 Task: Buy 5 Fleece of size 5T for Baby Girls from Clothing section under best seller category for shipping address: Gage Hill, 1400 Camden Street, Reno, Nevada 89501, Cell Number 7752551231. Pay from credit card ending with 2005, CVV 3321
Action: Mouse moved to (327, 99)
Screenshot: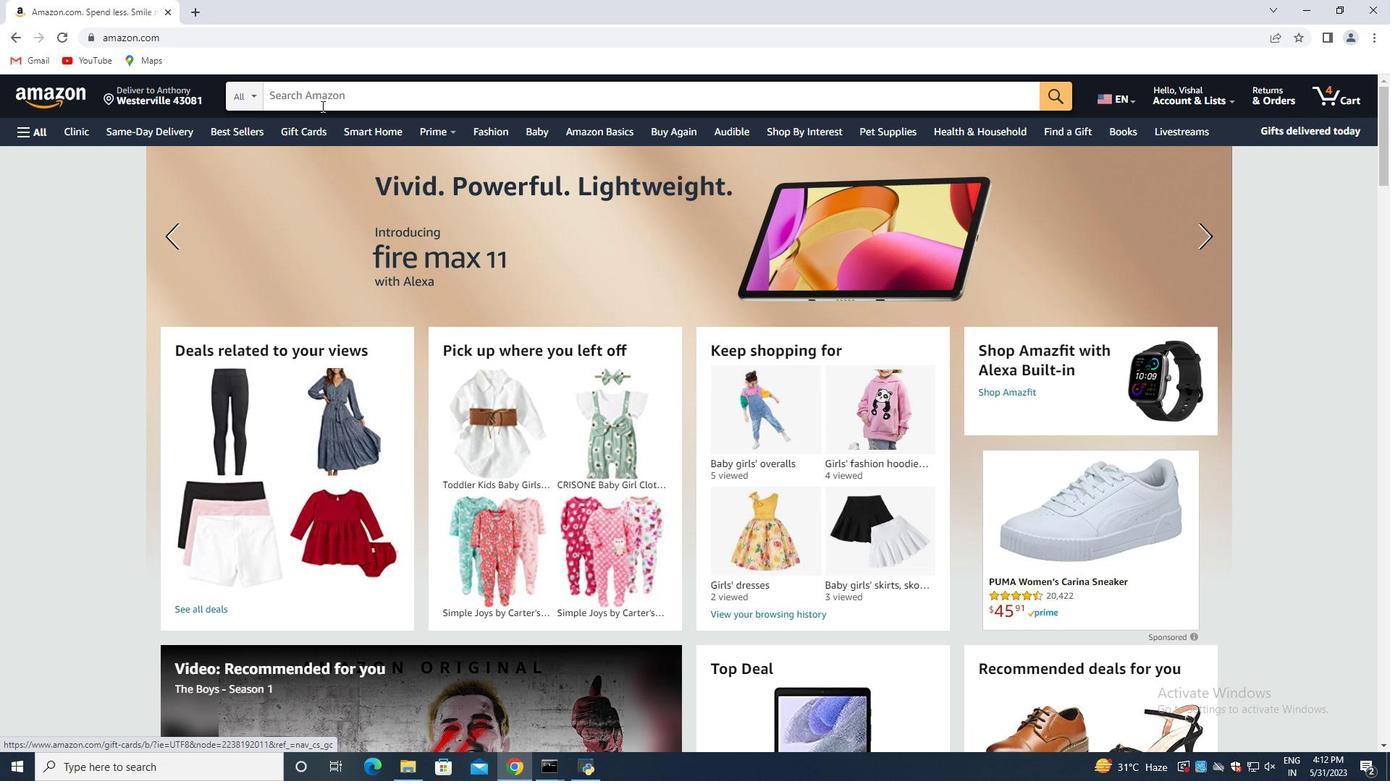 
Action: Mouse pressed left at (327, 99)
Screenshot: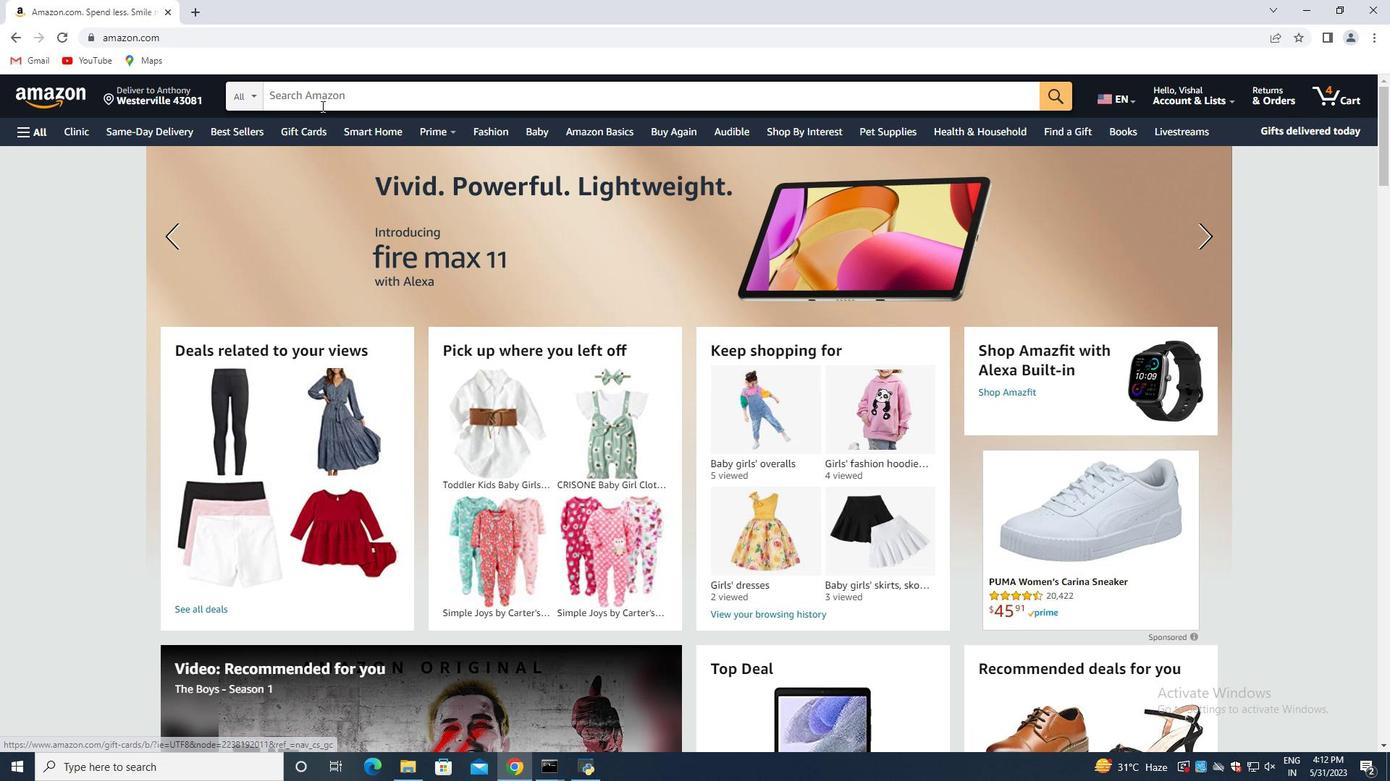 
Action: Key pressed <Key.shift>Fleece<Key.space>of<Key.space>size<Key.space>5<Key.shift>T<Key.space>for<Key.space><Key.shift>Baby<Key.space><Key.shift>Girls<Key.enter>
Screenshot: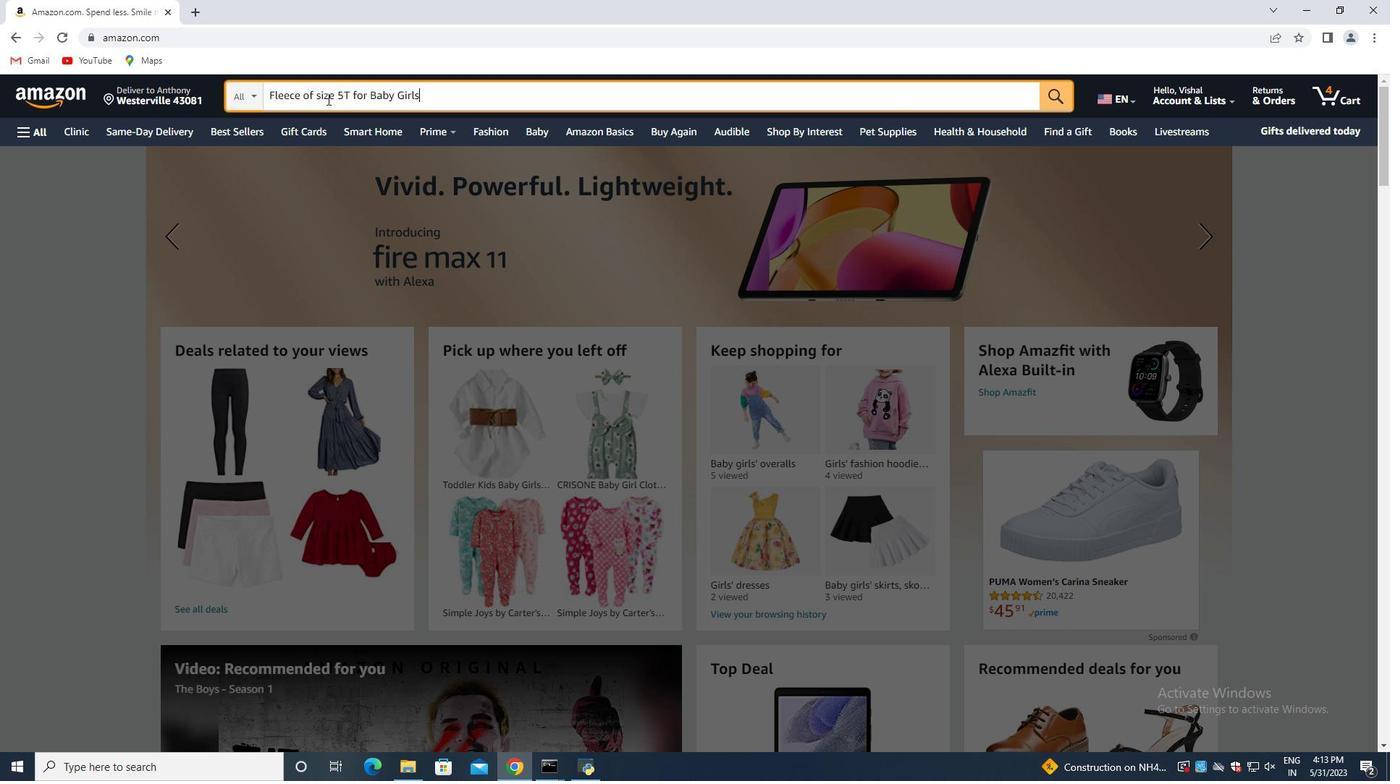 
Action: Mouse moved to (294, 294)
Screenshot: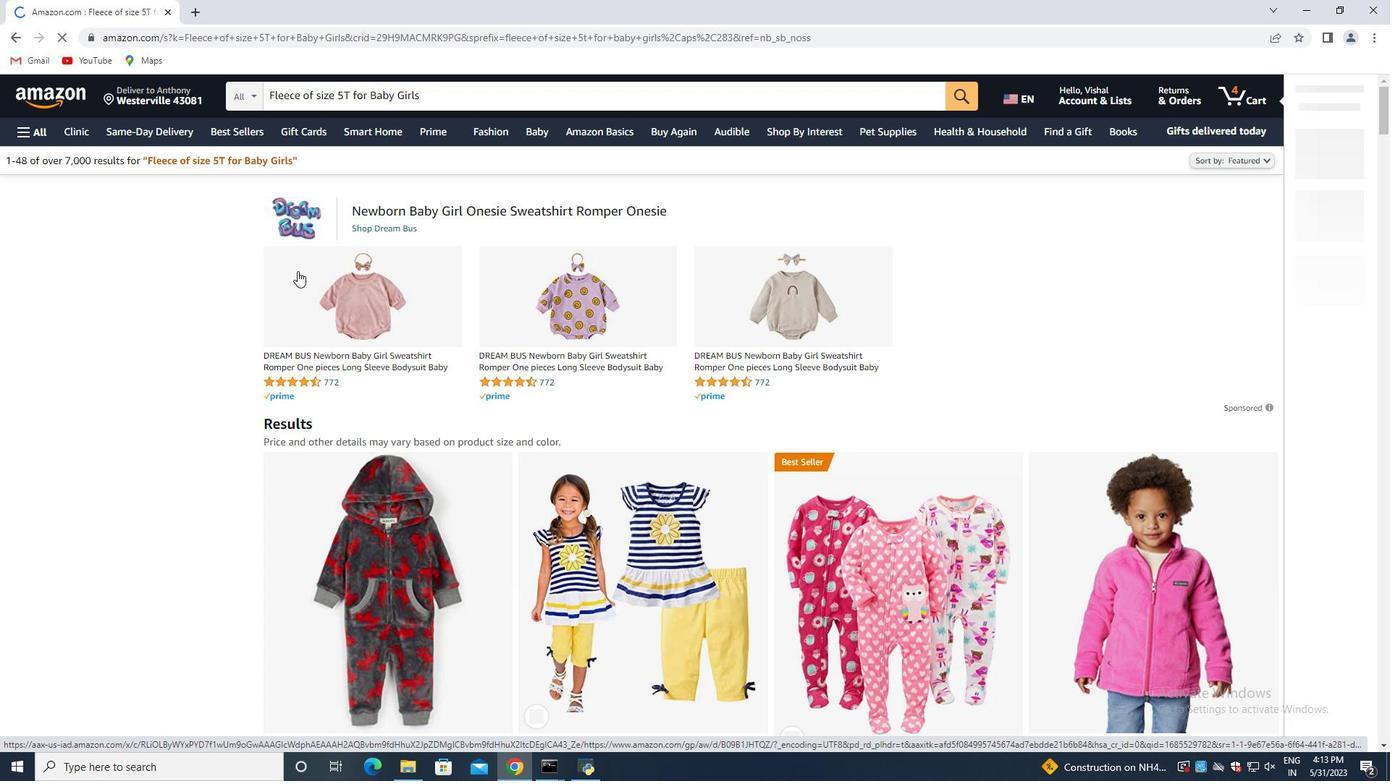 
Action: Mouse scrolled (294, 293) with delta (0, 0)
Screenshot: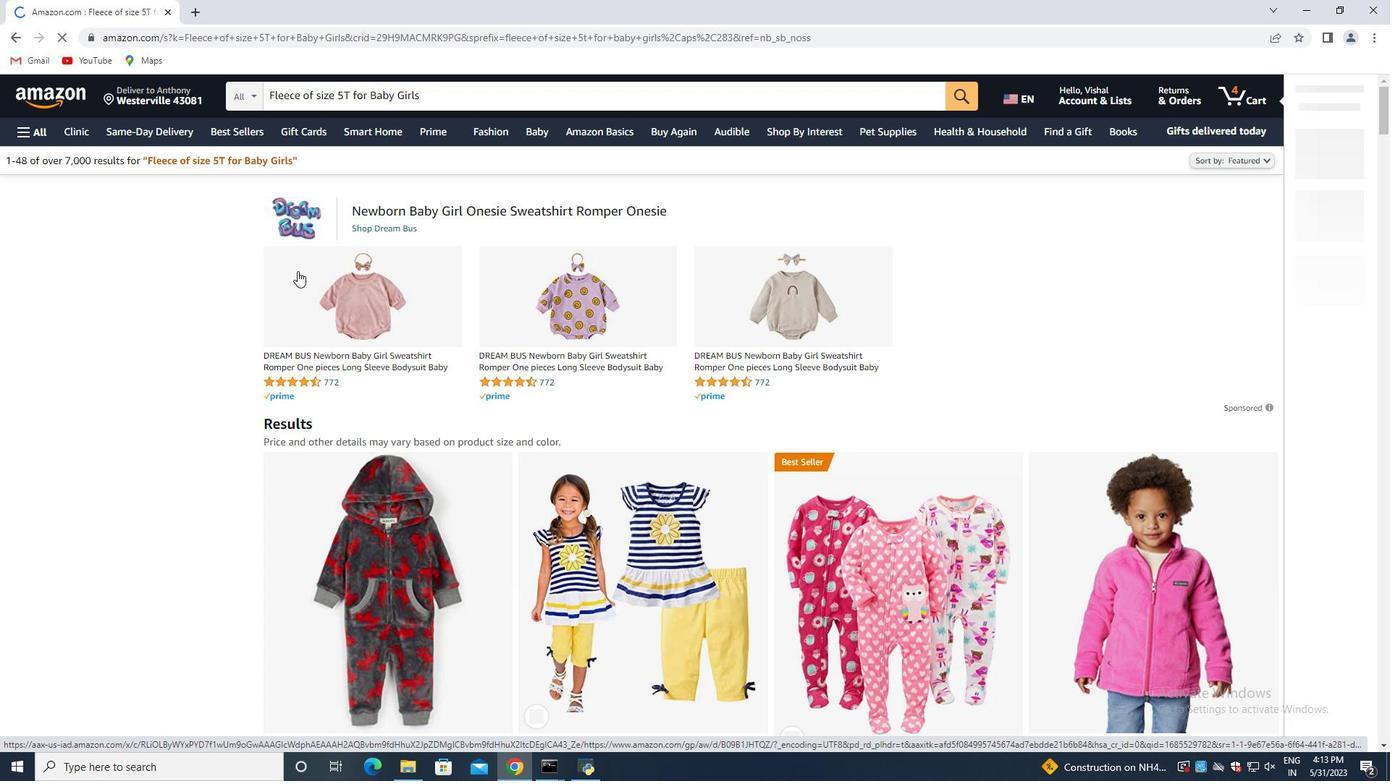 
Action: Mouse moved to (291, 312)
Screenshot: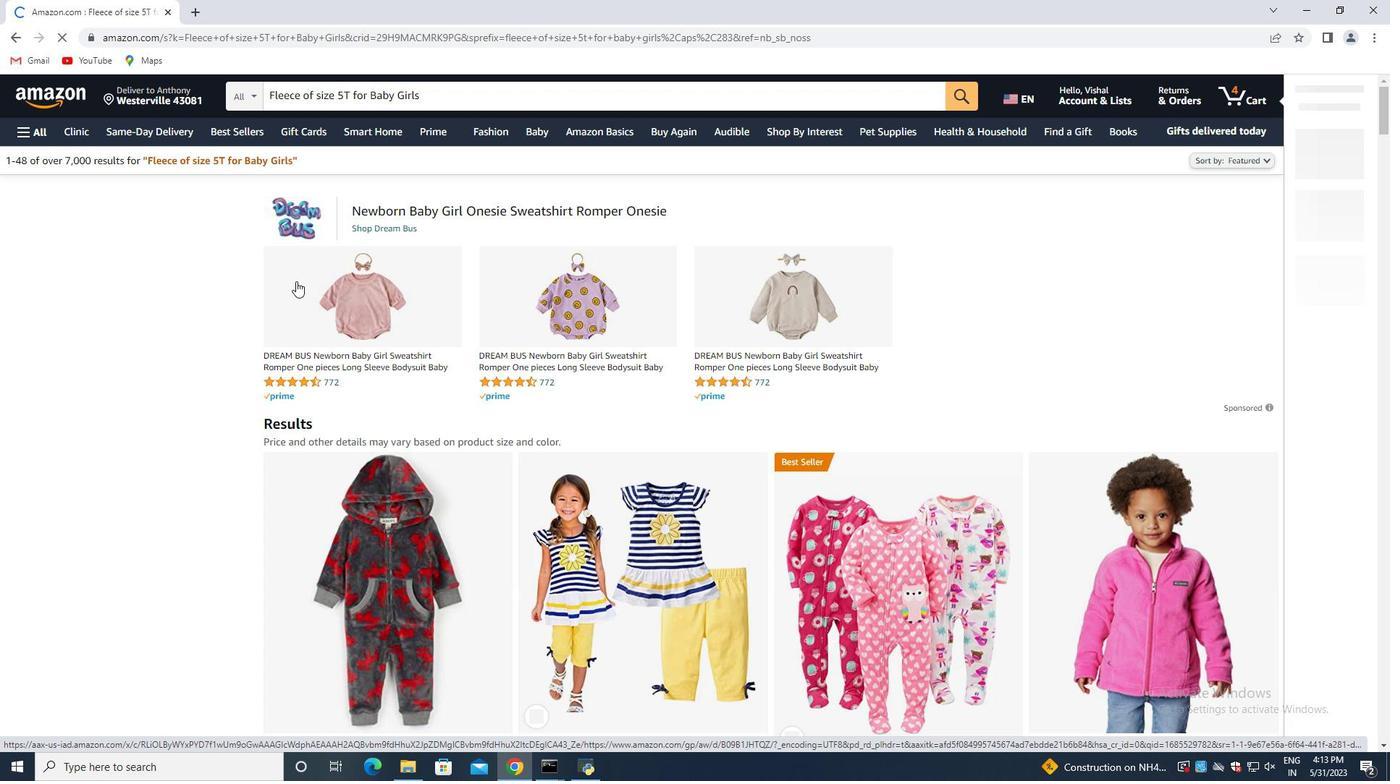 
Action: Mouse scrolled (291, 312) with delta (0, 0)
Screenshot: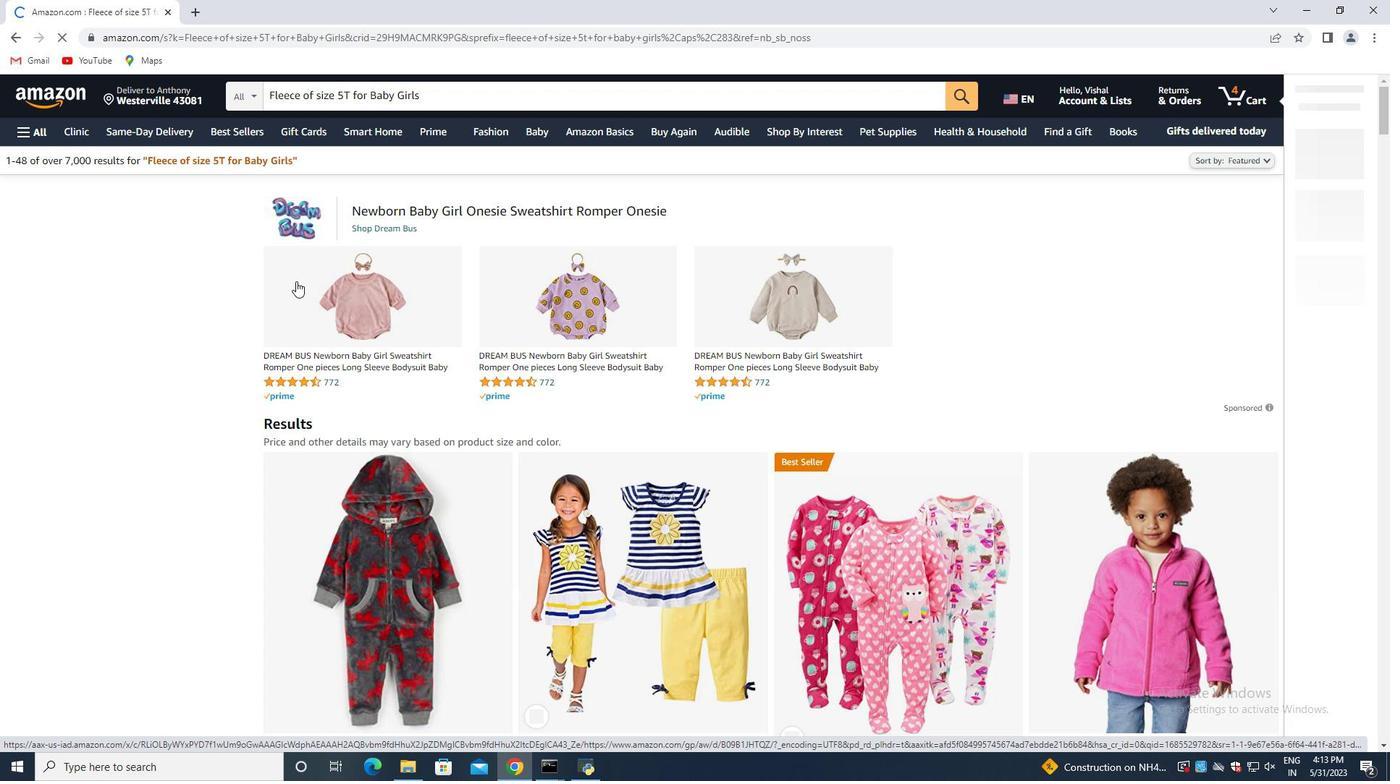 
Action: Mouse moved to (600, 375)
Screenshot: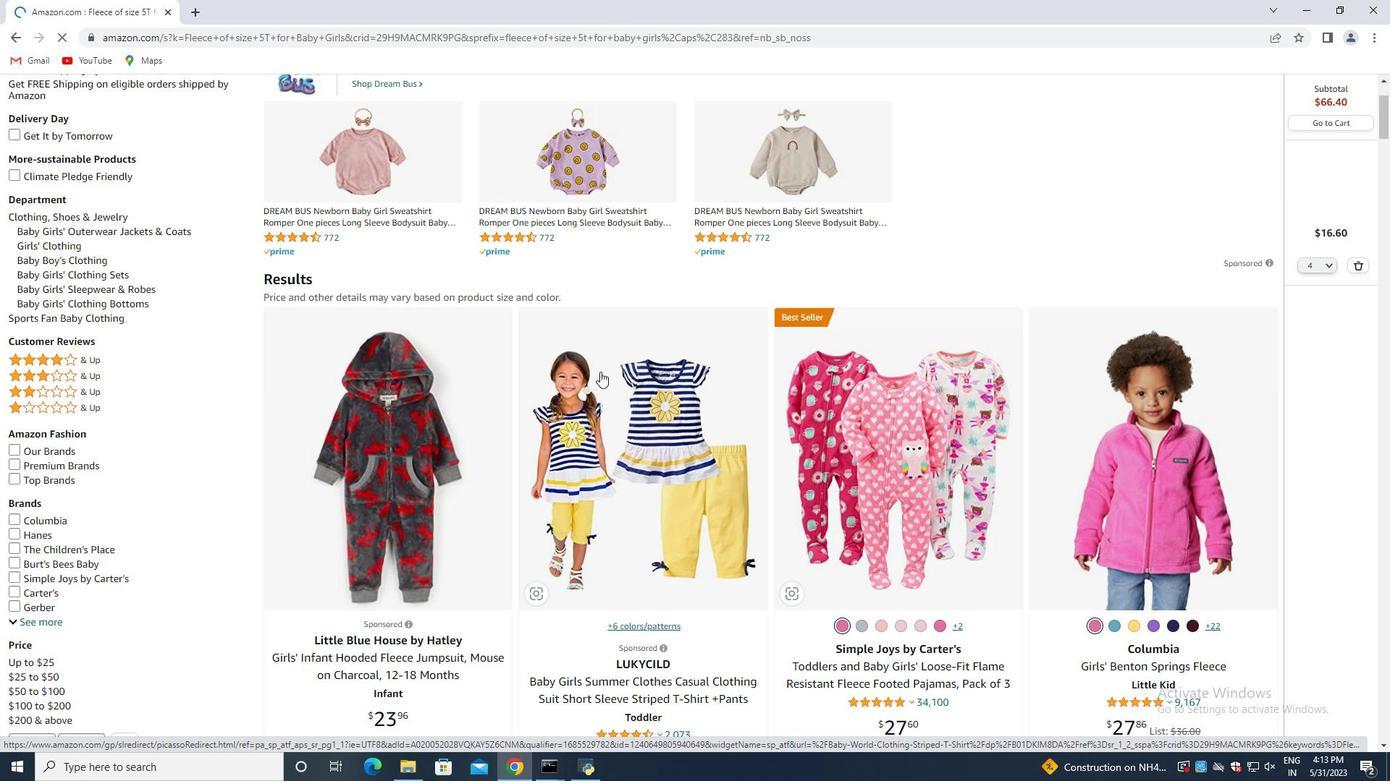
Action: Mouse scrolled (600, 375) with delta (0, 0)
Screenshot: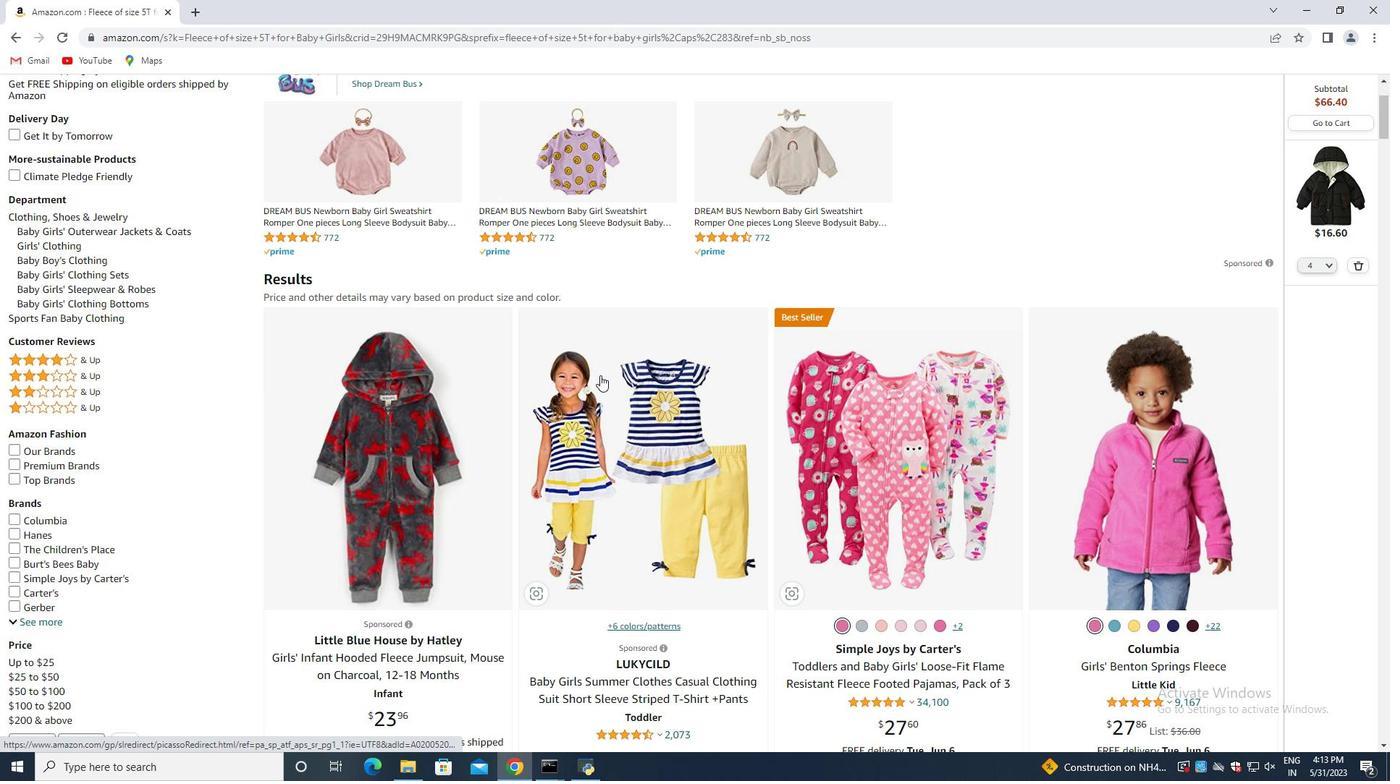 
Action: Mouse moved to (1354, 264)
Screenshot: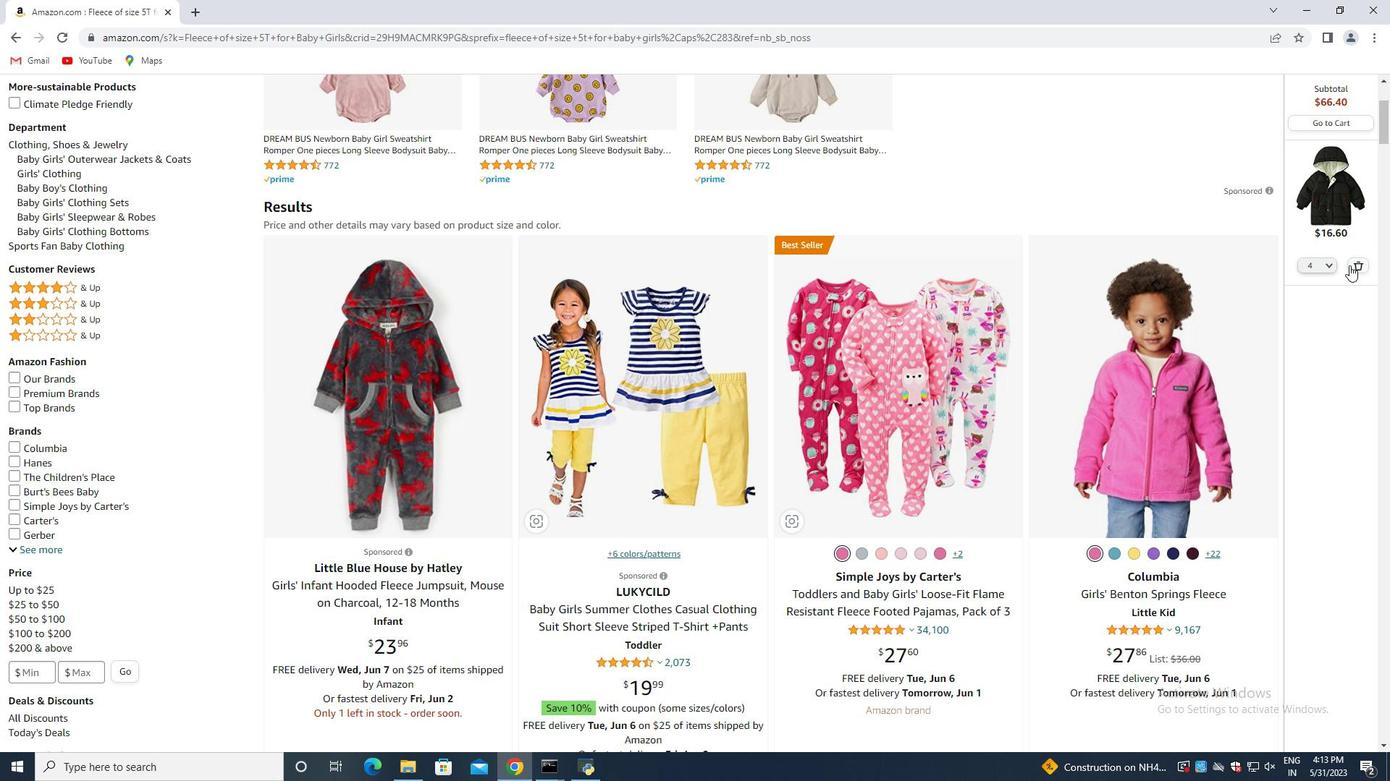 
Action: Mouse pressed left at (1354, 264)
Screenshot: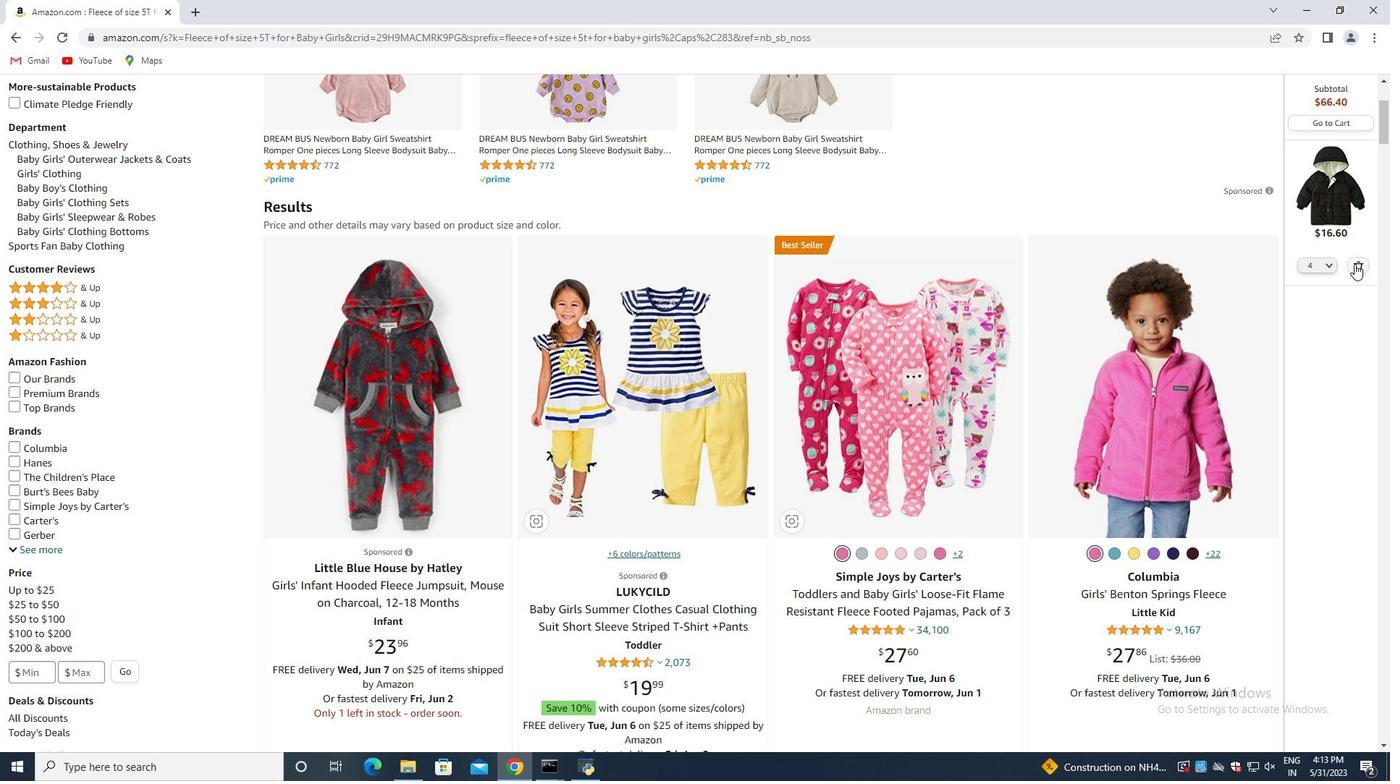 
Action: Mouse moved to (1099, 376)
Screenshot: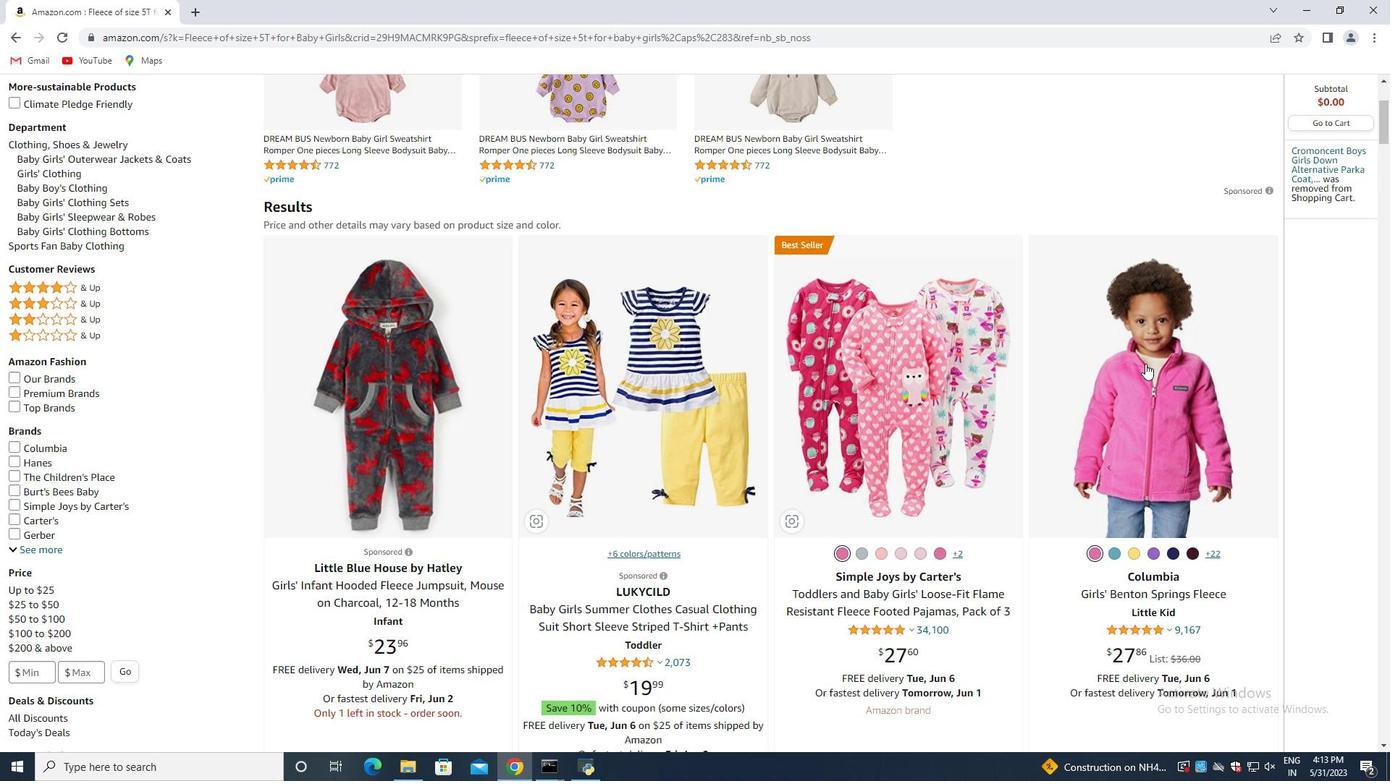 
Action: Mouse scrolled (1099, 375) with delta (0, 0)
Screenshot: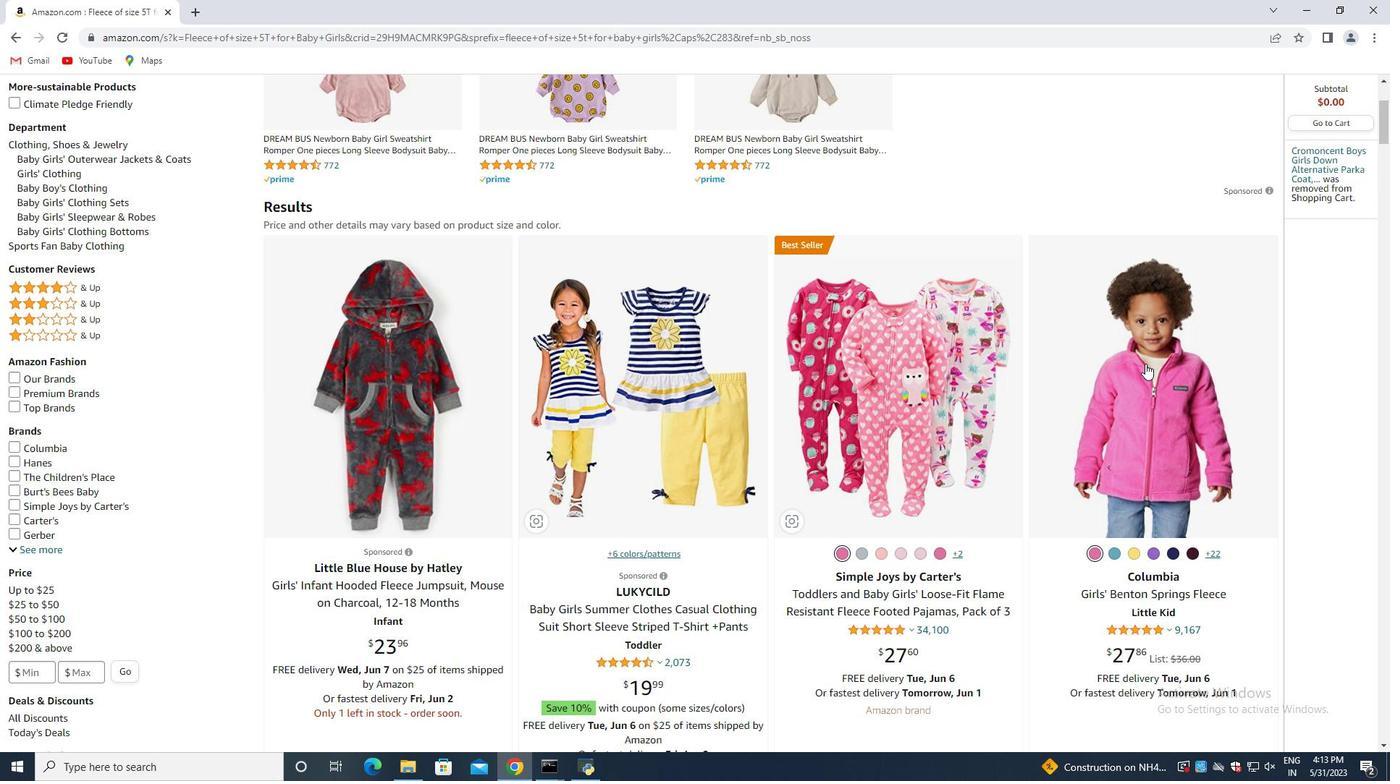 
Action: Mouse moved to (1078, 380)
Screenshot: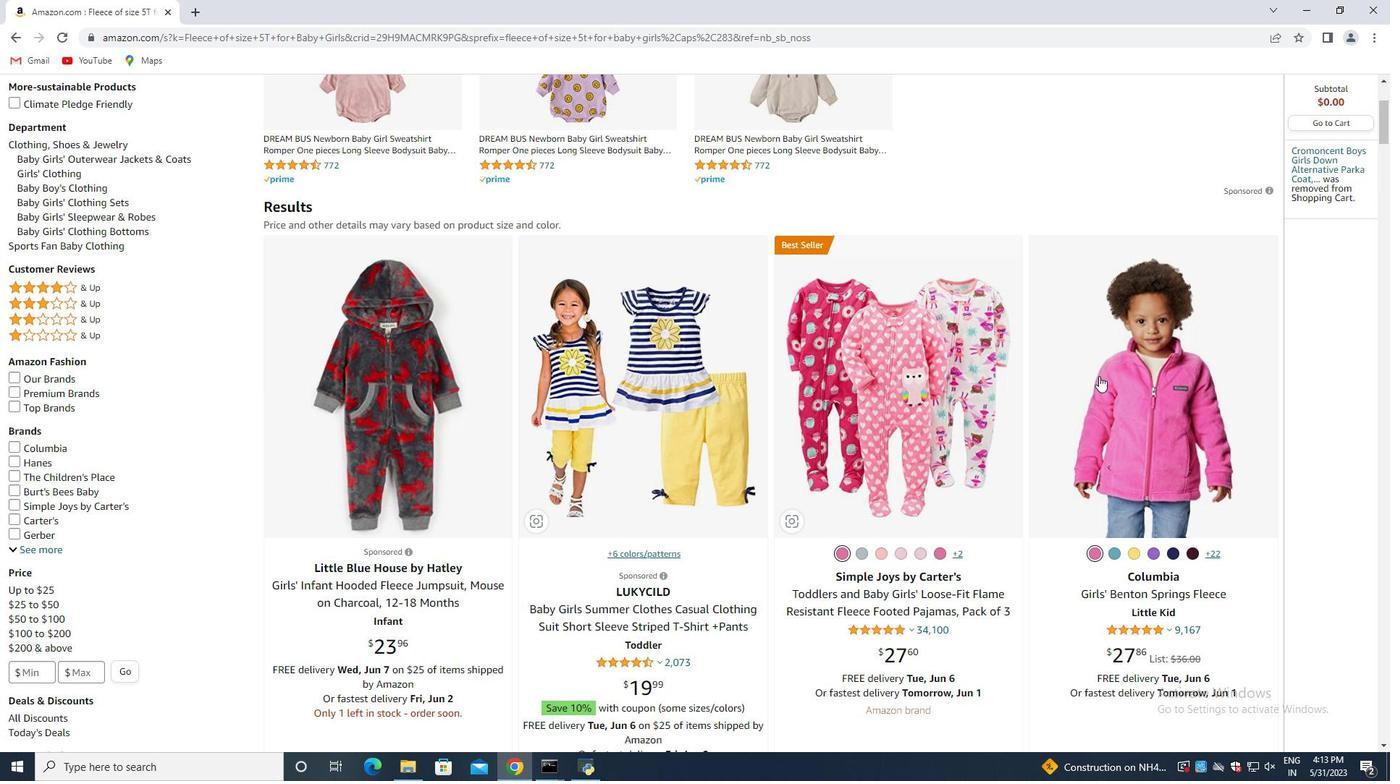 
Action: Mouse scrolled (1078, 380) with delta (0, 0)
Screenshot: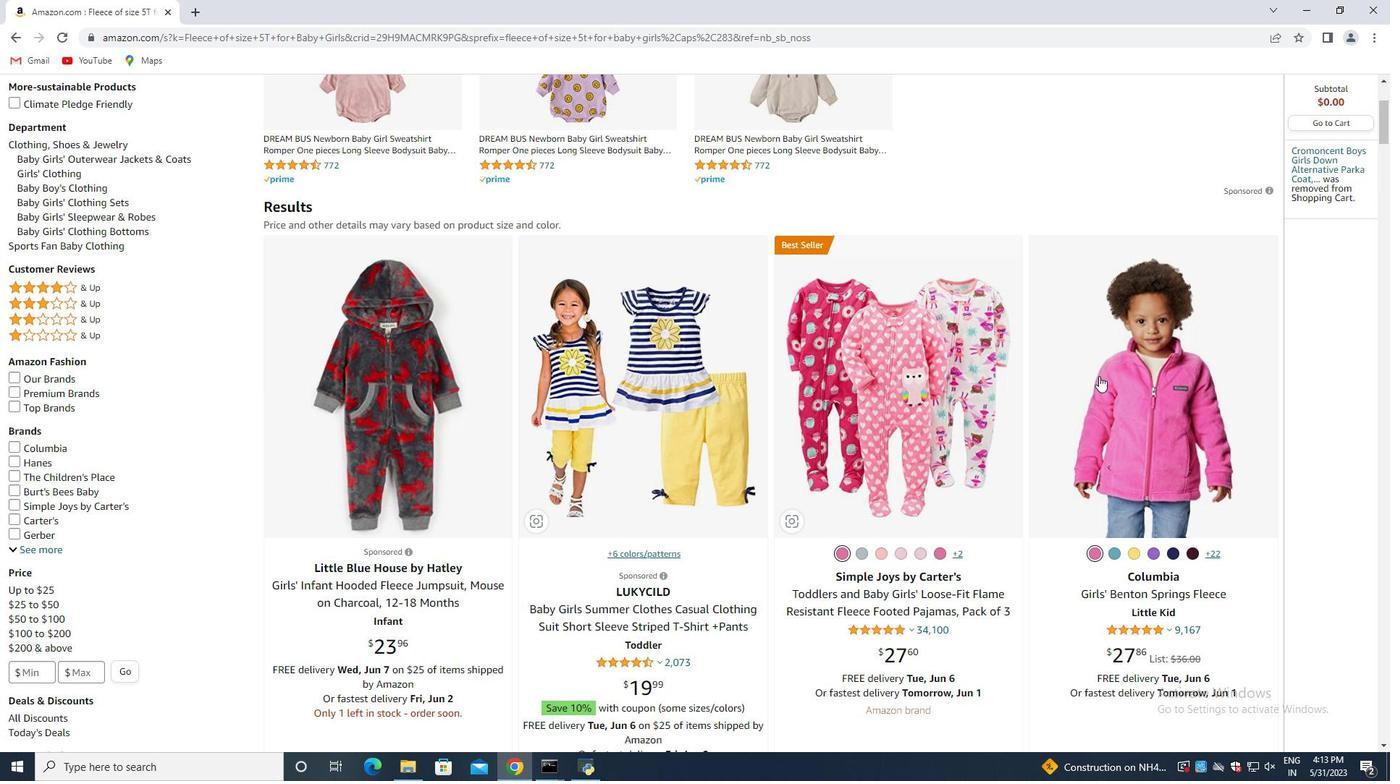 
Action: Mouse moved to (1050, 383)
Screenshot: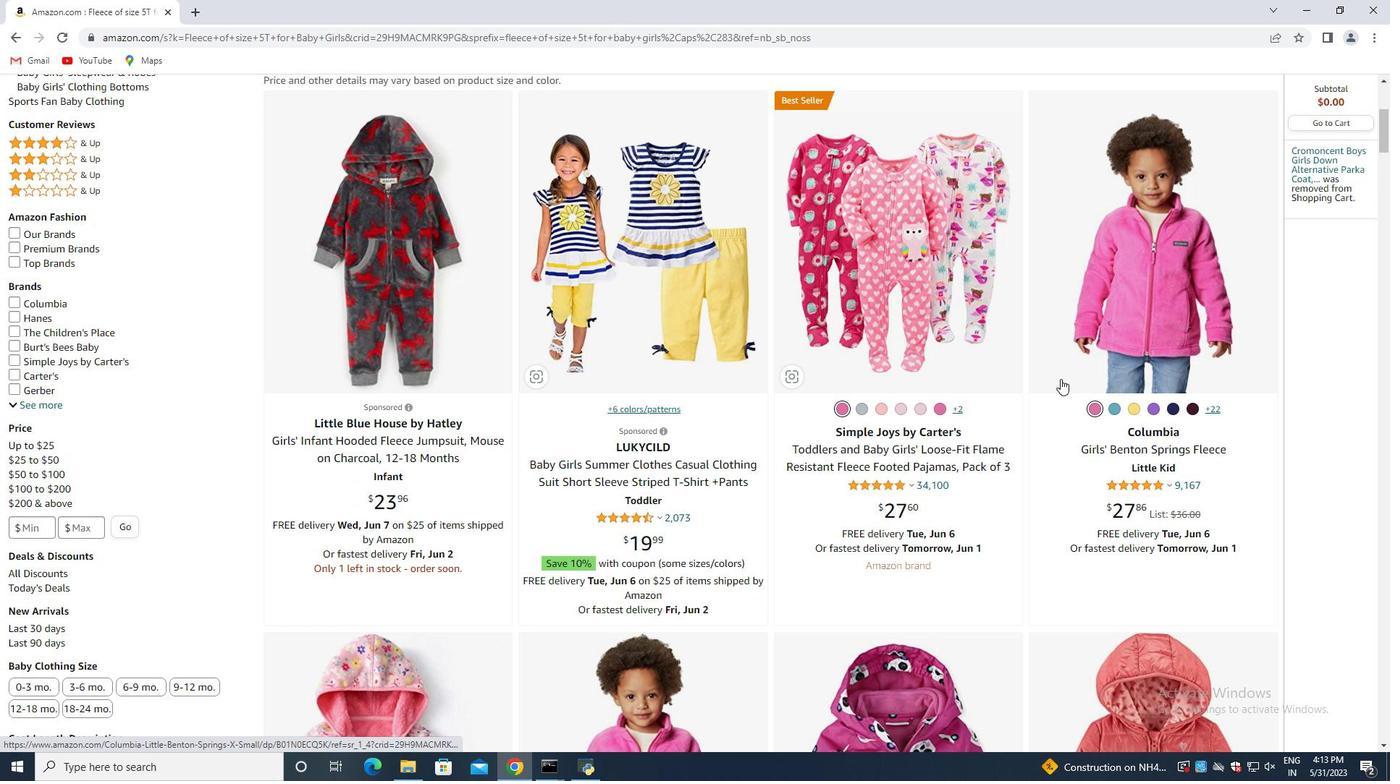 
Action: Mouse scrolled (1050, 382) with delta (0, 0)
Screenshot: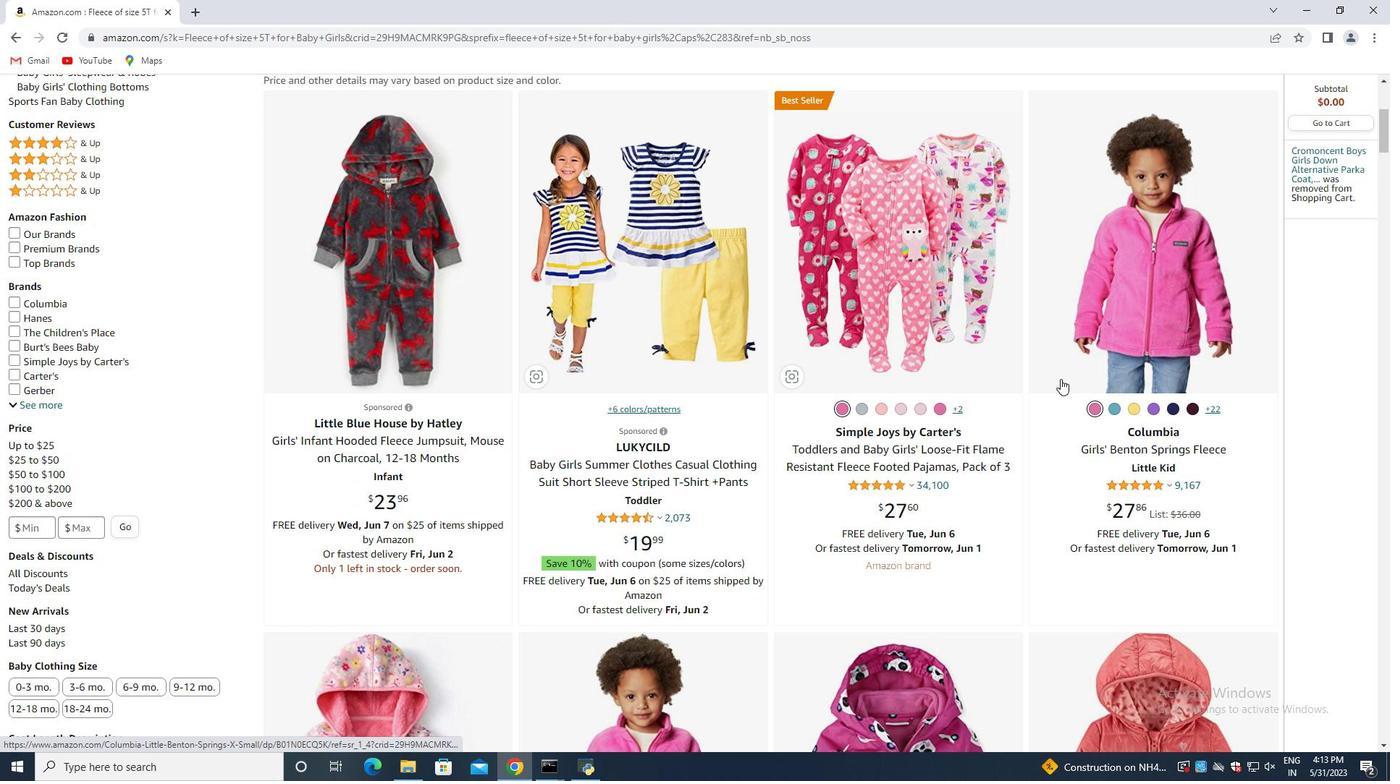 
Action: Mouse moved to (1017, 412)
Screenshot: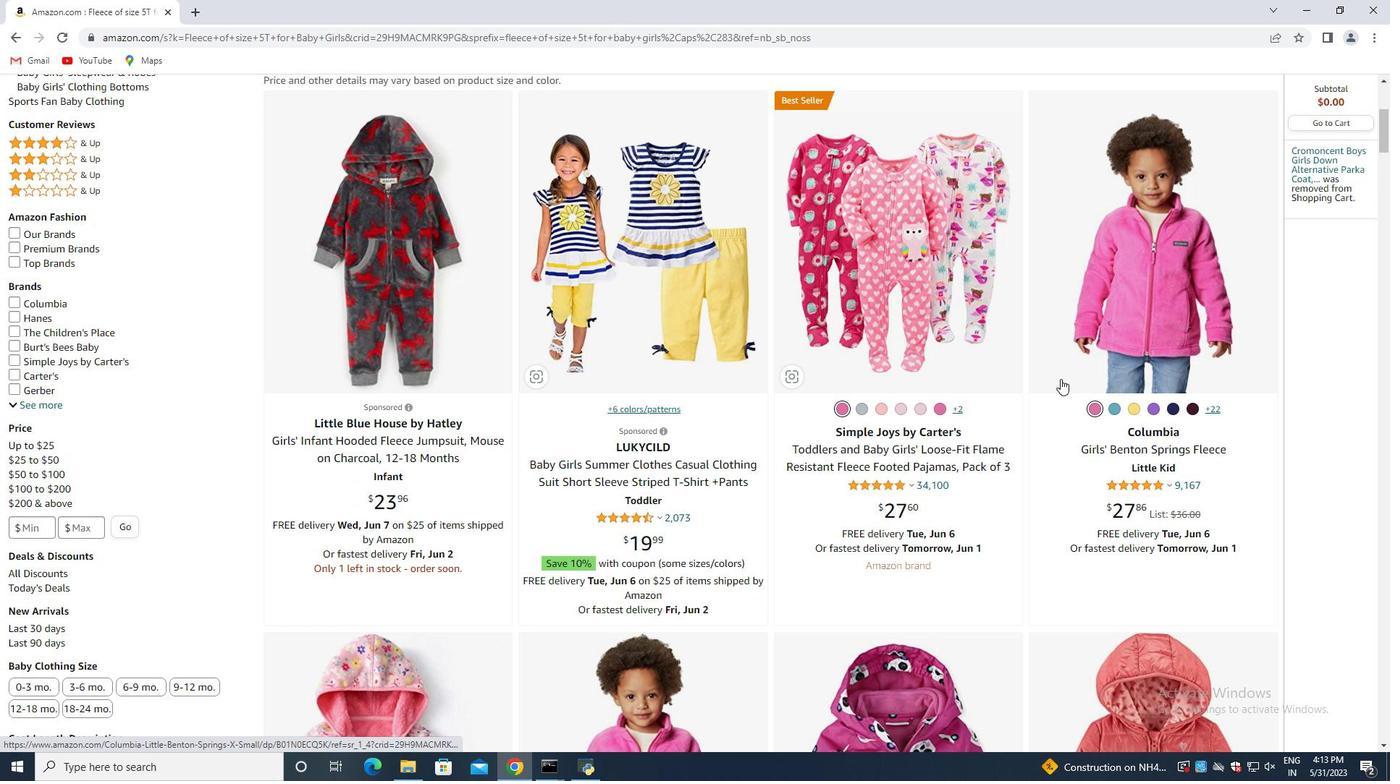 
Action: Mouse scrolled (1017, 411) with delta (0, 0)
Screenshot: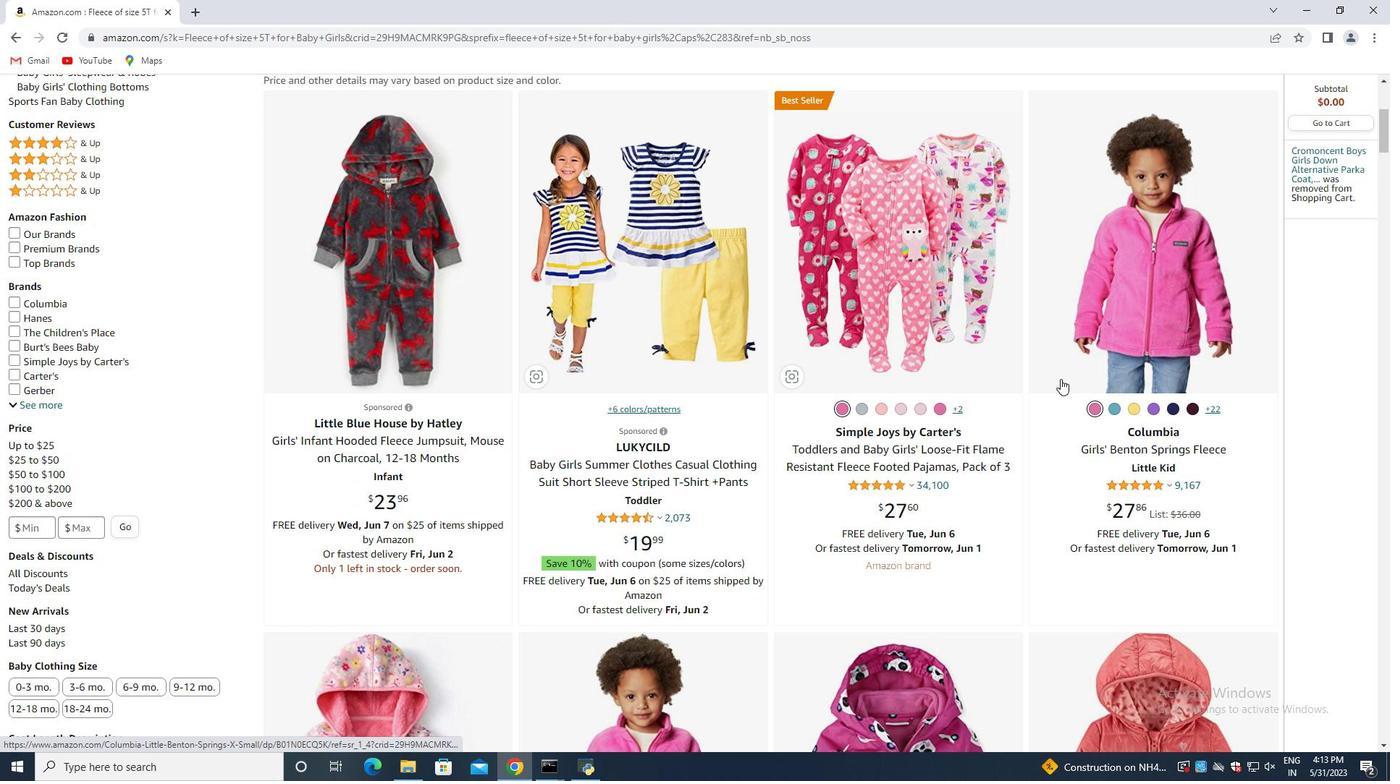 
Action: Mouse moved to (960, 448)
Screenshot: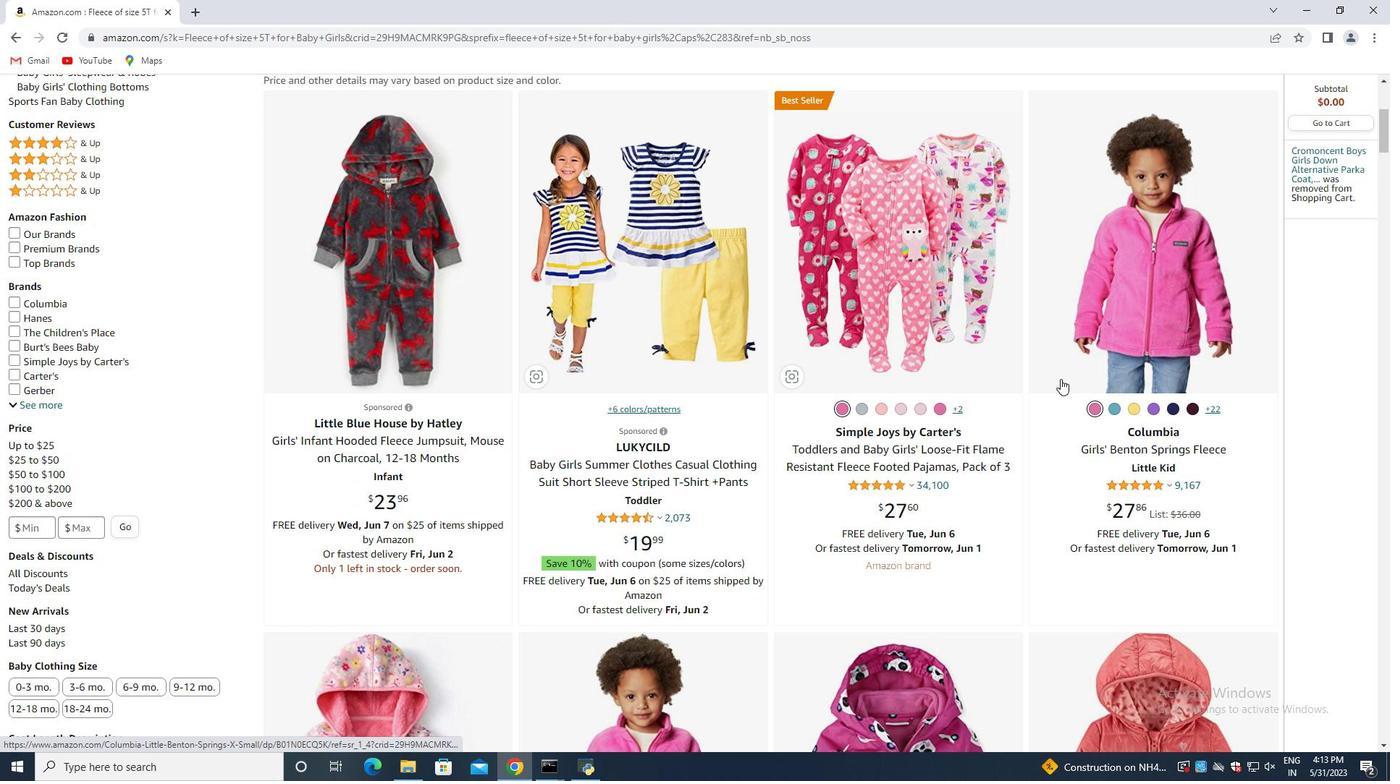 
Action: Mouse scrolled (960, 447) with delta (0, 0)
Screenshot: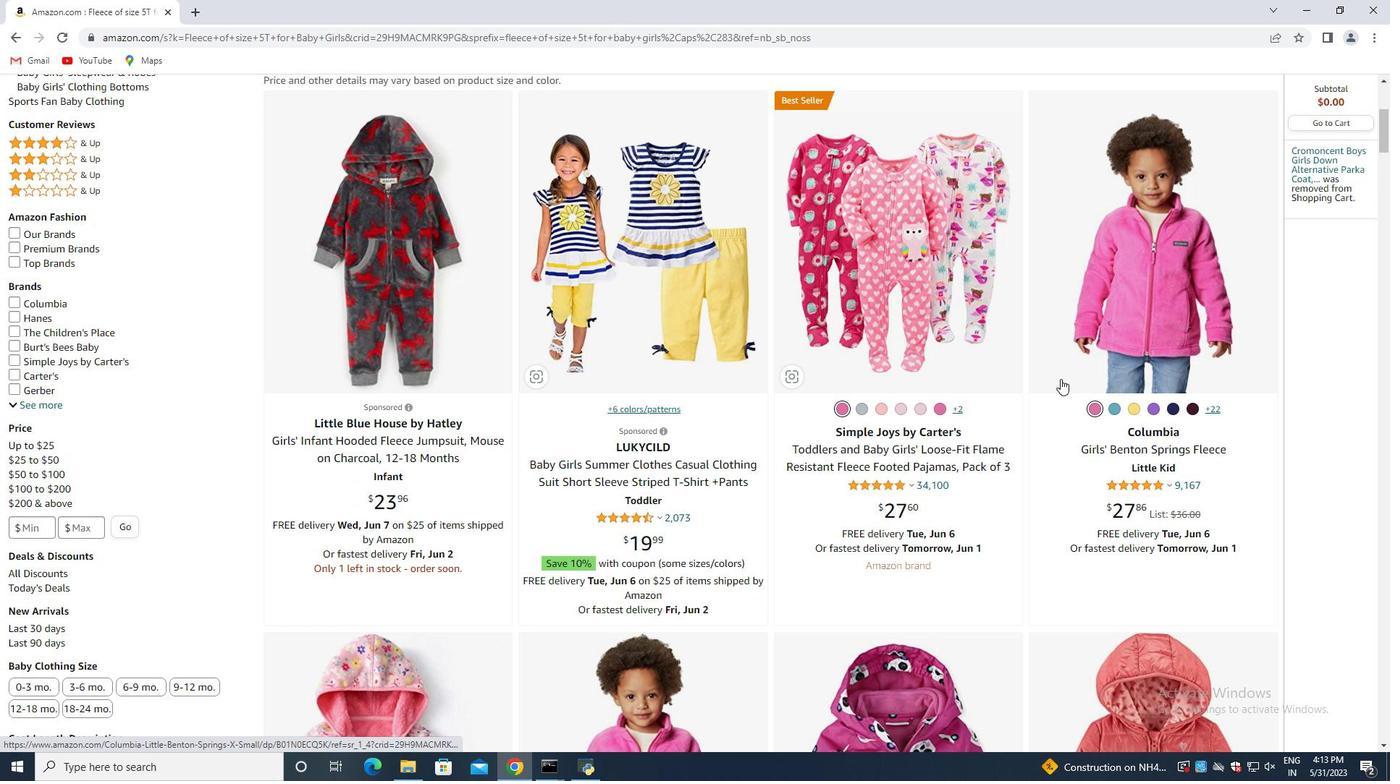 
Action: Mouse moved to (695, 436)
Screenshot: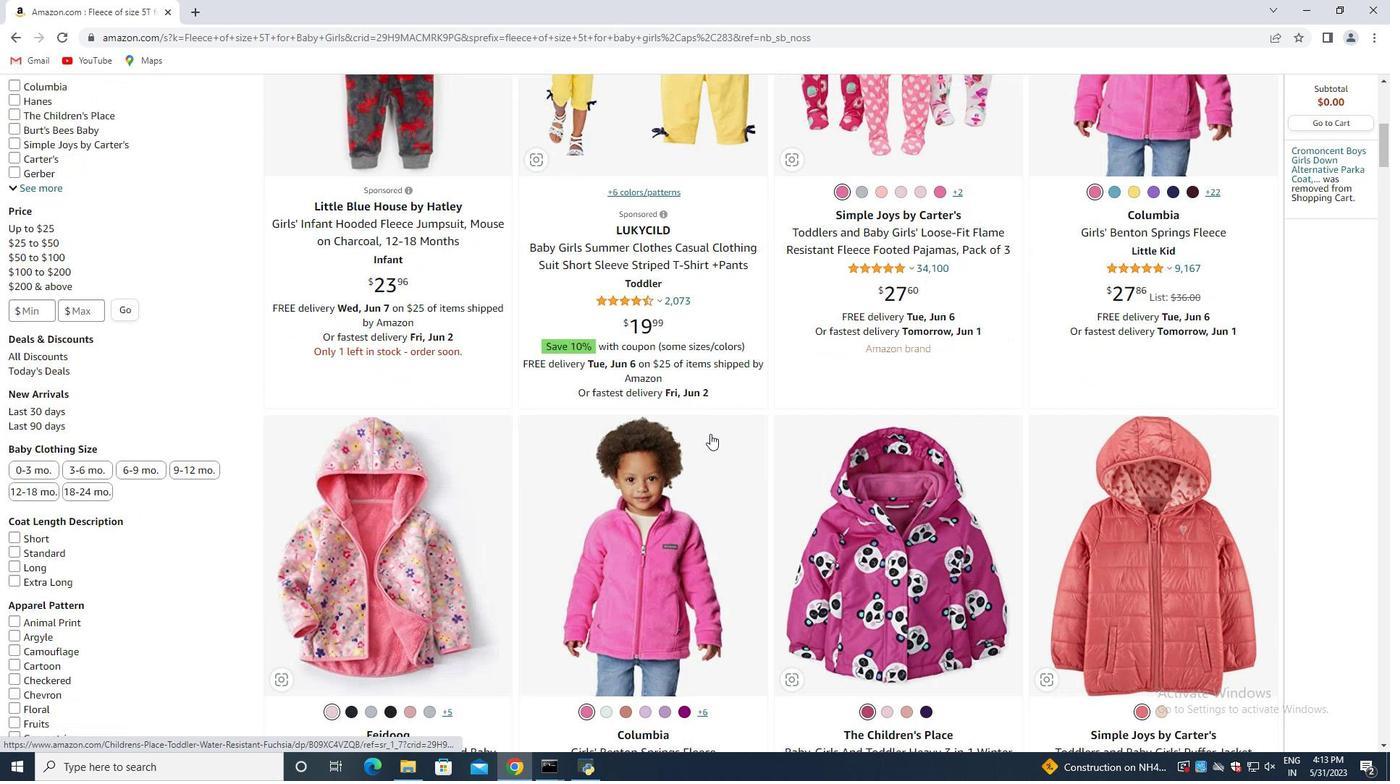 
Action: Mouse scrolled (695, 435) with delta (0, 0)
Screenshot: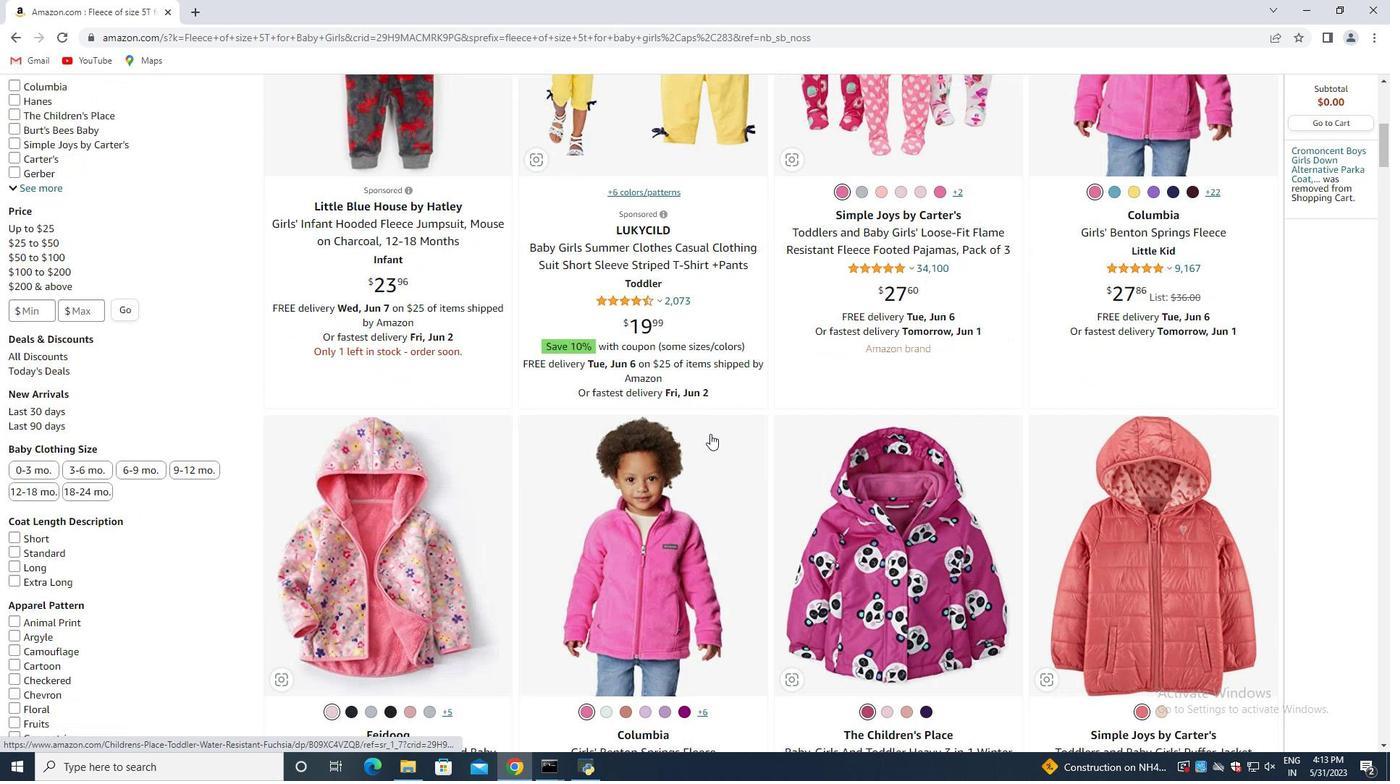 
Action: Mouse moved to (693, 438)
Screenshot: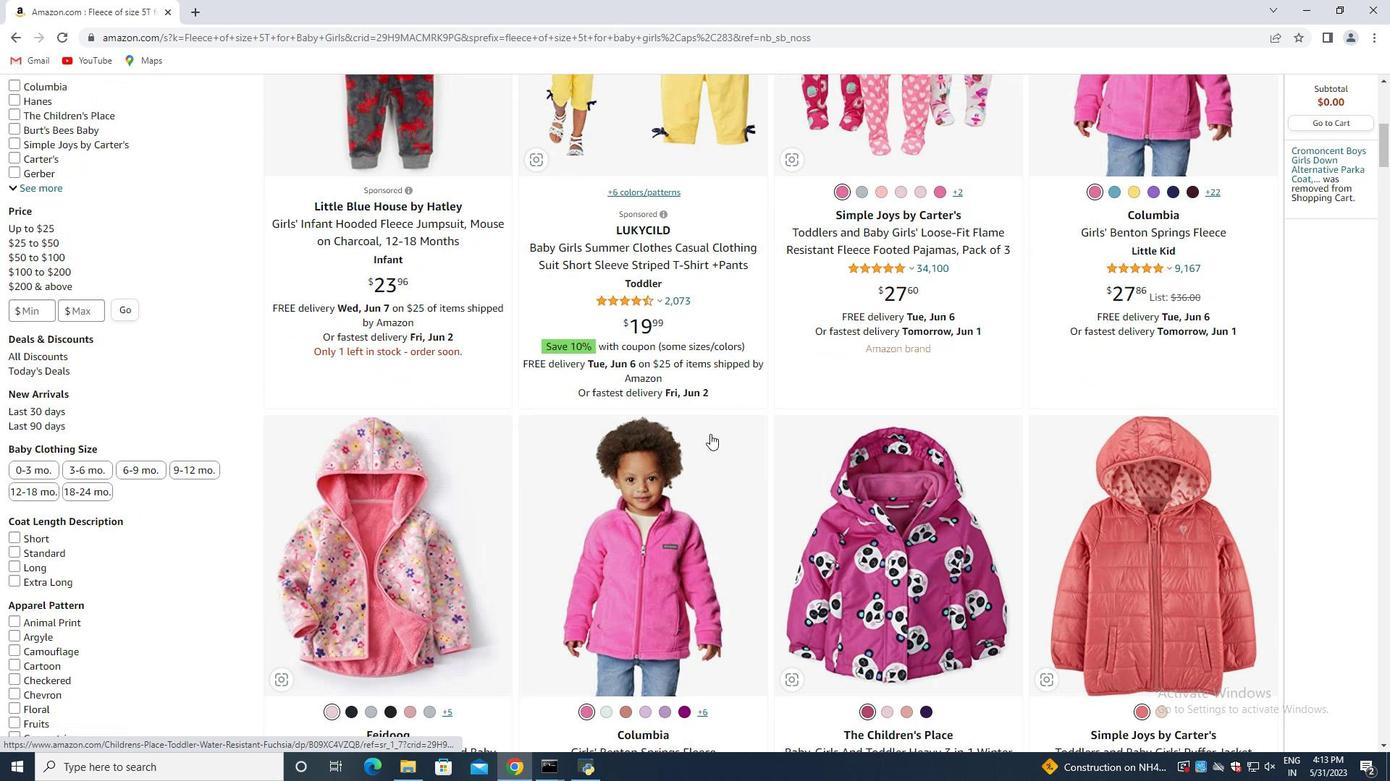 
Action: Mouse scrolled (693, 437) with delta (0, 0)
Screenshot: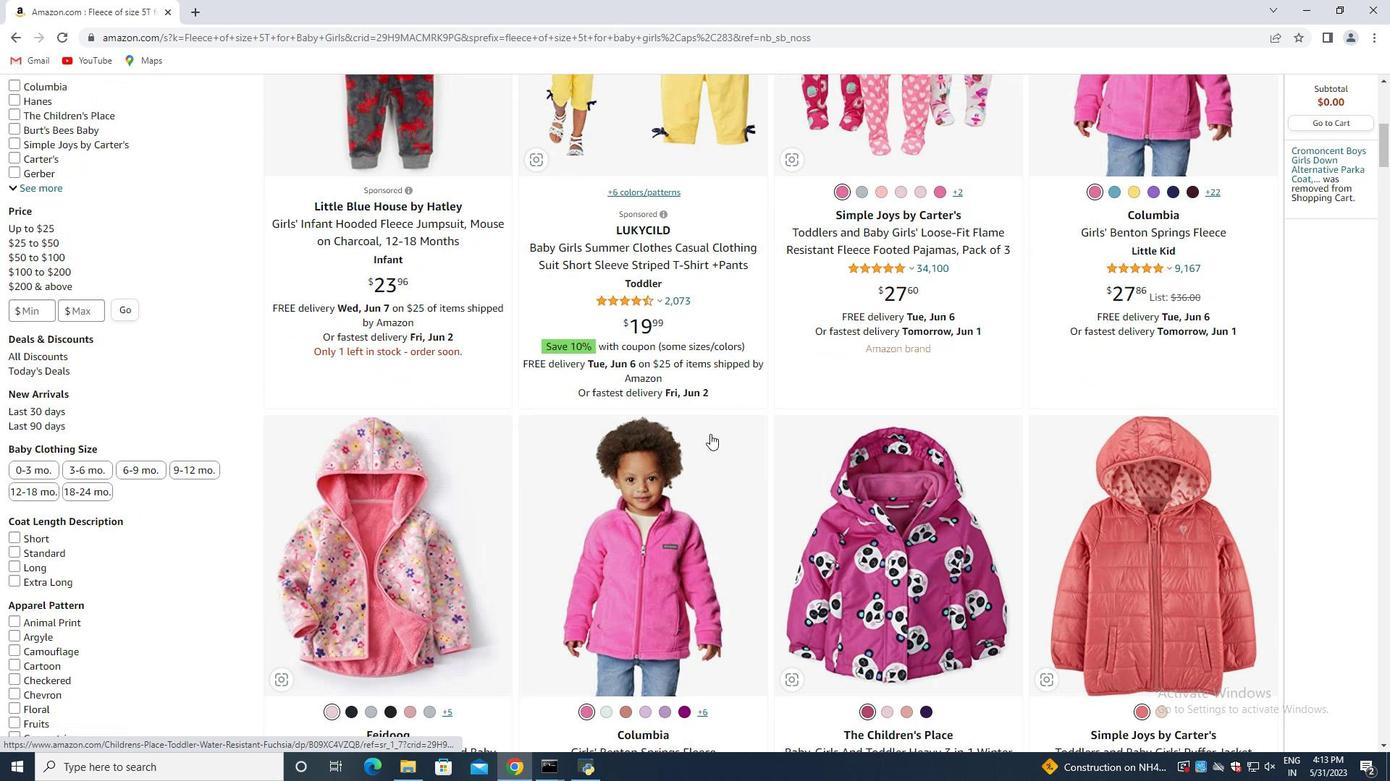 
Action: Mouse moved to (697, 435)
Screenshot: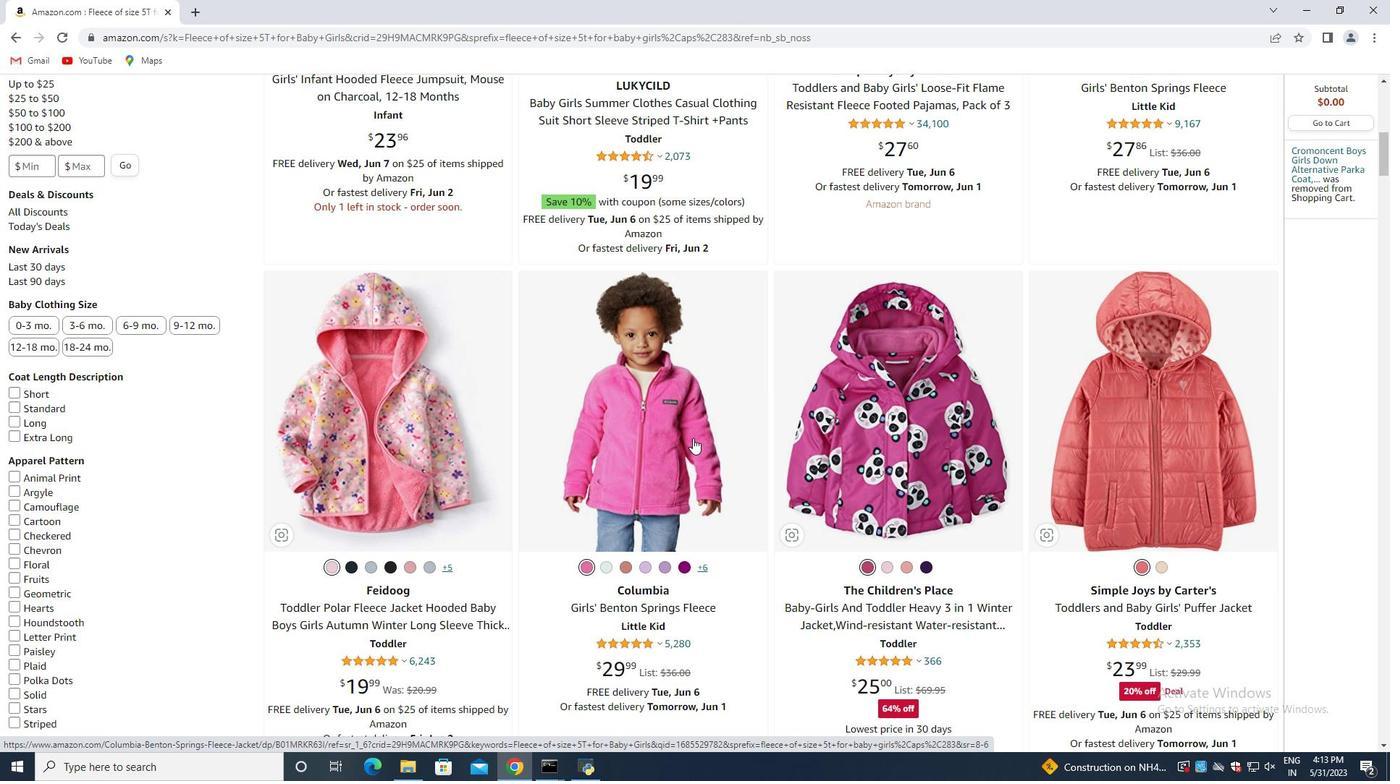 
Action: Mouse scrolled (697, 435) with delta (0, 0)
Screenshot: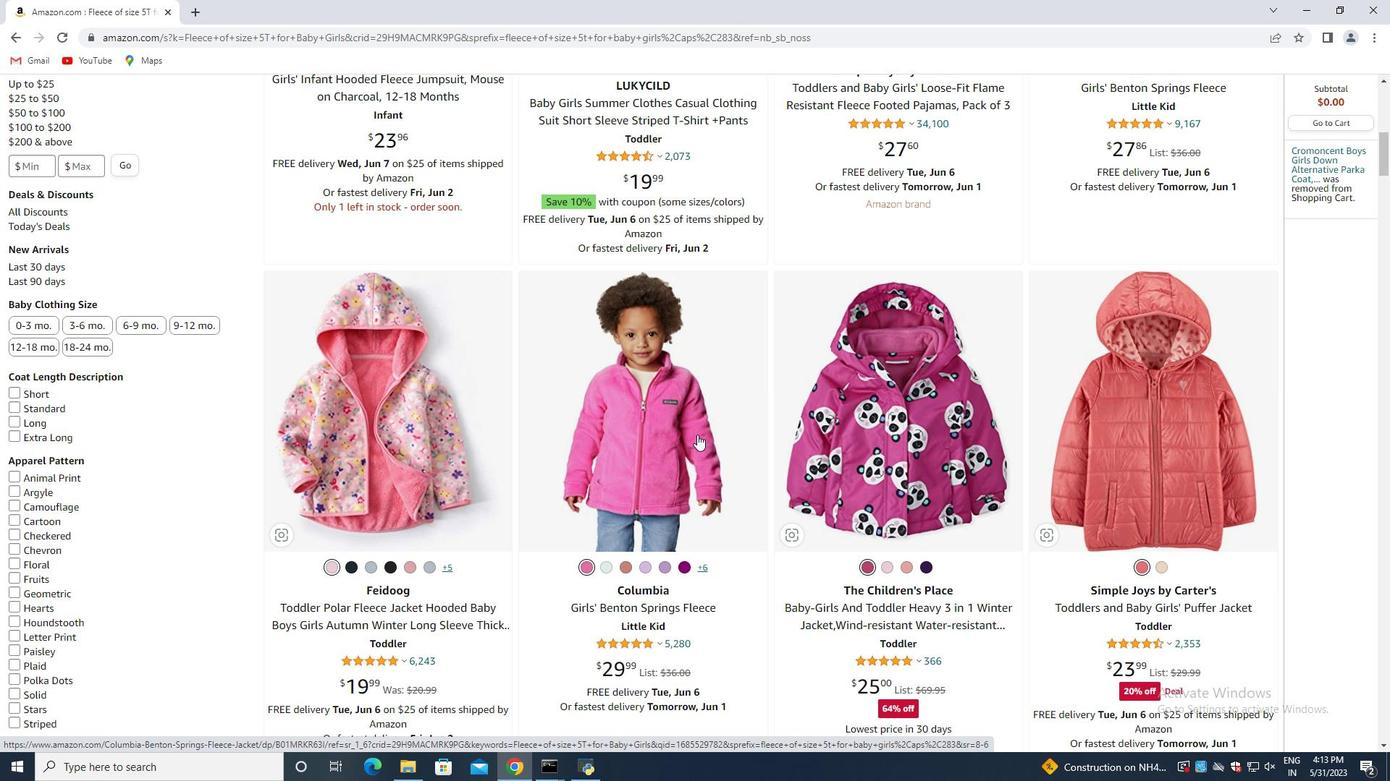 
Action: Mouse scrolled (697, 435) with delta (0, 0)
Screenshot: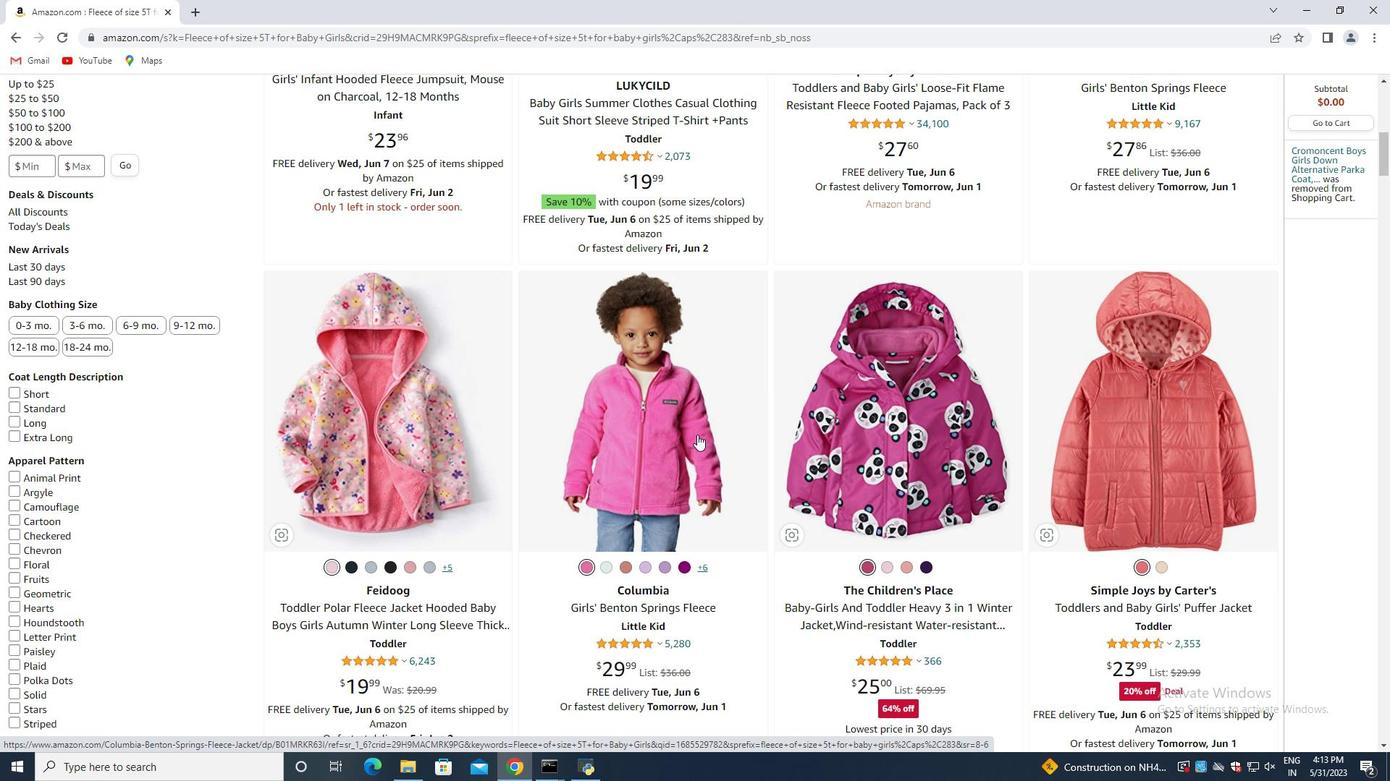 
Action: Mouse scrolled (697, 435) with delta (0, 0)
Screenshot: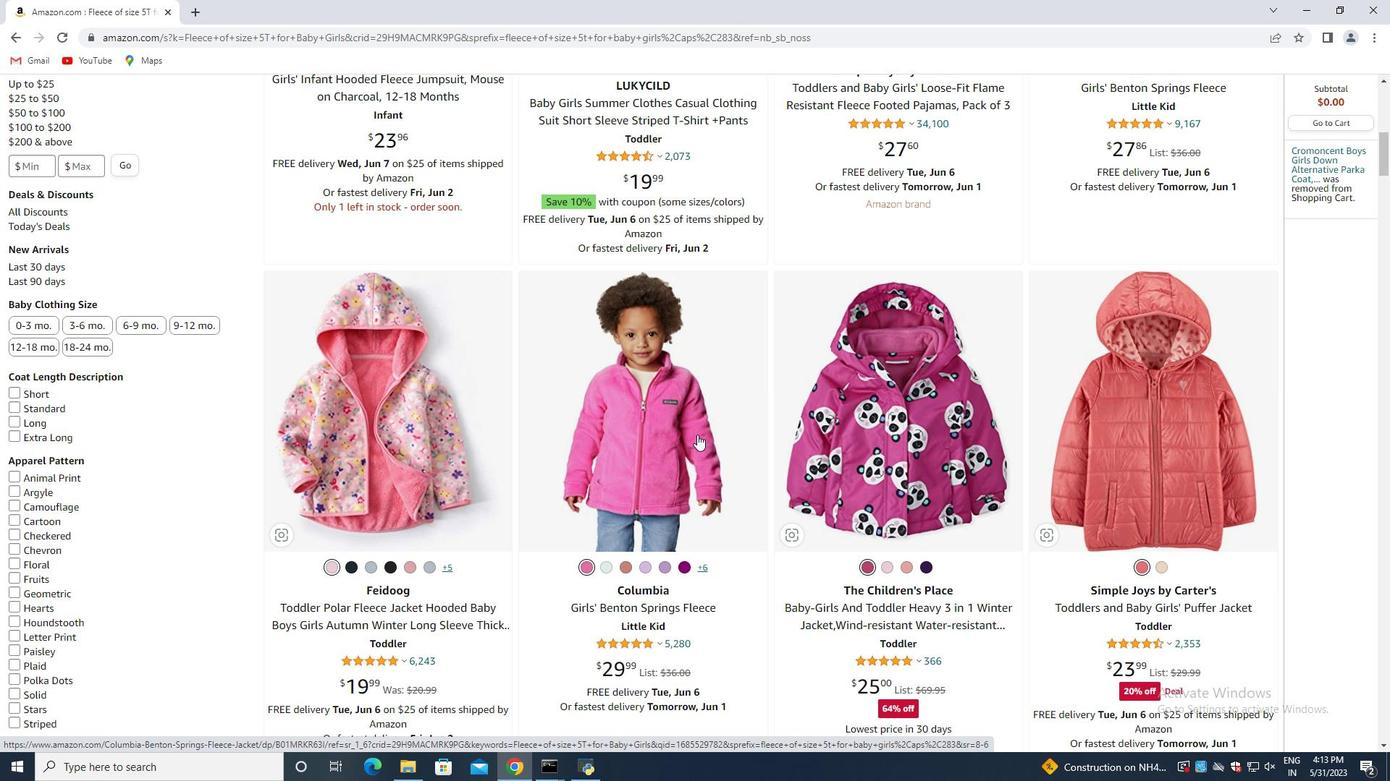 
Action: Mouse scrolled (697, 435) with delta (0, 0)
Screenshot: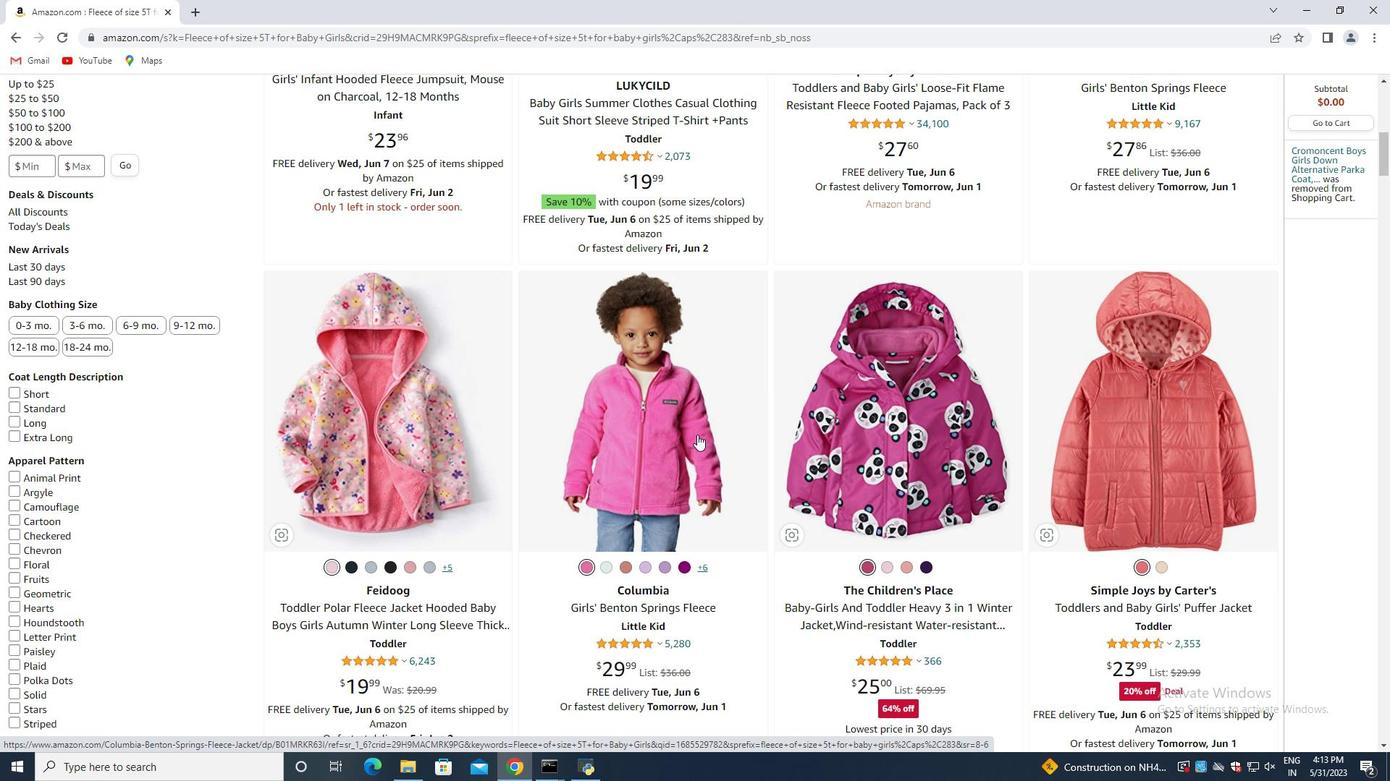 
Action: Mouse moved to (697, 435)
Screenshot: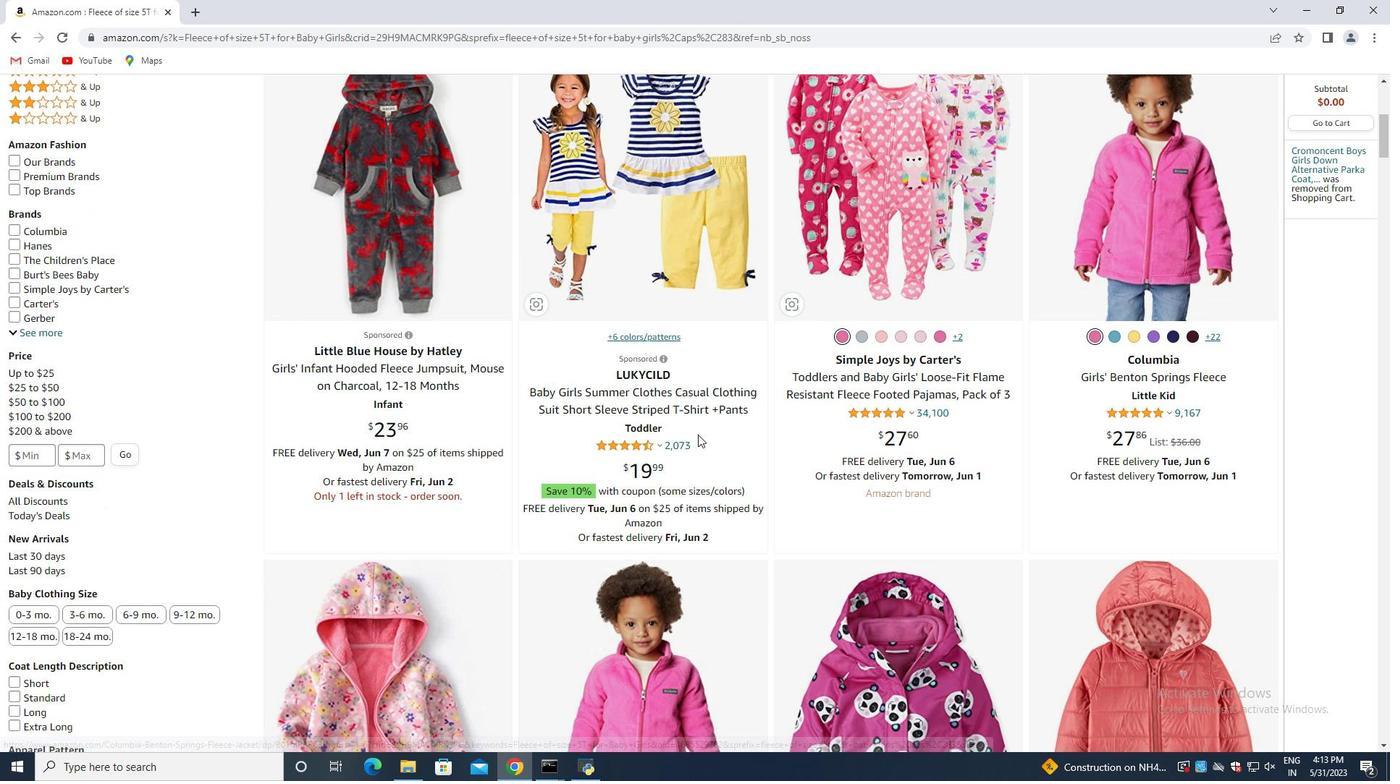 
Action: Mouse scrolled (697, 434) with delta (0, 0)
Screenshot: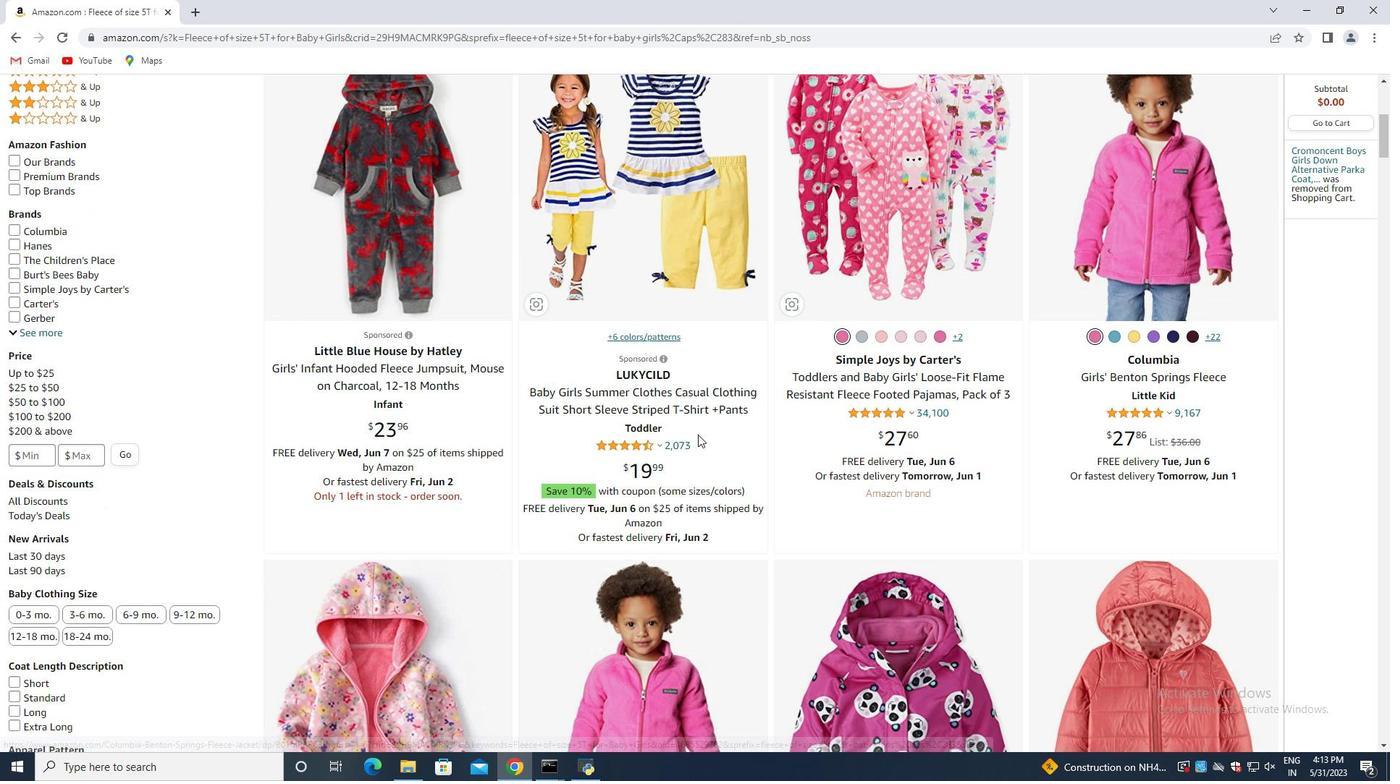 
Action: Mouse moved to (697, 435)
Screenshot: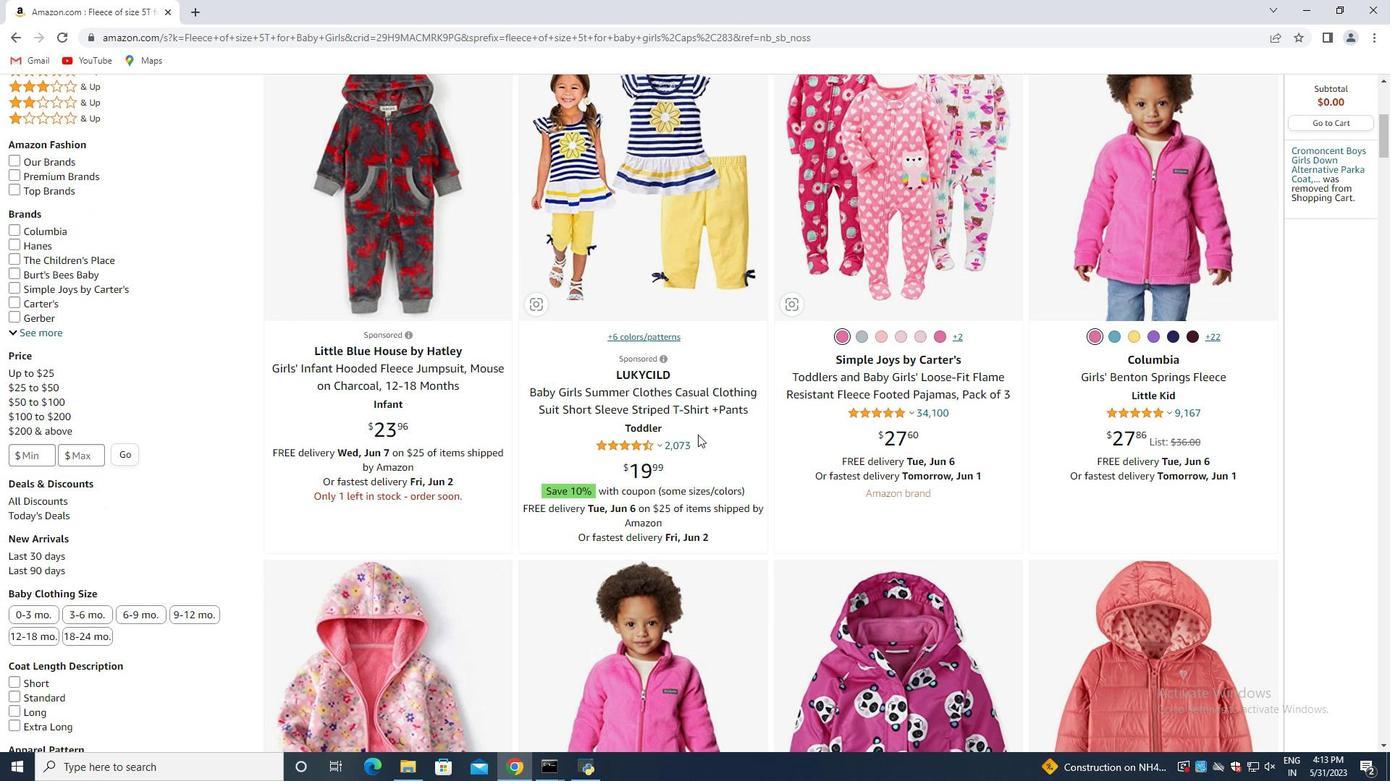 
Action: Mouse scrolled (697, 435) with delta (0, 0)
Screenshot: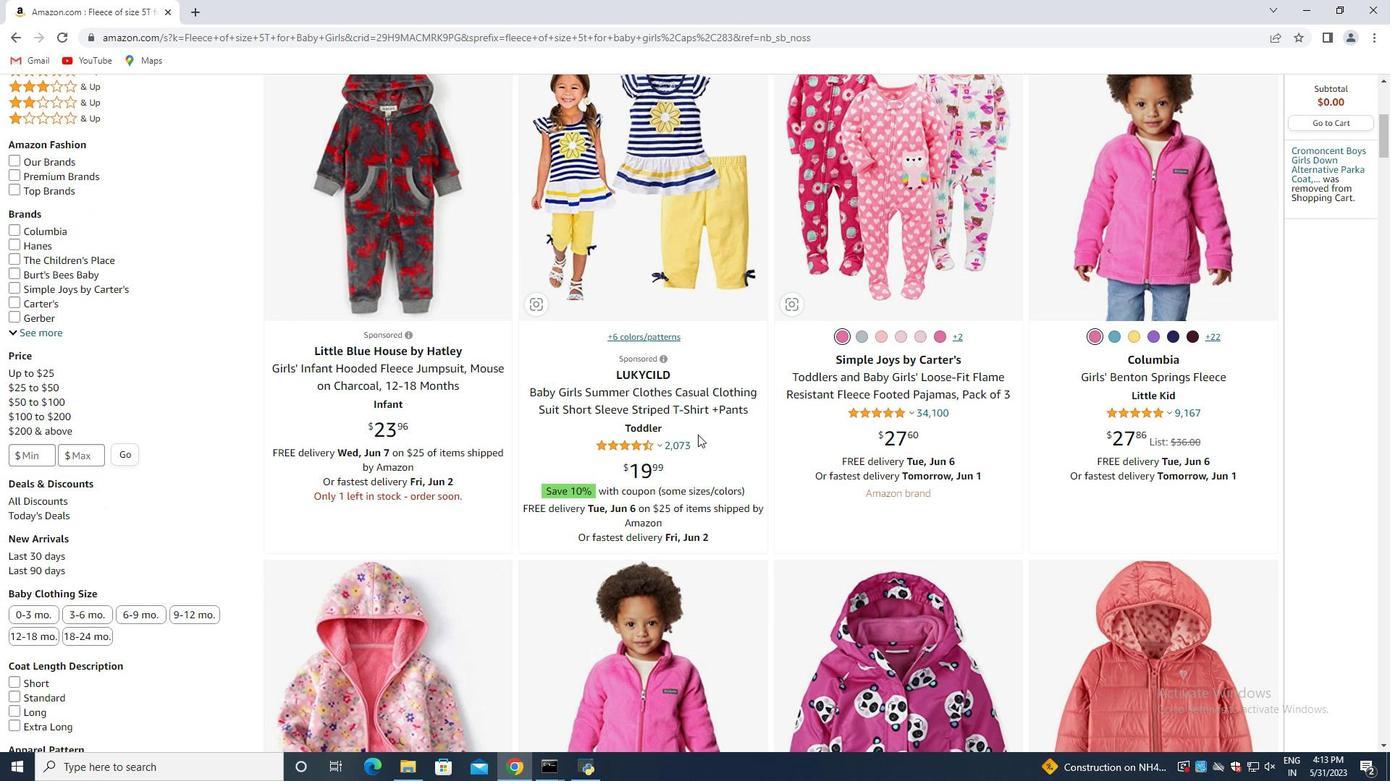 
Action: Mouse scrolled (697, 435) with delta (0, 0)
Screenshot: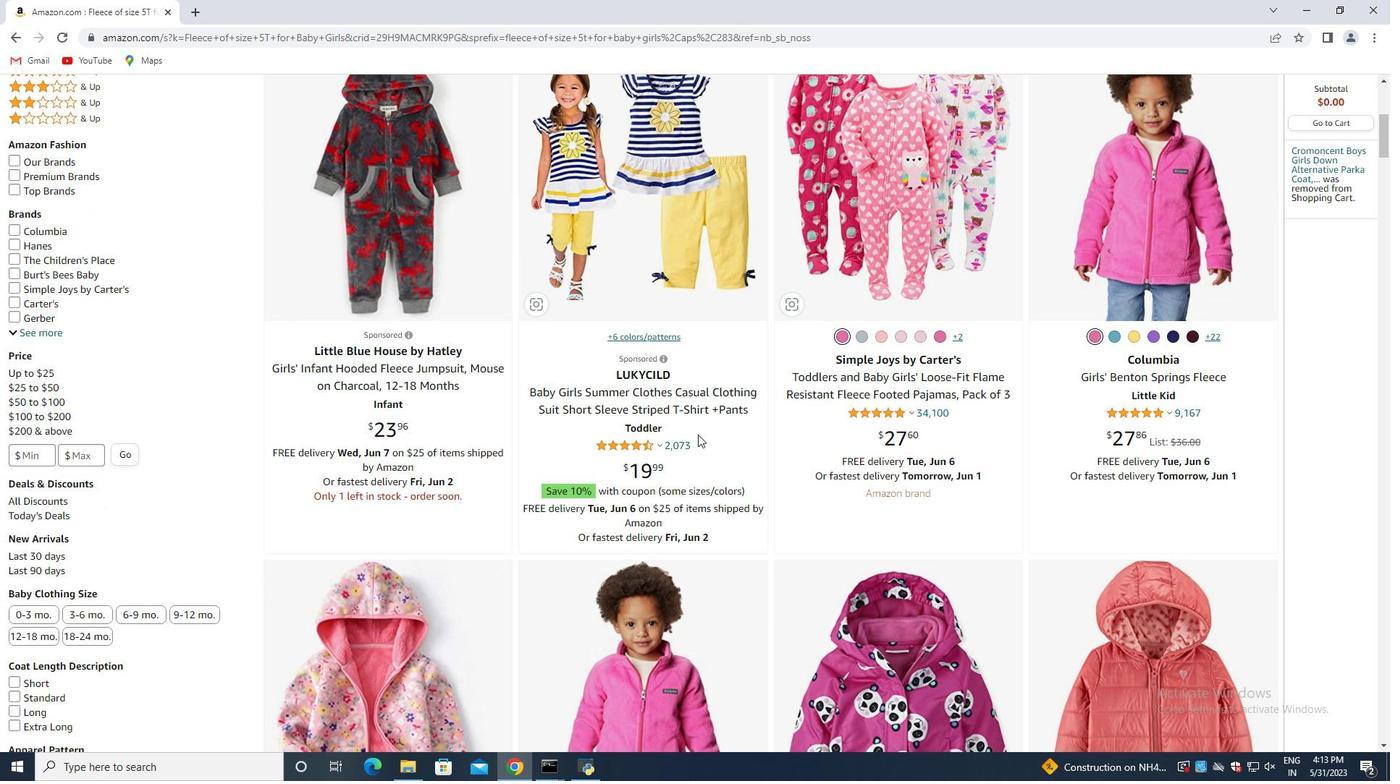 
Action: Mouse scrolled (697, 435) with delta (0, 0)
Screenshot: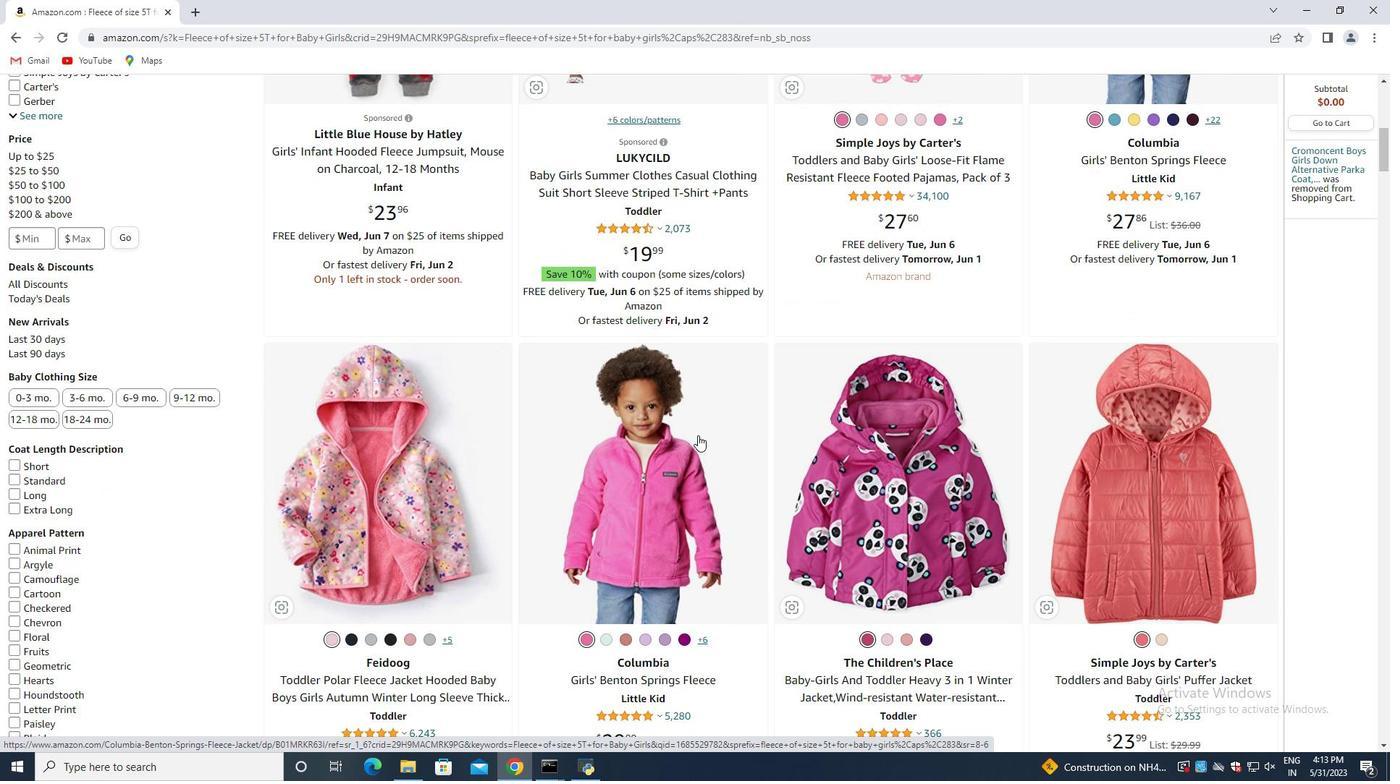 
Action: Mouse moved to (696, 437)
Screenshot: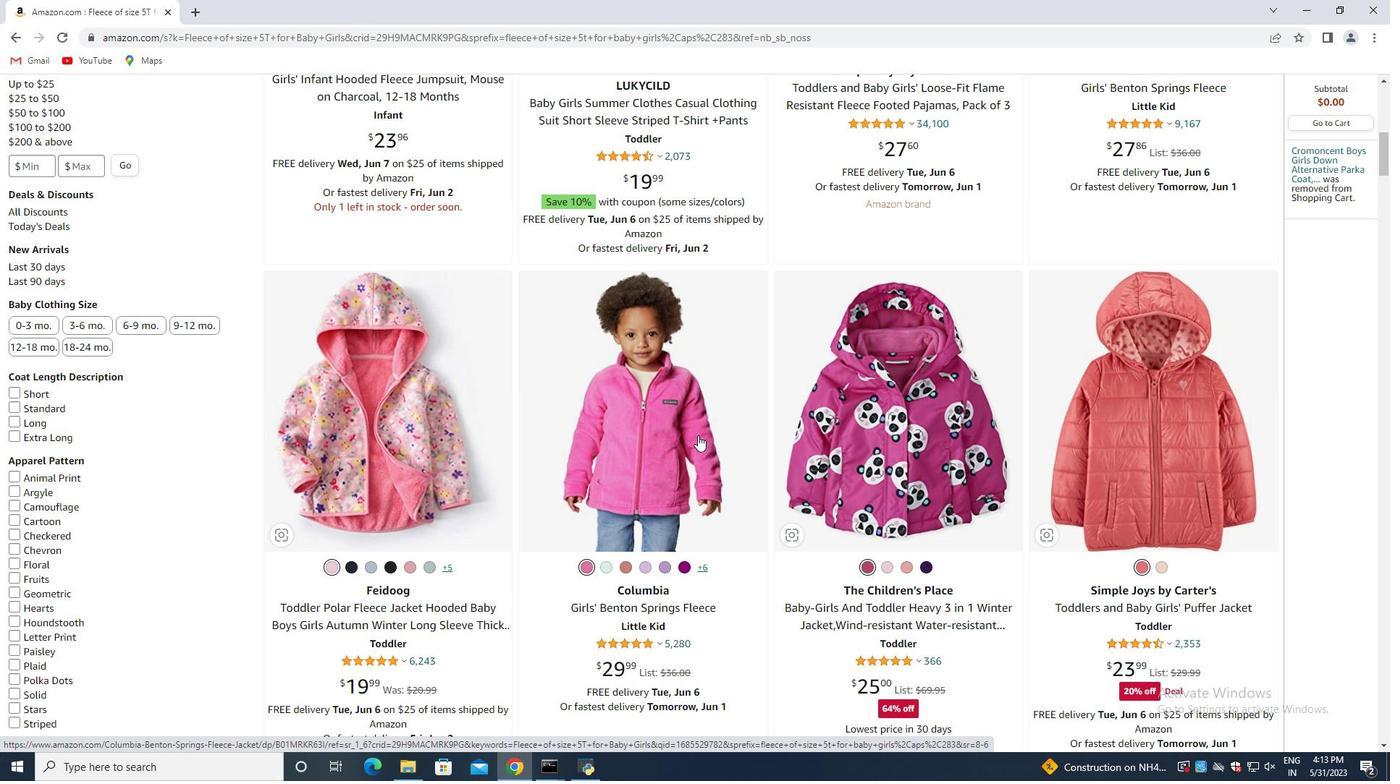 
Action: Mouse scrolled (696, 436) with delta (0, 0)
Screenshot: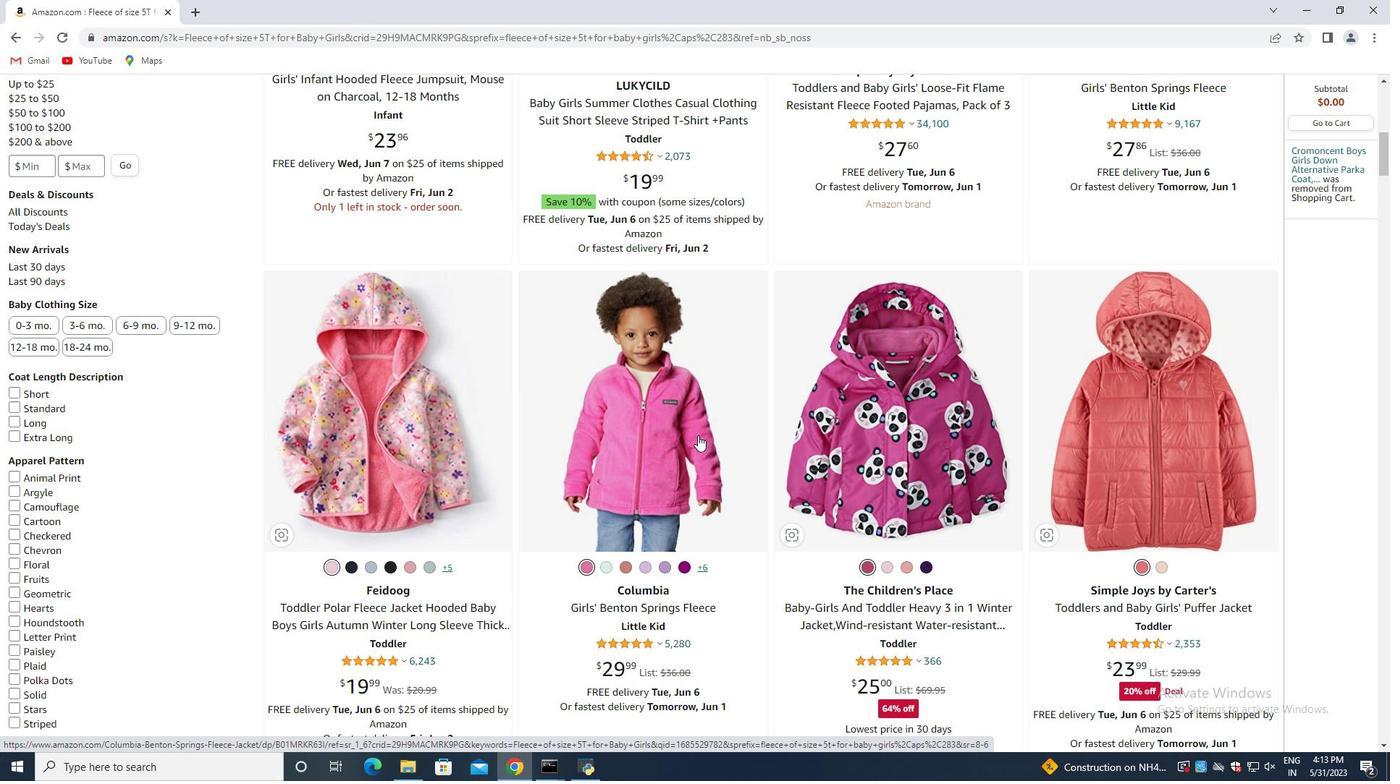 
Action: Mouse moved to (692, 439)
Screenshot: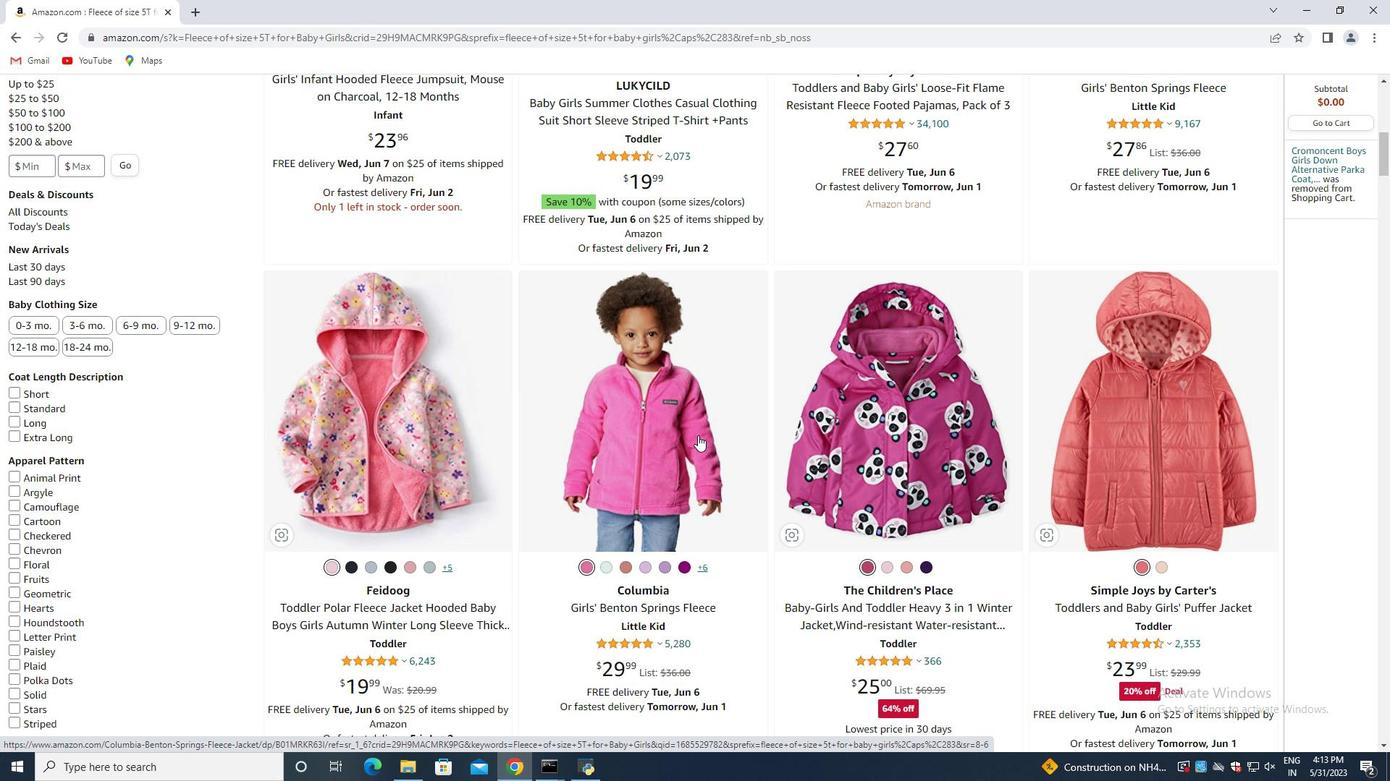 
Action: Mouse scrolled (692, 438) with delta (0, 0)
Screenshot: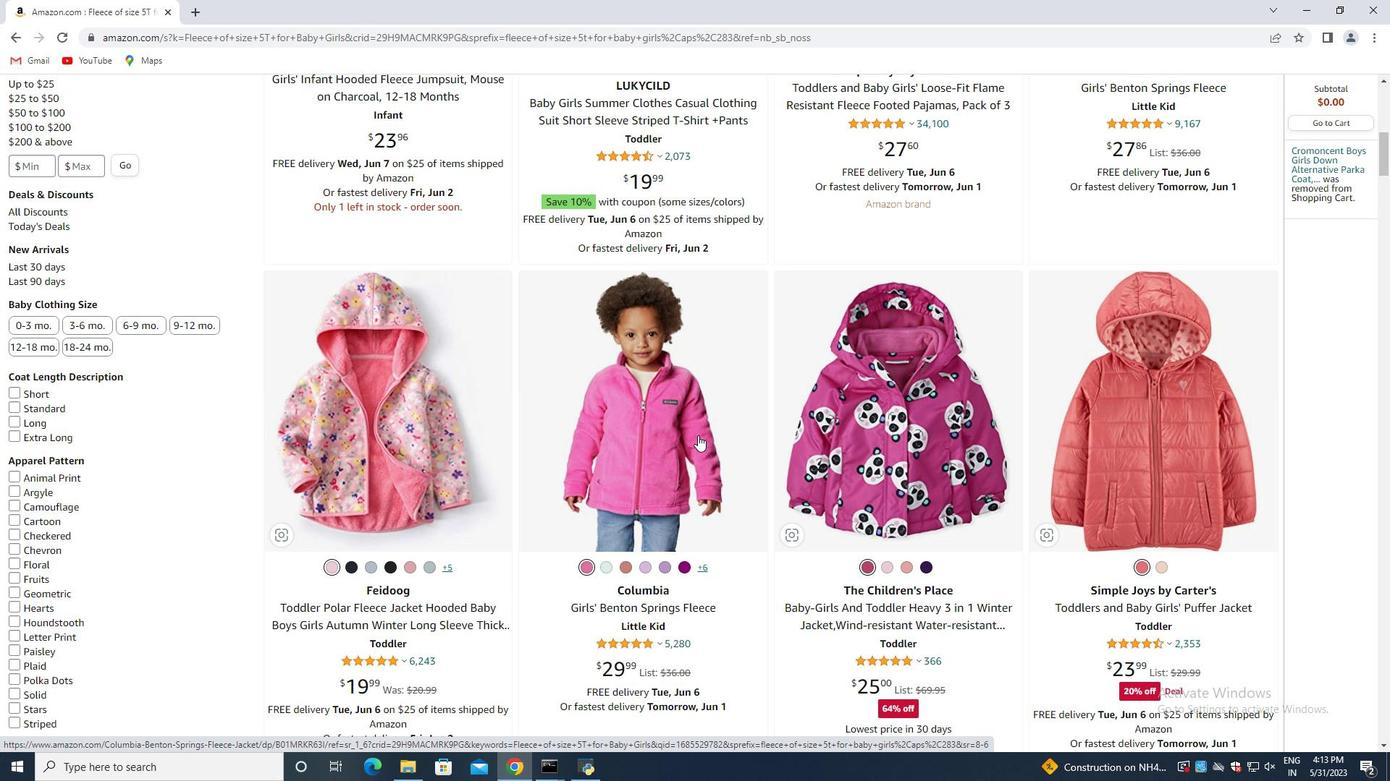 
Action: Mouse moved to (689, 441)
Screenshot: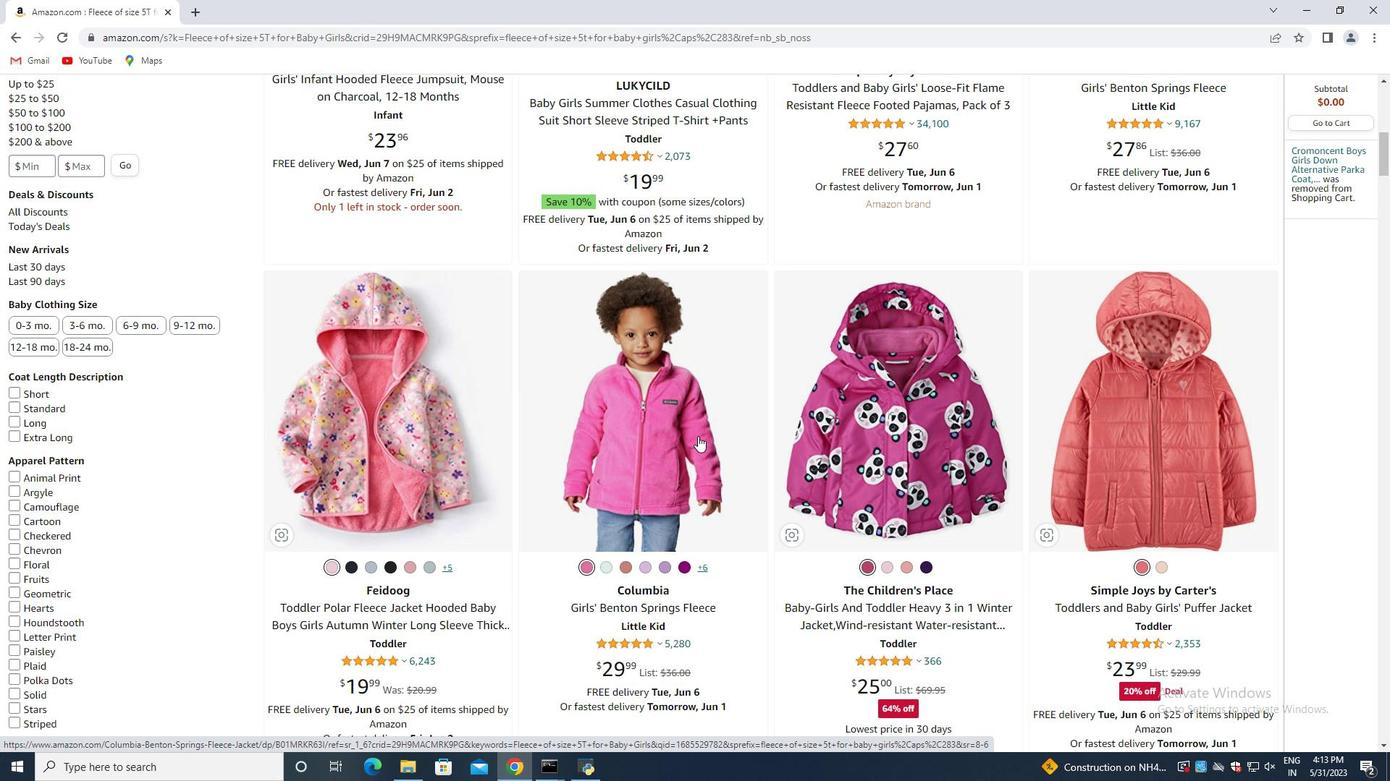
Action: Mouse scrolled (689, 440) with delta (0, 0)
Screenshot: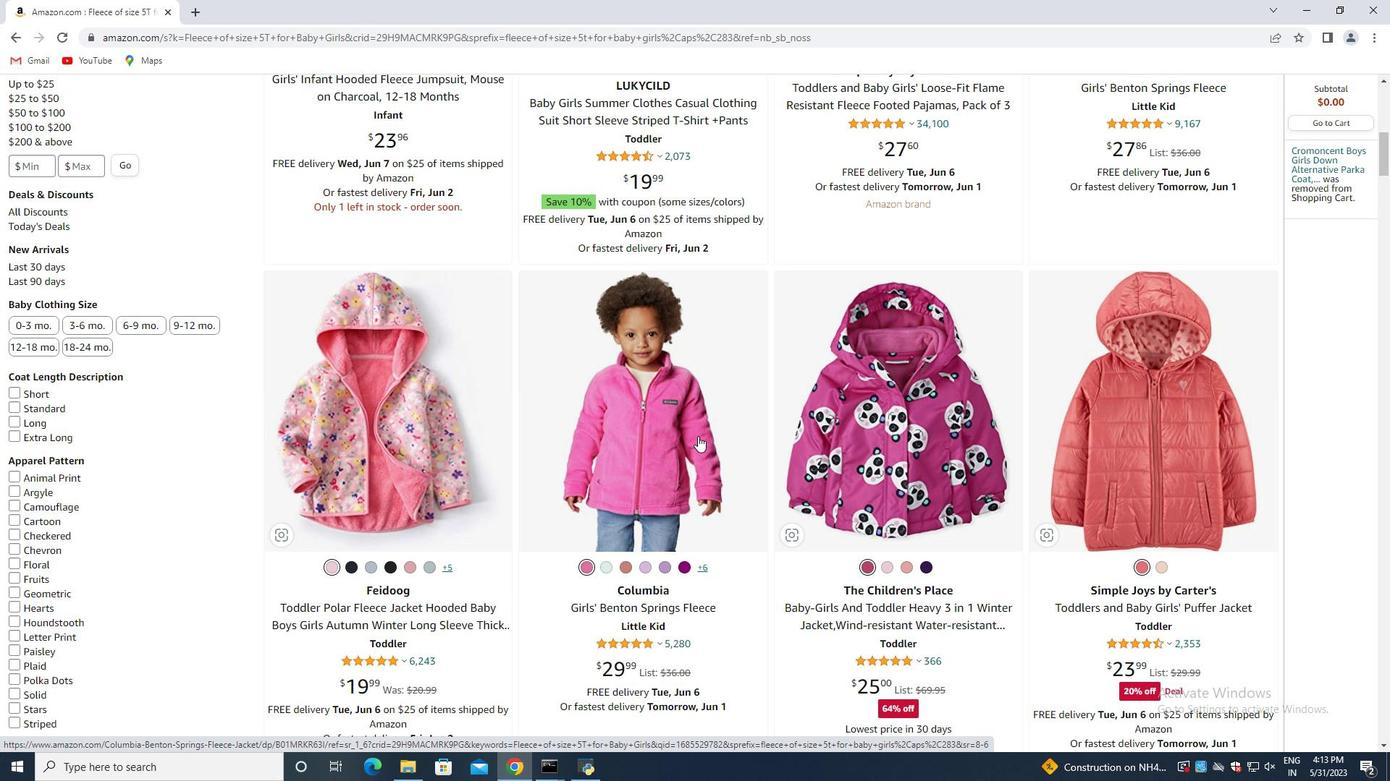
Action: Mouse moved to (647, 440)
Screenshot: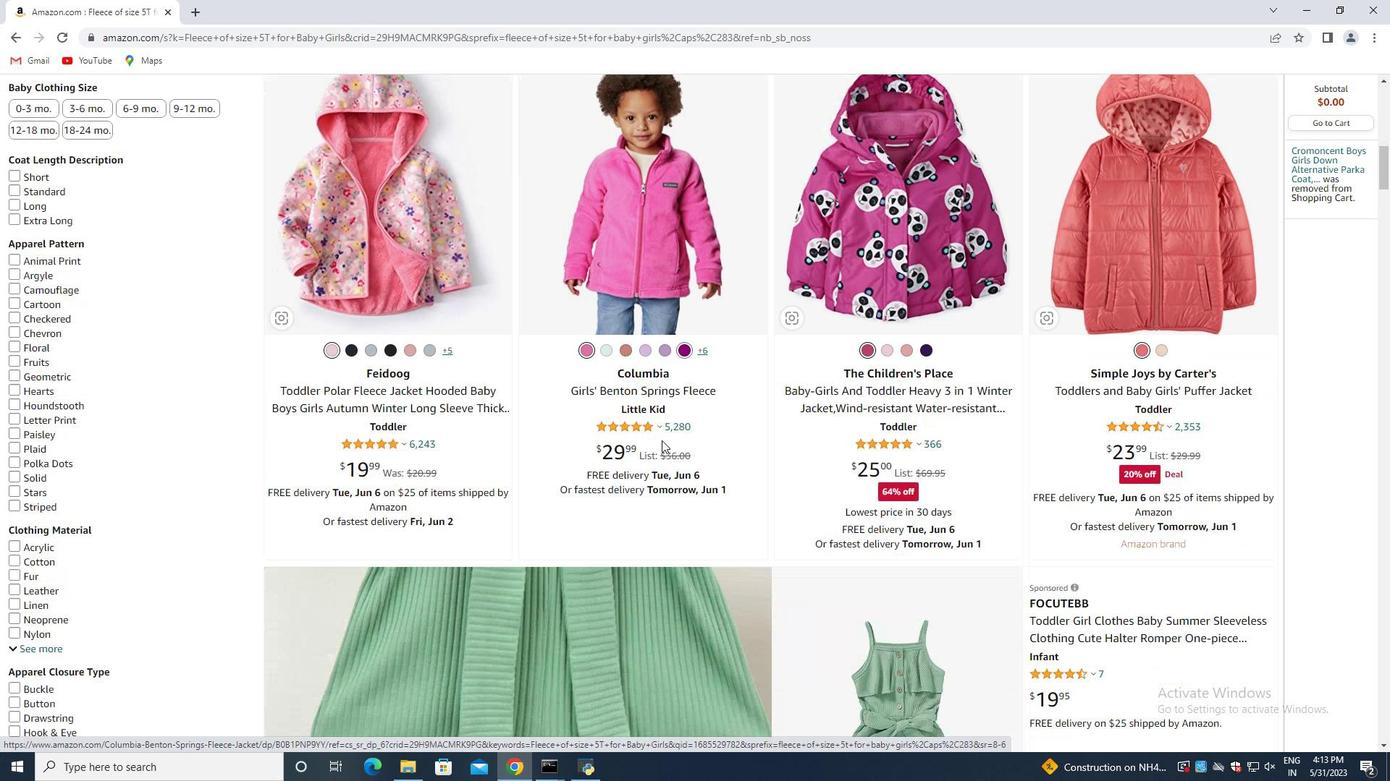 
Action: Mouse scrolled (647, 439) with delta (0, 0)
Screenshot: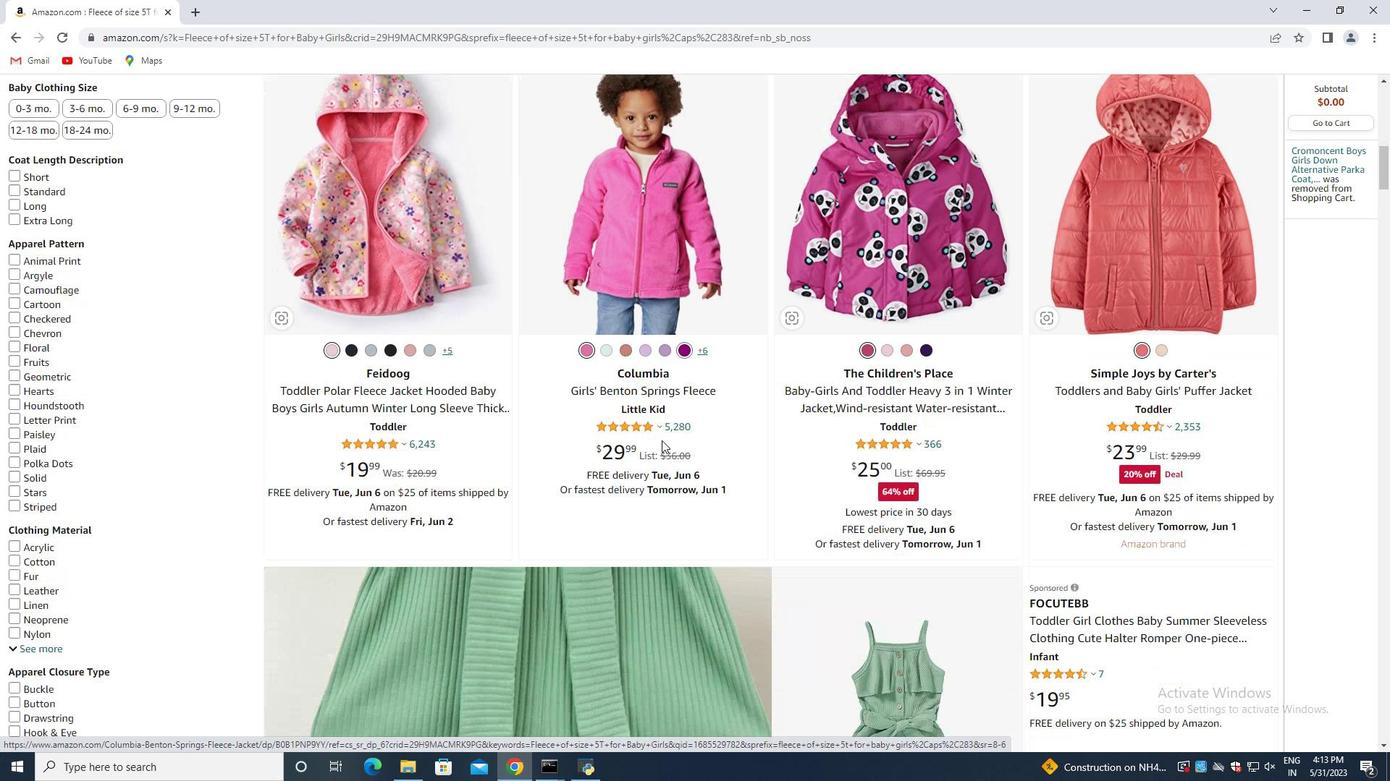 
Action: Mouse moved to (639, 440)
Screenshot: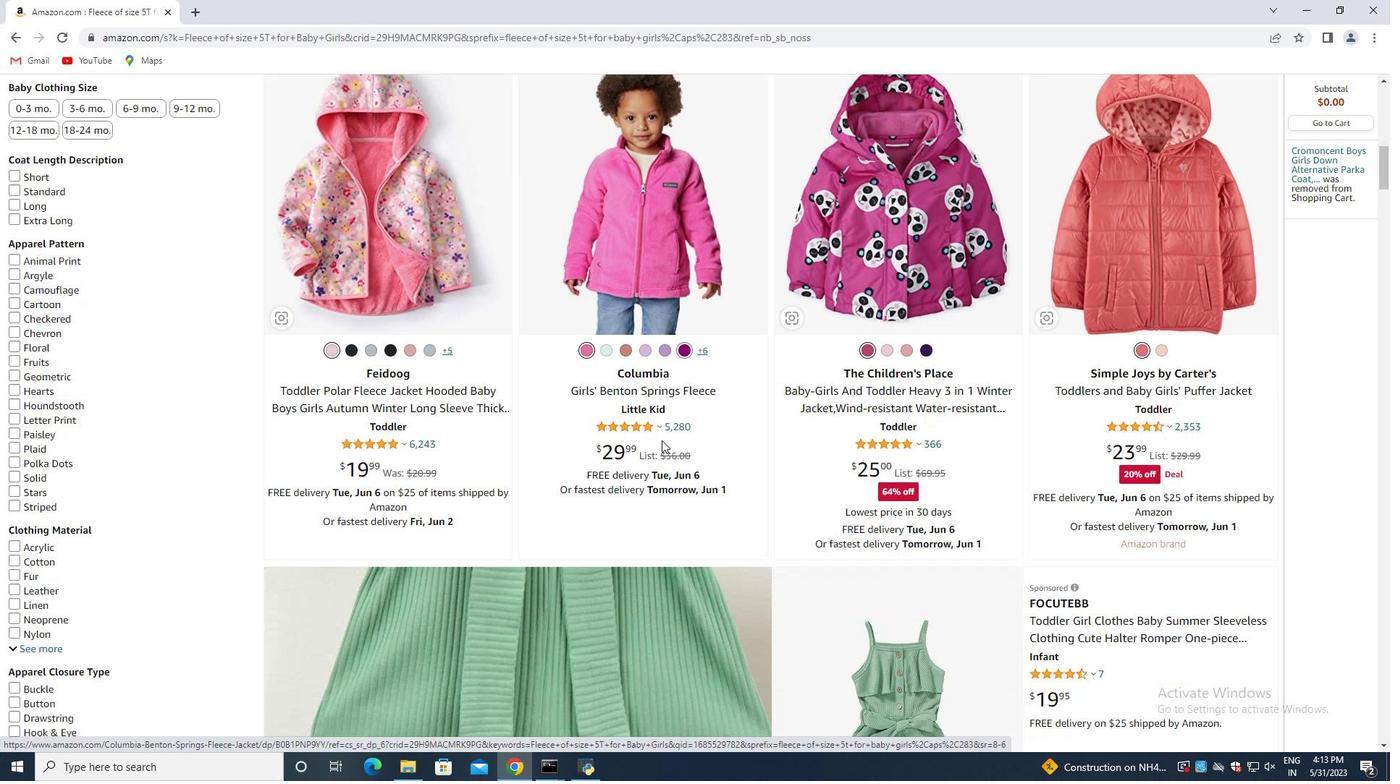 
Action: Mouse scrolled (639, 439) with delta (0, 0)
Screenshot: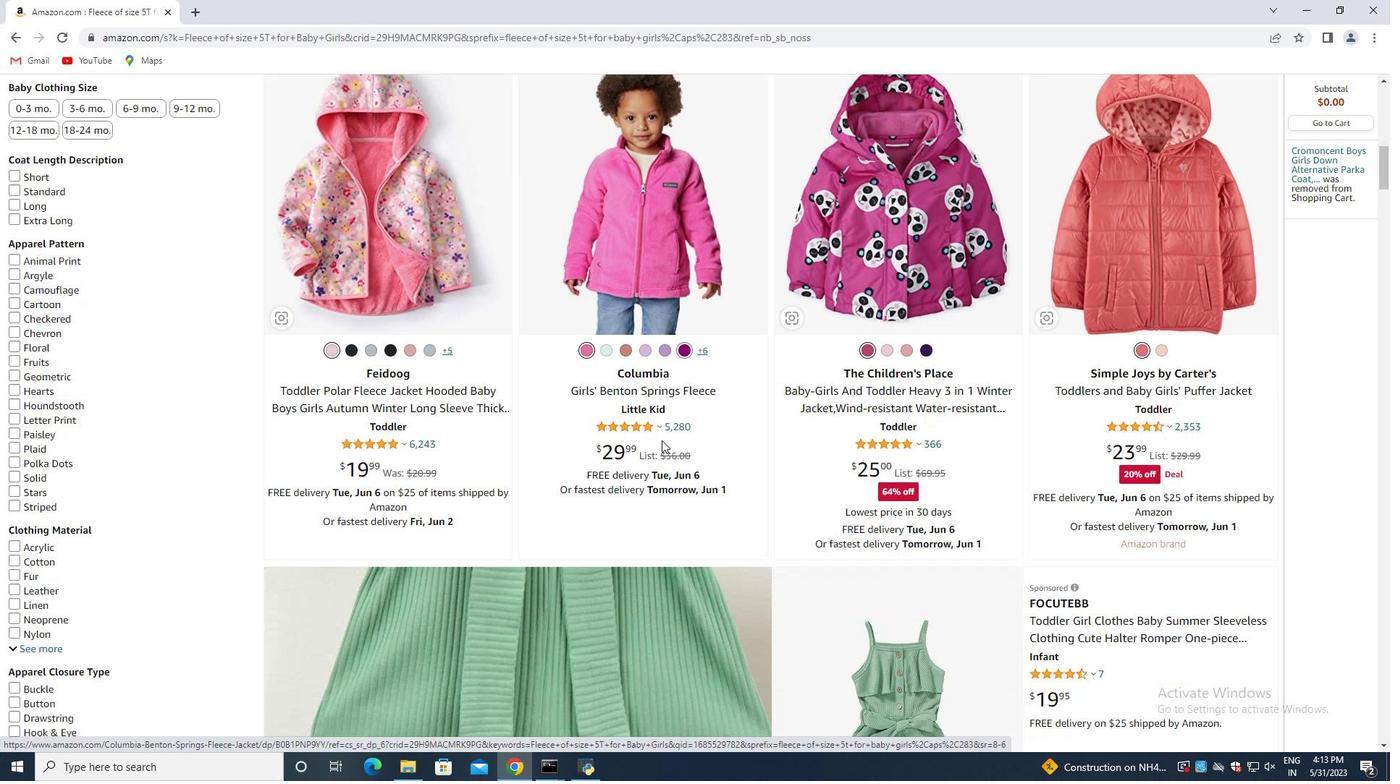 
Action: Mouse moved to (635, 440)
Screenshot: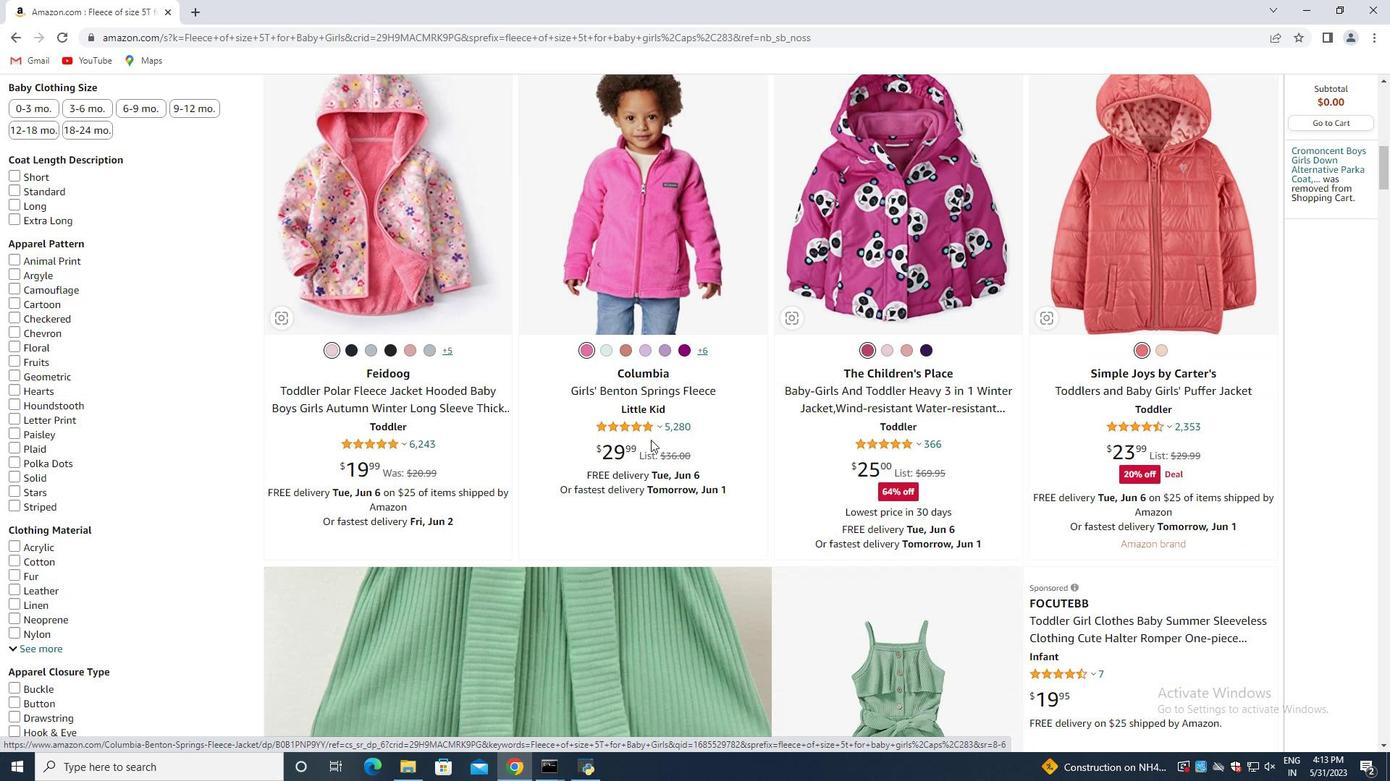 
Action: Mouse scrolled (635, 439) with delta (0, 0)
Screenshot: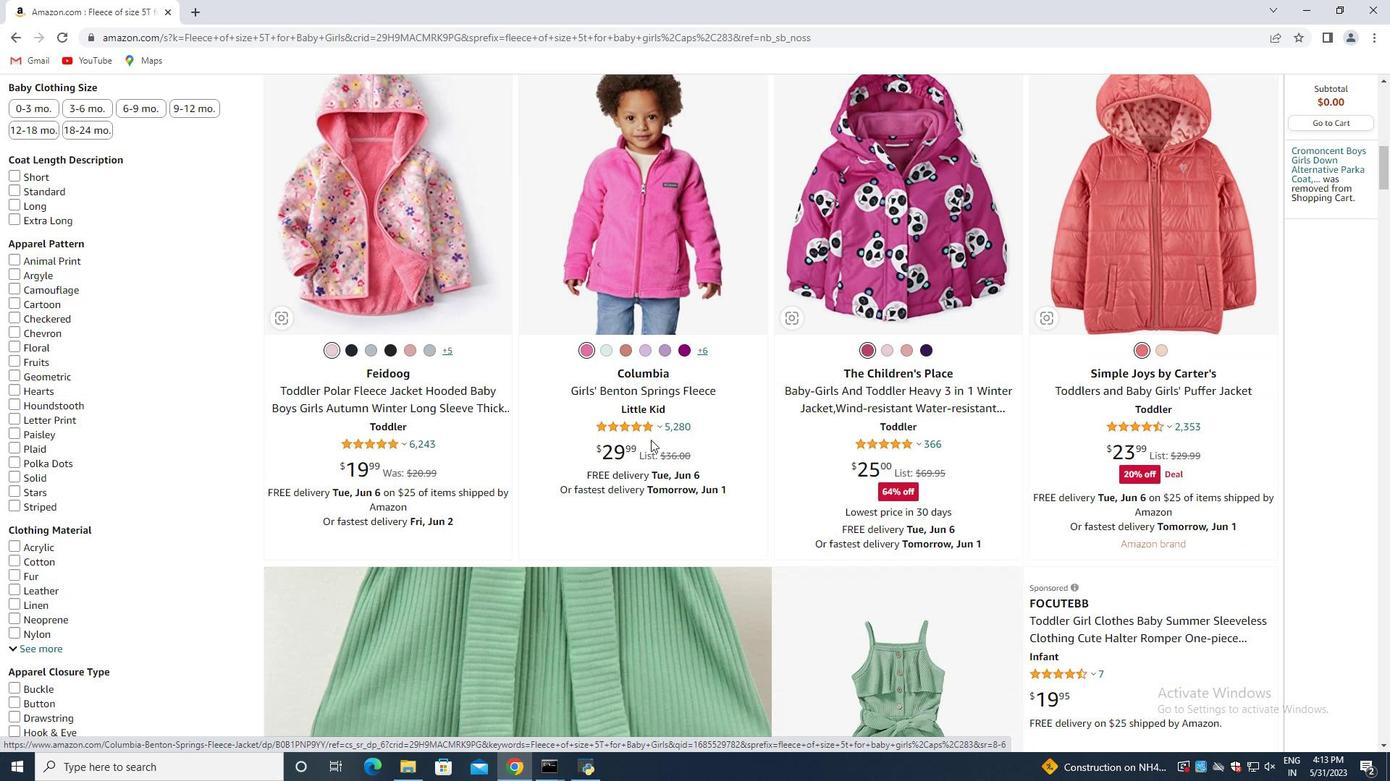 
Action: Mouse moved to (629, 440)
Screenshot: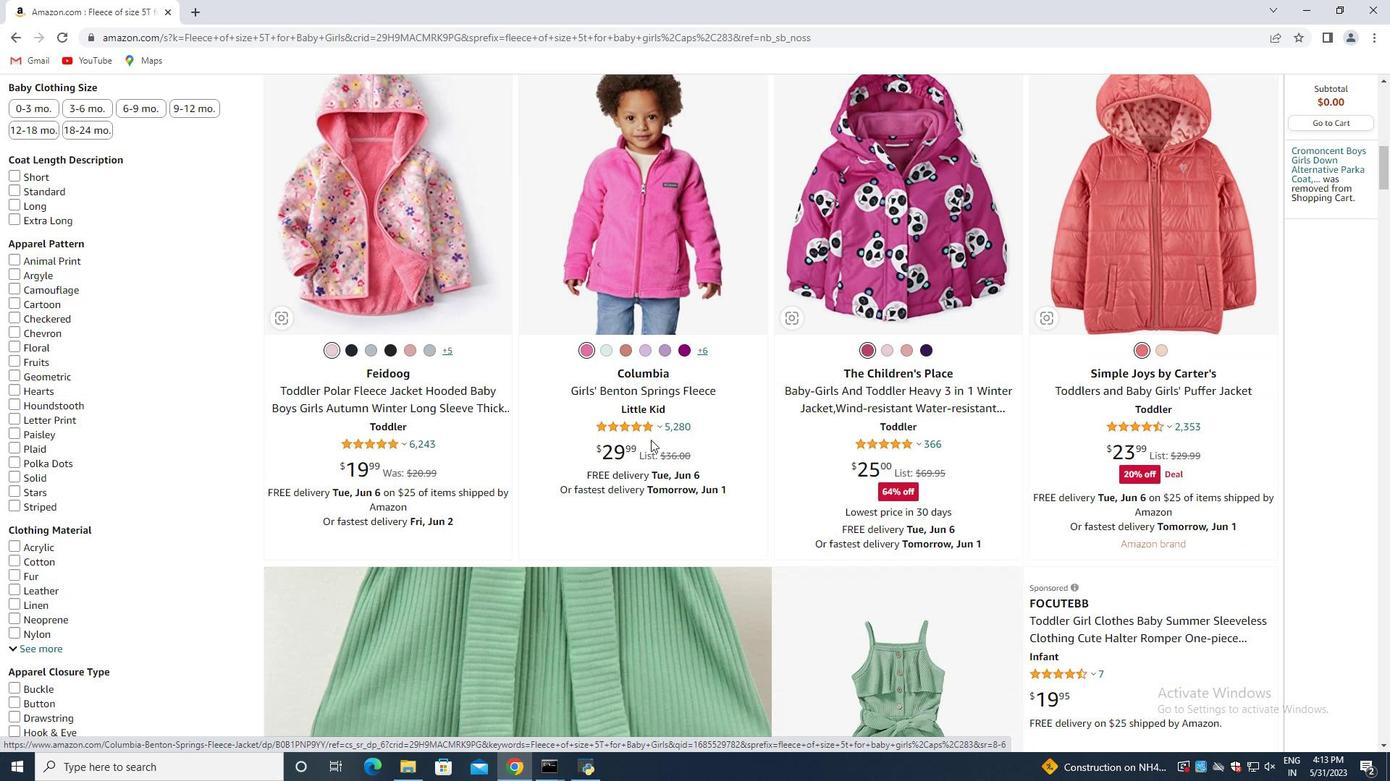 
Action: Mouse scrolled (629, 439) with delta (0, 0)
Screenshot: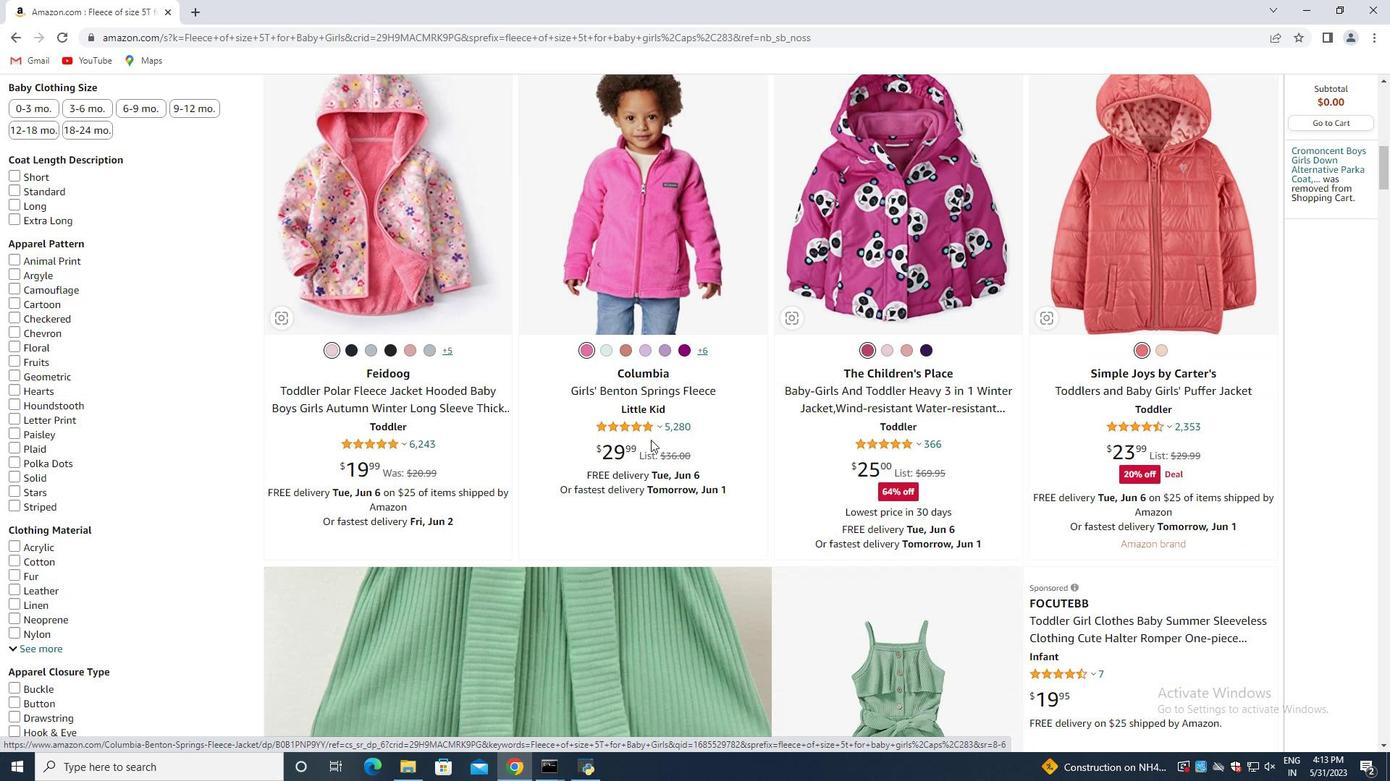 
Action: Mouse moved to (624, 440)
Screenshot: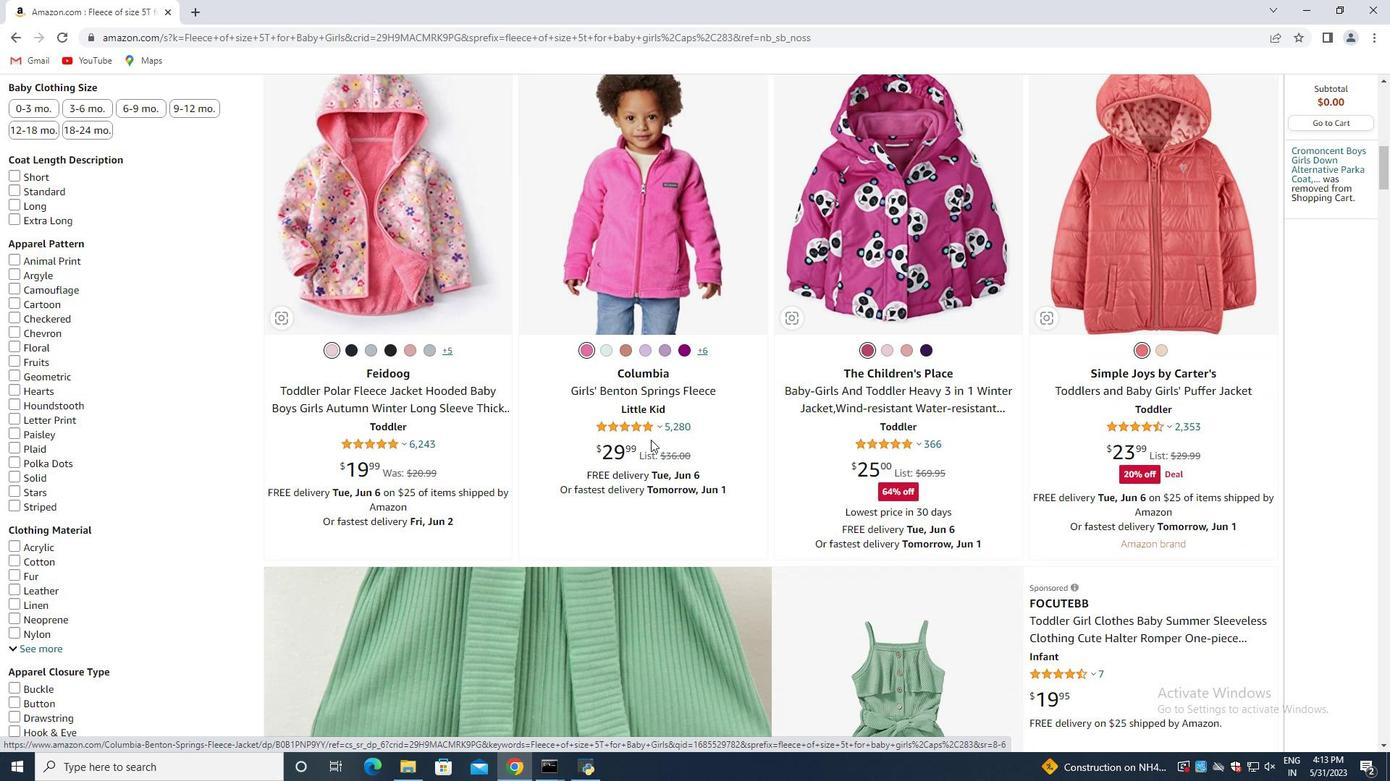 
Action: Mouse scrolled (624, 439) with delta (0, 0)
Screenshot: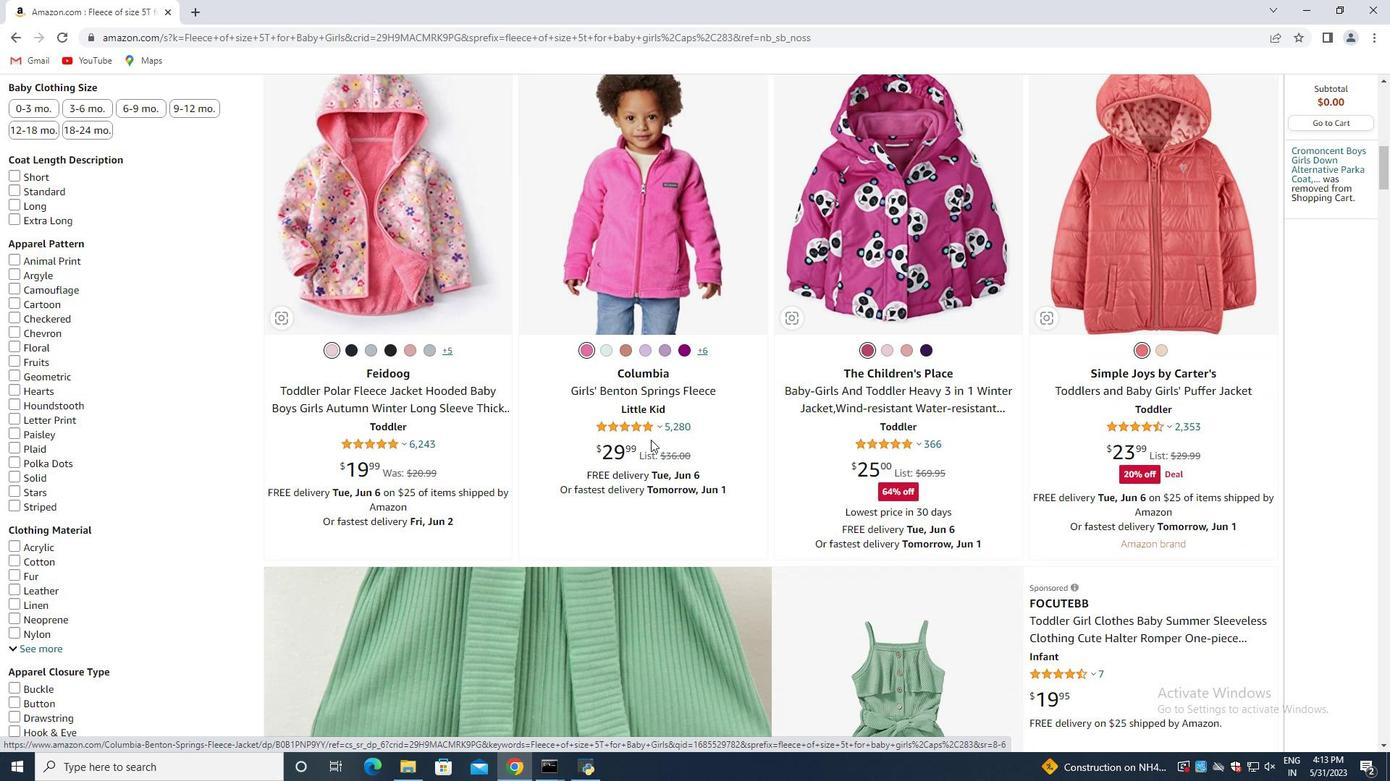 
Action: Mouse moved to (567, 435)
Screenshot: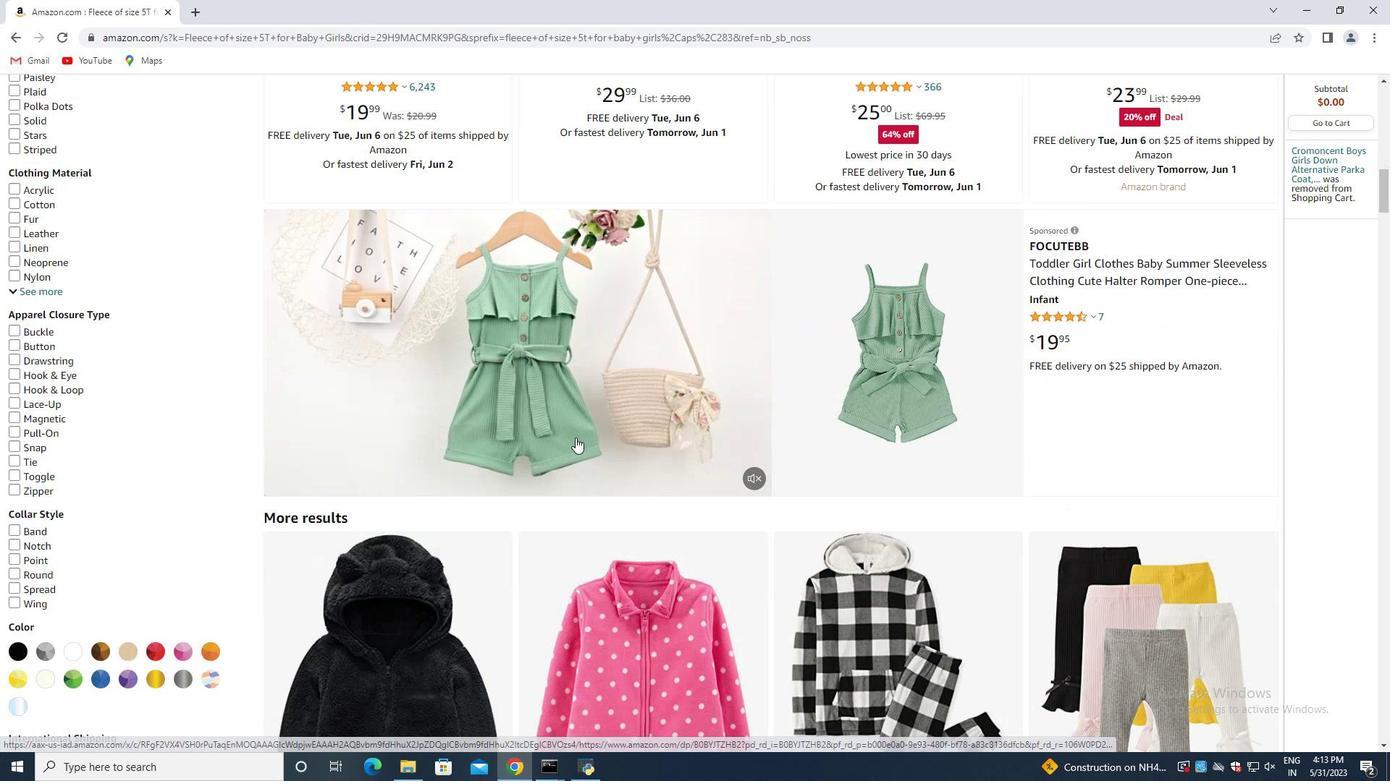 
Action: Mouse scrolled (567, 434) with delta (0, 0)
Screenshot: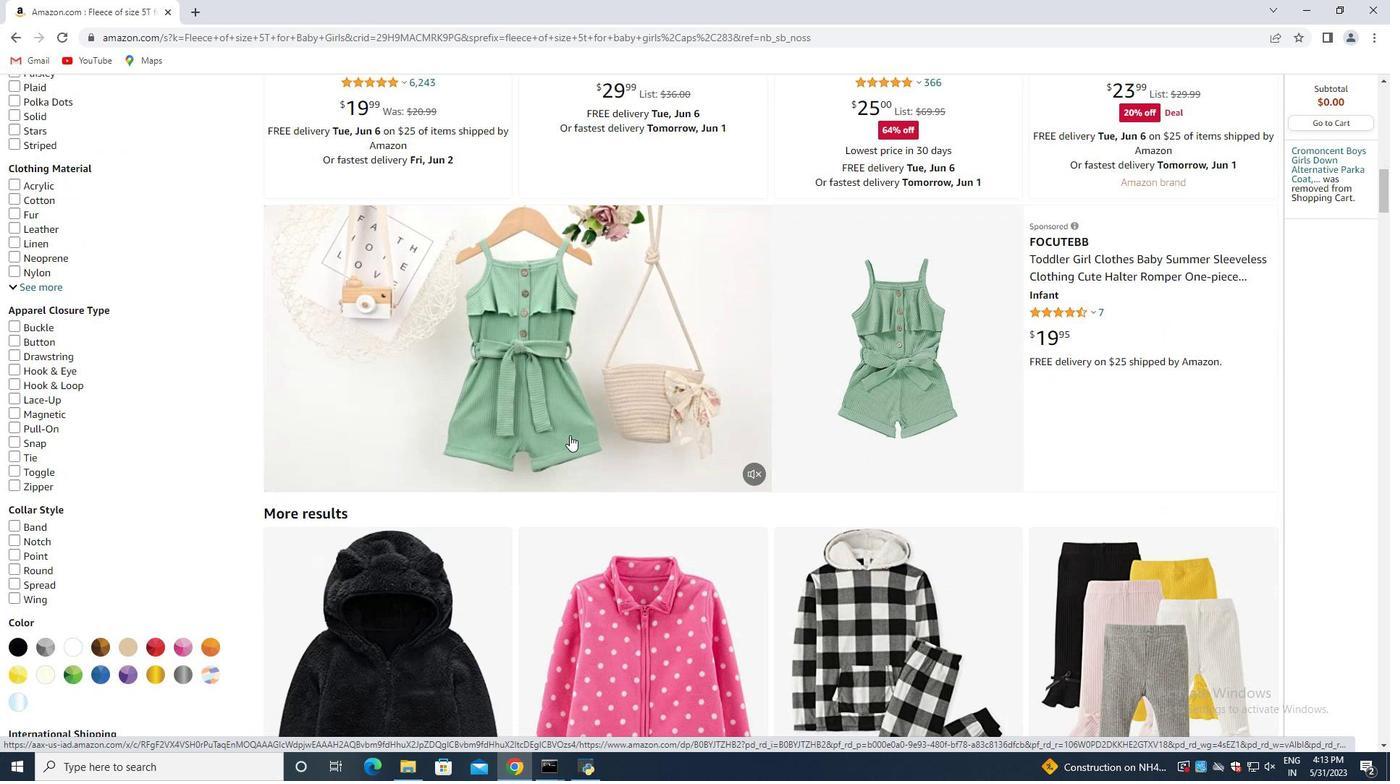 
Action: Mouse scrolled (567, 434) with delta (0, 0)
Screenshot: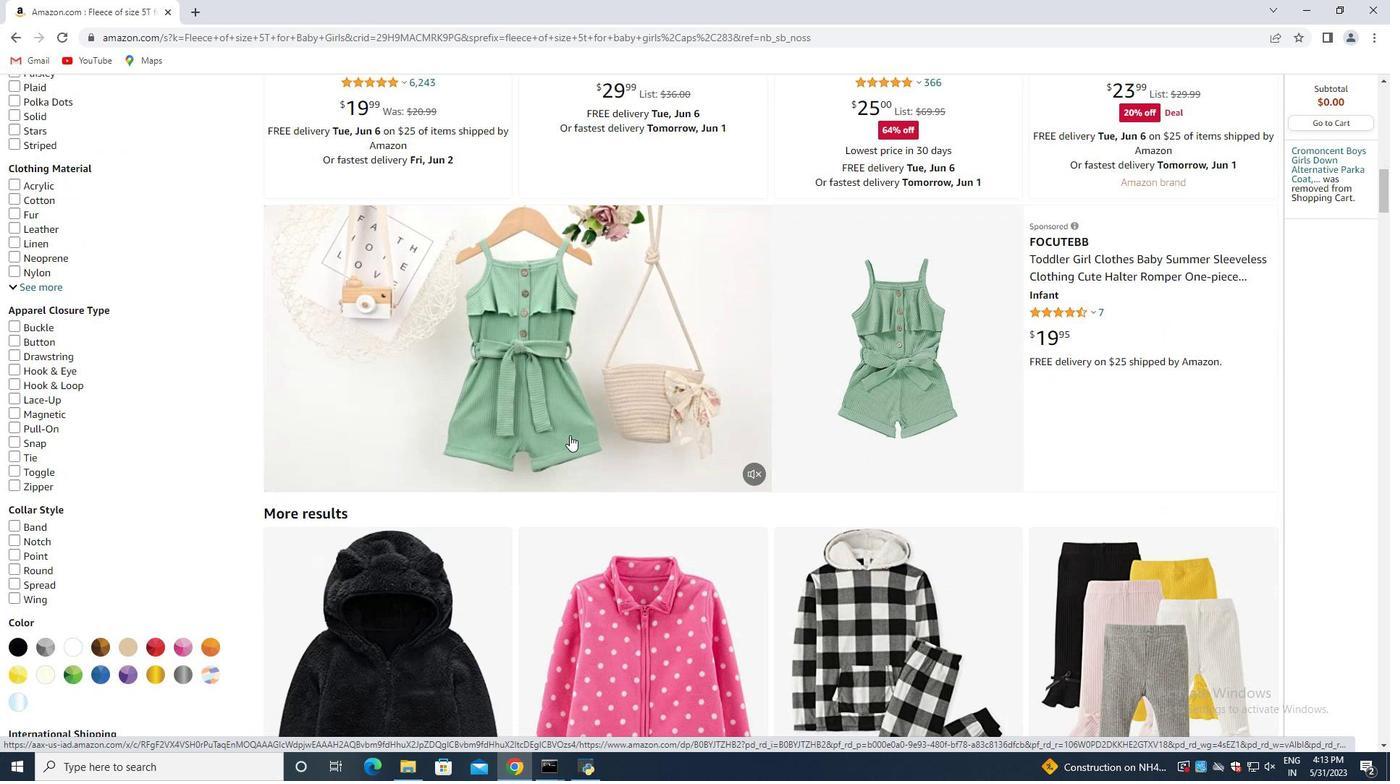 
Action: Mouse moved to (566, 434)
Screenshot: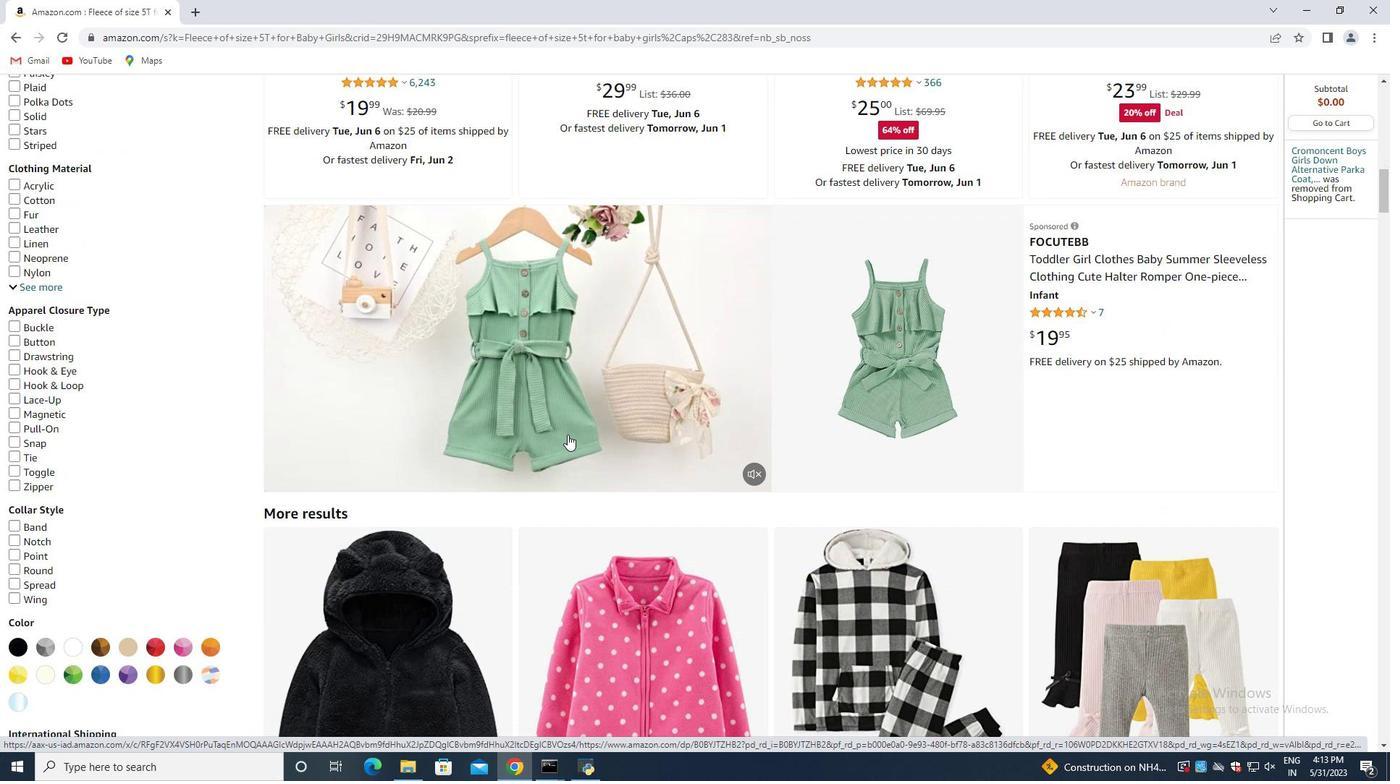 
Action: Mouse scrolled (566, 433) with delta (0, 0)
Screenshot: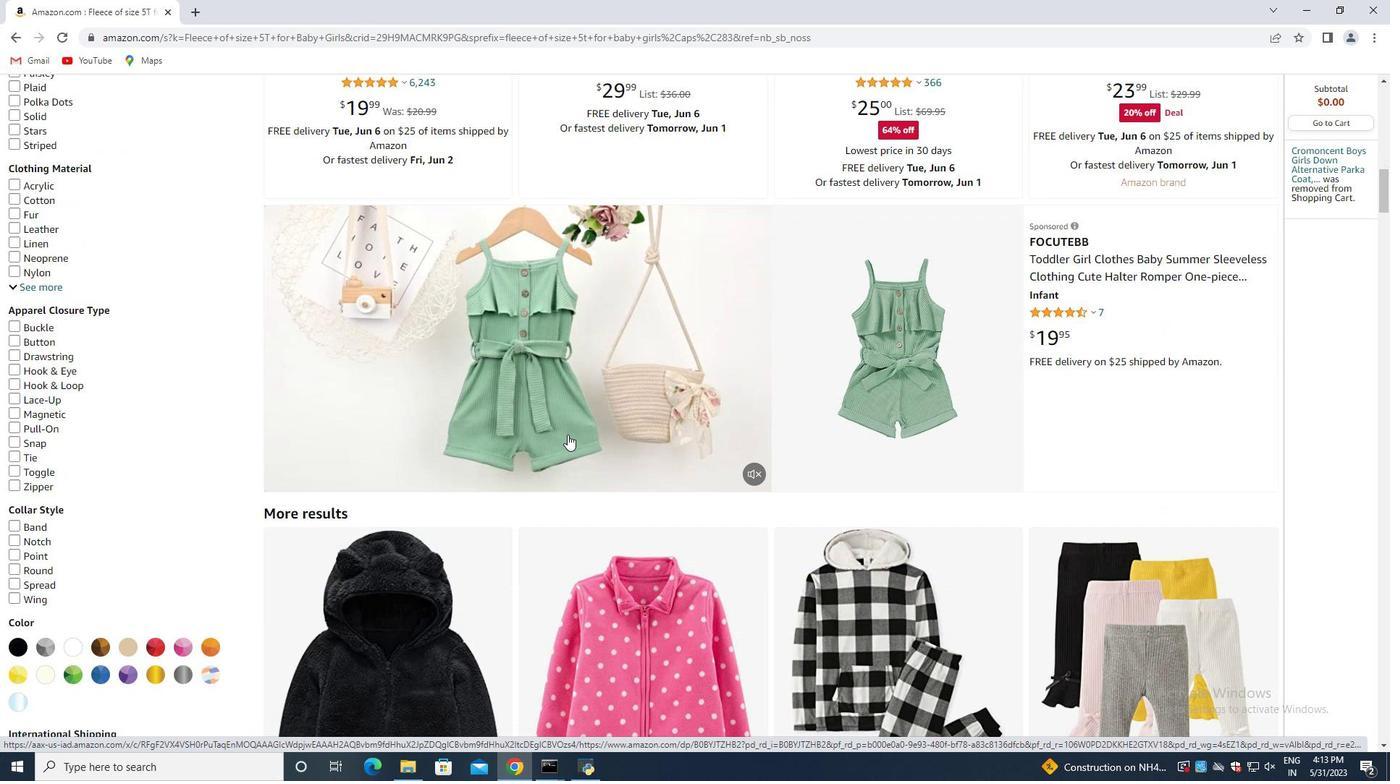 
Action: Mouse scrolled (566, 433) with delta (0, 0)
Screenshot: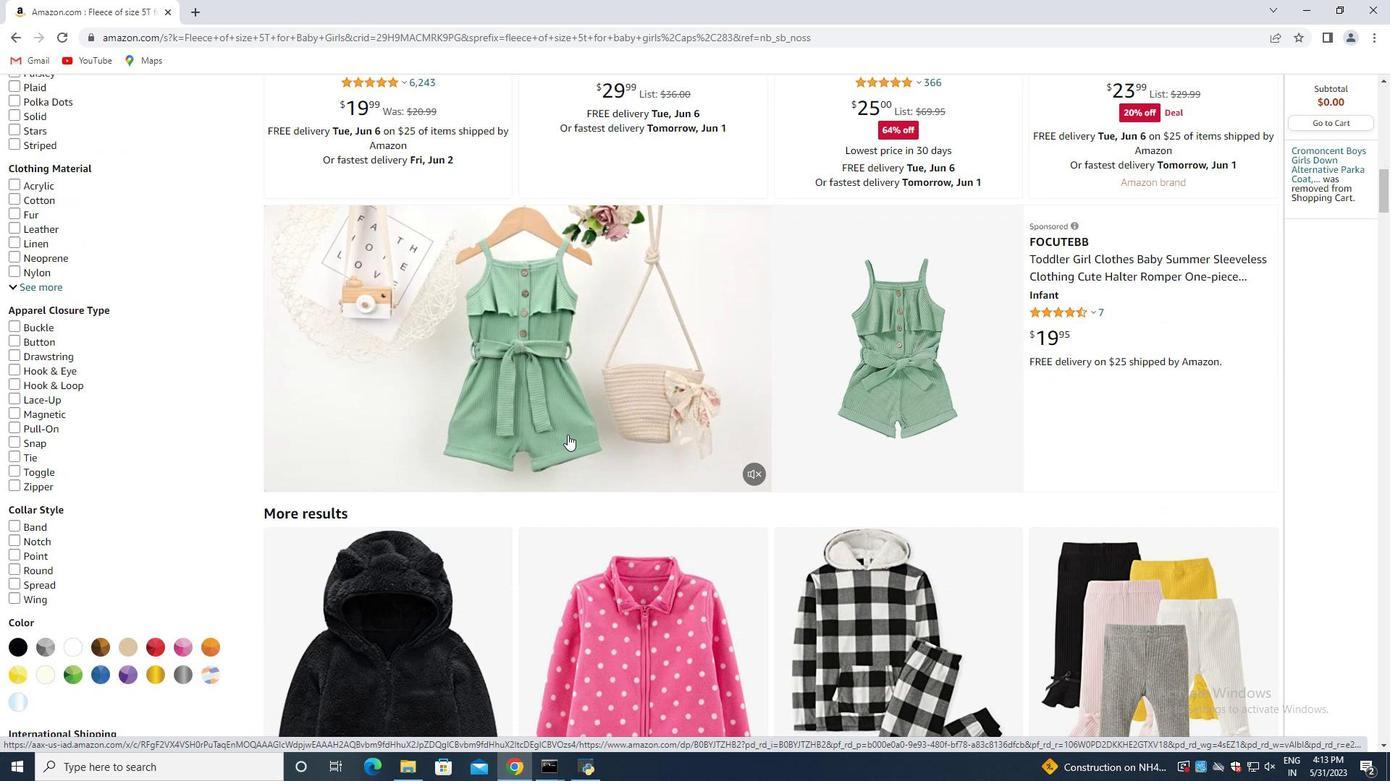
Action: Mouse moved to (364, 398)
Screenshot: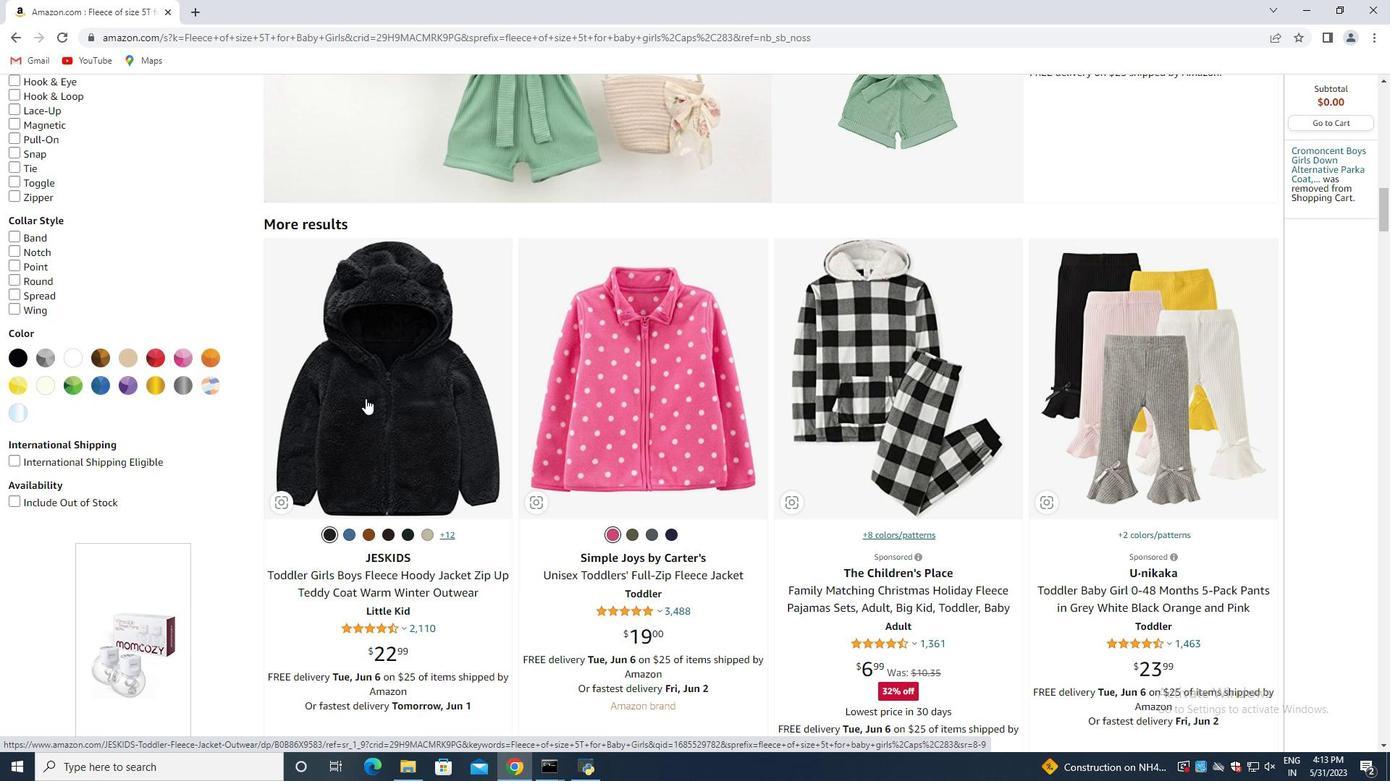 
Action: Mouse pressed left at (364, 398)
Screenshot: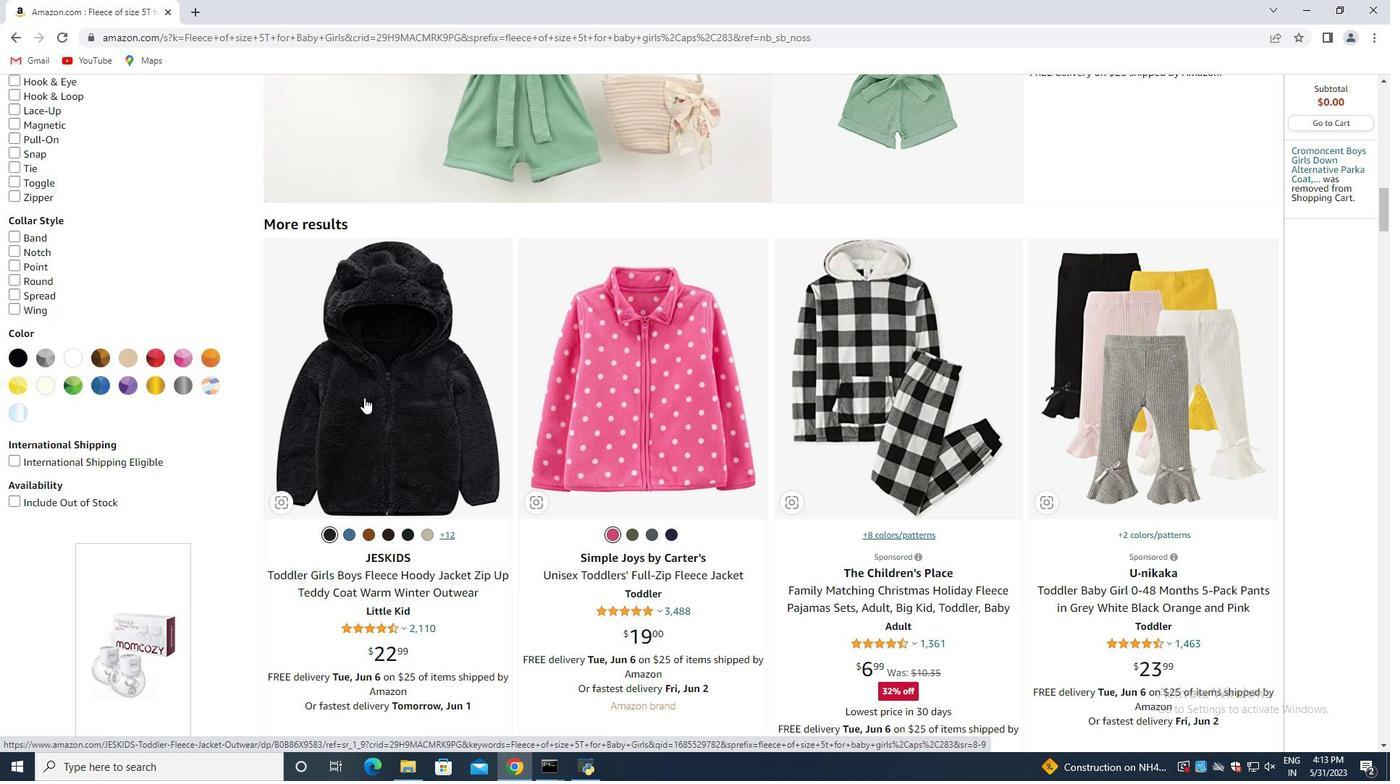 
Action: Mouse moved to (537, 363)
Screenshot: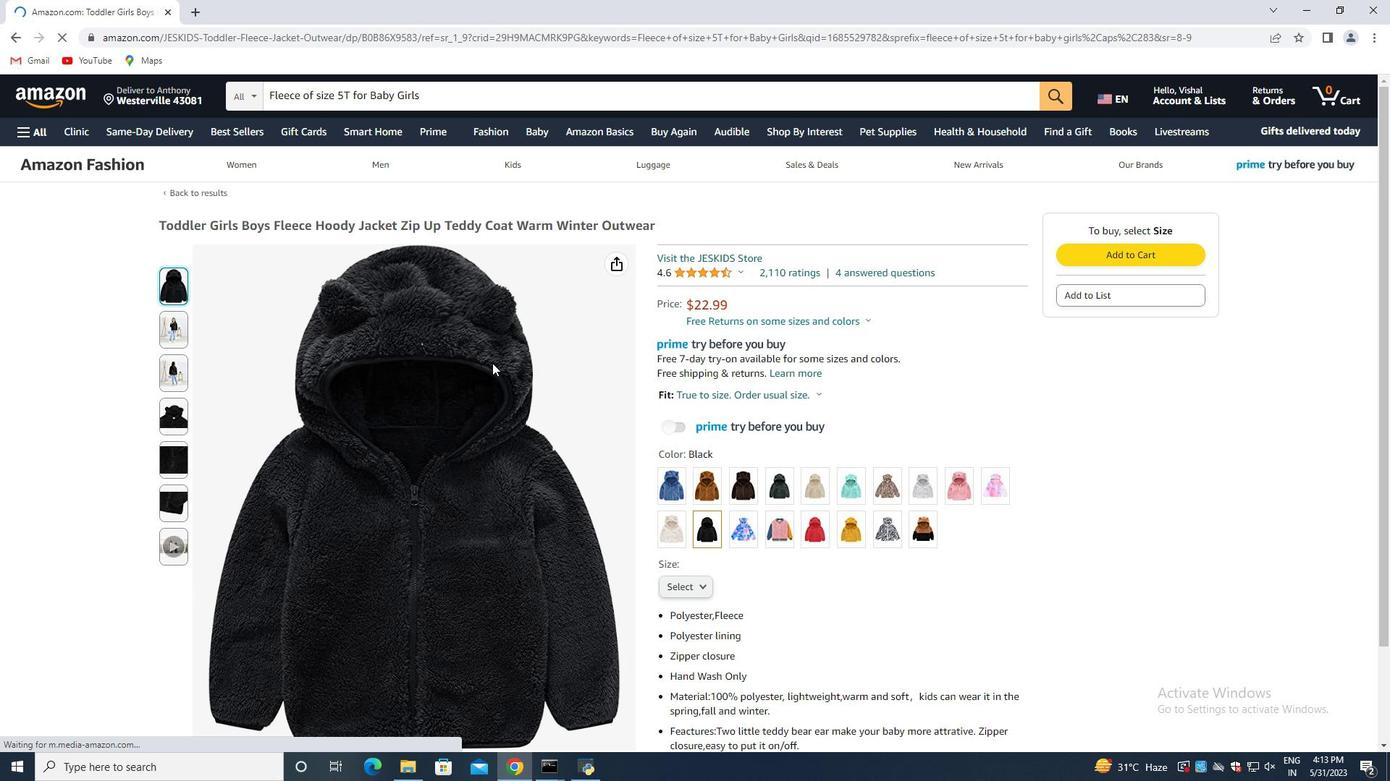 
Action: Mouse scrolled (537, 362) with delta (0, 0)
Screenshot: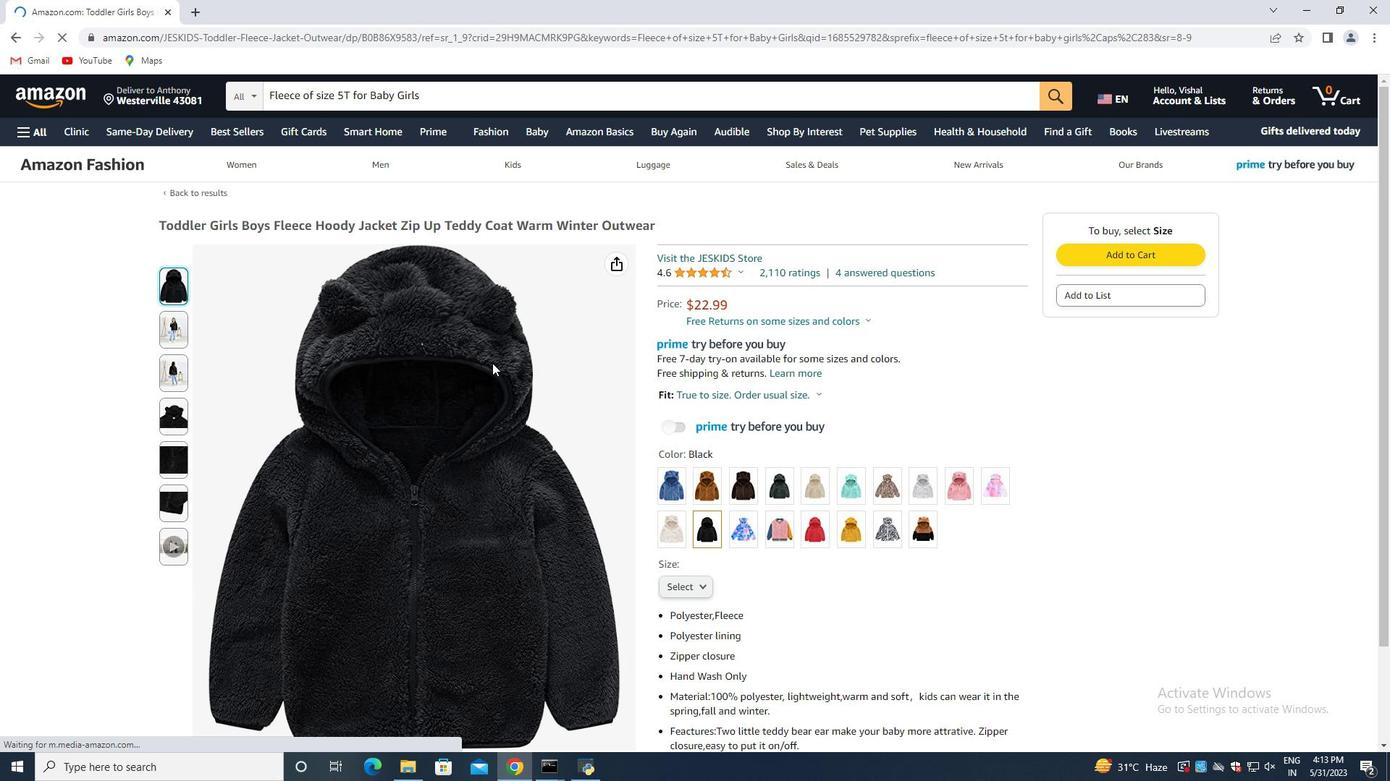 
Action: Mouse moved to (544, 364)
Screenshot: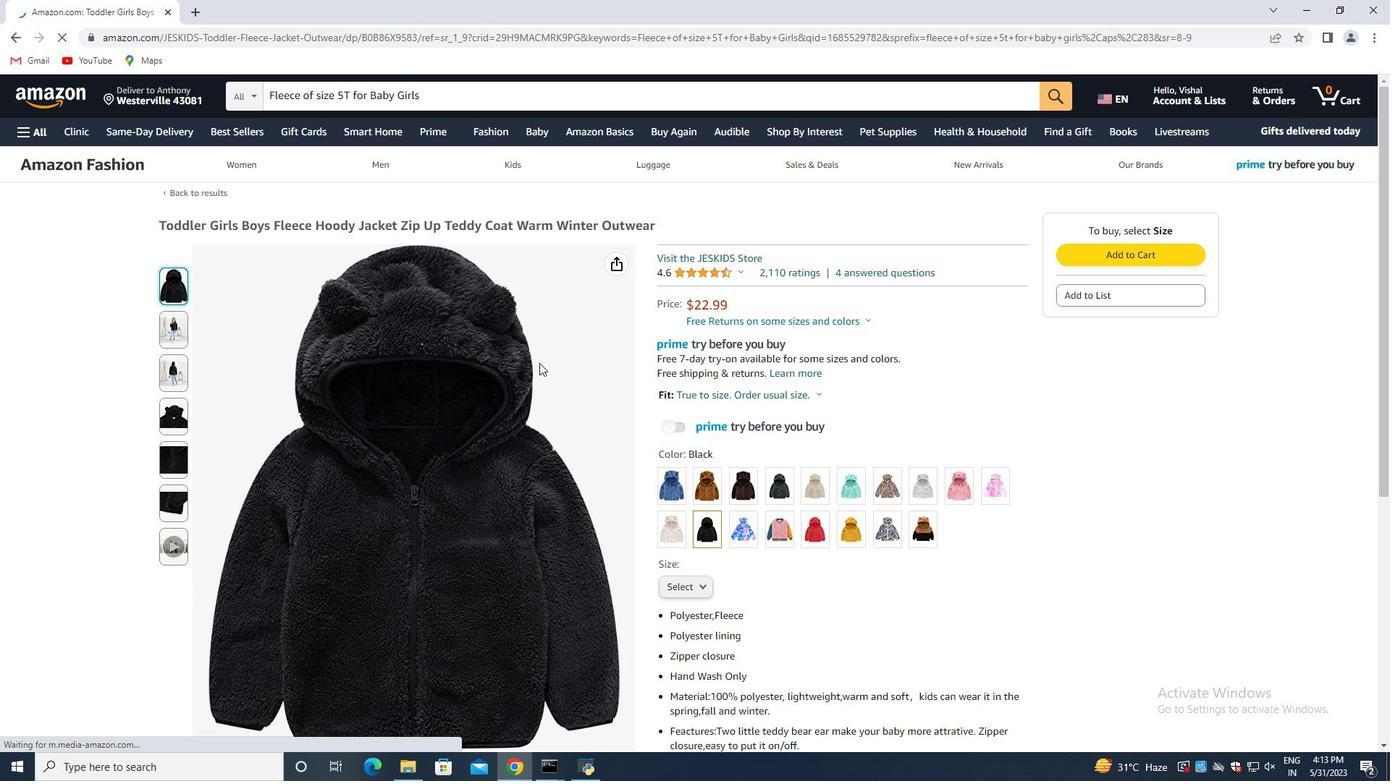 
Action: Mouse scrolled (544, 364) with delta (0, 0)
Screenshot: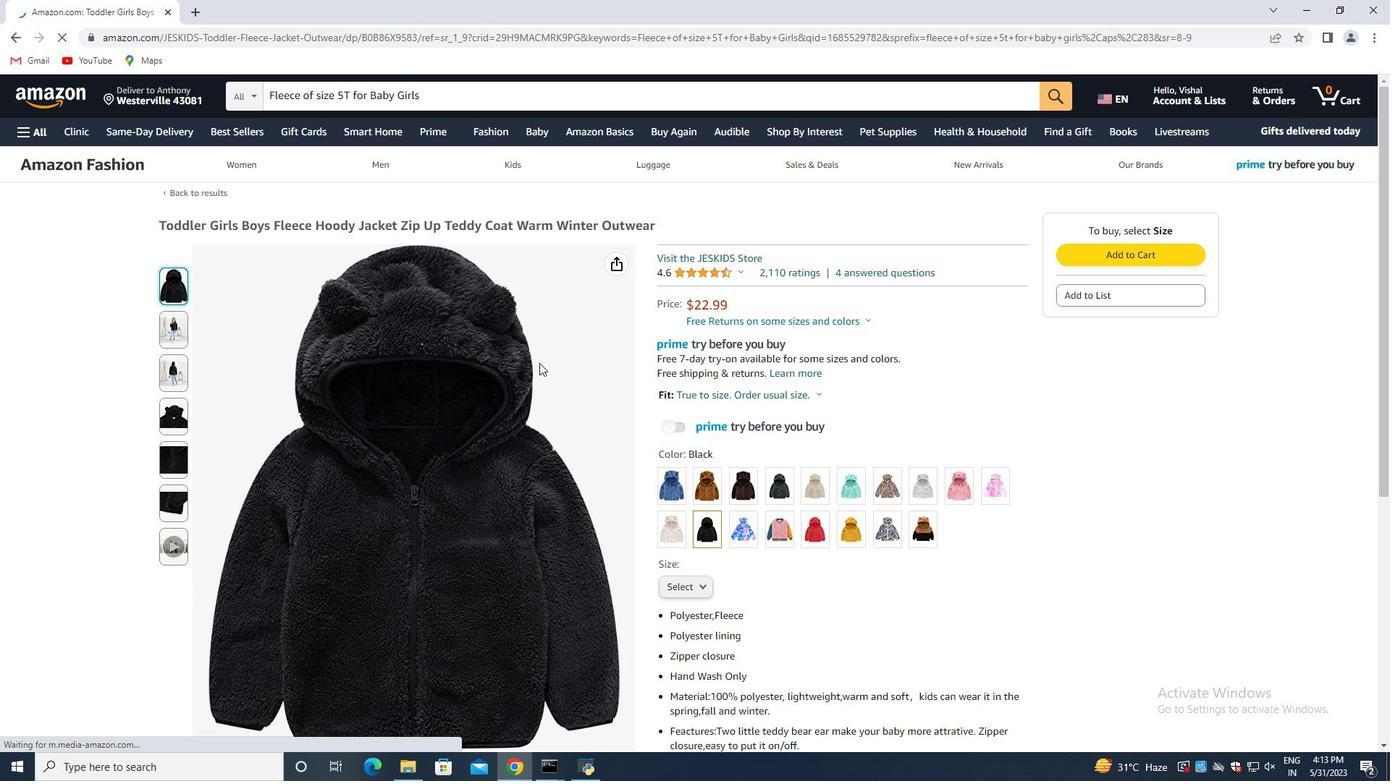 
Action: Mouse moved to (697, 443)
Screenshot: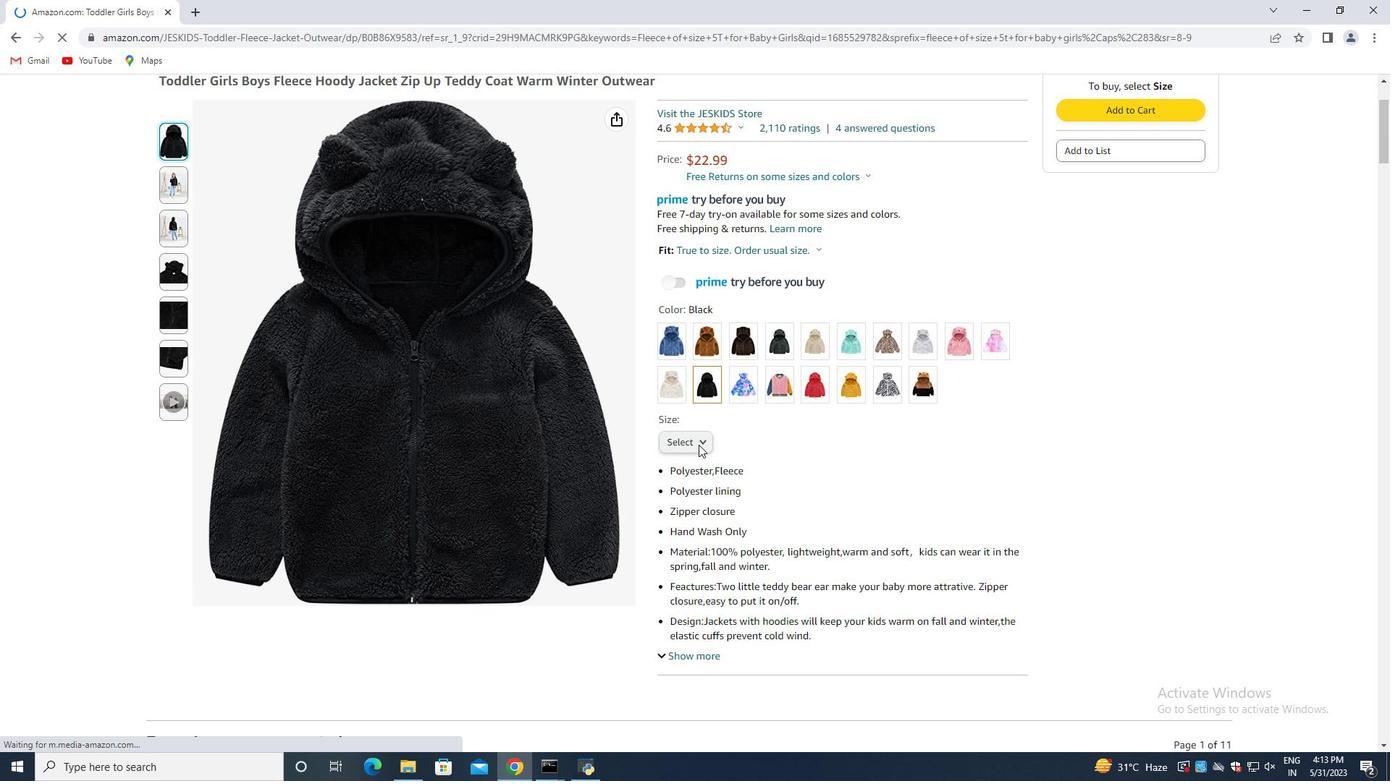 
Action: Mouse pressed left at (697, 443)
Screenshot: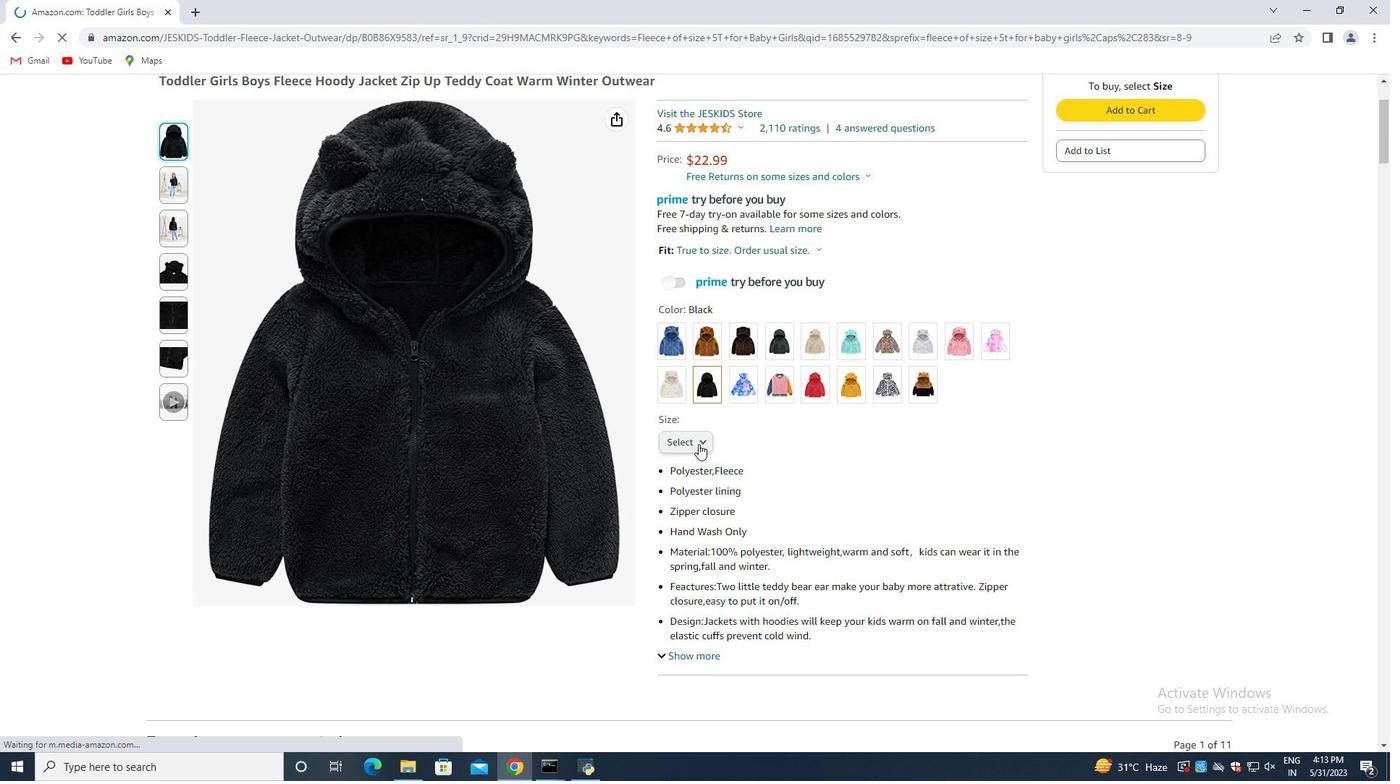 
Action: Mouse moved to (871, 470)
Screenshot: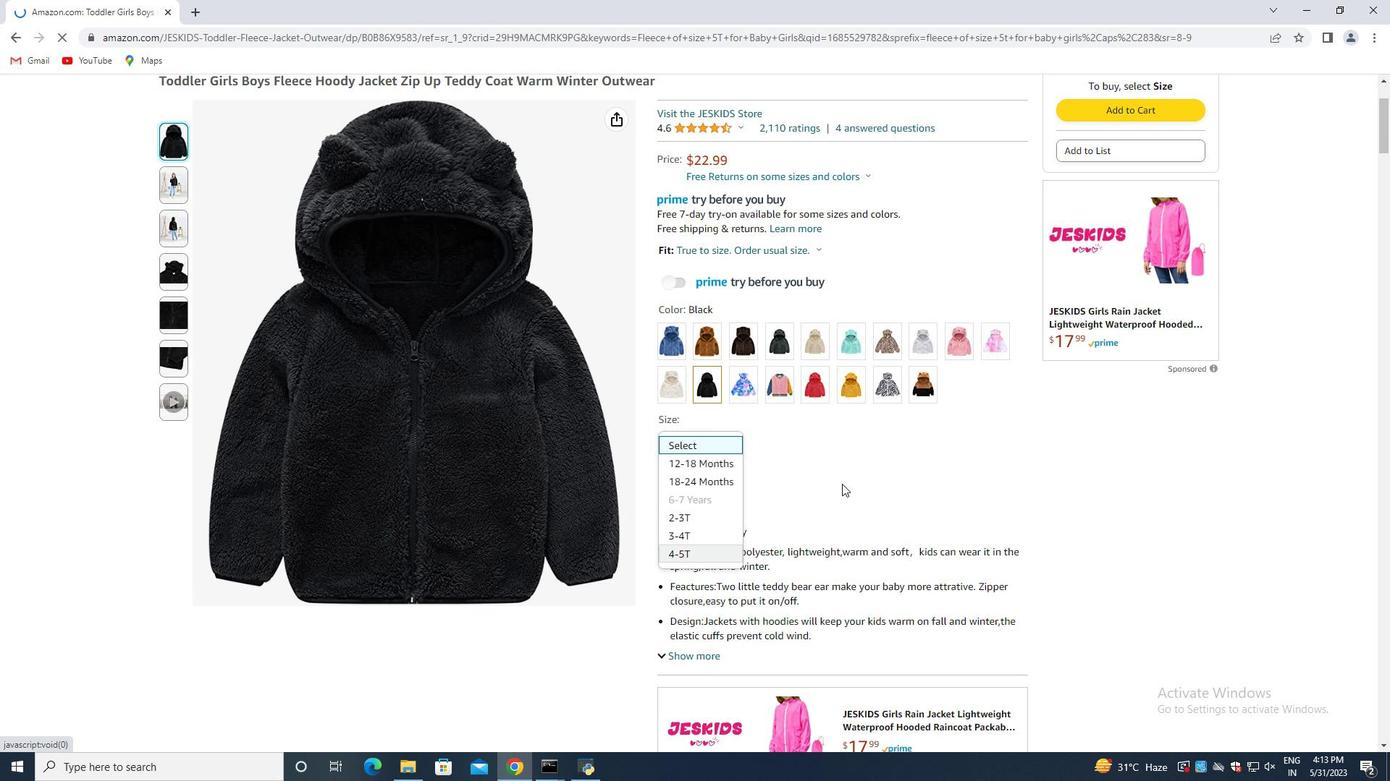 
Action: Mouse pressed left at (871, 470)
Screenshot: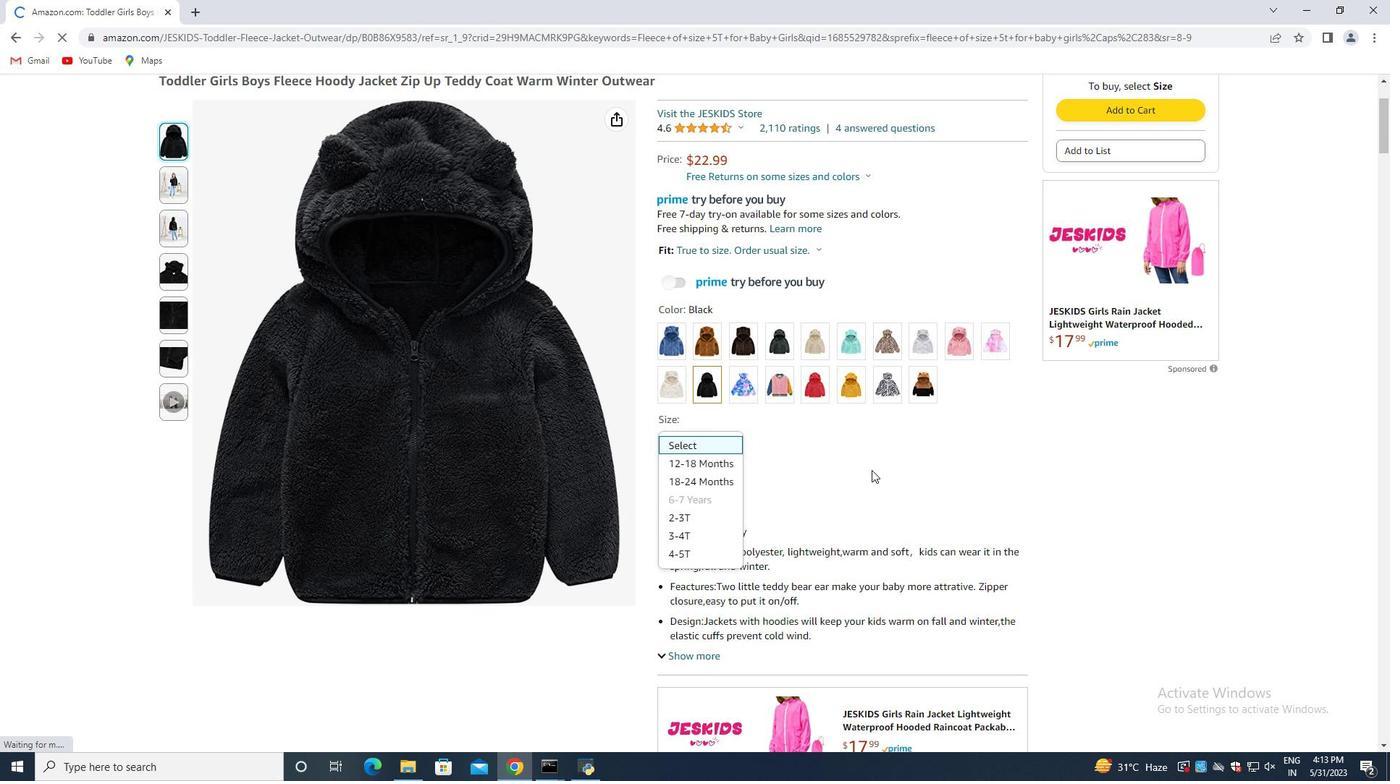 
Action: Mouse moved to (16, 43)
Screenshot: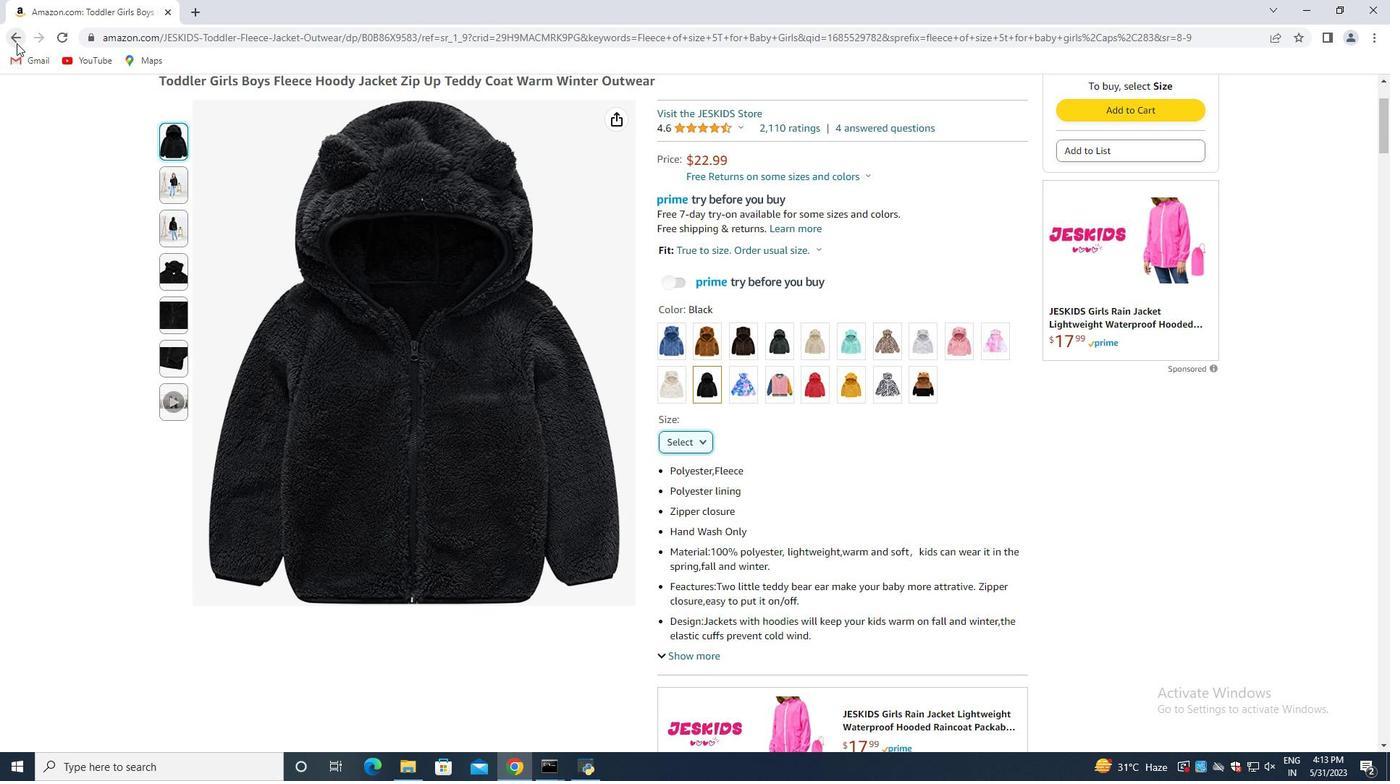 
Action: Mouse pressed left at (16, 43)
Screenshot: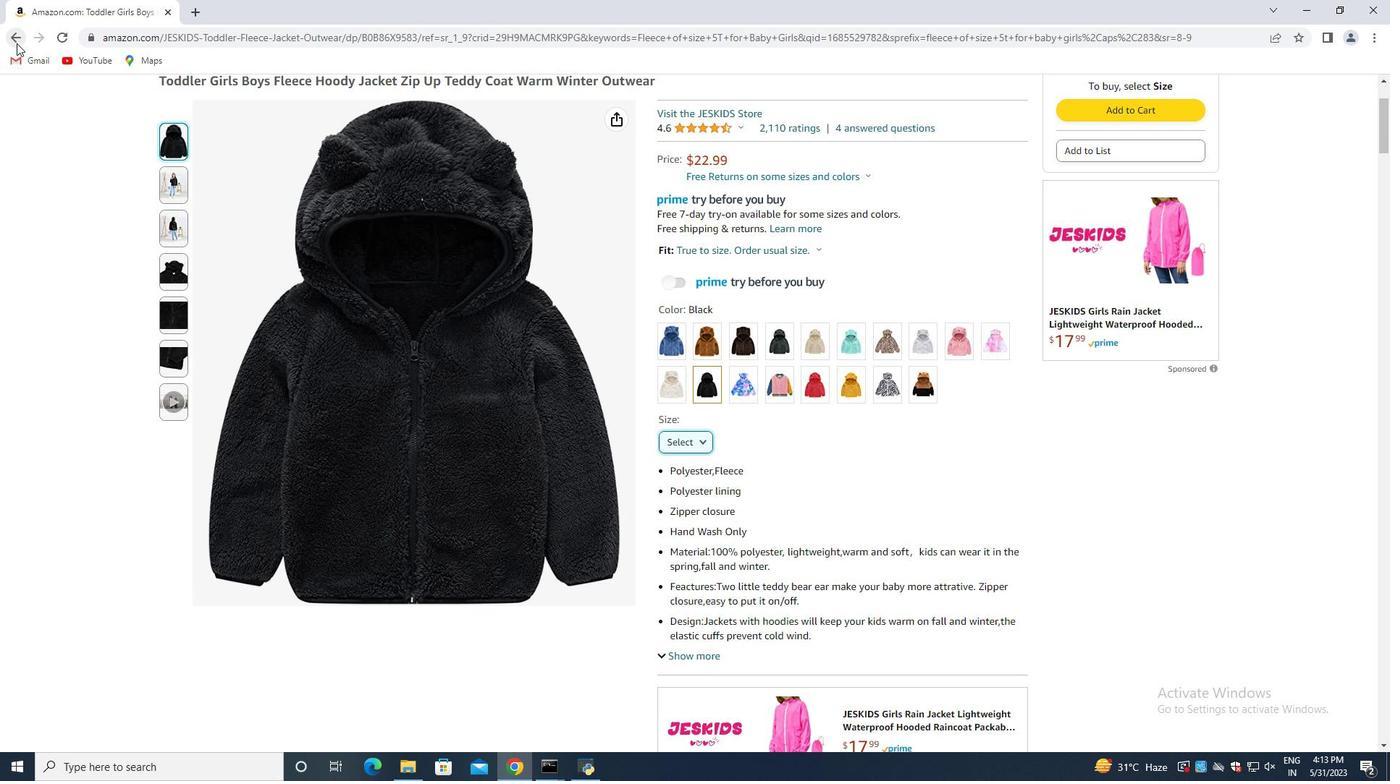 
Action: Mouse moved to (632, 417)
Screenshot: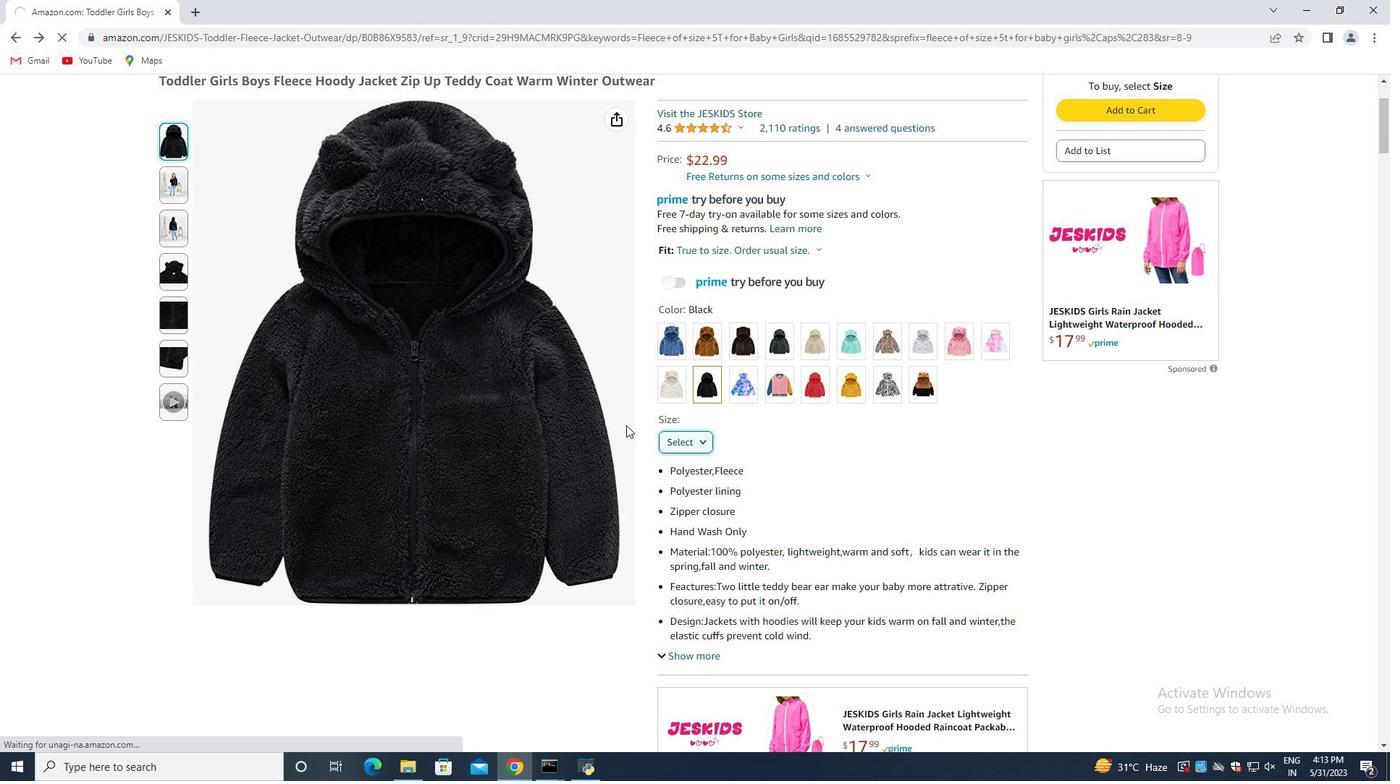 
Action: Mouse scrolled (632, 418) with delta (0, 0)
Screenshot: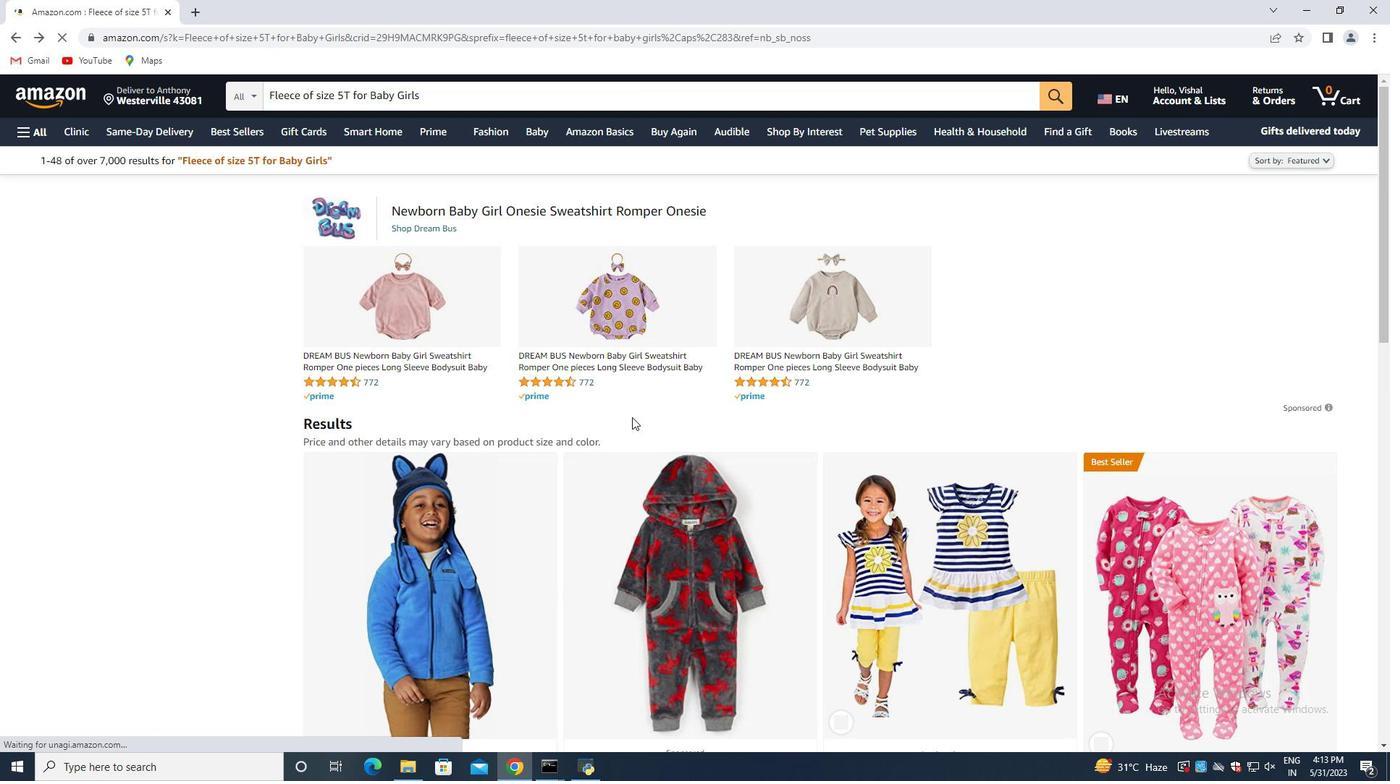 
Action: Mouse scrolled (632, 418) with delta (0, 0)
Screenshot: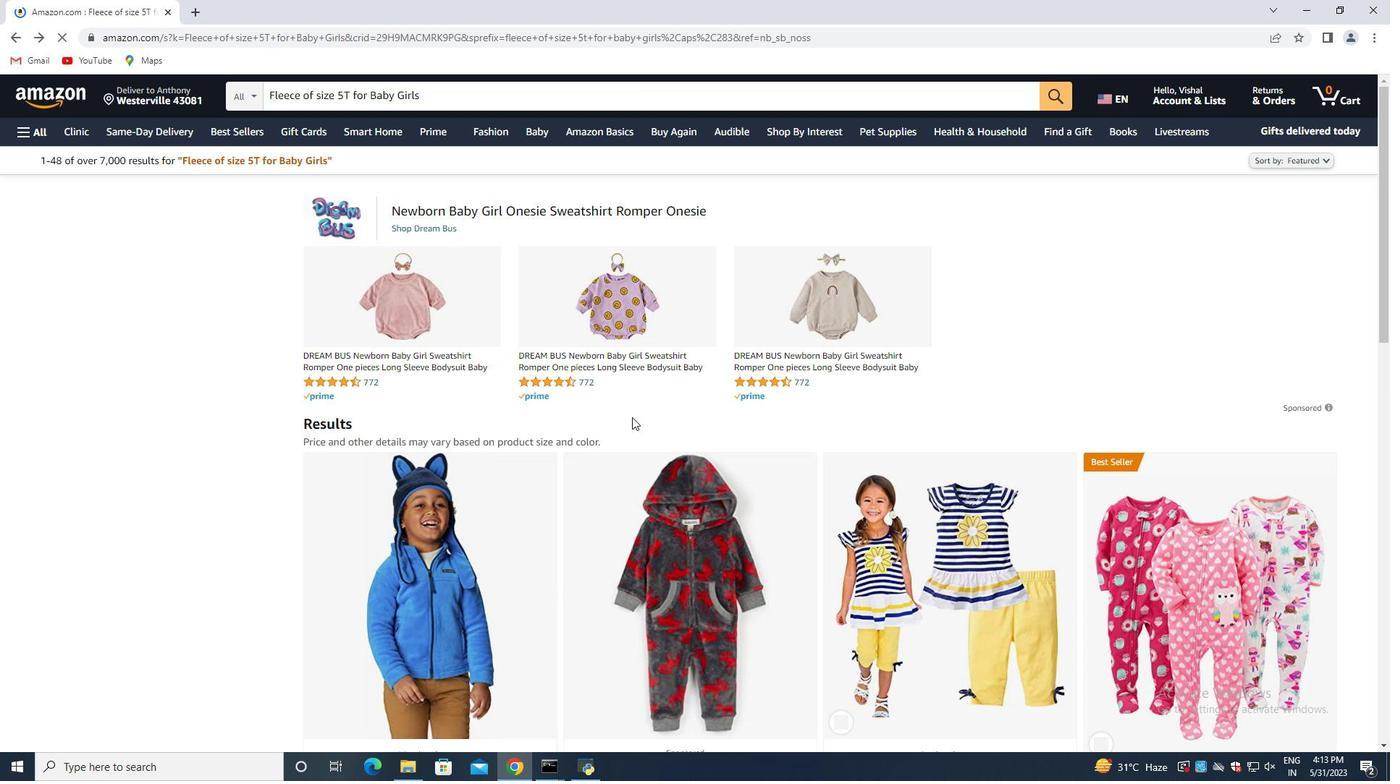 
Action: Mouse scrolled (632, 418) with delta (0, 0)
Screenshot: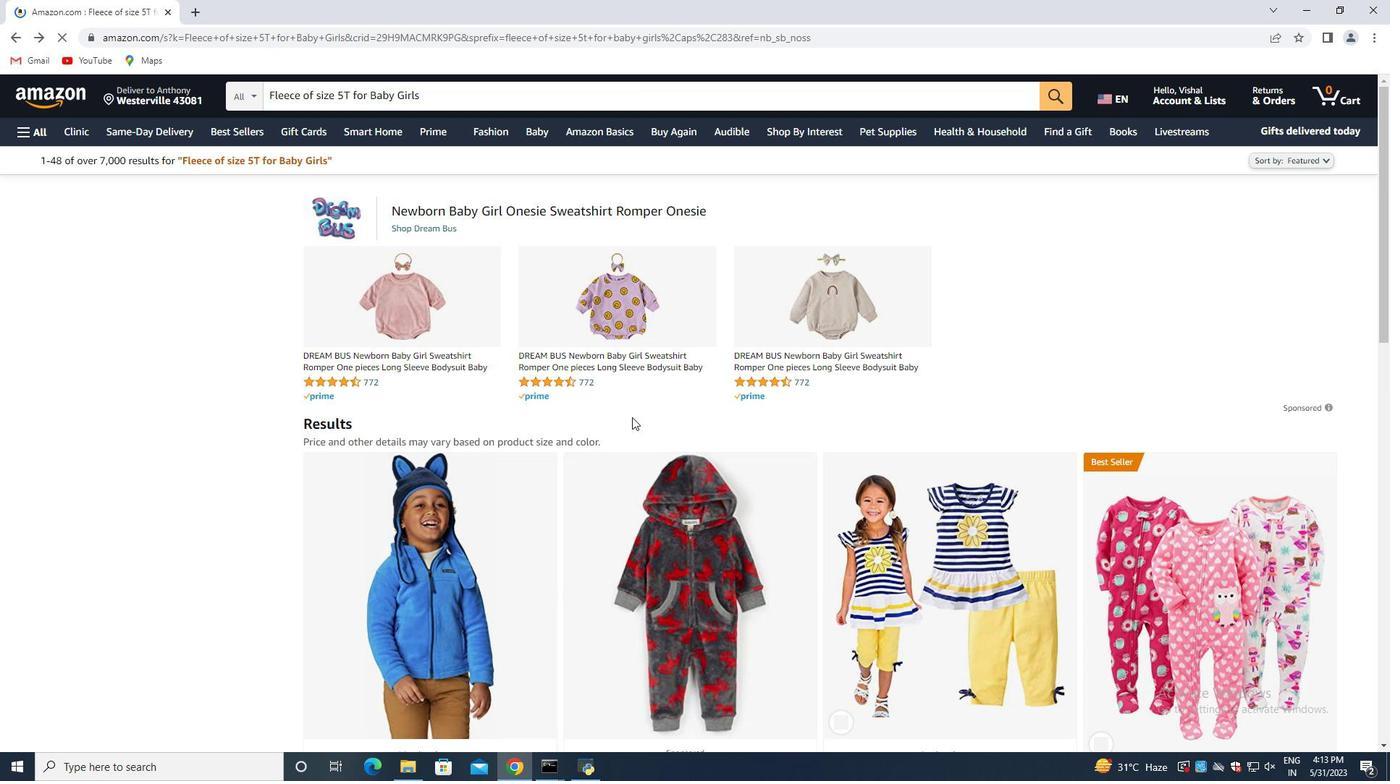 
Action: Mouse moved to (613, 473)
Screenshot: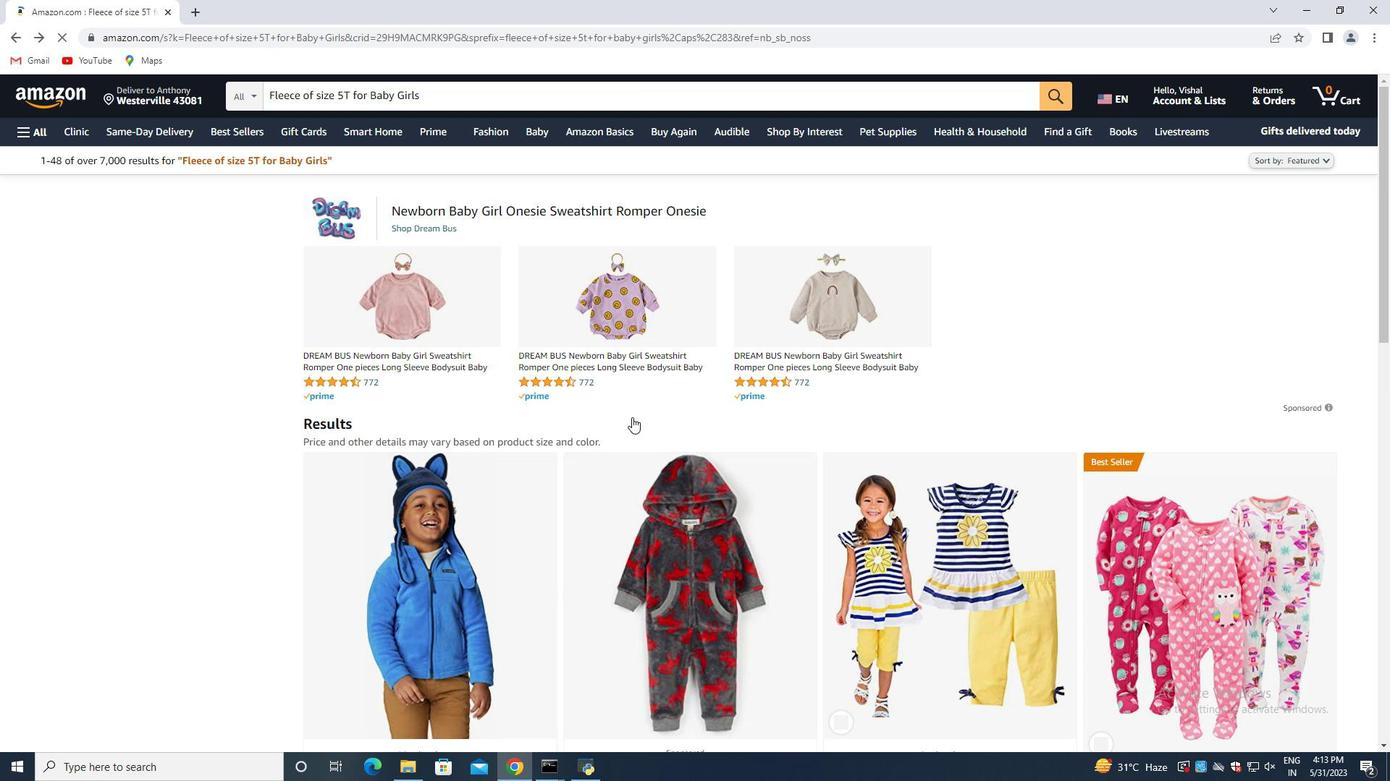 
Action: Mouse scrolled (613, 472) with delta (0, 0)
Screenshot: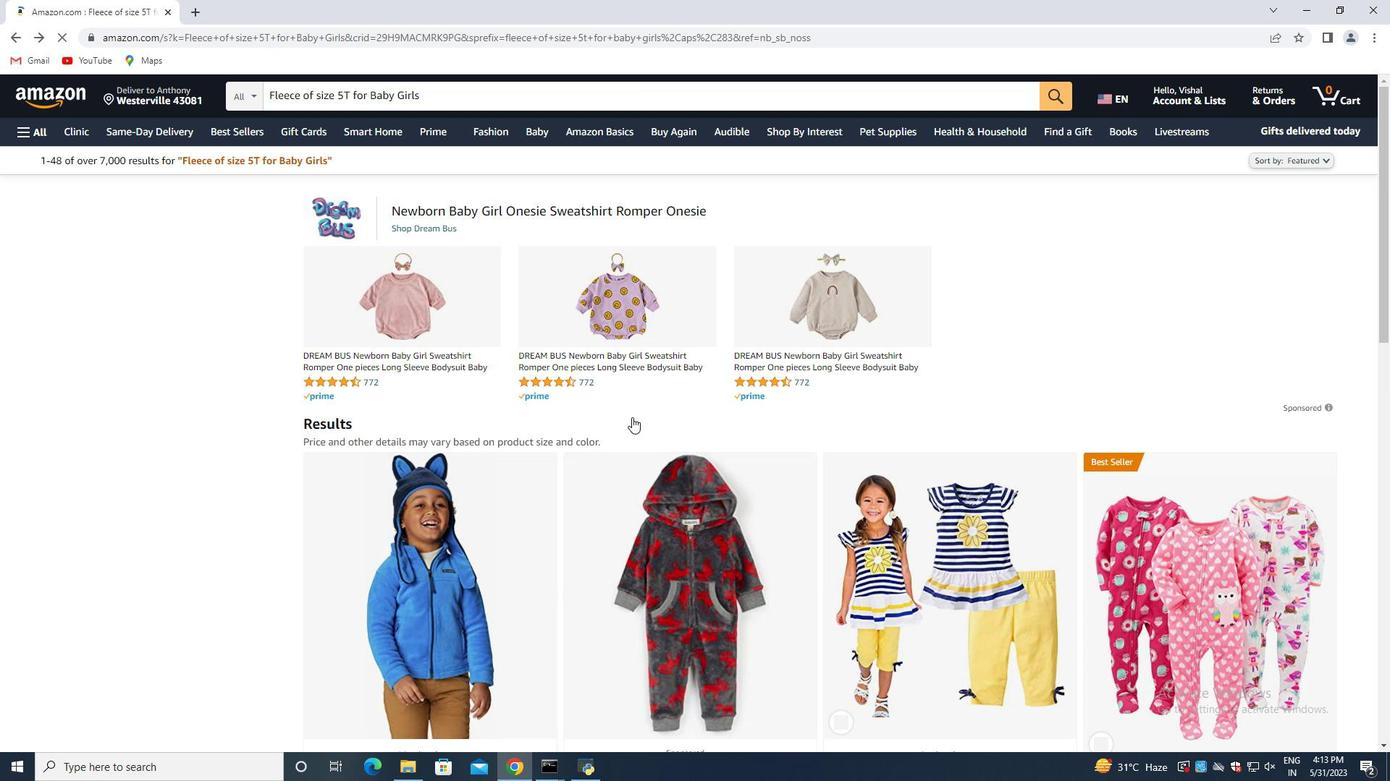 
Action: Mouse moved to (663, 458)
Screenshot: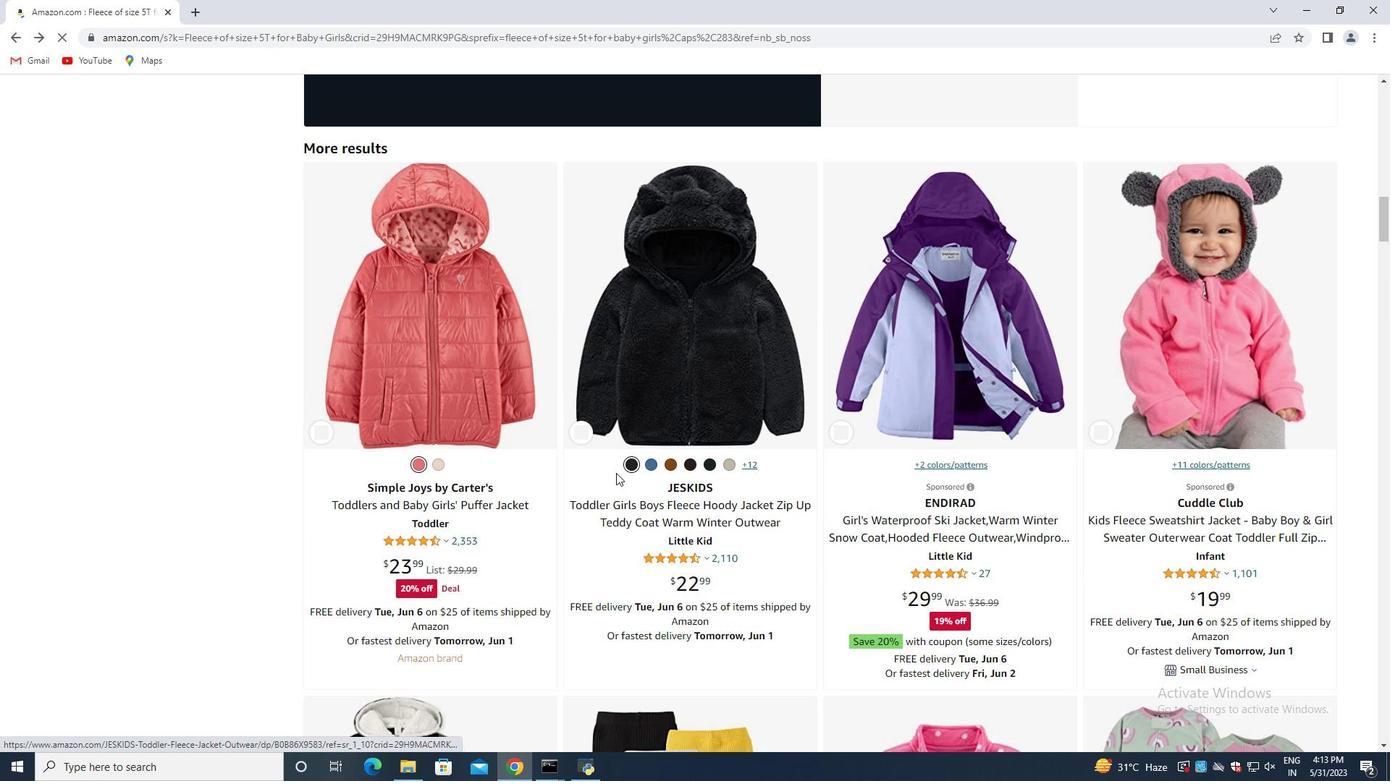 
Action: Mouse scrolled (663, 459) with delta (0, 0)
Screenshot: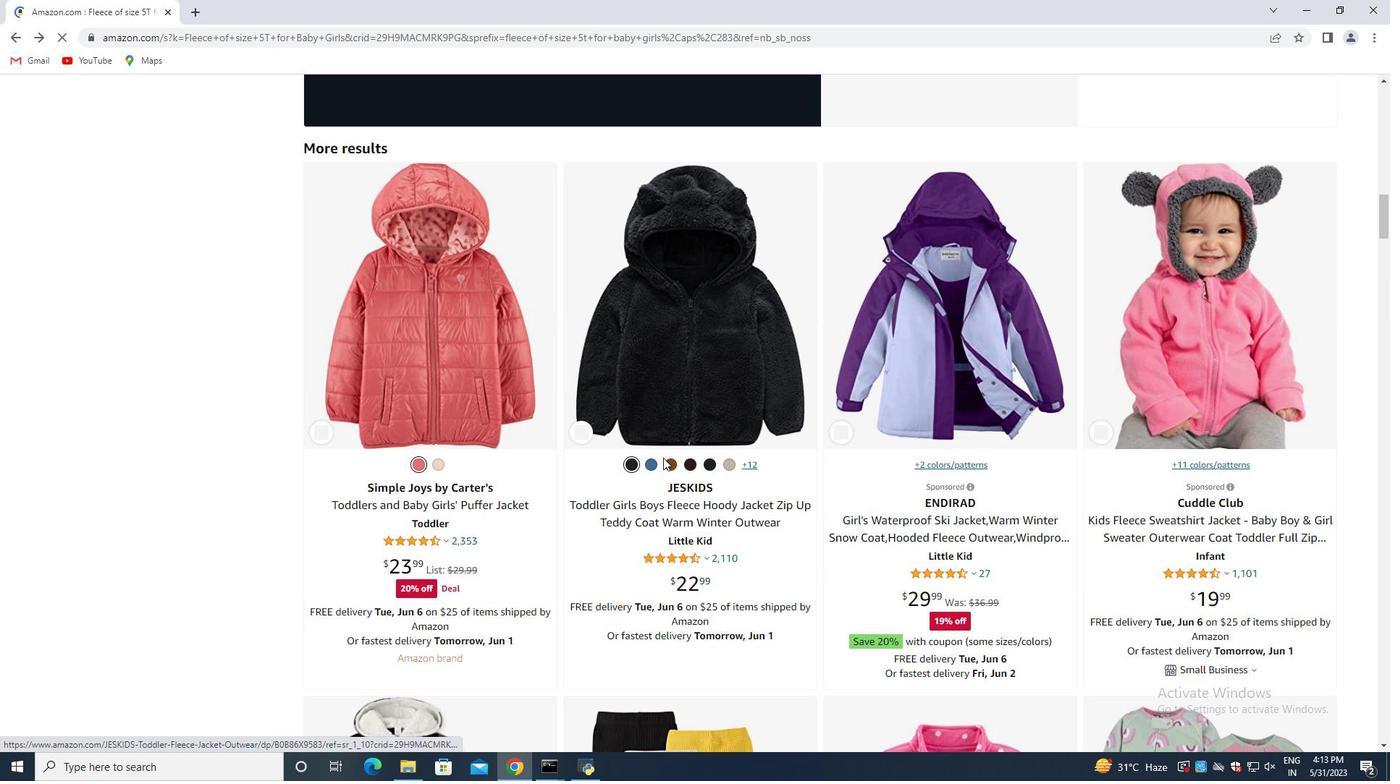 
Action: Mouse scrolled (663, 459) with delta (0, 0)
Screenshot: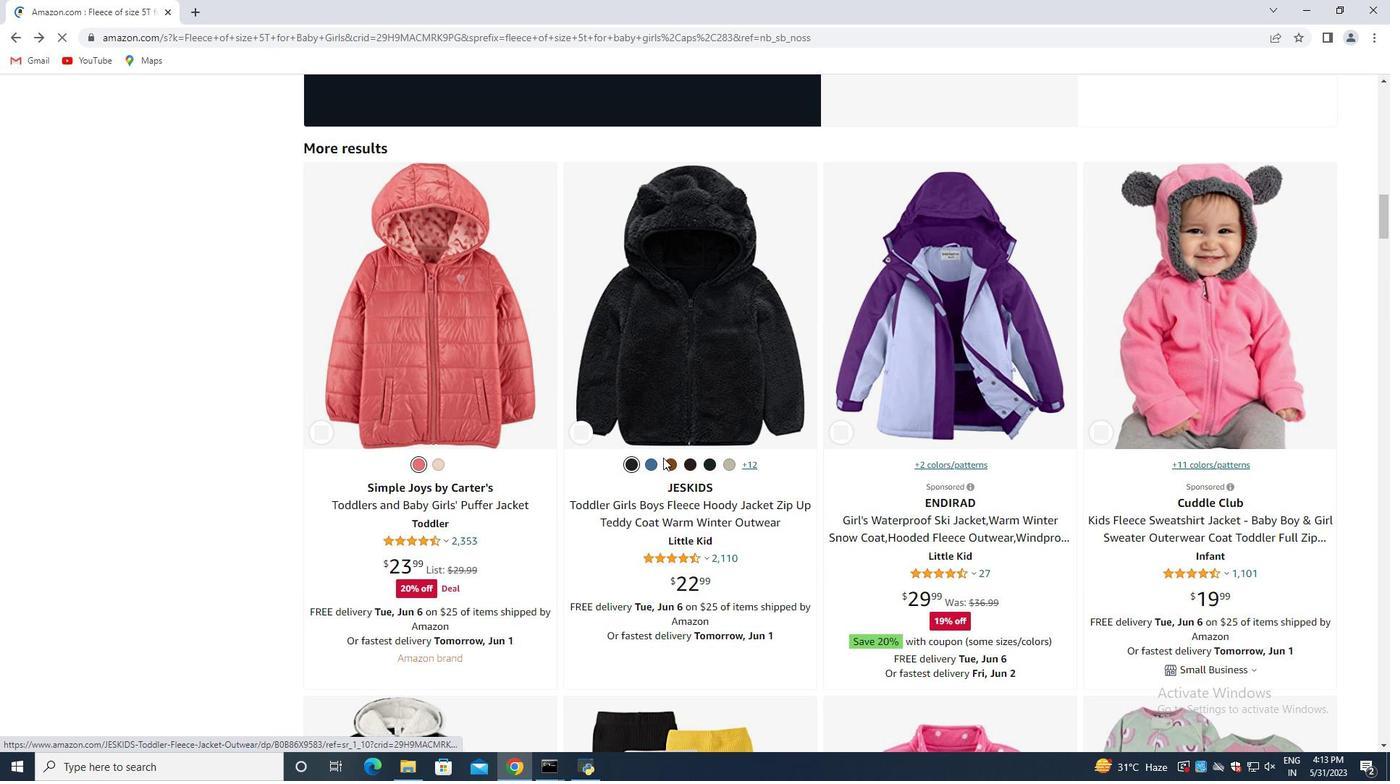 
Action: Mouse scrolled (663, 459) with delta (0, 0)
Screenshot: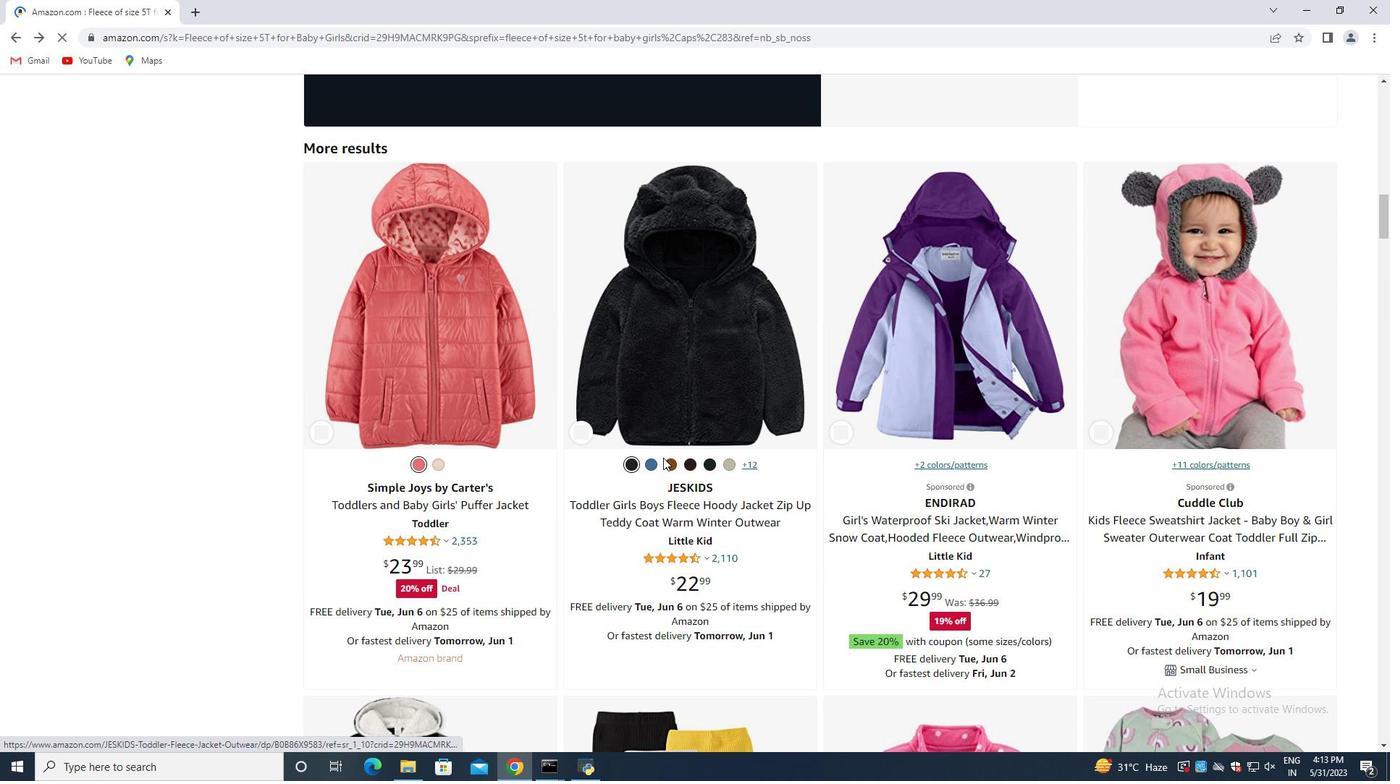 
Action: Mouse scrolled (663, 459) with delta (0, 0)
Screenshot: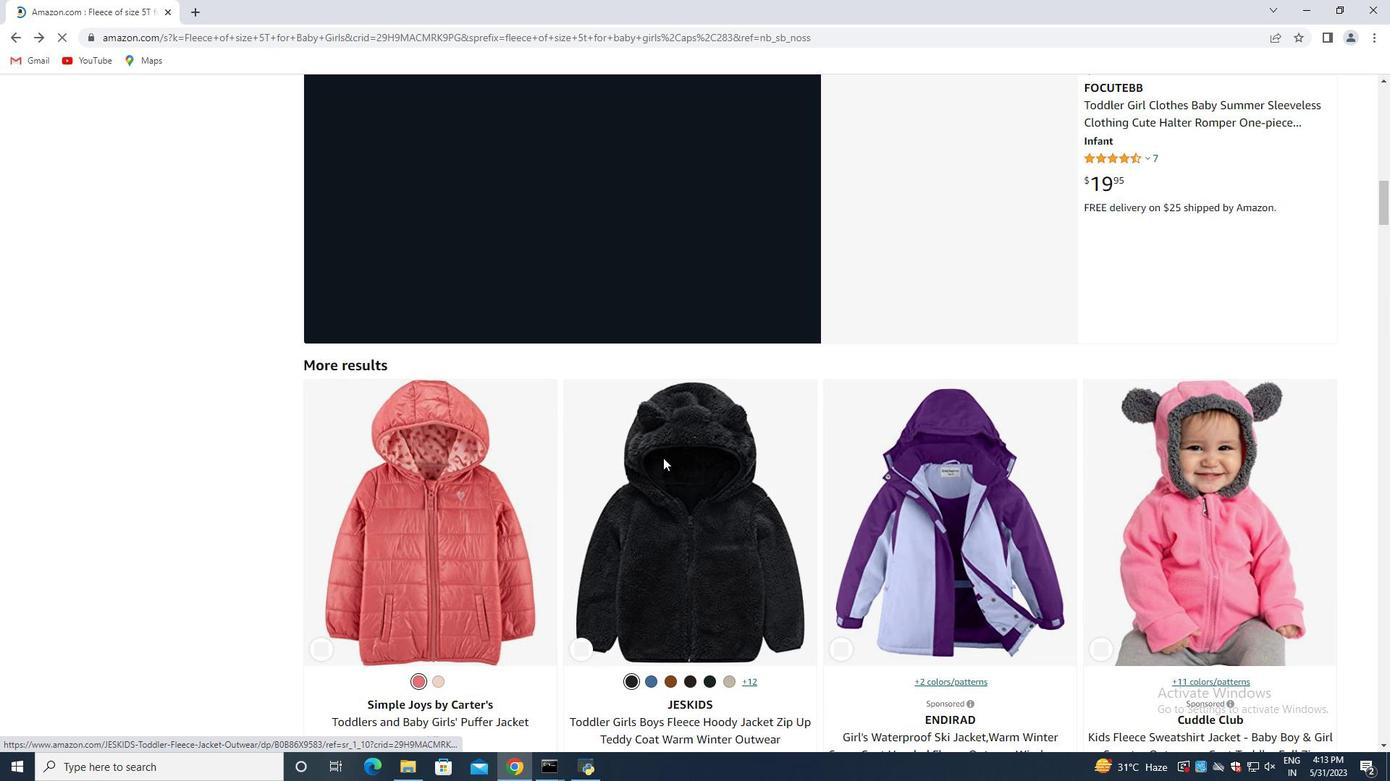 
Action: Mouse scrolled (663, 459) with delta (0, 0)
Screenshot: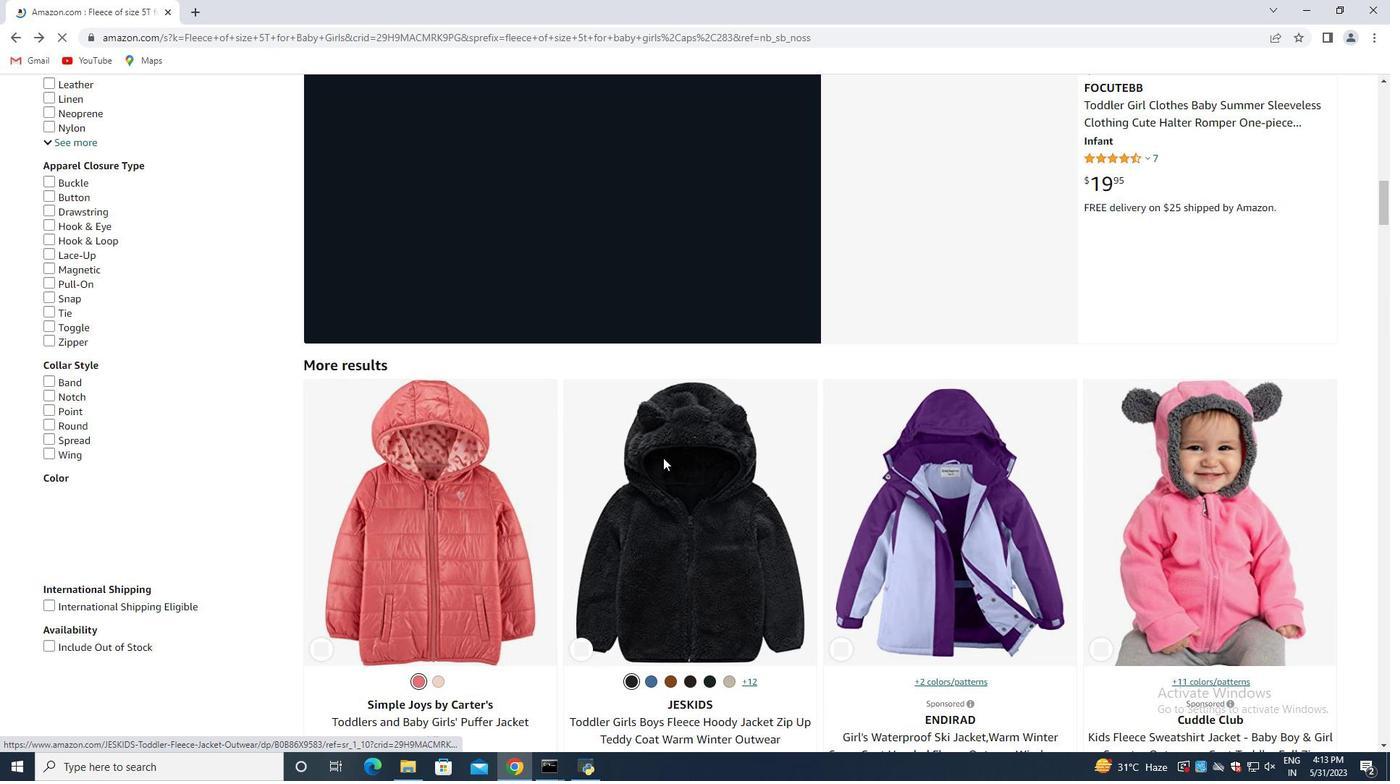 
Action: Mouse scrolled (663, 459) with delta (0, 0)
Screenshot: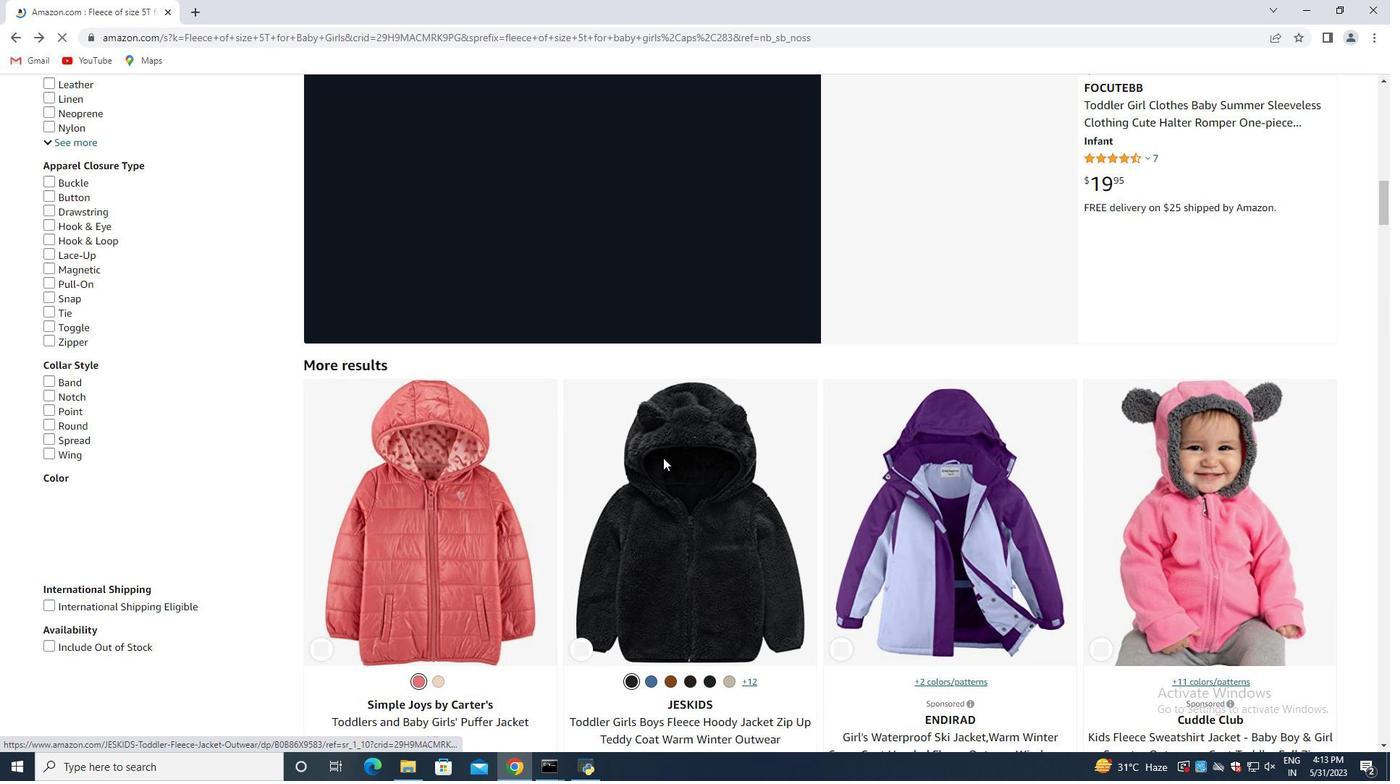 
Action: Mouse scrolled (663, 459) with delta (0, 0)
Screenshot: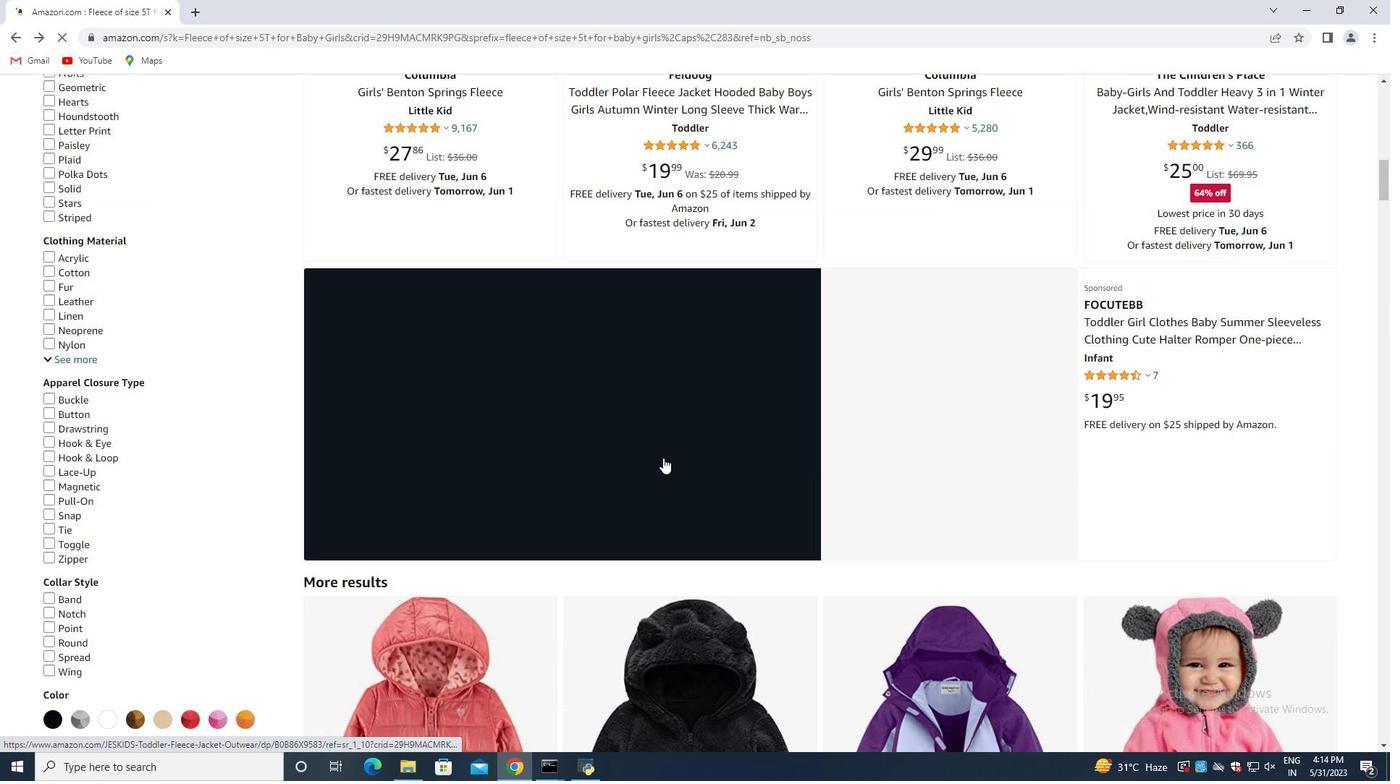 
Action: Mouse scrolled (663, 459) with delta (0, 0)
Screenshot: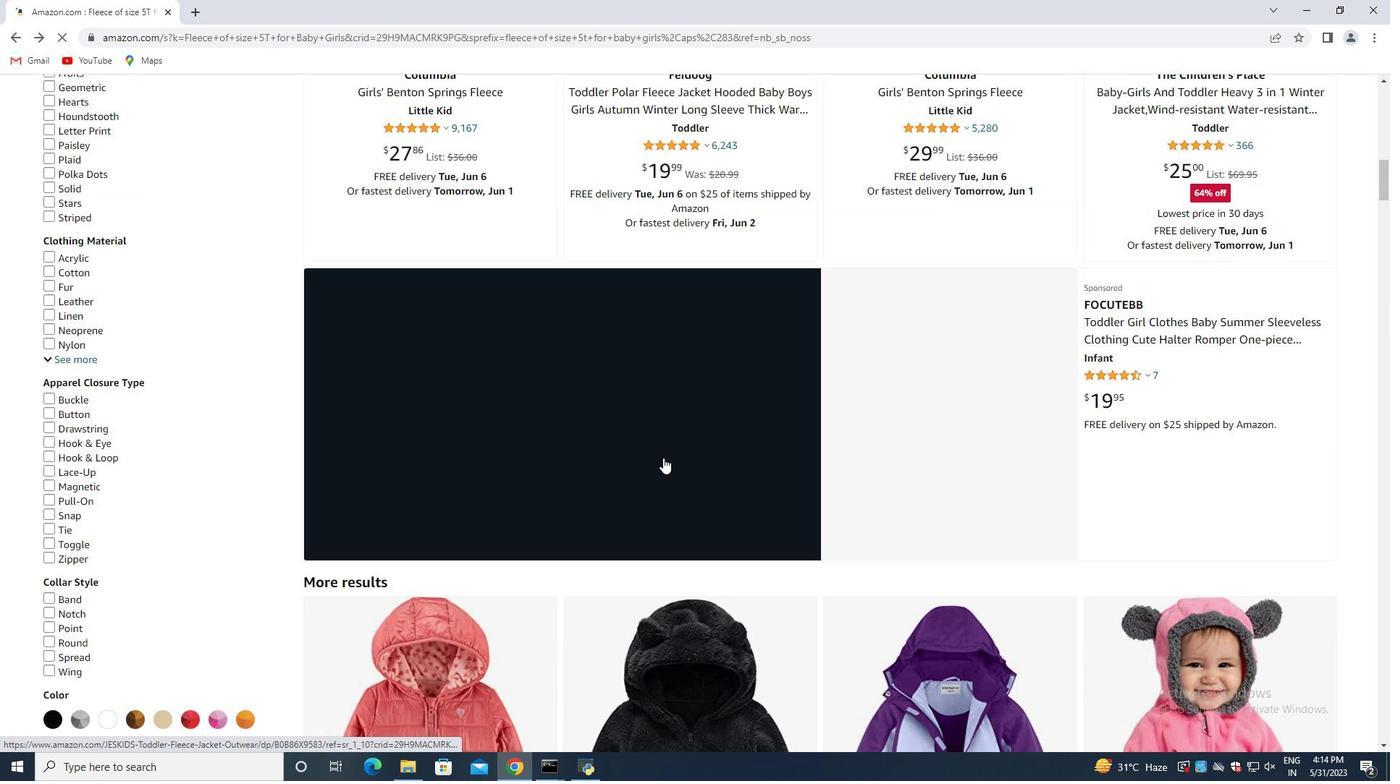 
Action: Mouse scrolled (663, 459) with delta (0, 0)
Screenshot: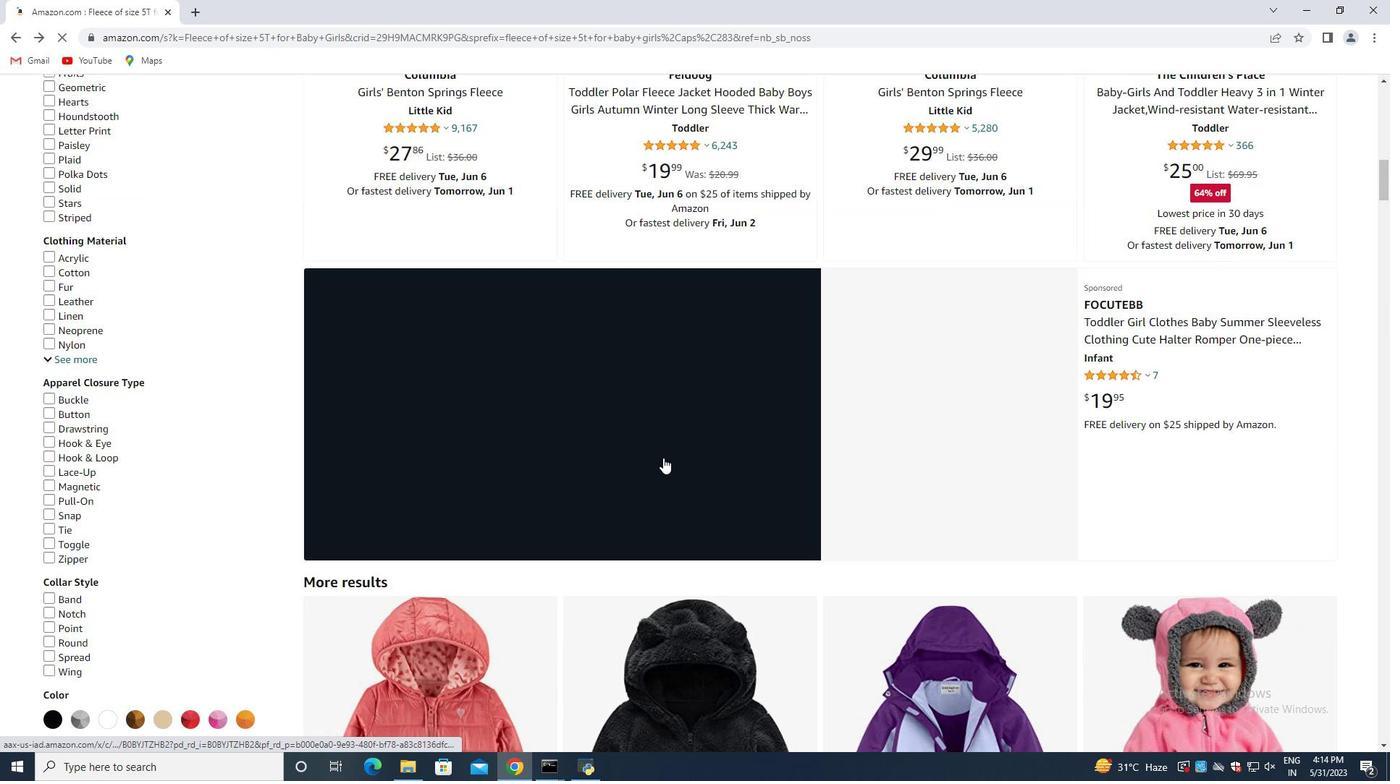 
Action: Mouse scrolled (663, 459) with delta (0, 0)
Screenshot: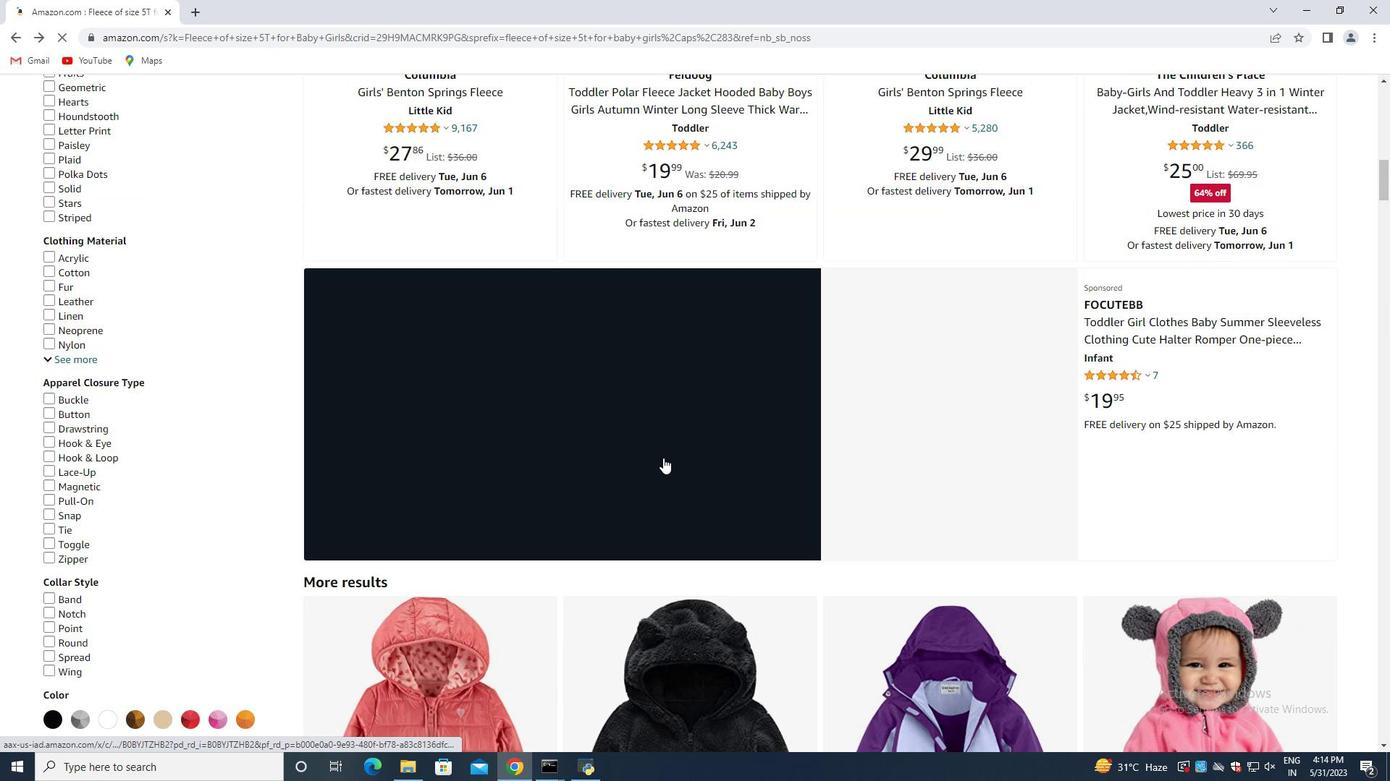 
Action: Mouse moved to (729, 381)
Screenshot: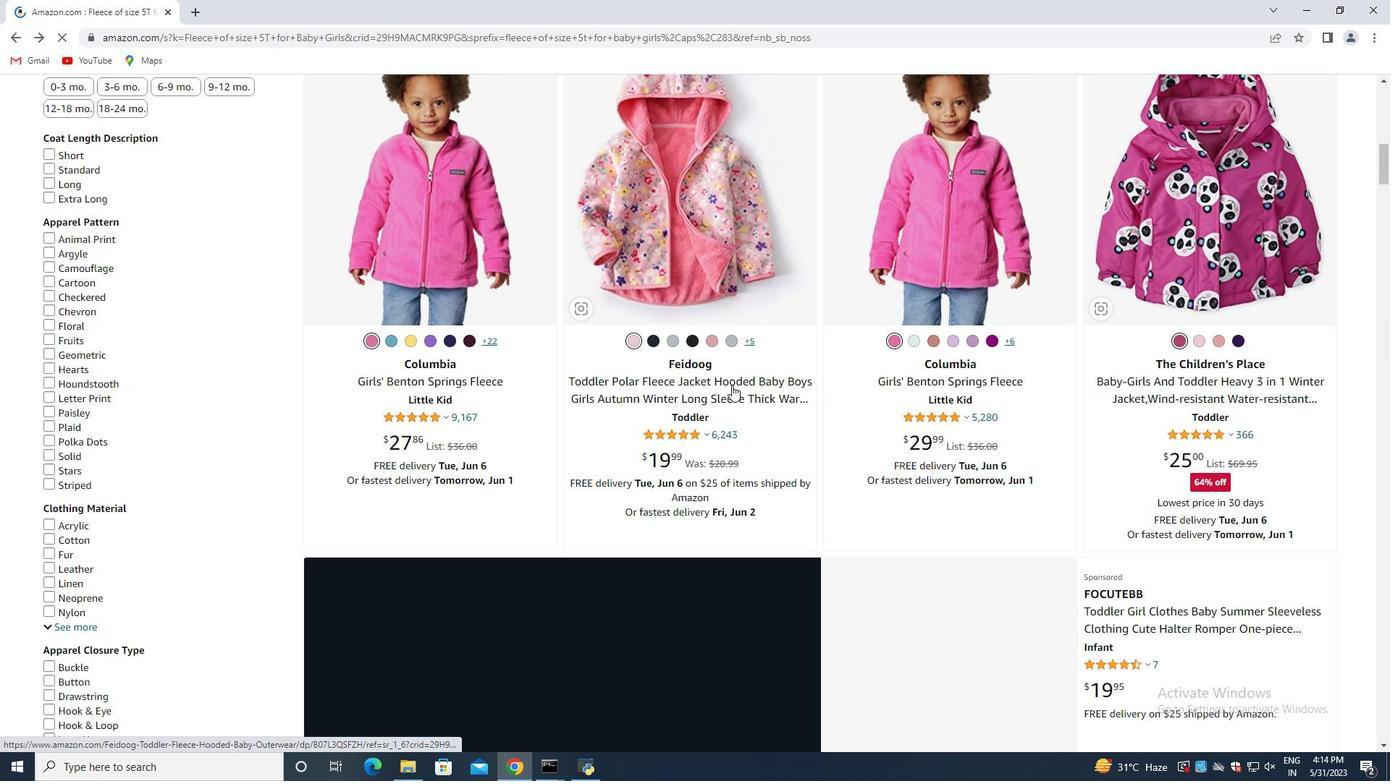 
Action: Mouse scrolled (729, 382) with delta (0, 0)
Screenshot: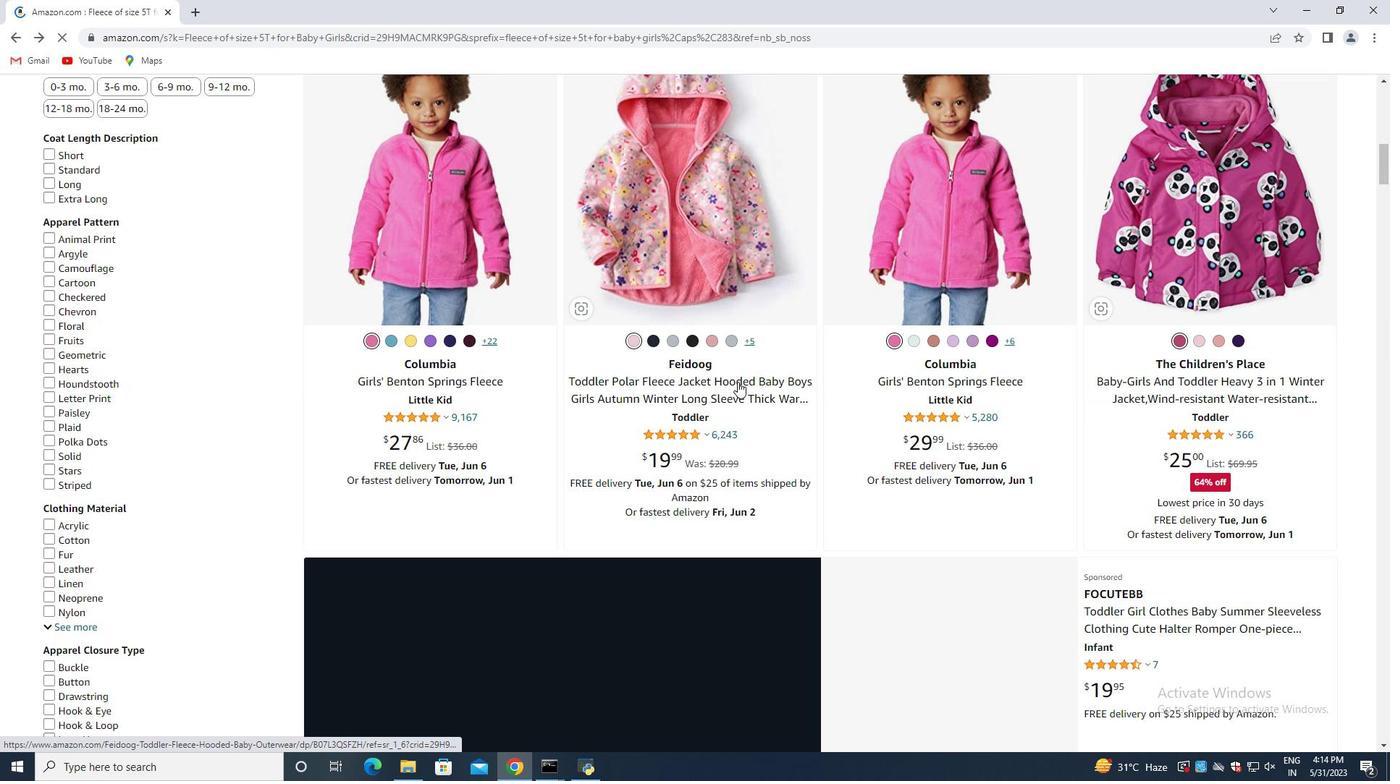 
Action: Mouse scrolled (729, 382) with delta (0, 0)
Screenshot: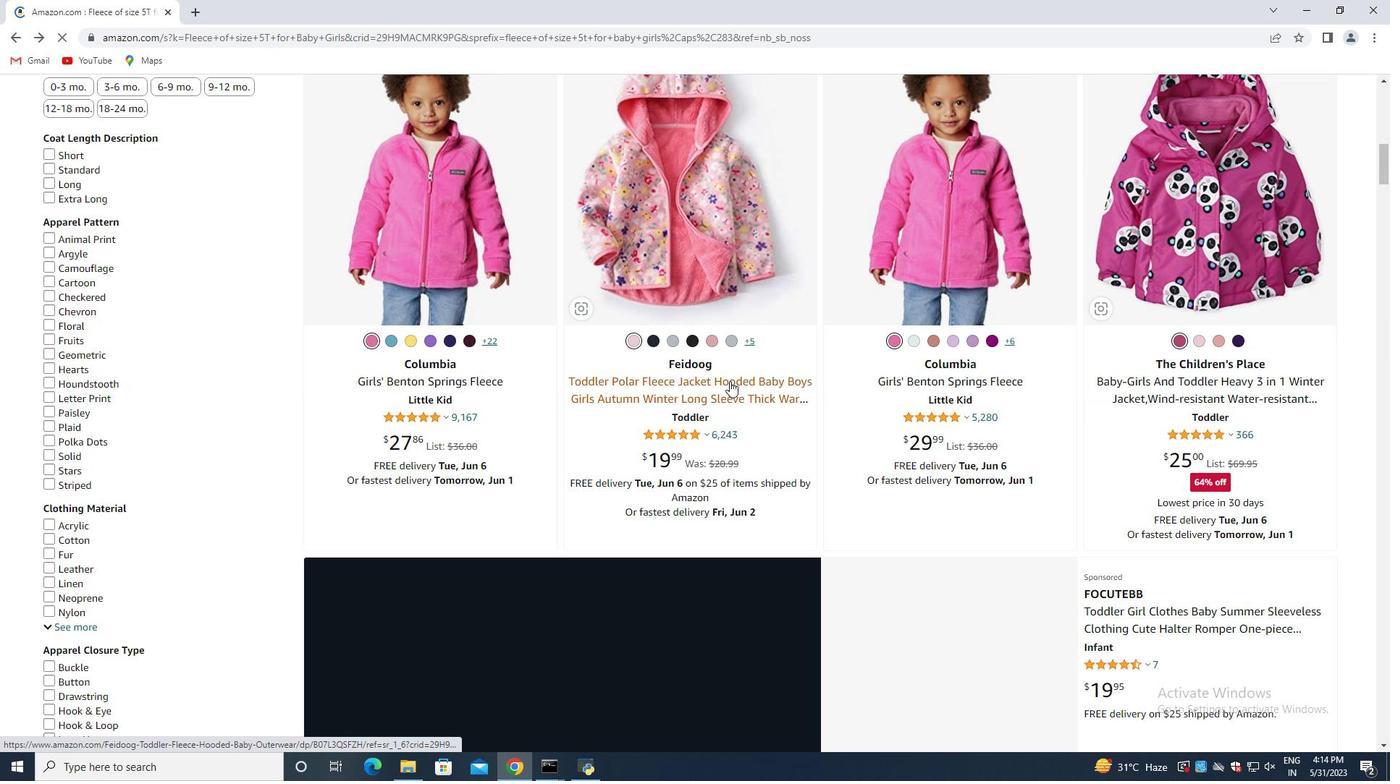 
Action: Mouse scrolled (729, 382) with delta (0, 0)
Screenshot: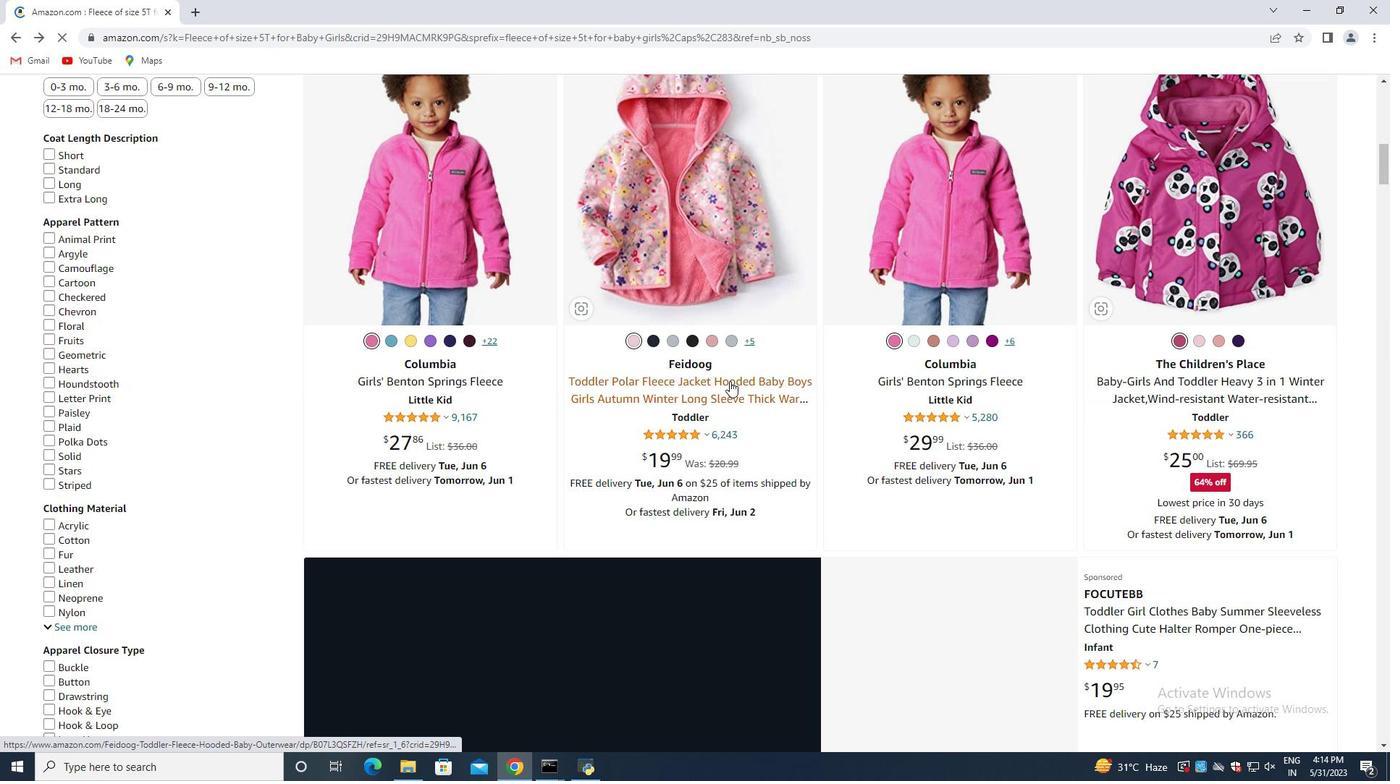 
Action: Mouse scrolled (729, 382) with delta (0, 0)
Screenshot: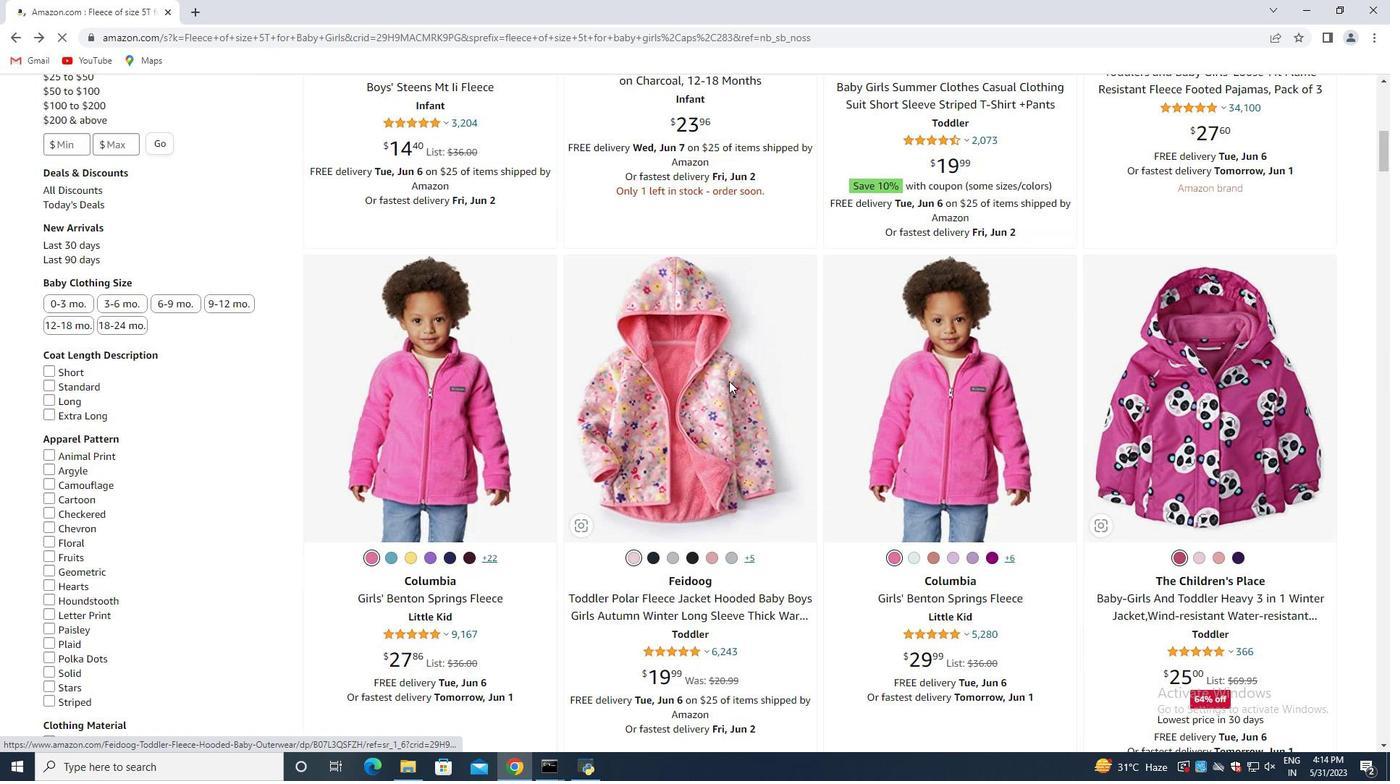 
Action: Mouse scrolled (729, 382) with delta (0, 0)
Screenshot: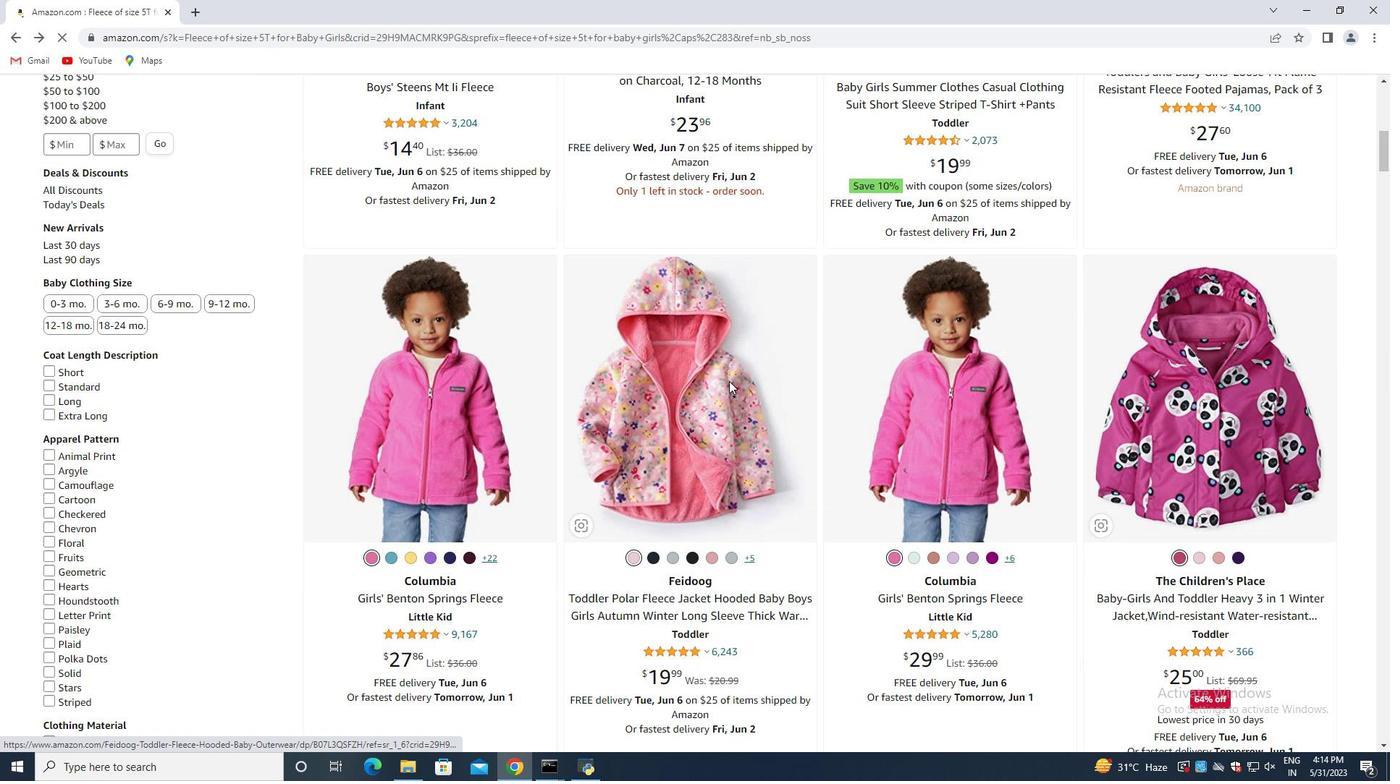 
Action: Mouse scrolled (729, 382) with delta (0, 0)
Screenshot: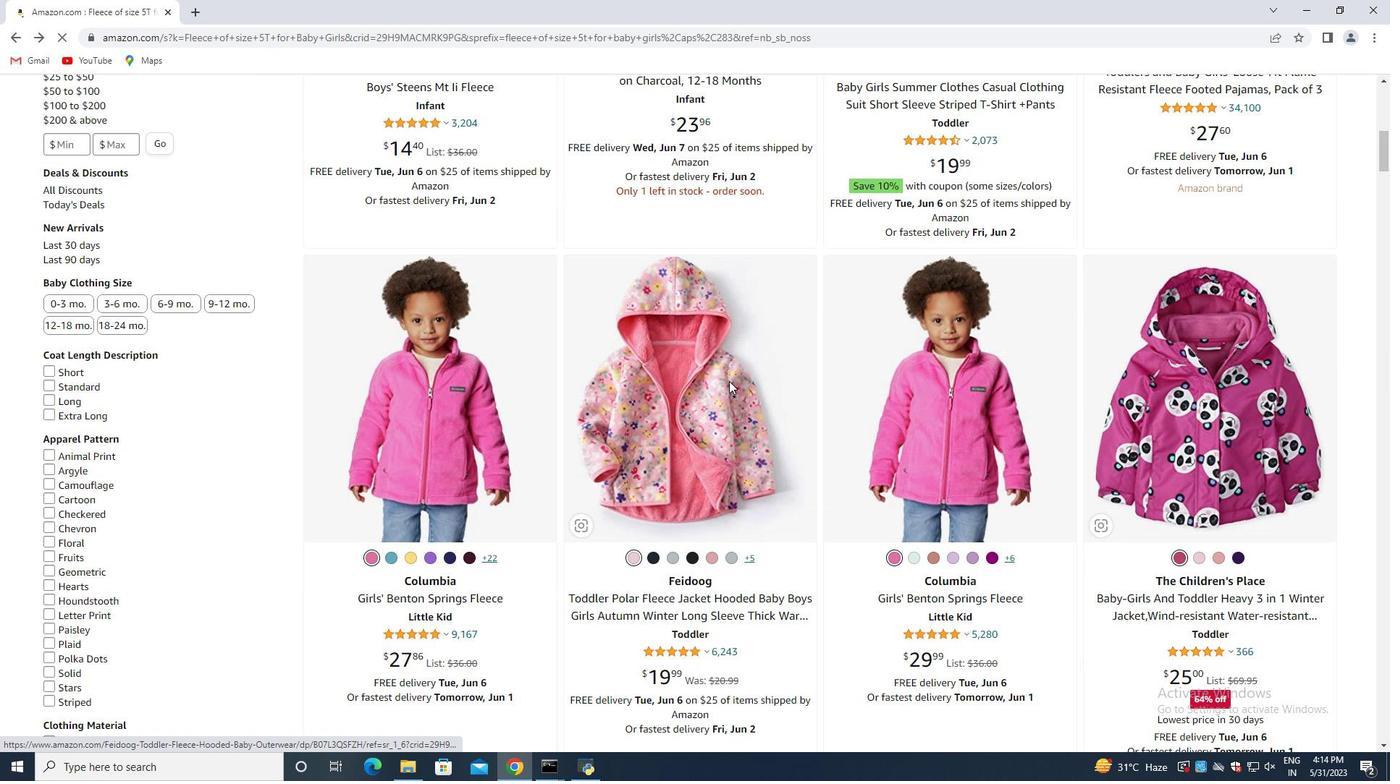 
Action: Mouse moved to (729, 370)
Screenshot: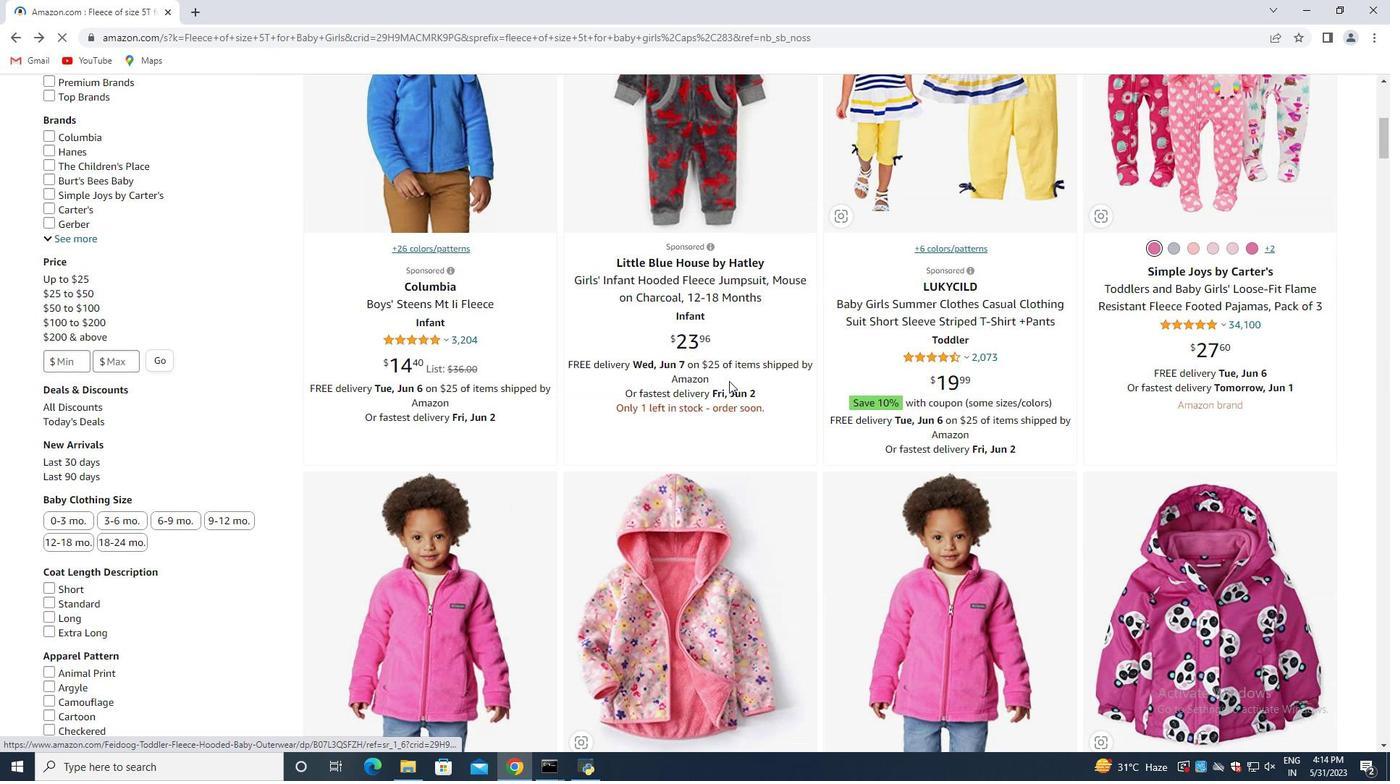 
Action: Mouse scrolled (729, 371) with delta (0, 0)
Screenshot: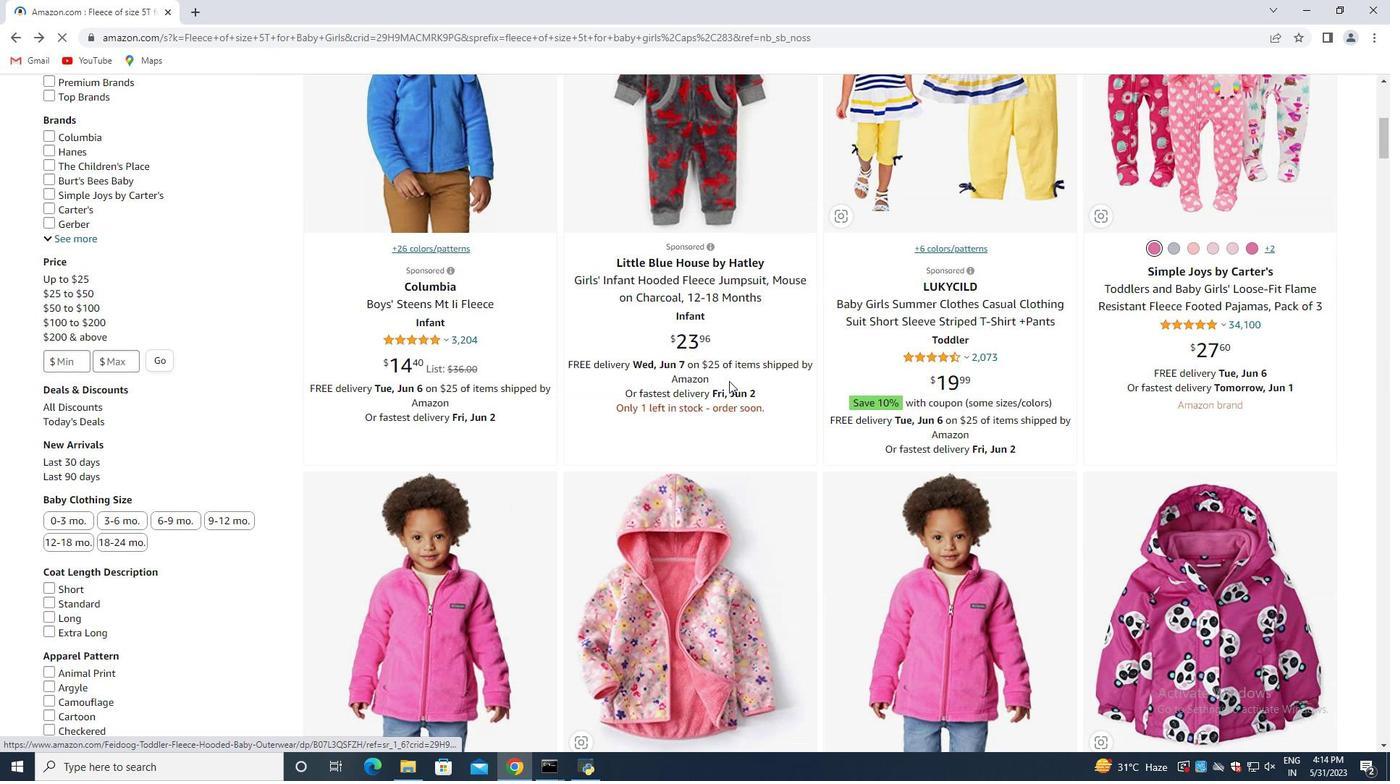 
Action: Mouse scrolled (729, 371) with delta (0, 0)
Screenshot: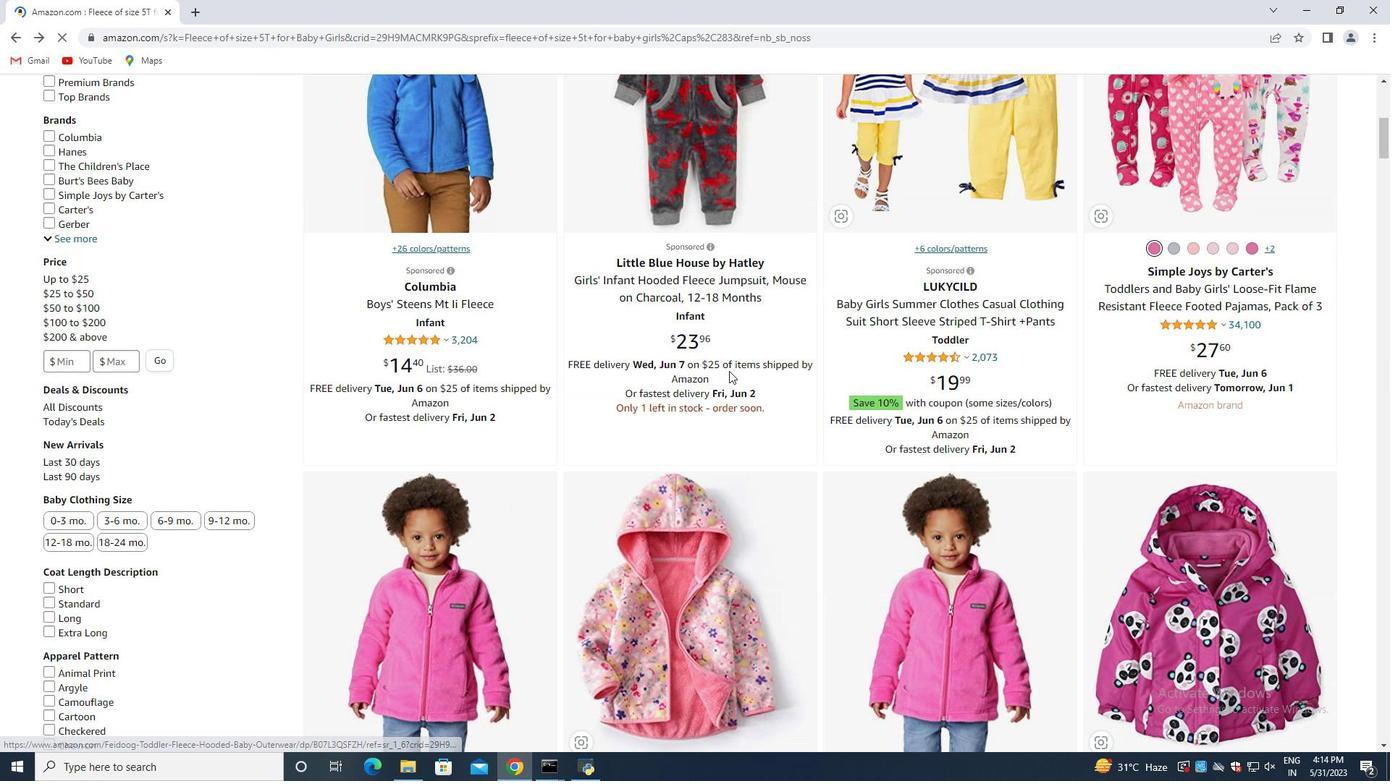 
Action: Mouse moved to (729, 370)
Screenshot: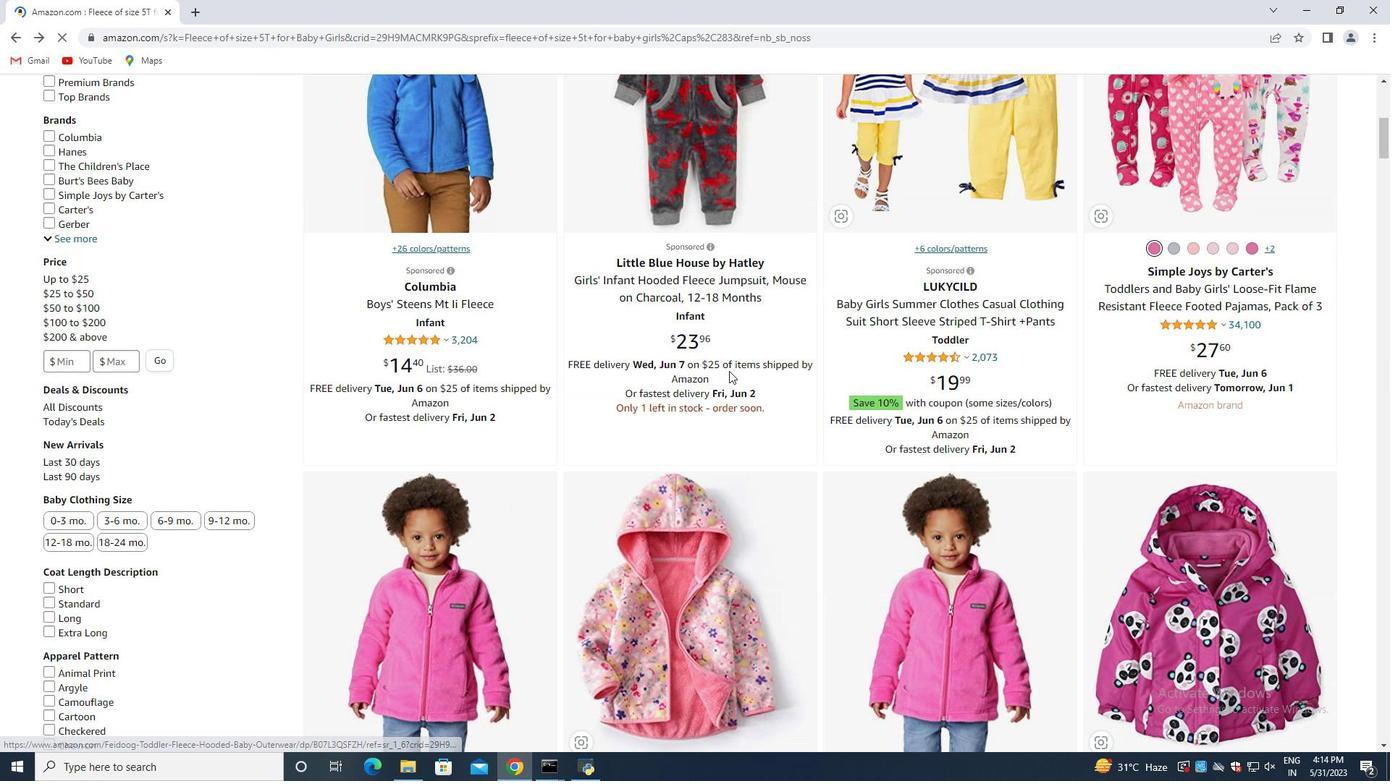 
Action: Mouse scrolled (729, 371) with delta (0, 0)
Screenshot: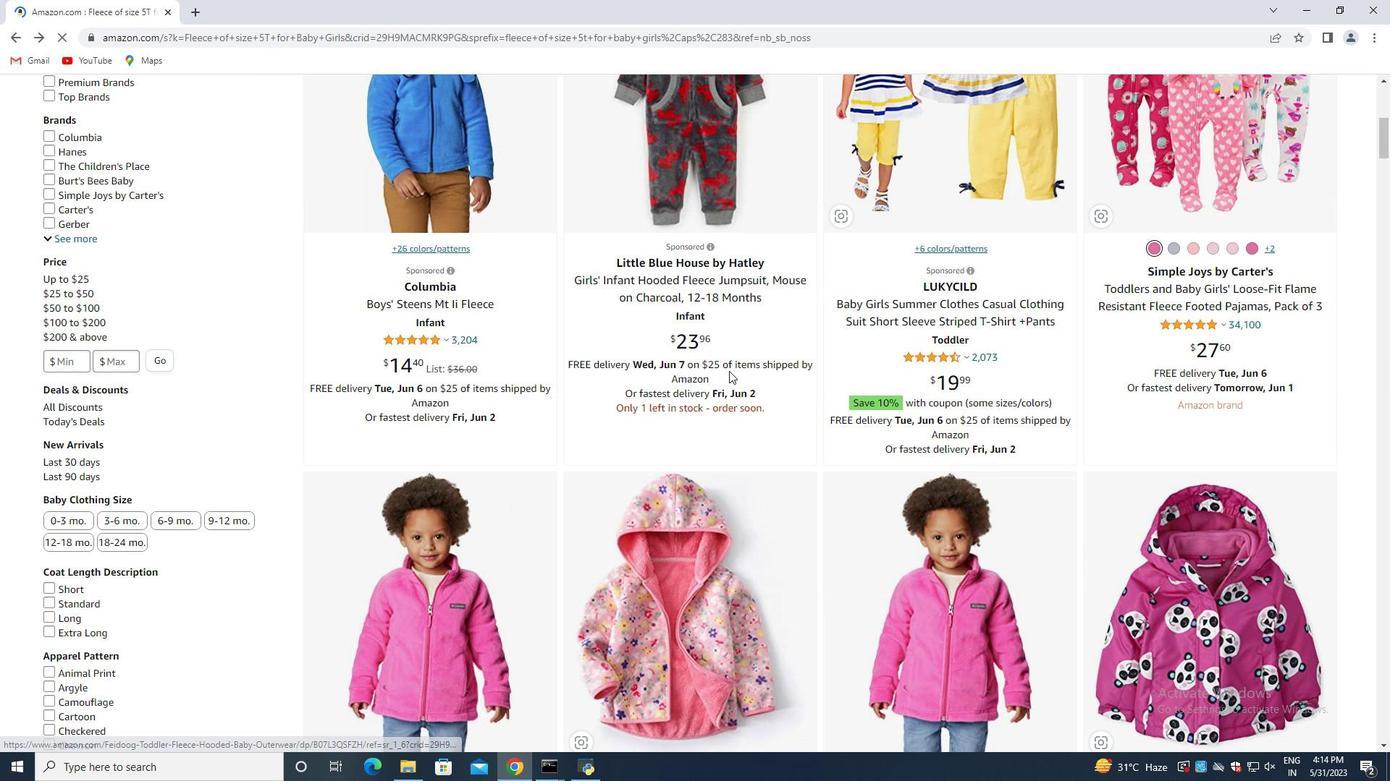 
Action: Mouse scrolled (729, 371) with delta (0, 0)
Screenshot: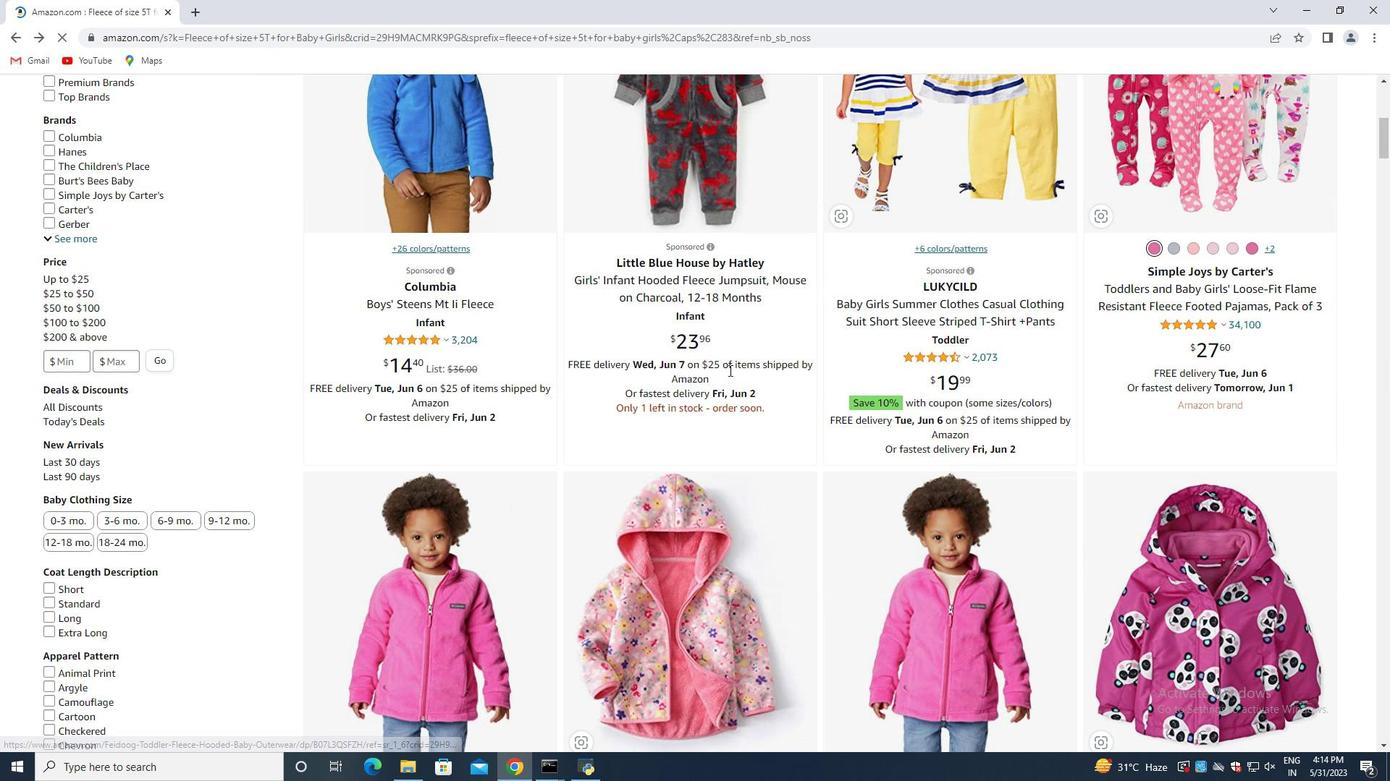 
Action: Mouse moved to (1159, 382)
Screenshot: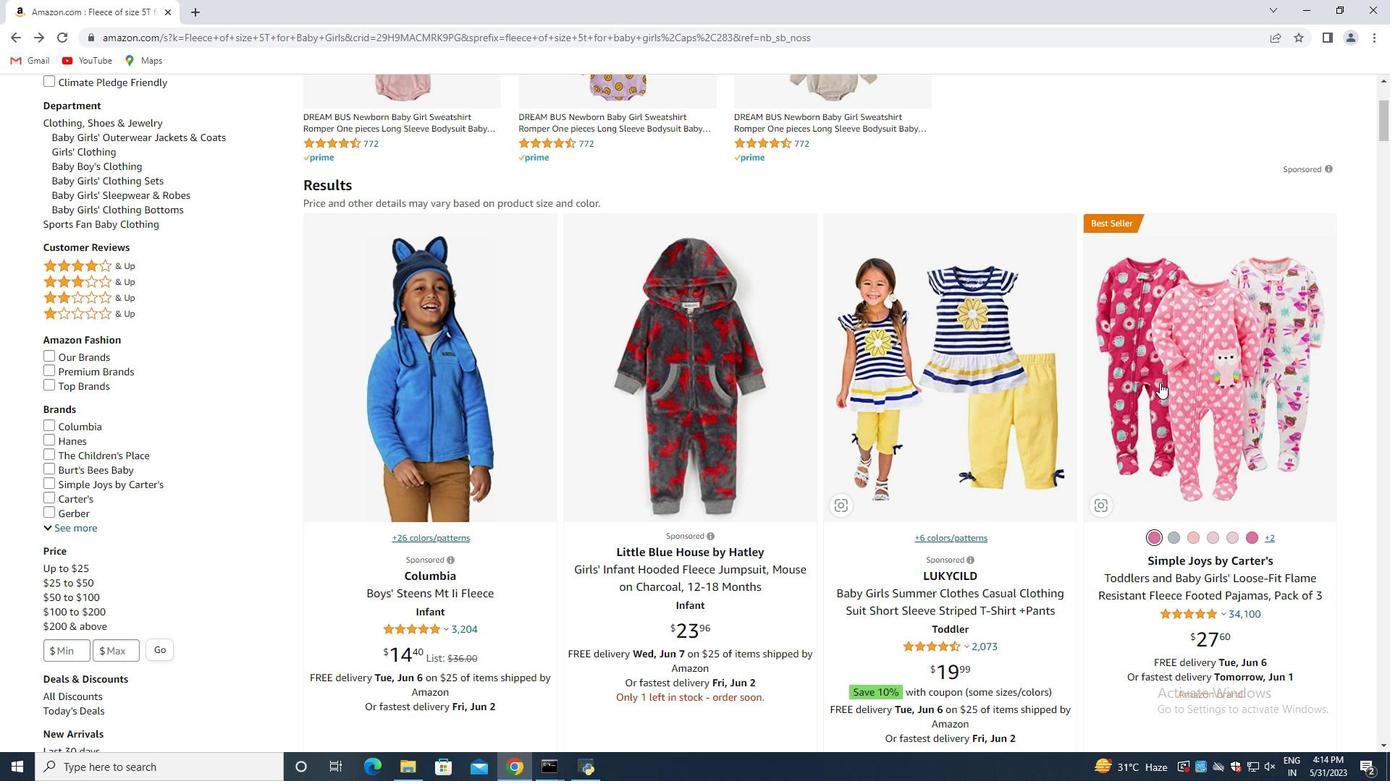 
Action: Mouse scrolled (1159, 382) with delta (0, 0)
Screenshot: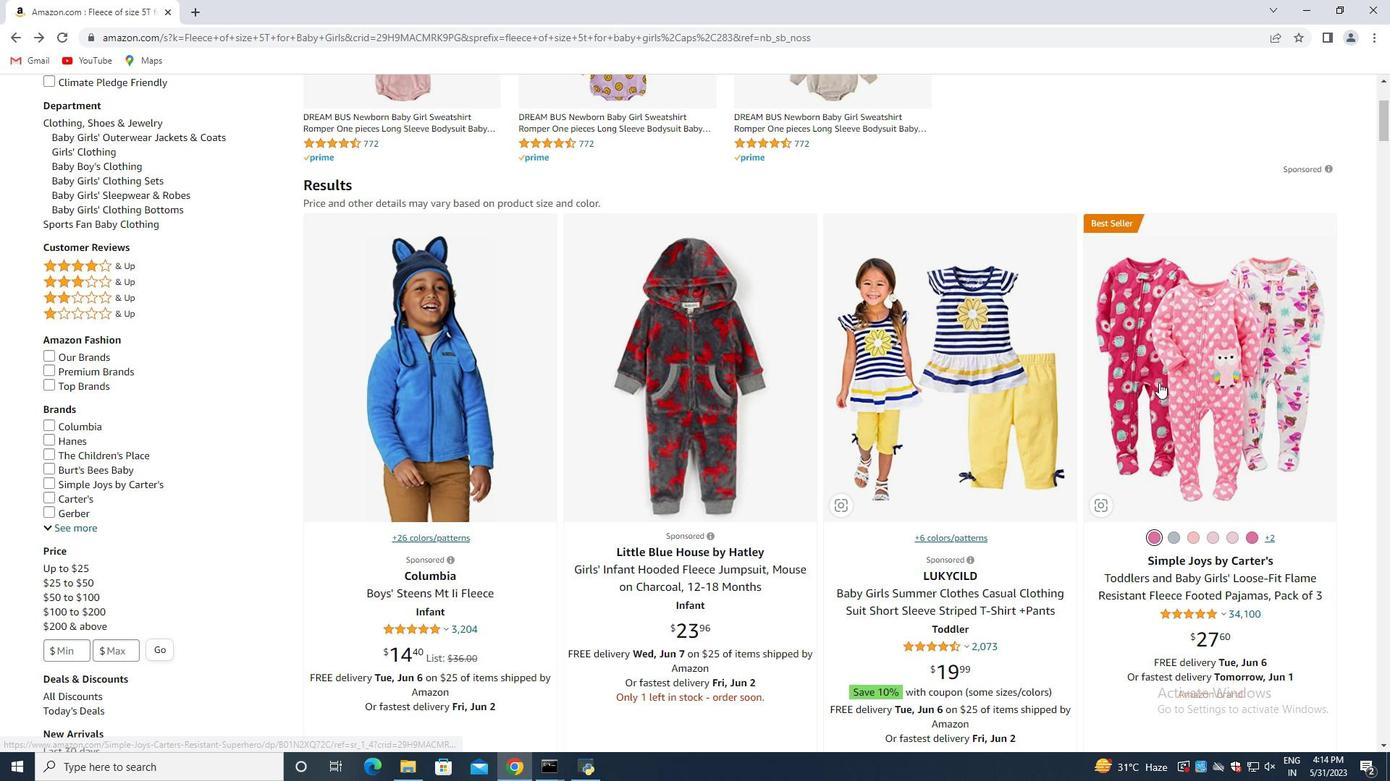 
Action: Mouse moved to (1156, 380)
Screenshot: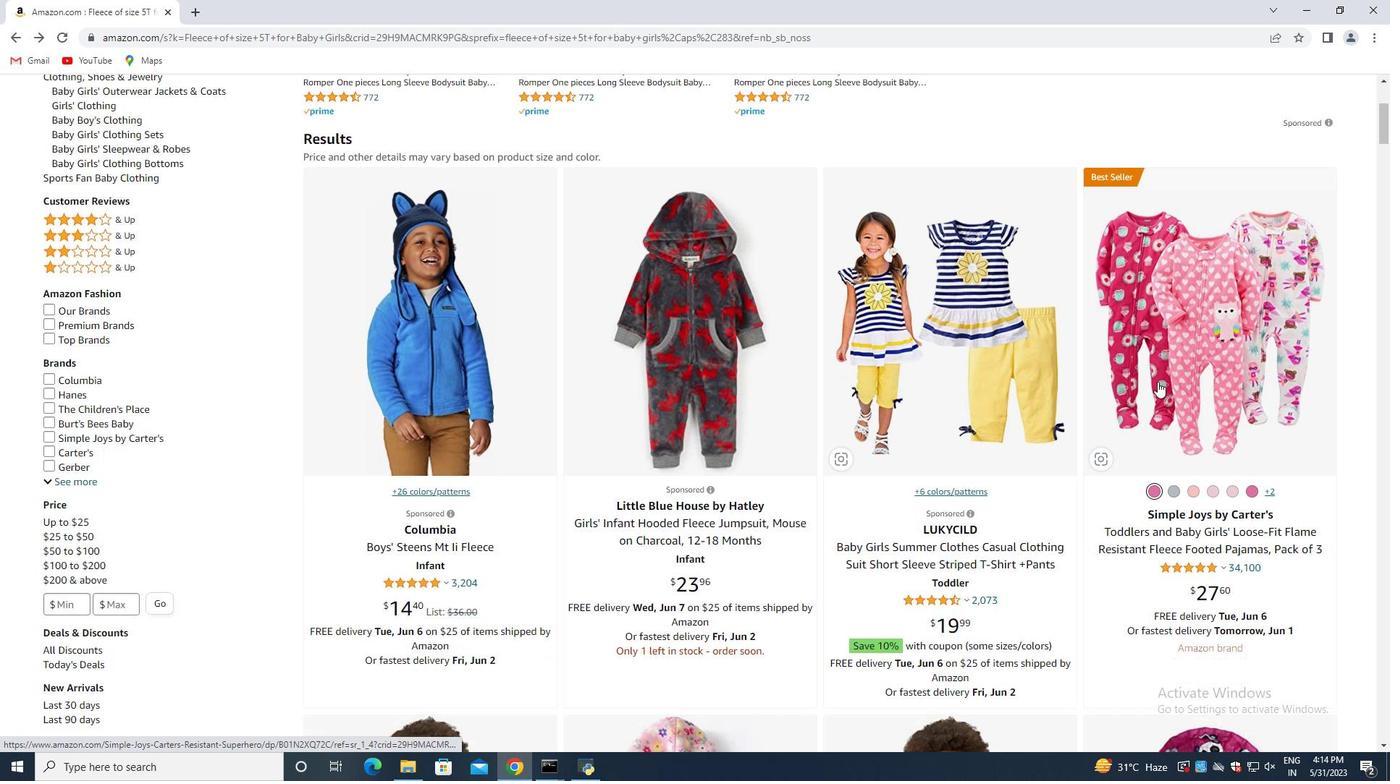 
Action: Mouse scrolled (1156, 379) with delta (0, 0)
Screenshot: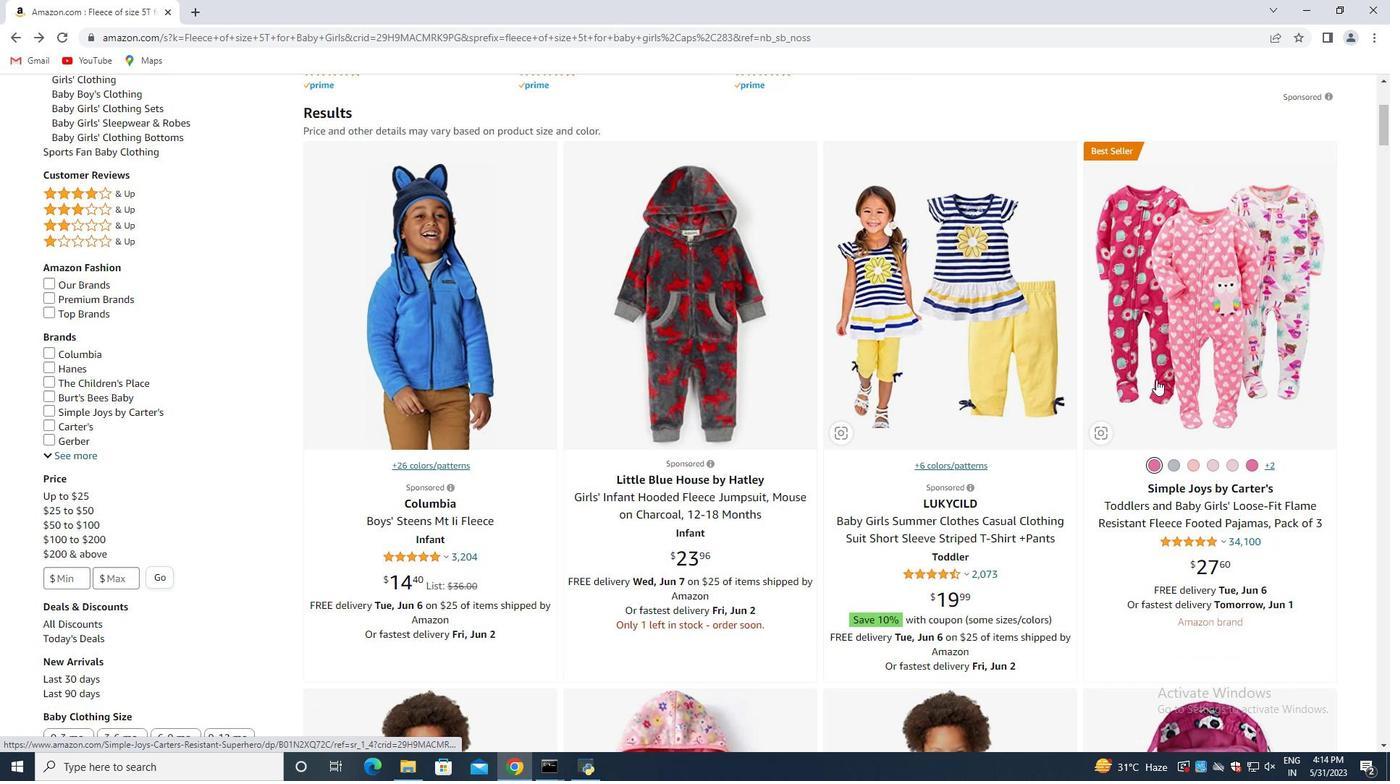 
Action: Mouse scrolled (1156, 379) with delta (0, 0)
Screenshot: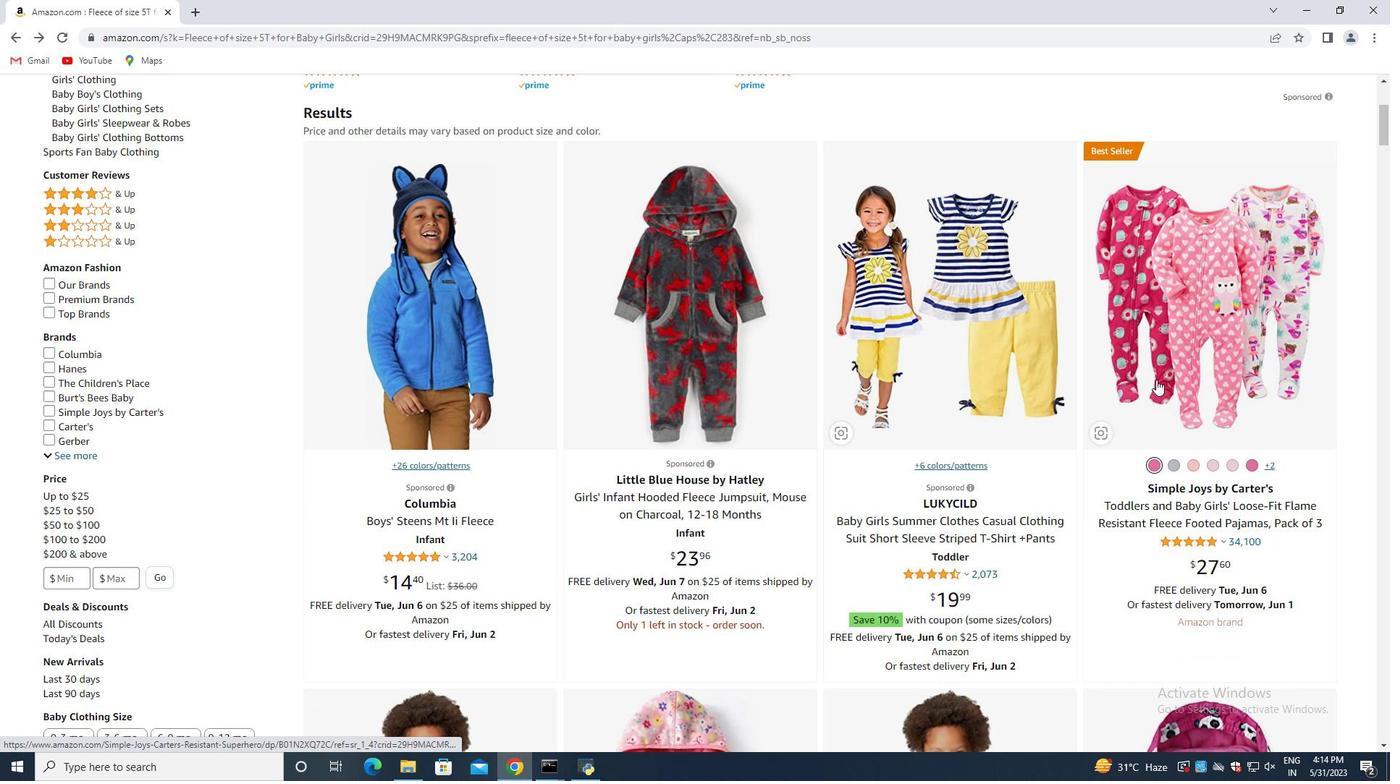 
Action: Mouse moved to (1154, 380)
Screenshot: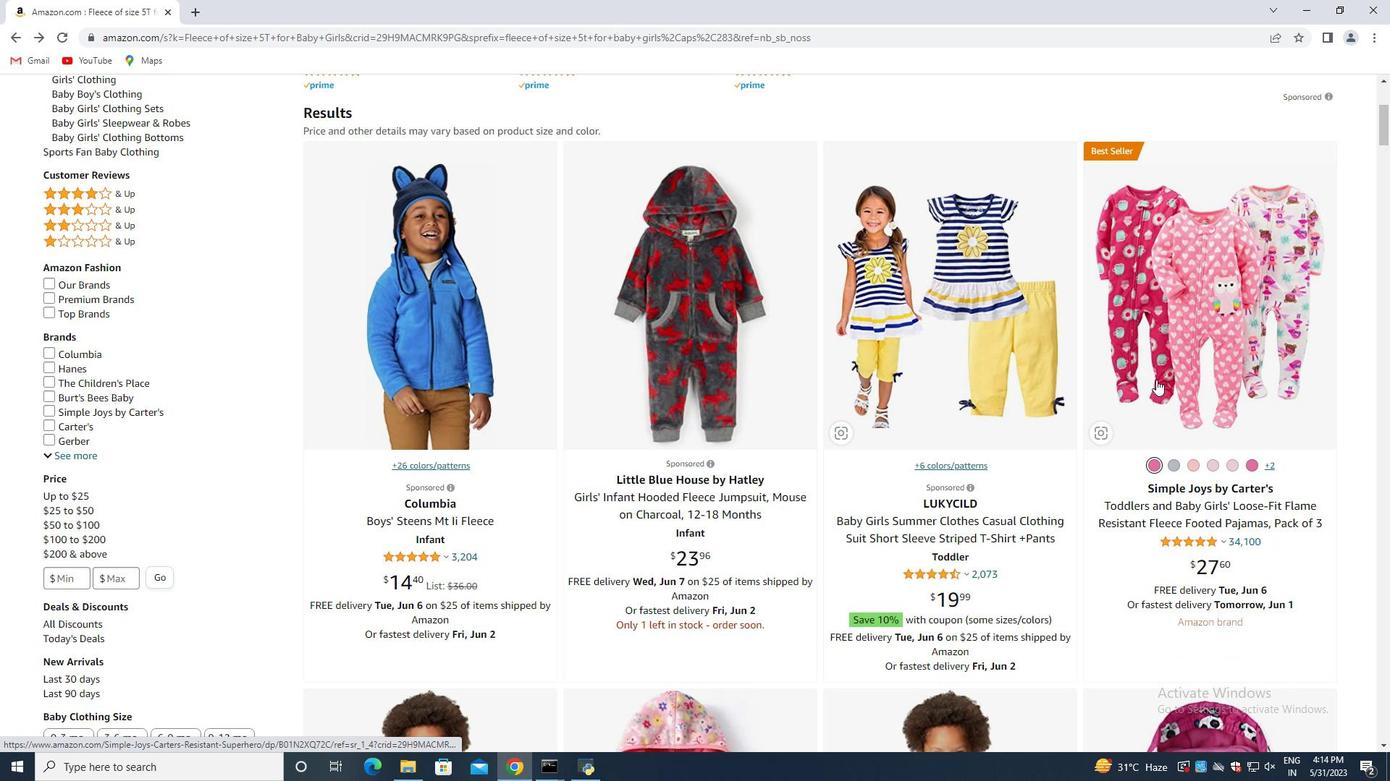 
Action: Mouse scrolled (1154, 379) with delta (0, 0)
Screenshot: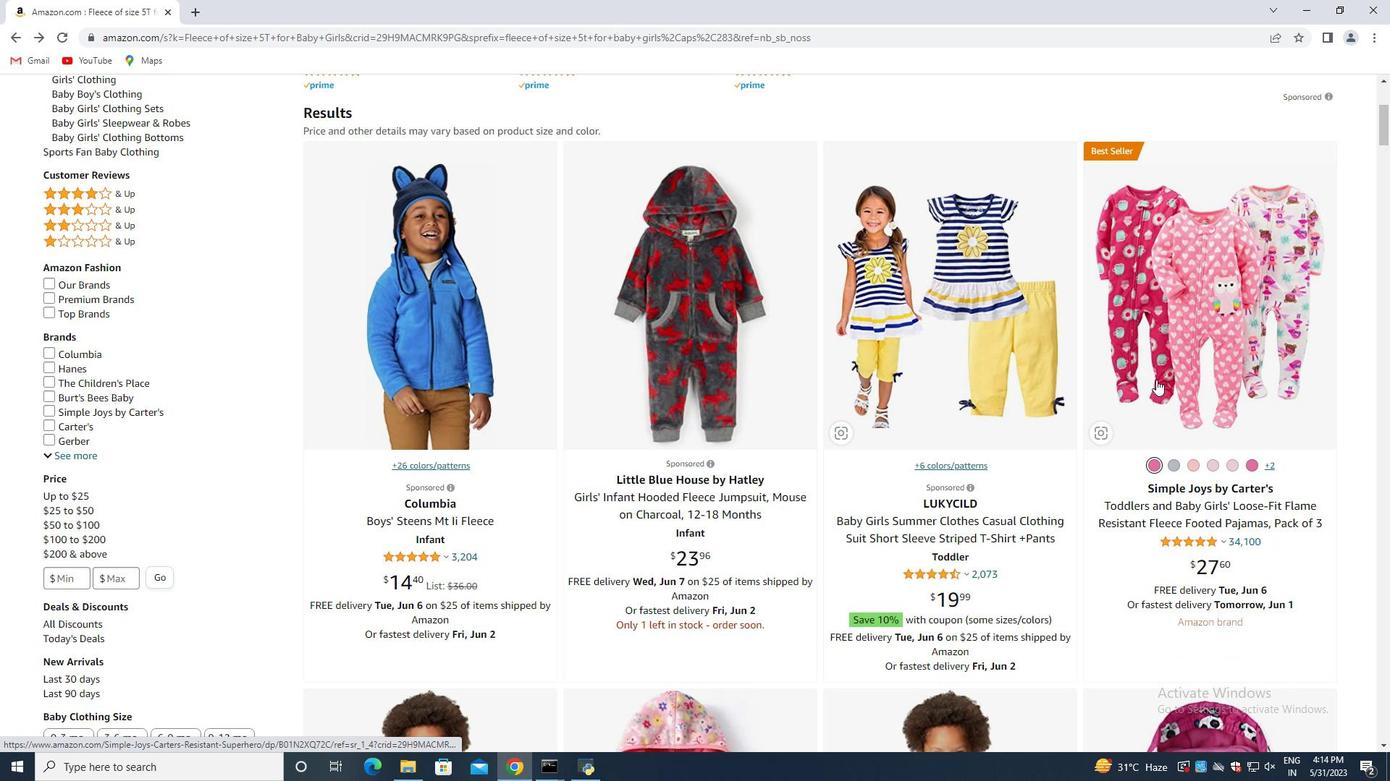 
Action: Mouse moved to (978, 379)
Screenshot: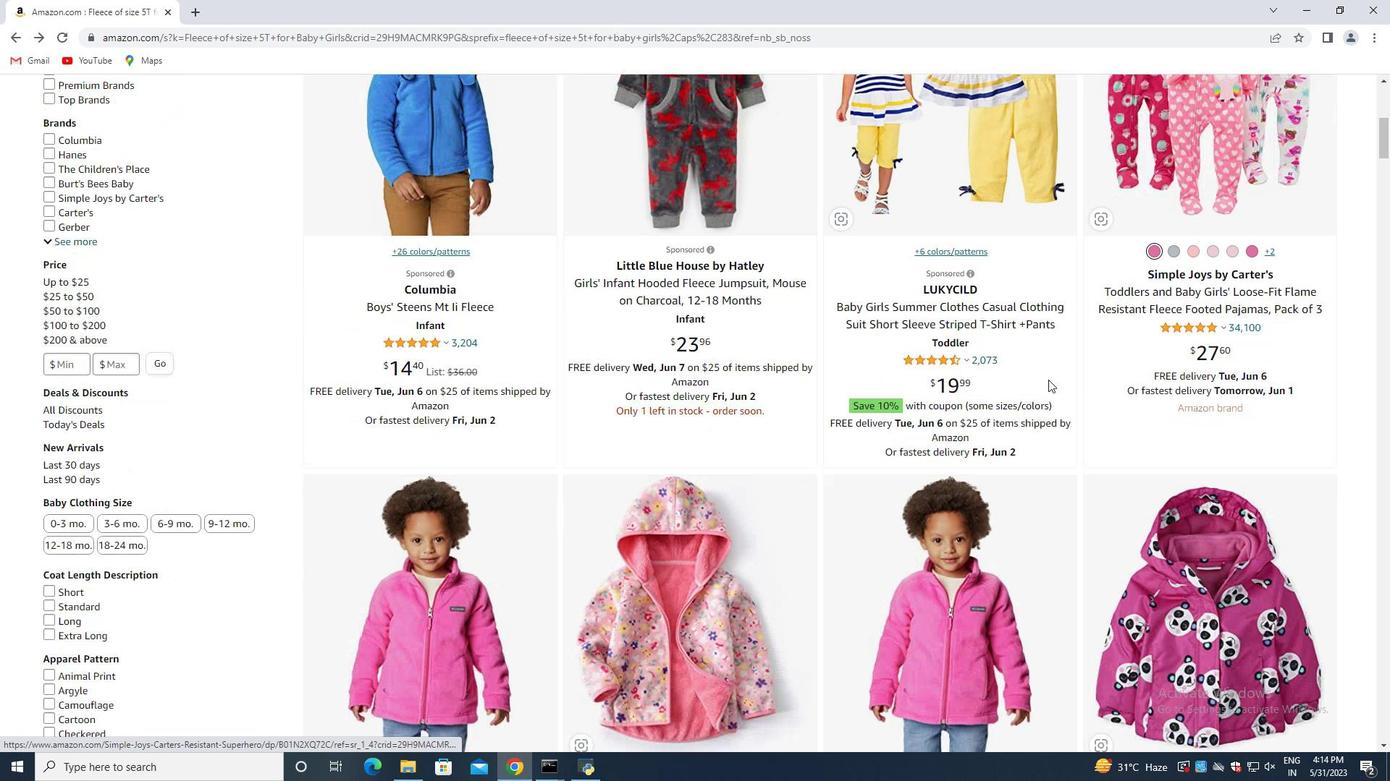 
Action: Mouse scrolled (978, 378) with delta (0, 0)
Screenshot: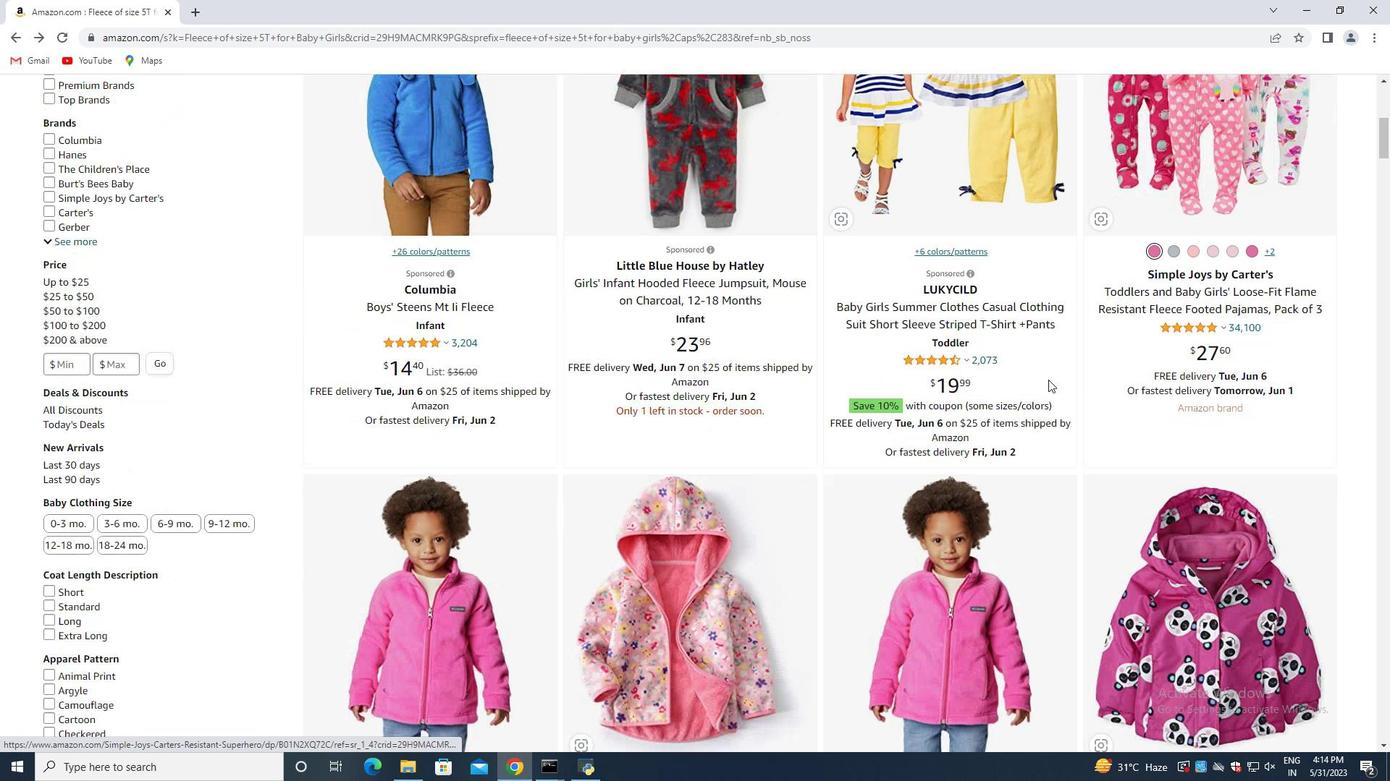 
Action: Mouse moved to (973, 379)
Screenshot: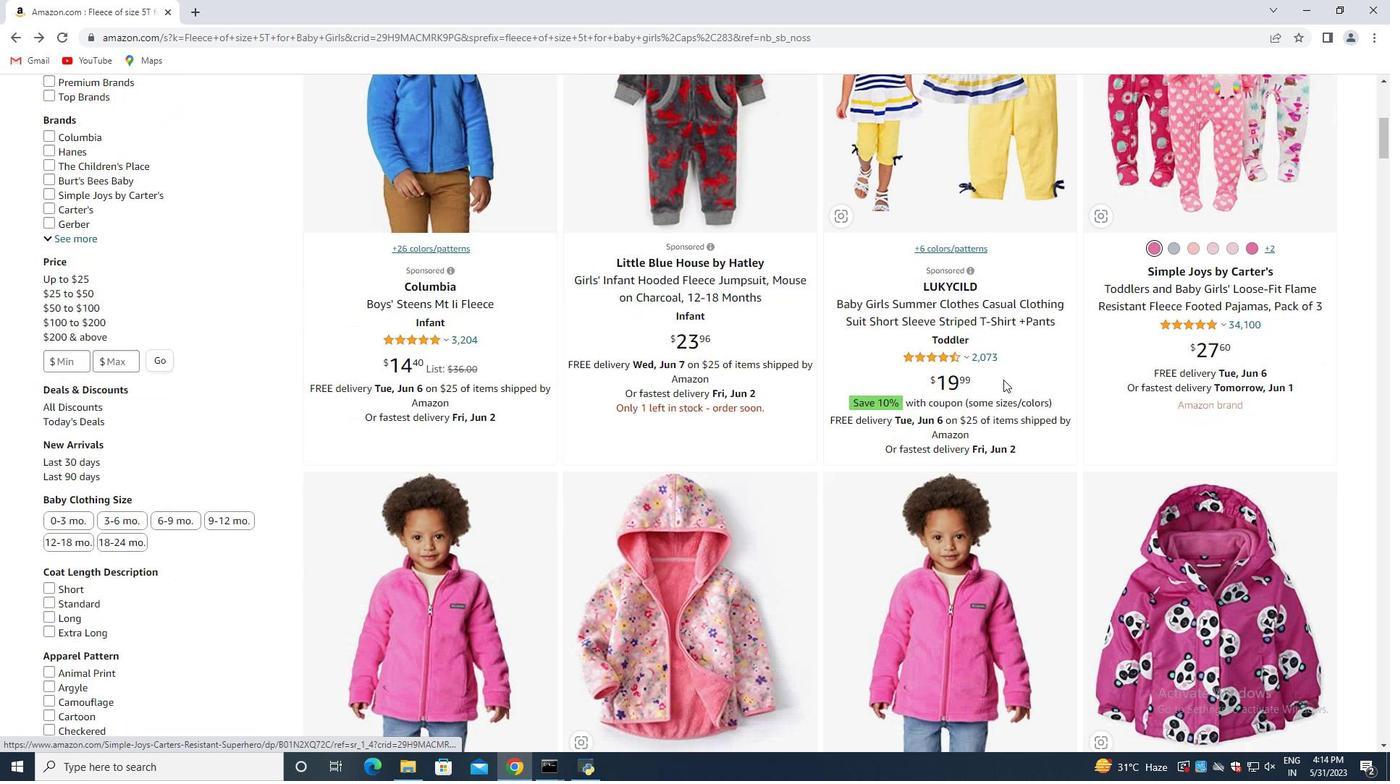 
Action: Mouse scrolled (973, 378) with delta (0, 0)
Screenshot: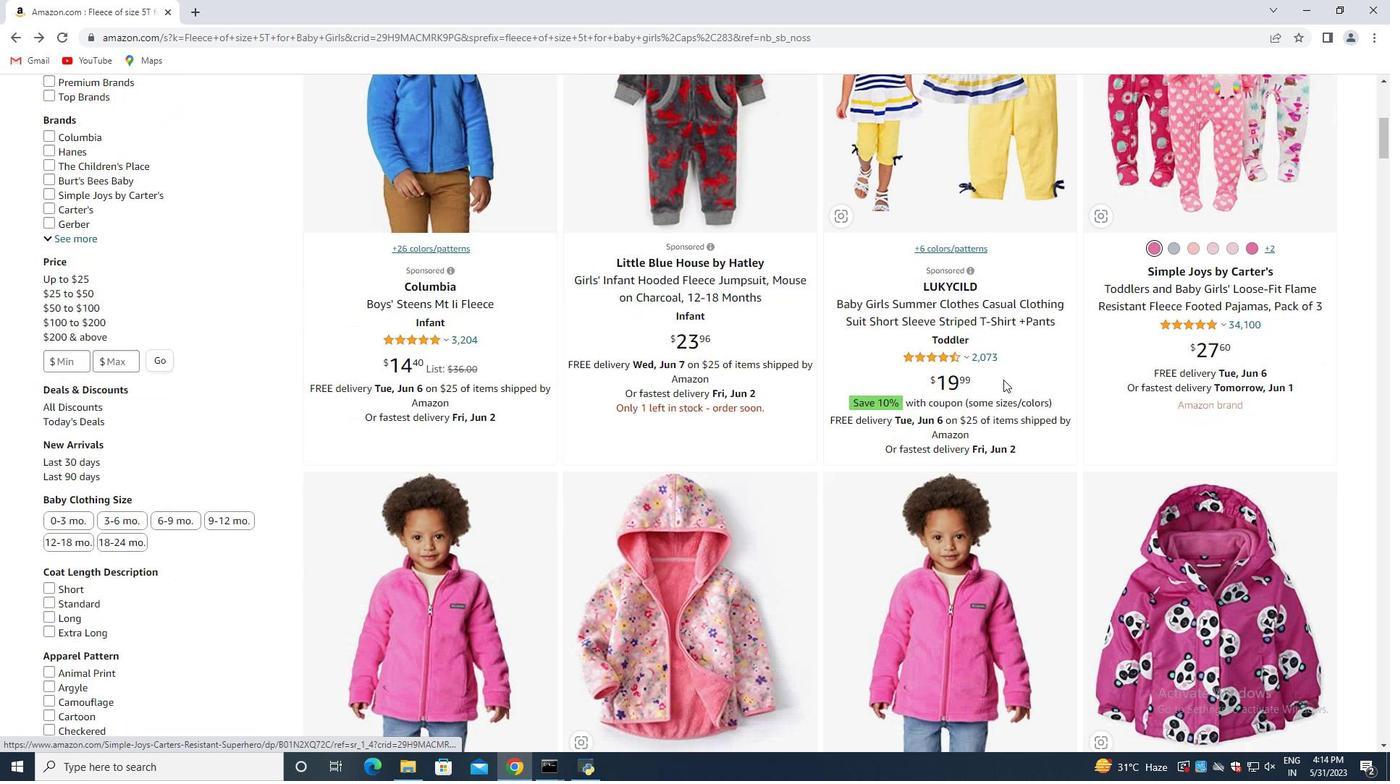 
Action: Mouse moved to (959, 385)
Screenshot: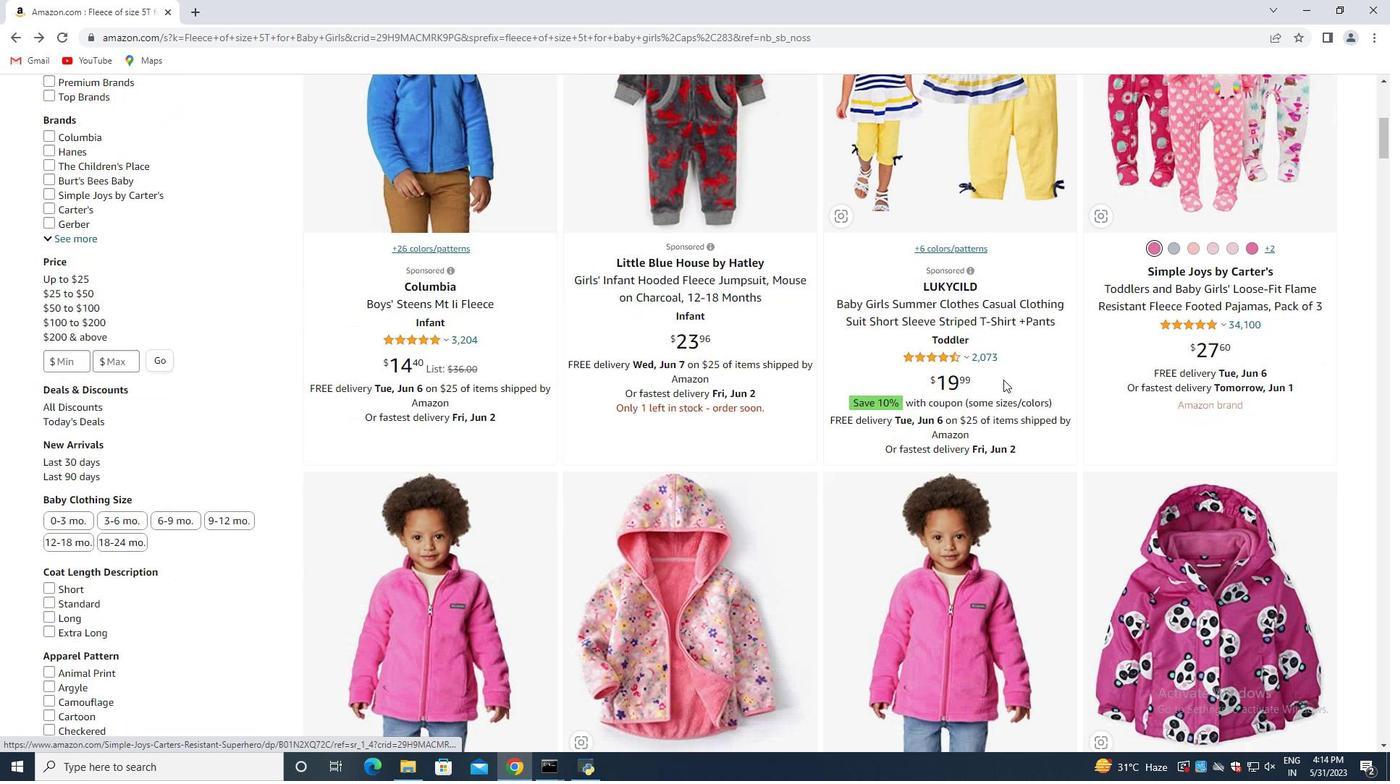
Action: Mouse scrolled (959, 385) with delta (0, 0)
Screenshot: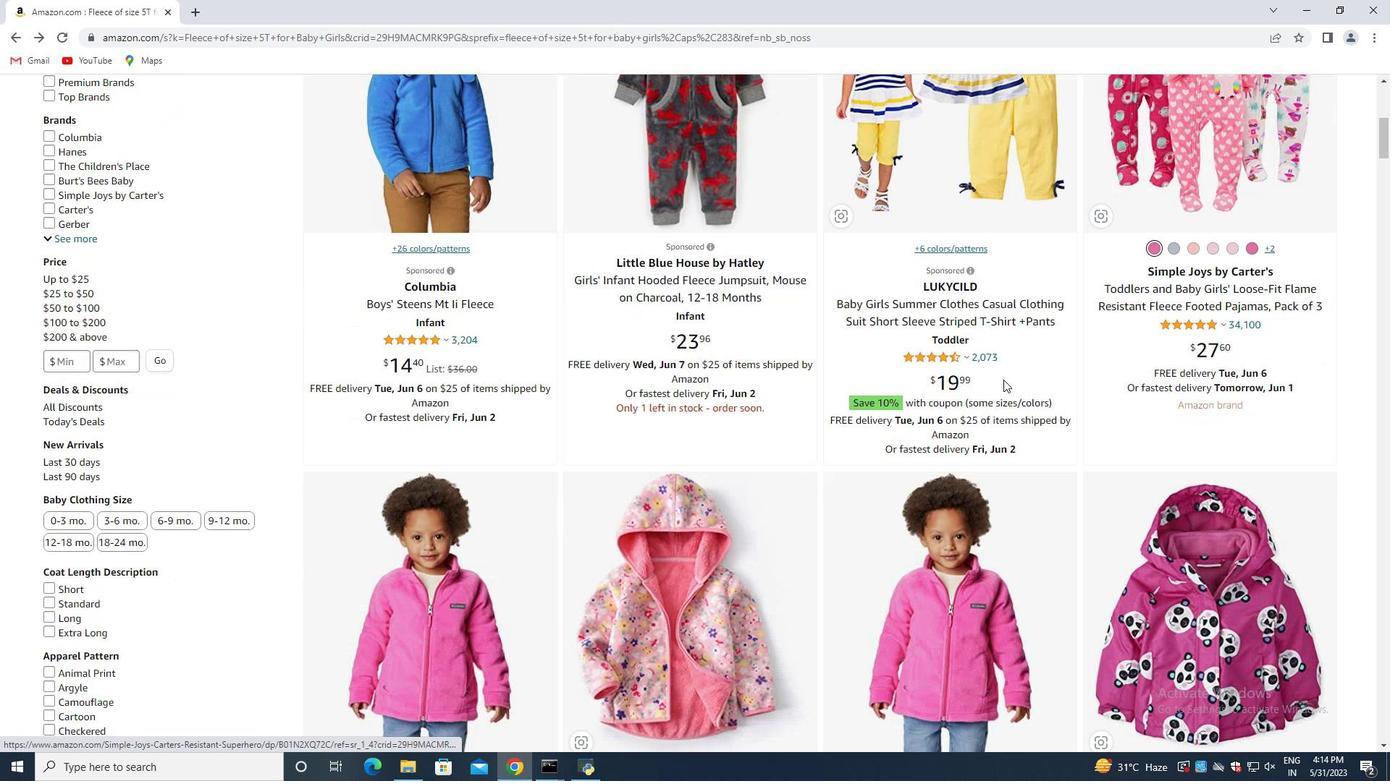 
Action: Mouse moved to (954, 387)
Screenshot: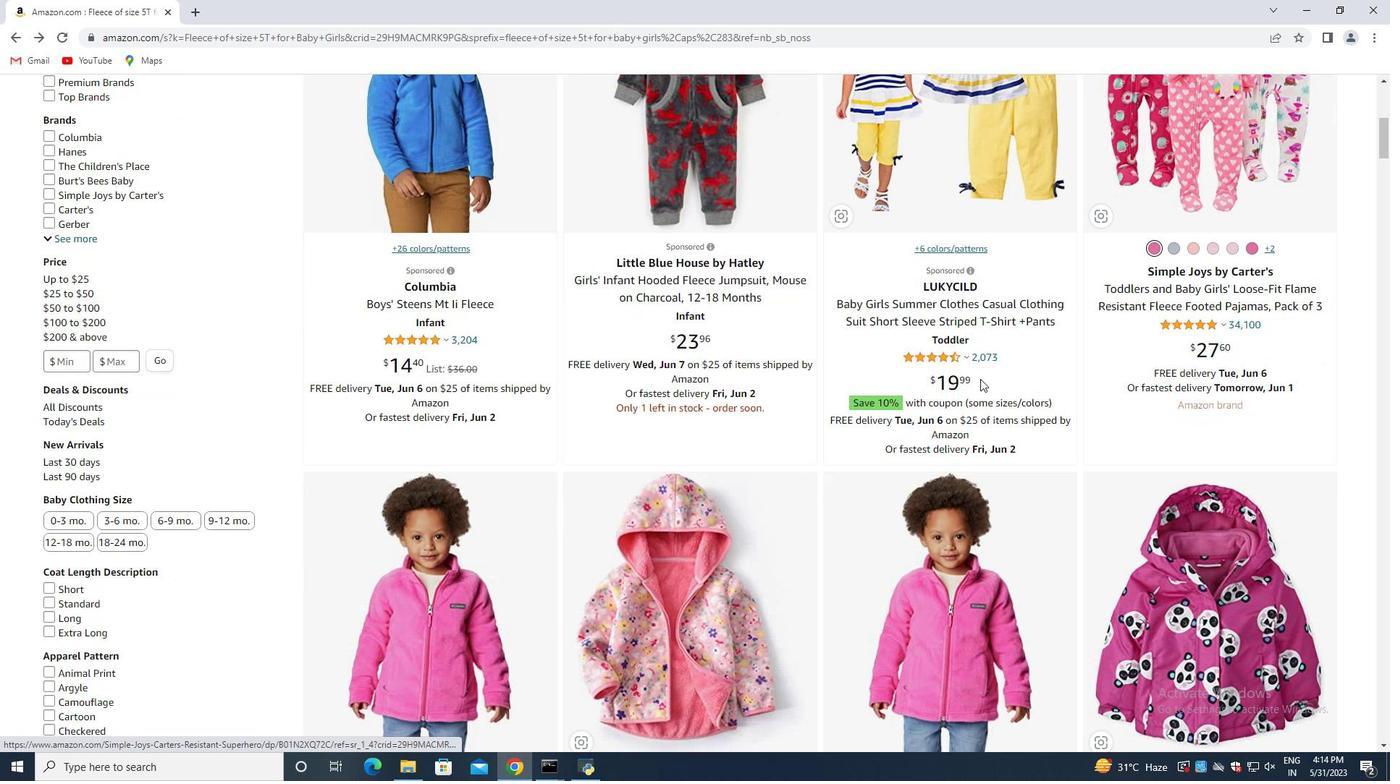 
Action: Mouse scrolled (954, 386) with delta (0, 0)
Screenshot: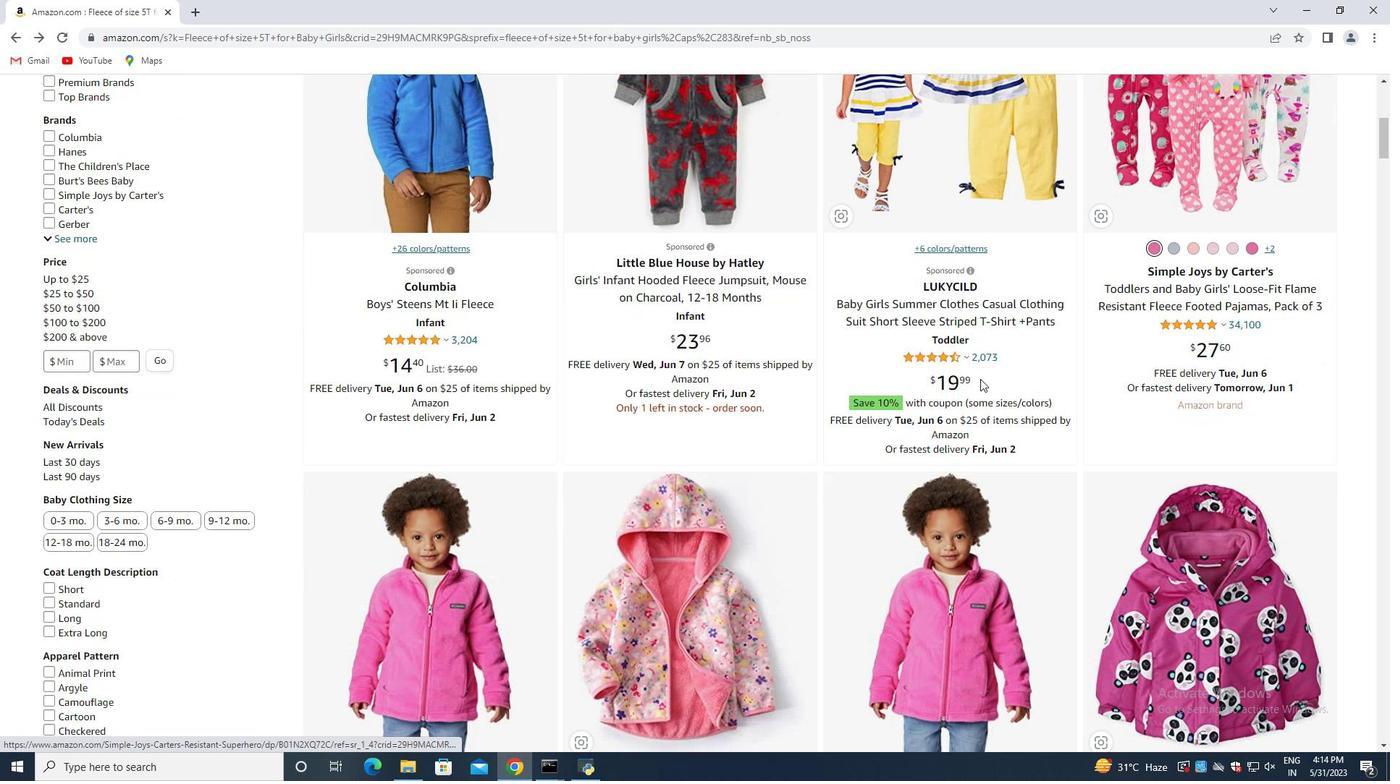 
Action: Mouse moved to (679, 331)
Screenshot: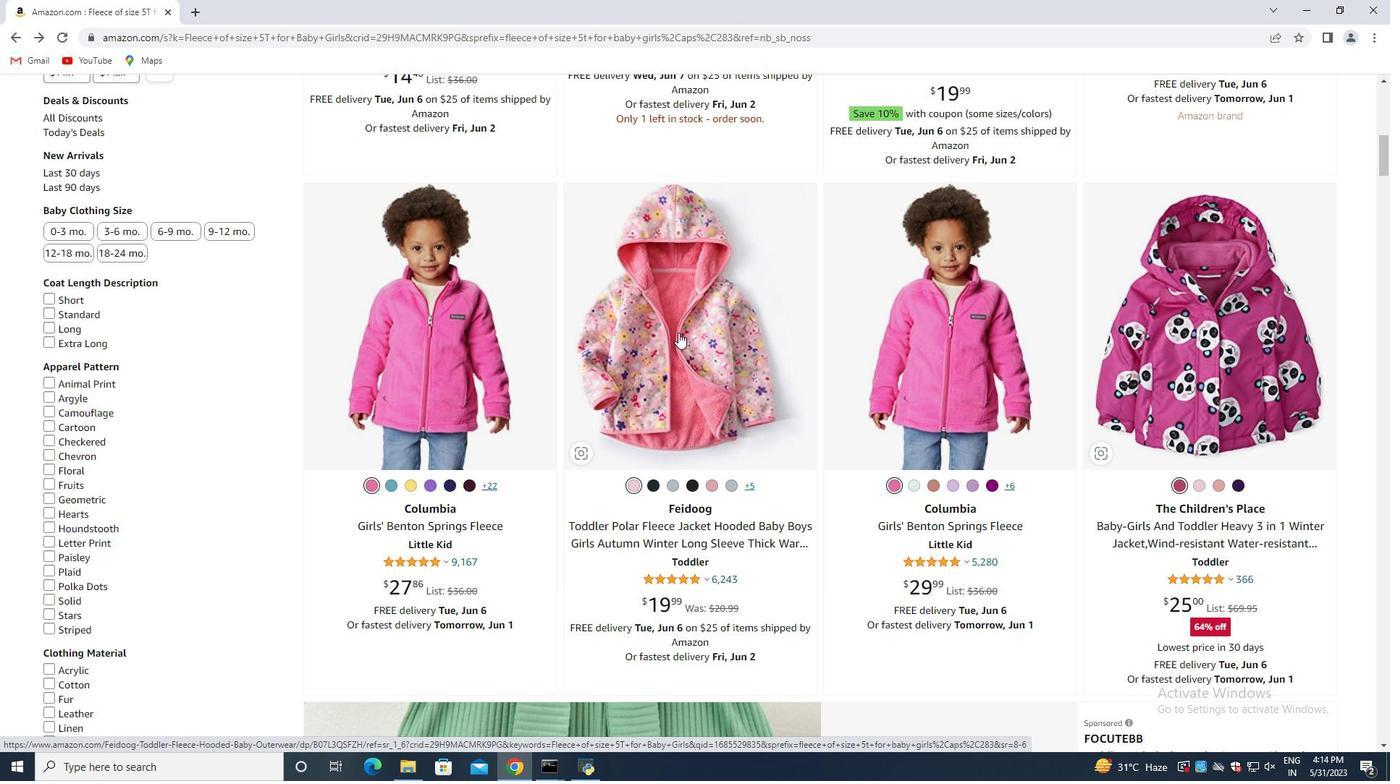 
Action: Mouse scrolled (679, 330) with delta (0, 0)
Screenshot: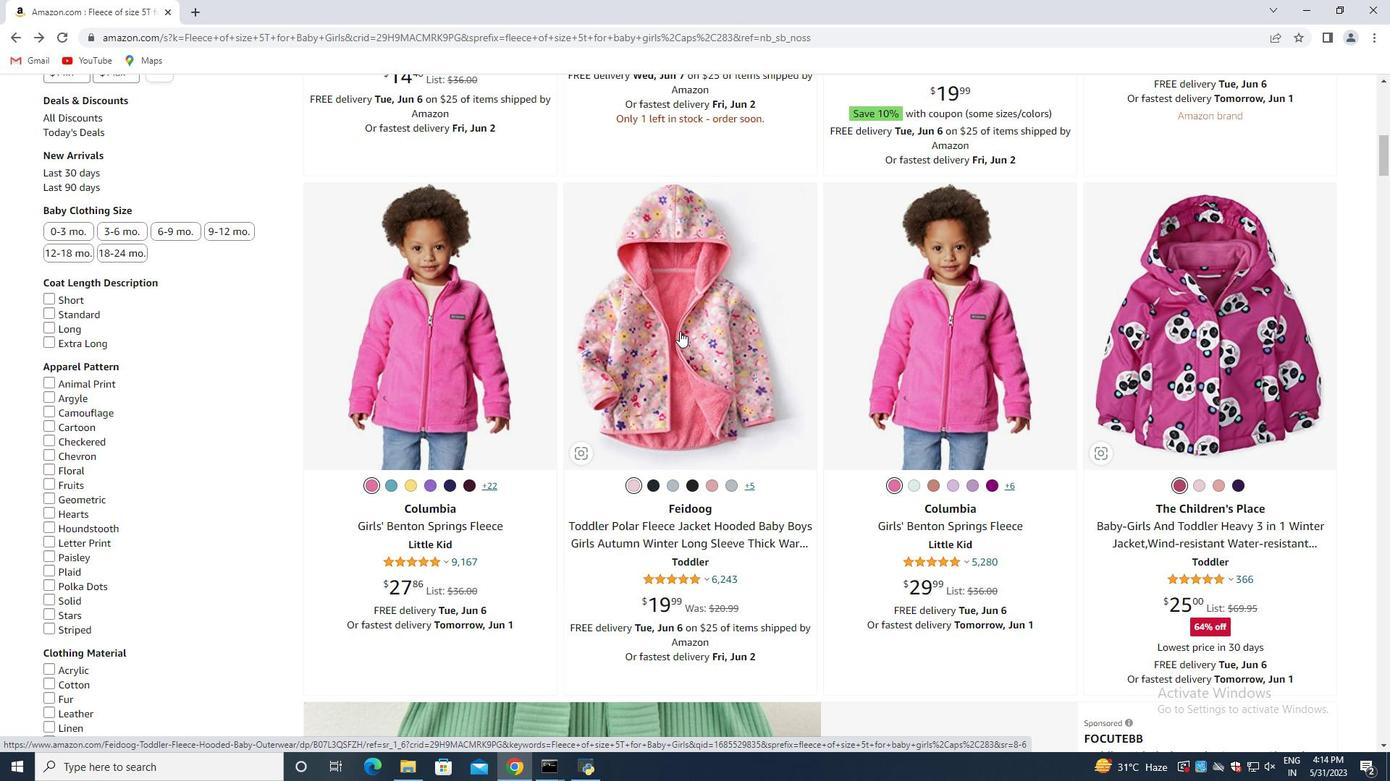 
Action: Mouse scrolled (679, 330) with delta (0, 0)
Screenshot: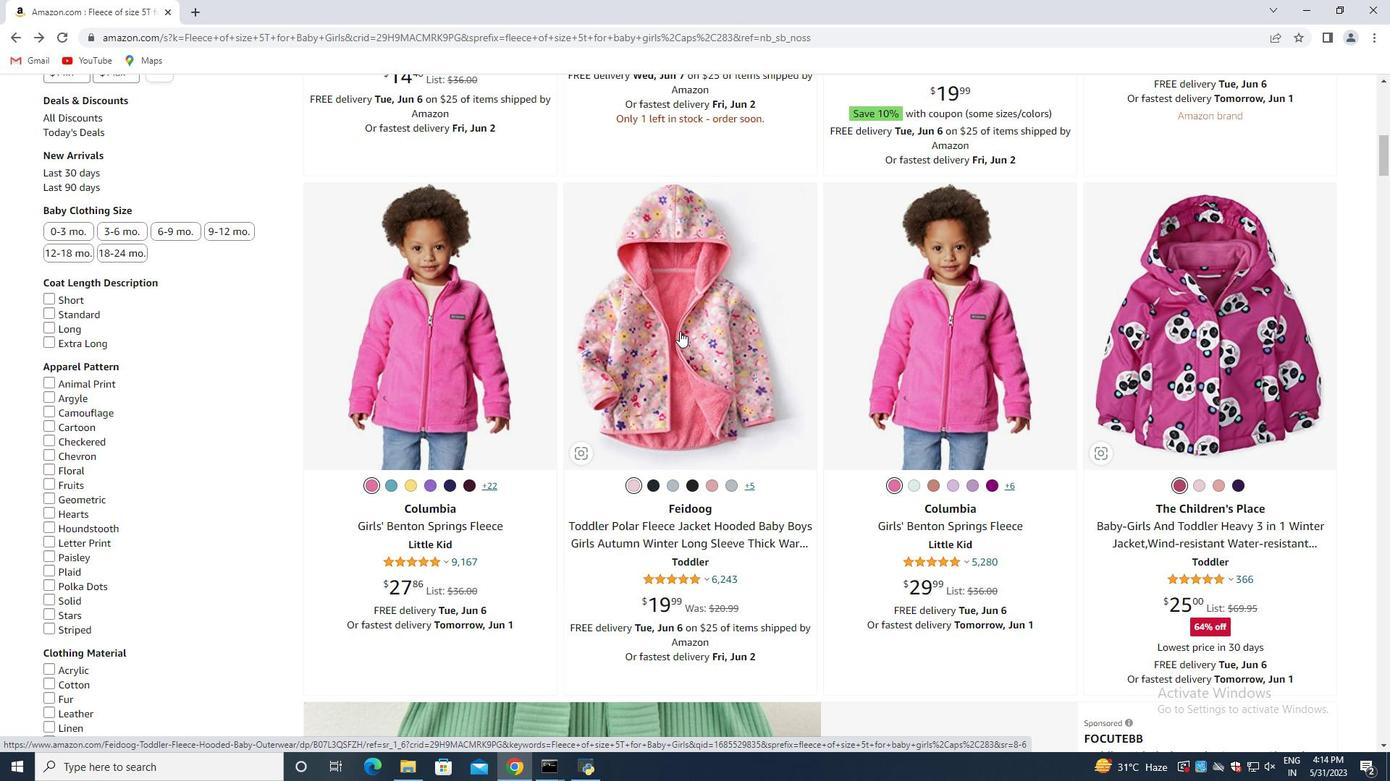 
Action: Mouse moved to (680, 331)
Screenshot: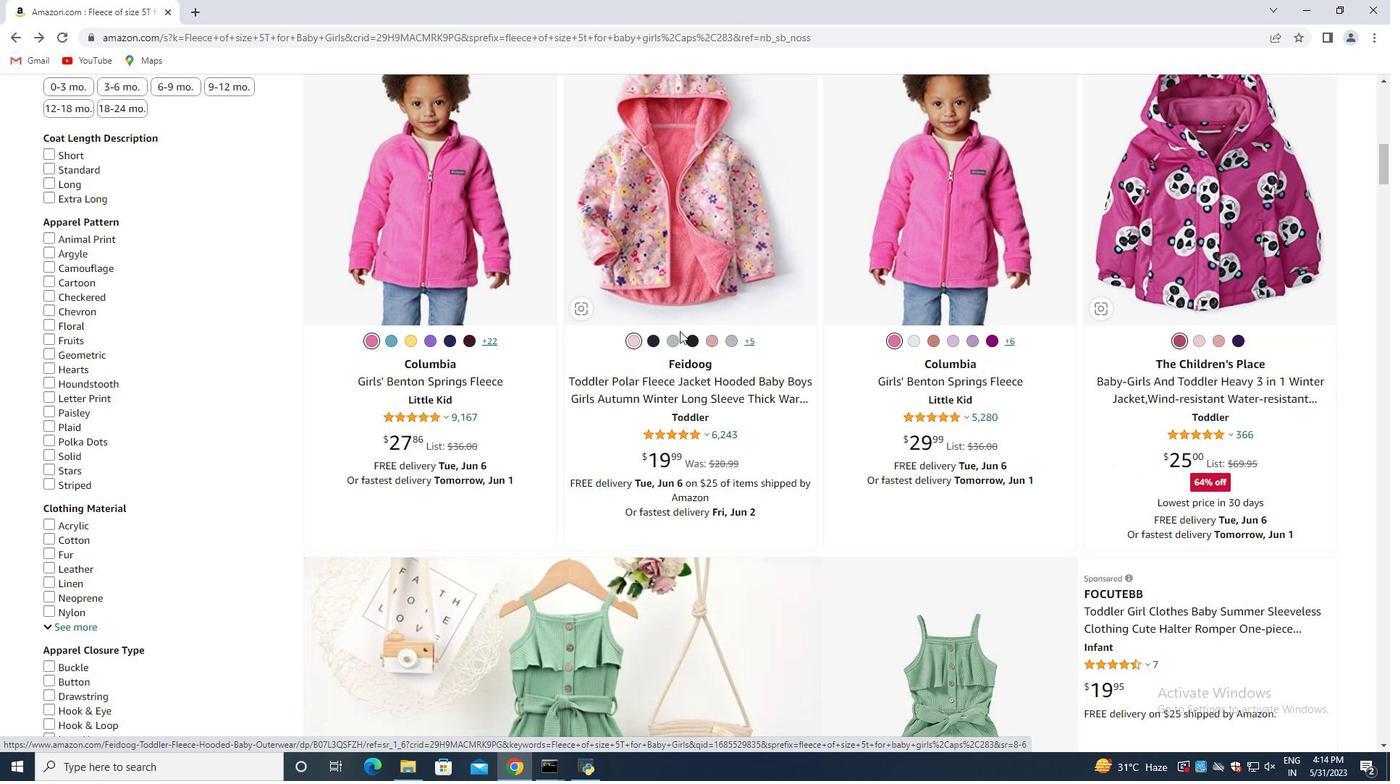 
Action: Mouse scrolled (680, 330) with delta (0, 0)
Screenshot: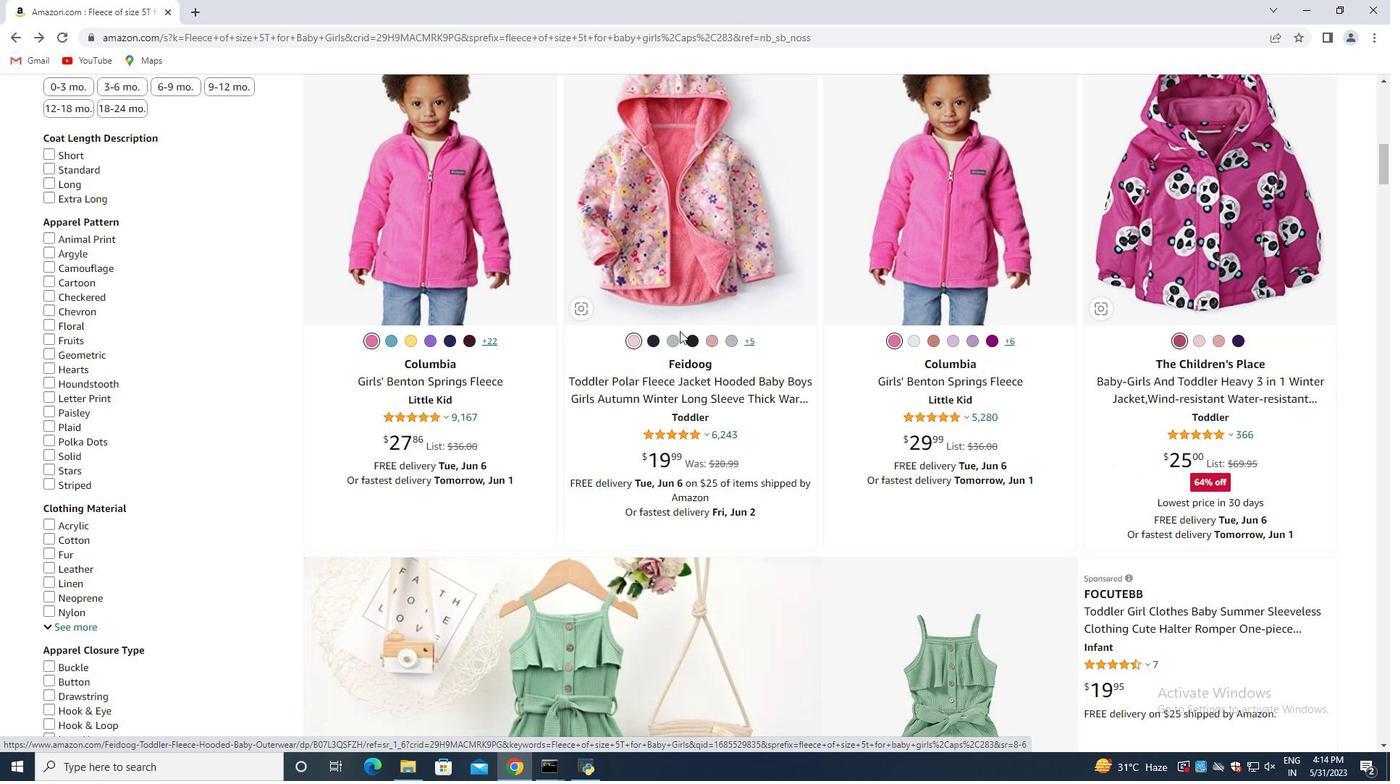 
Action: Mouse scrolled (680, 330) with delta (0, 0)
Screenshot: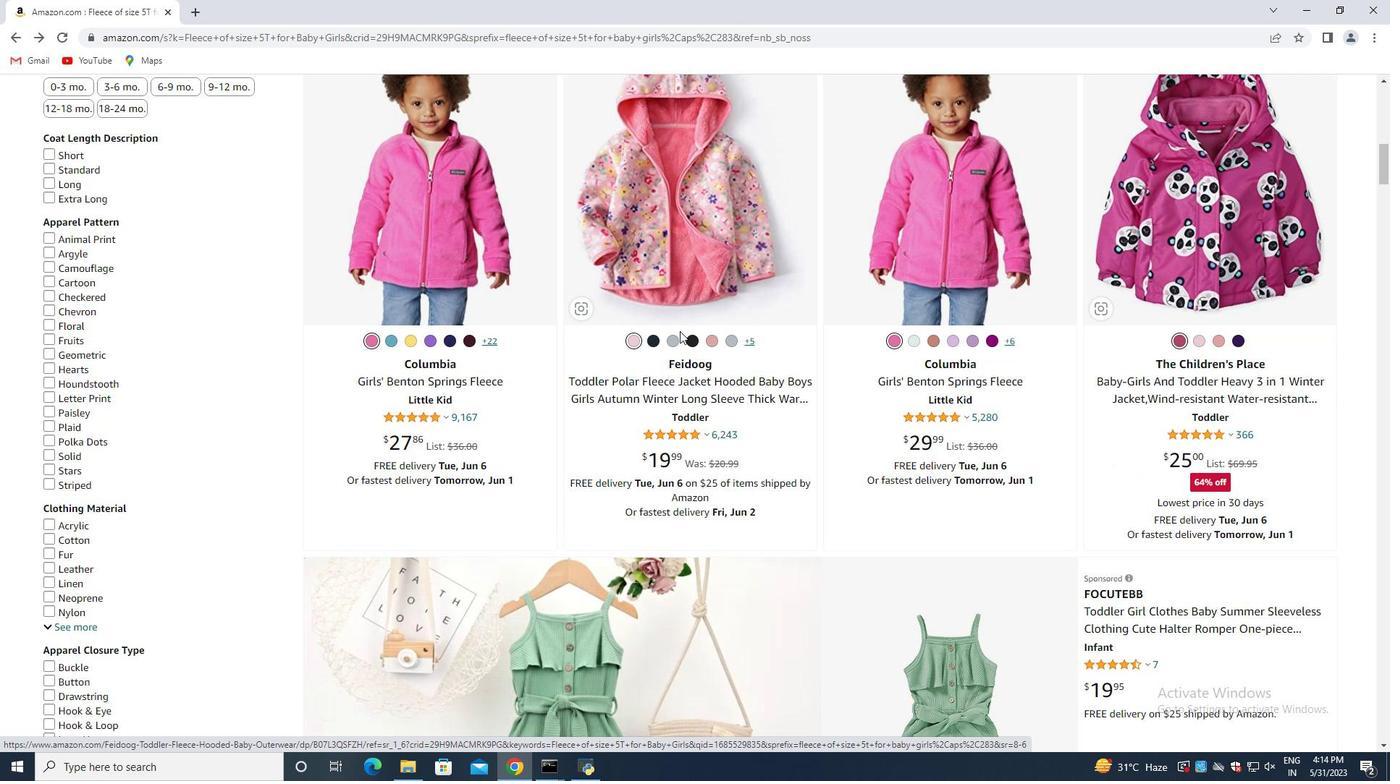 
Action: Mouse scrolled (680, 330) with delta (0, 0)
Screenshot: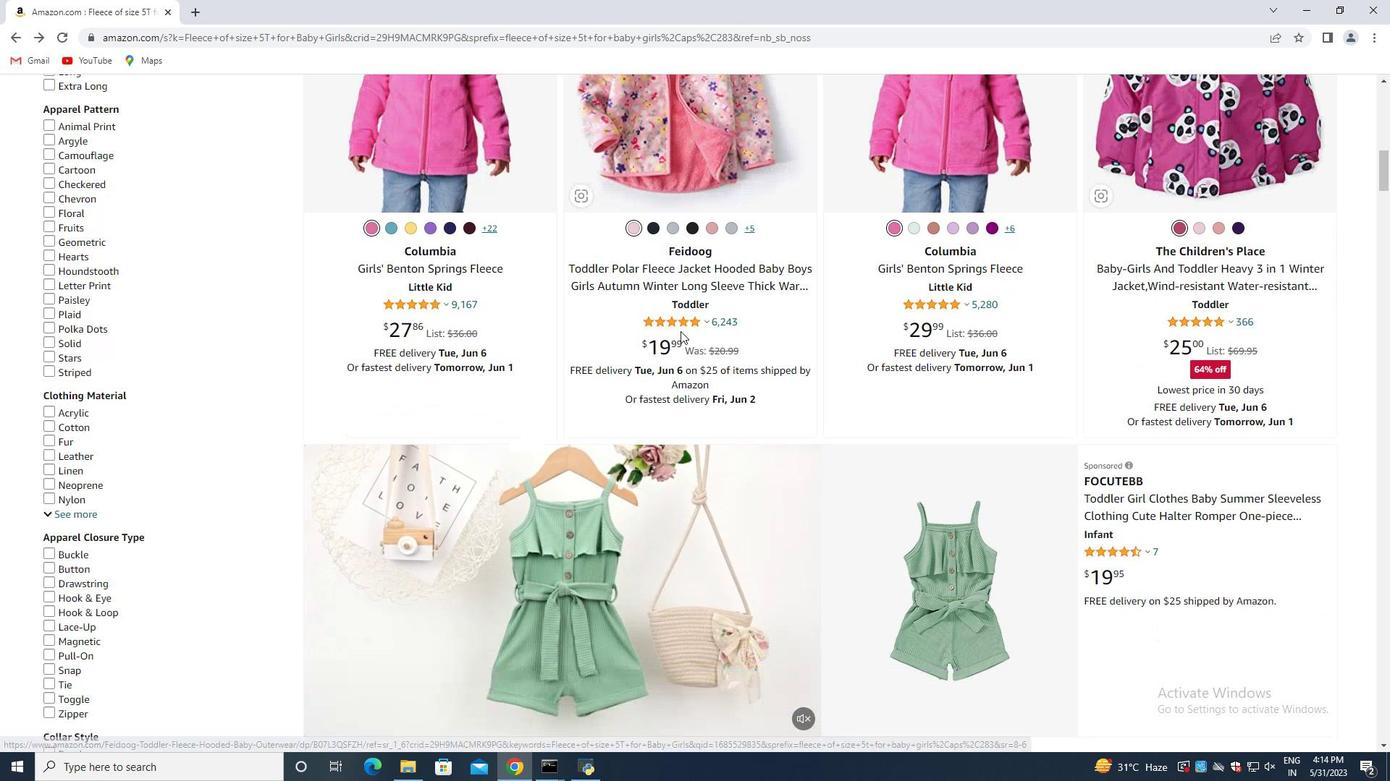 
Action: Mouse scrolled (680, 330) with delta (0, 0)
Screenshot: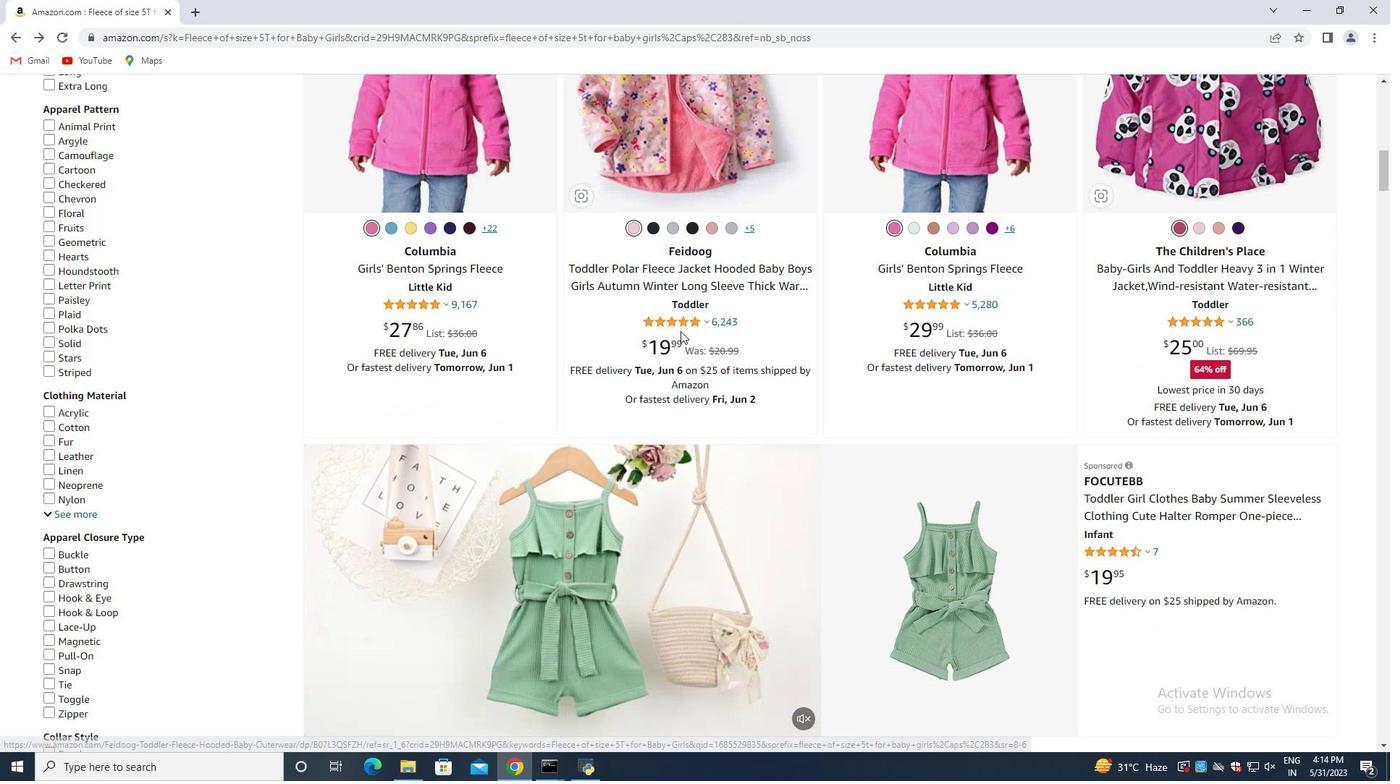 
Action: Mouse scrolled (680, 330) with delta (0, 0)
Screenshot: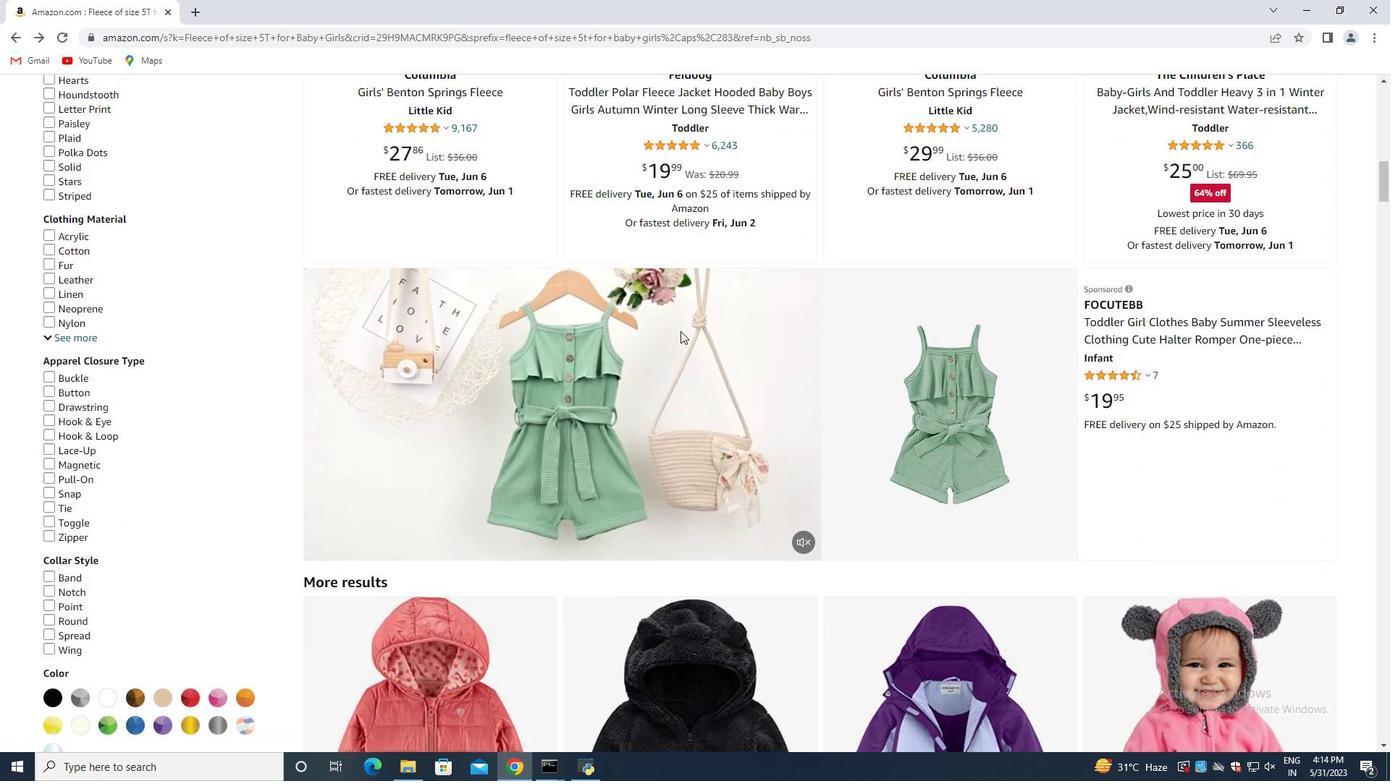 
Action: Mouse scrolled (680, 330) with delta (0, 0)
Screenshot: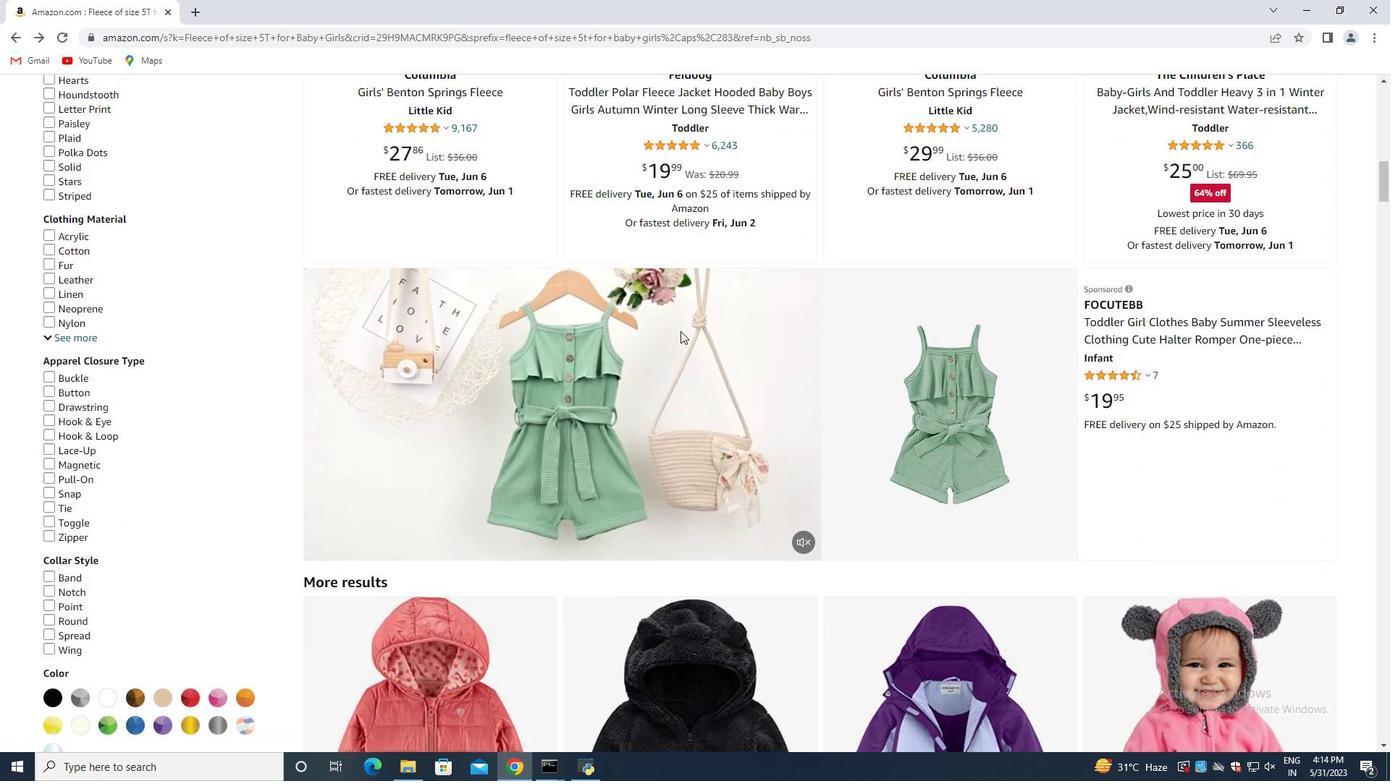 
Action: Mouse moved to (681, 331)
Screenshot: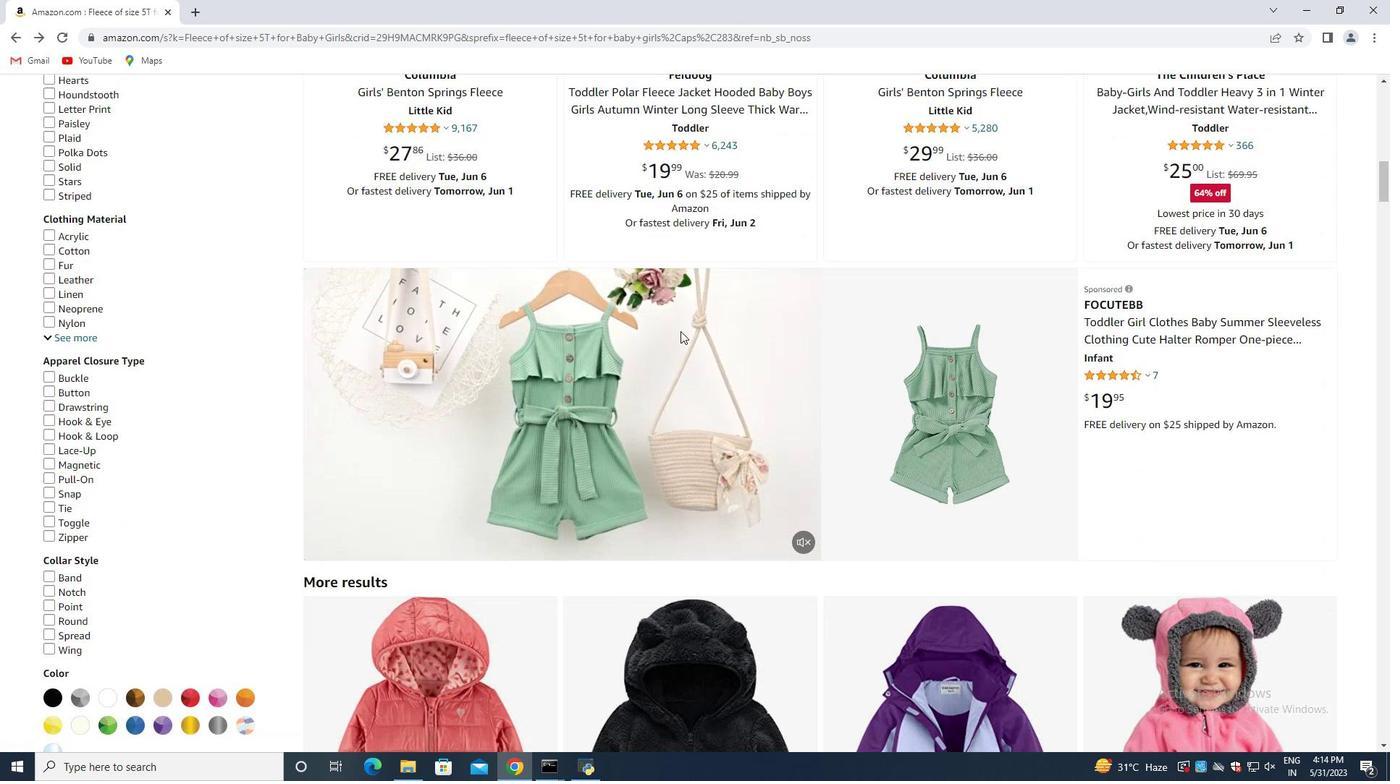 
Action: Mouse scrolled (681, 330) with delta (0, 0)
Screenshot: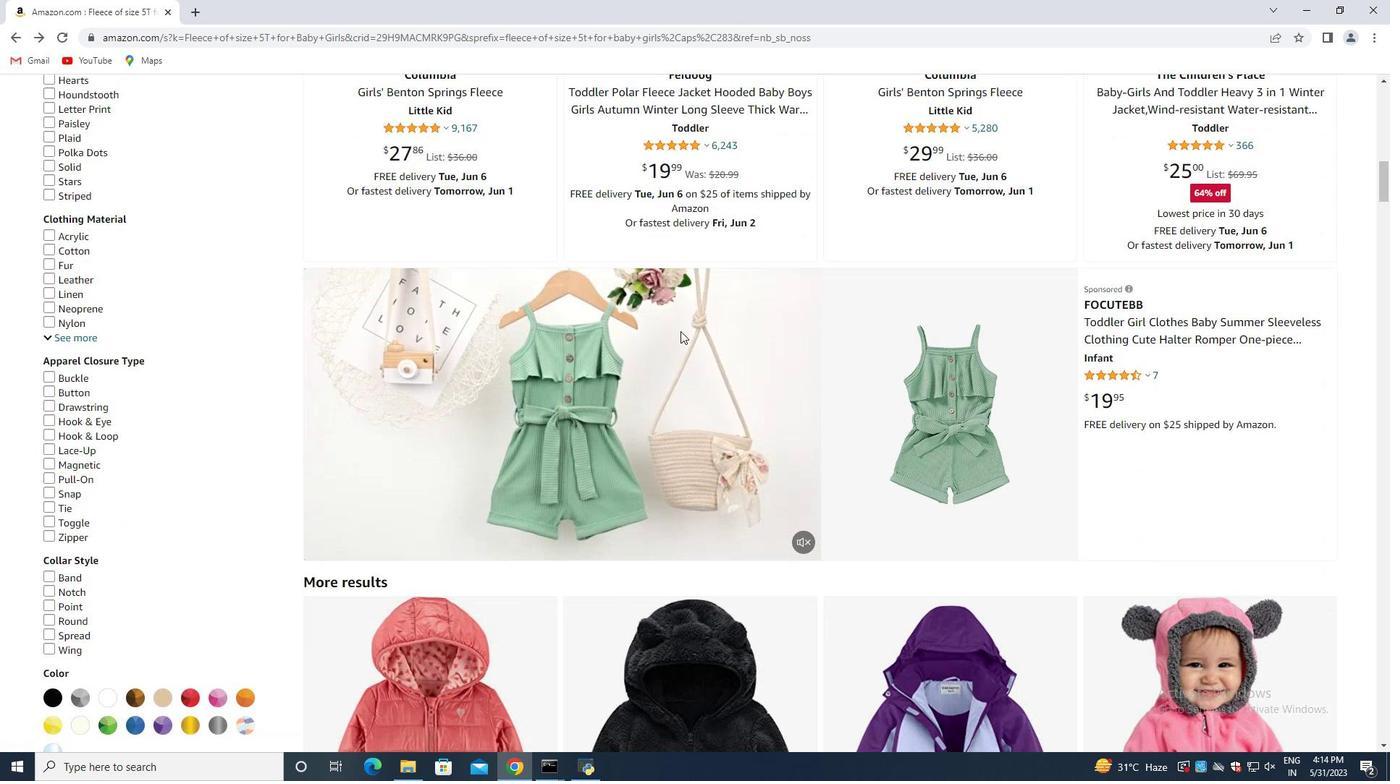 
Action: Mouse moved to (661, 341)
Screenshot: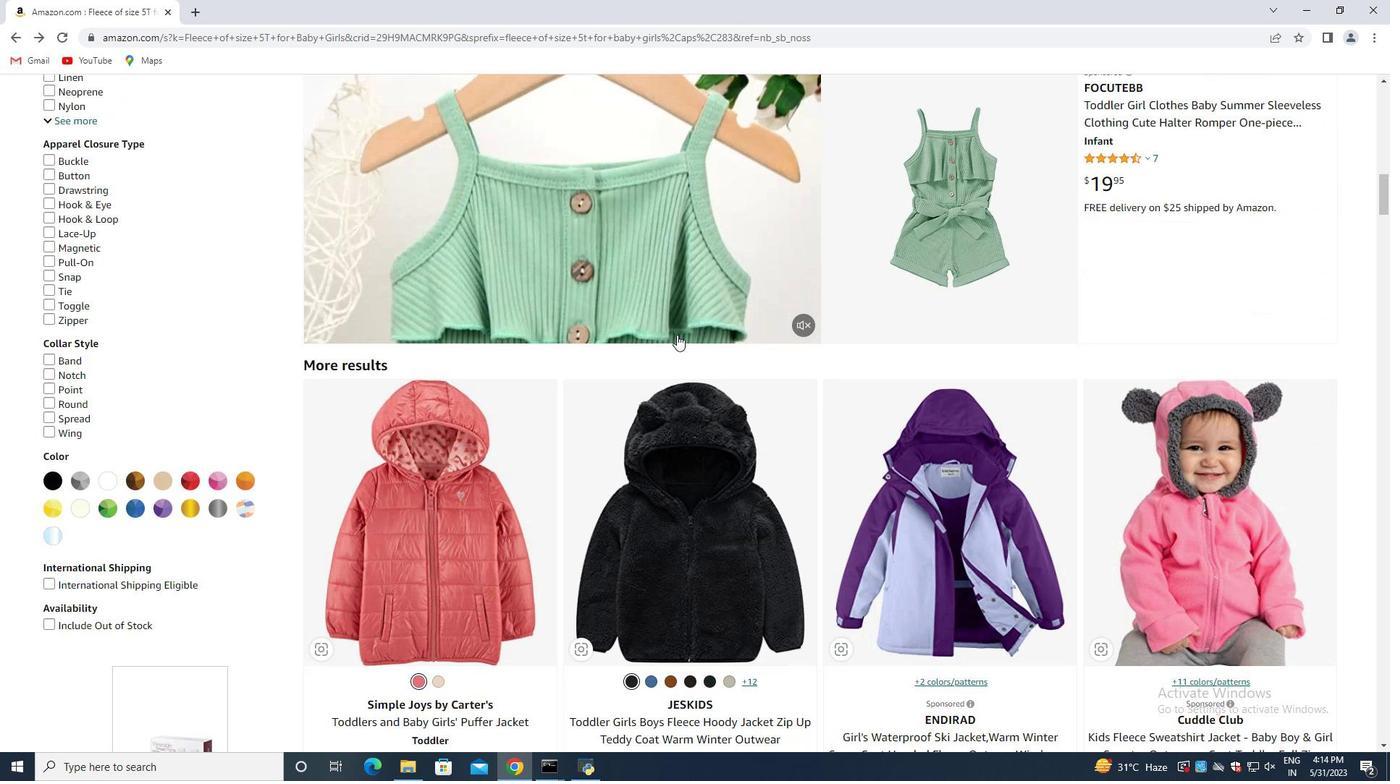 
Action: Mouse scrolled (673, 334) with delta (0, 0)
Screenshot: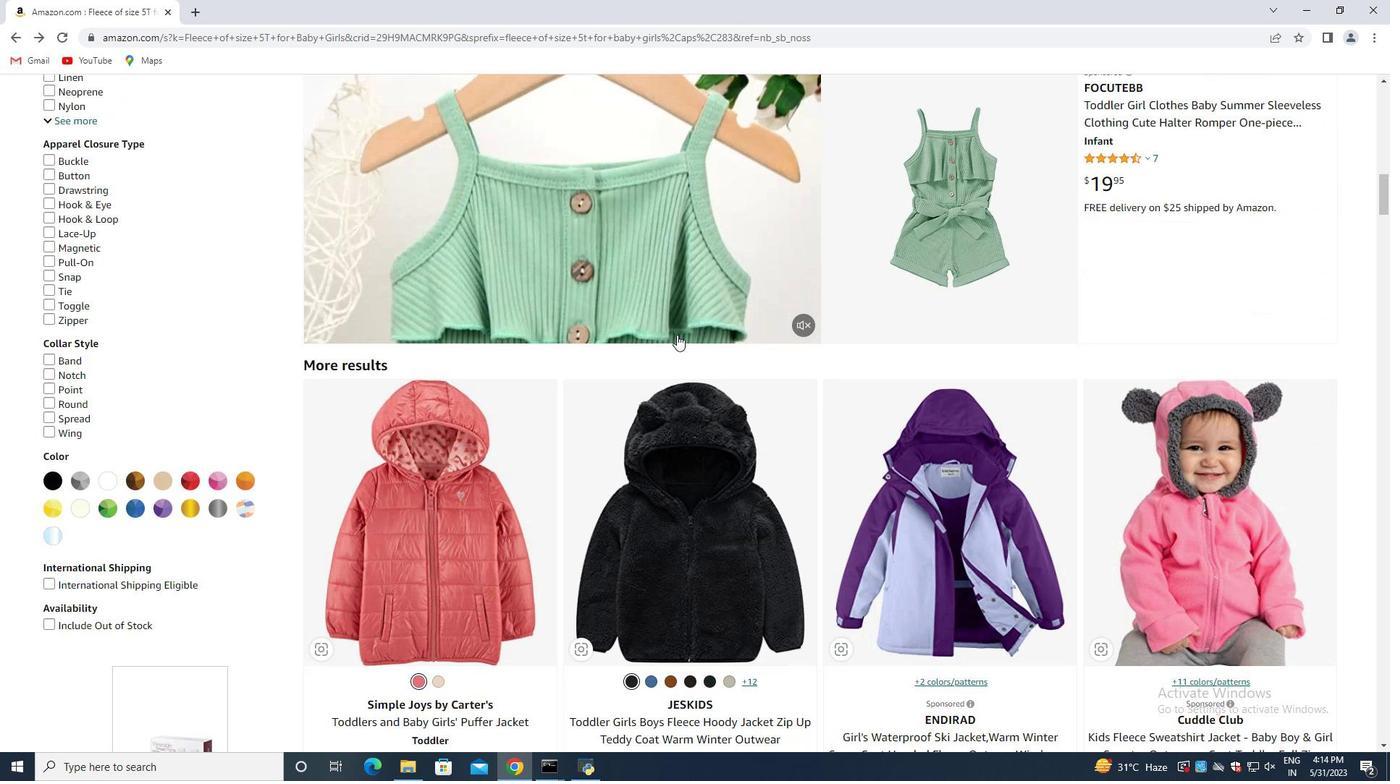 
Action: Mouse scrolled (669, 337) with delta (0, 0)
Screenshot: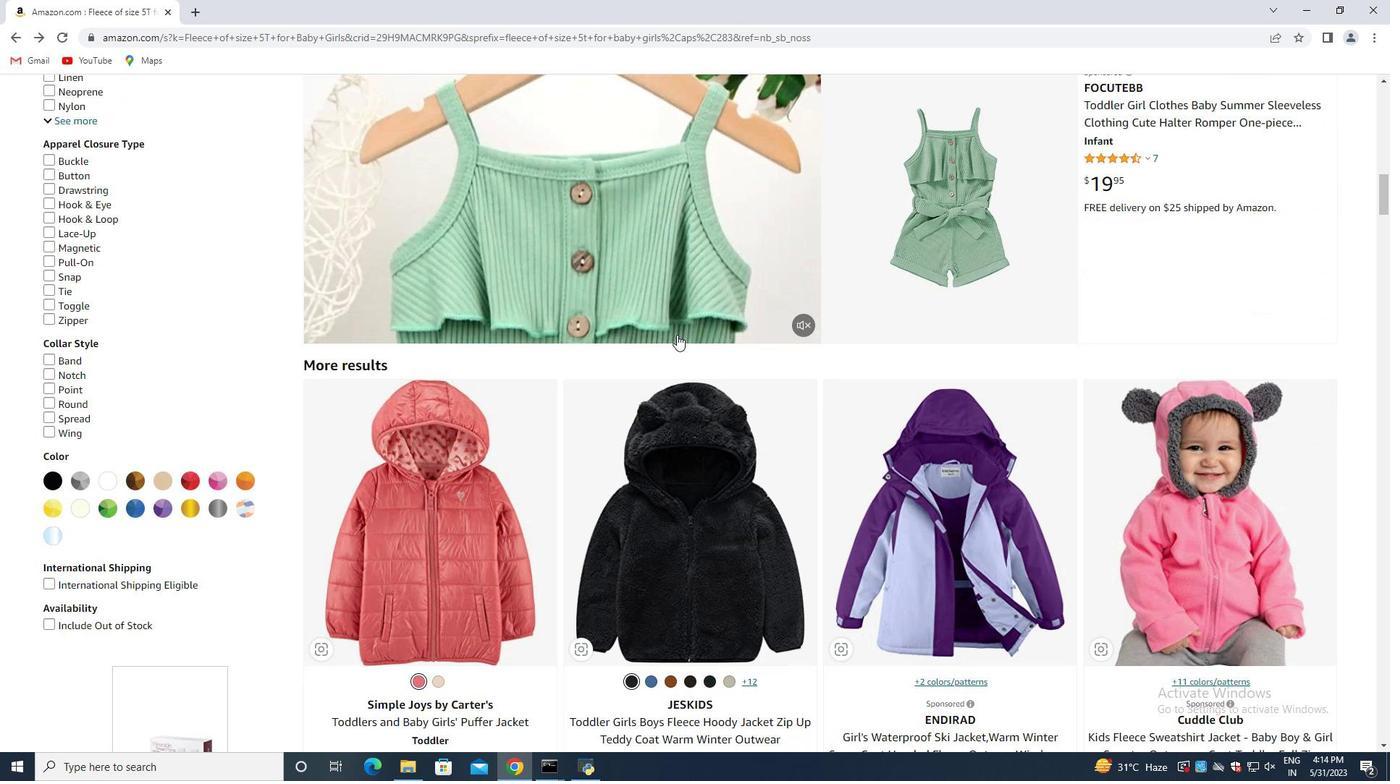 
Action: Mouse scrolled (663, 339) with delta (0, 0)
Screenshot: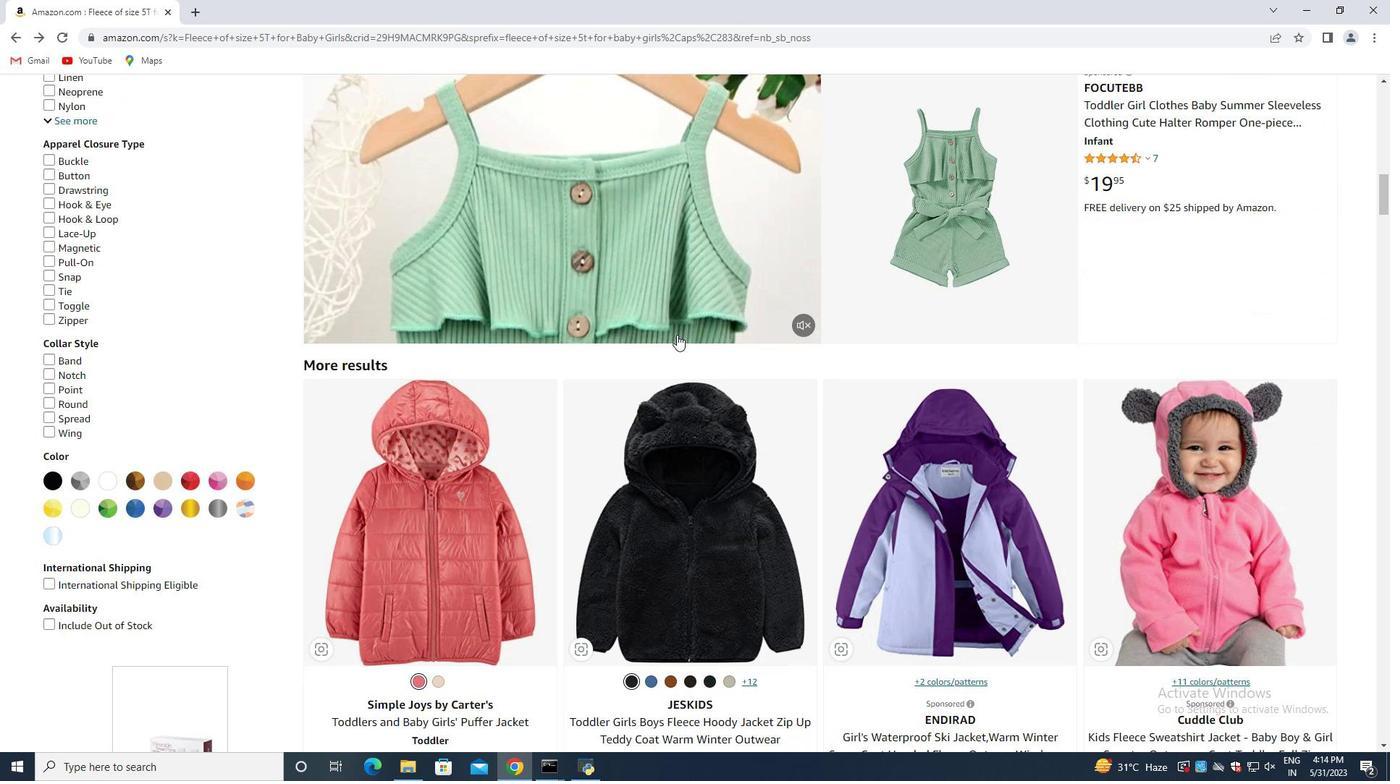 
Action: Mouse moved to (845, 329)
Screenshot: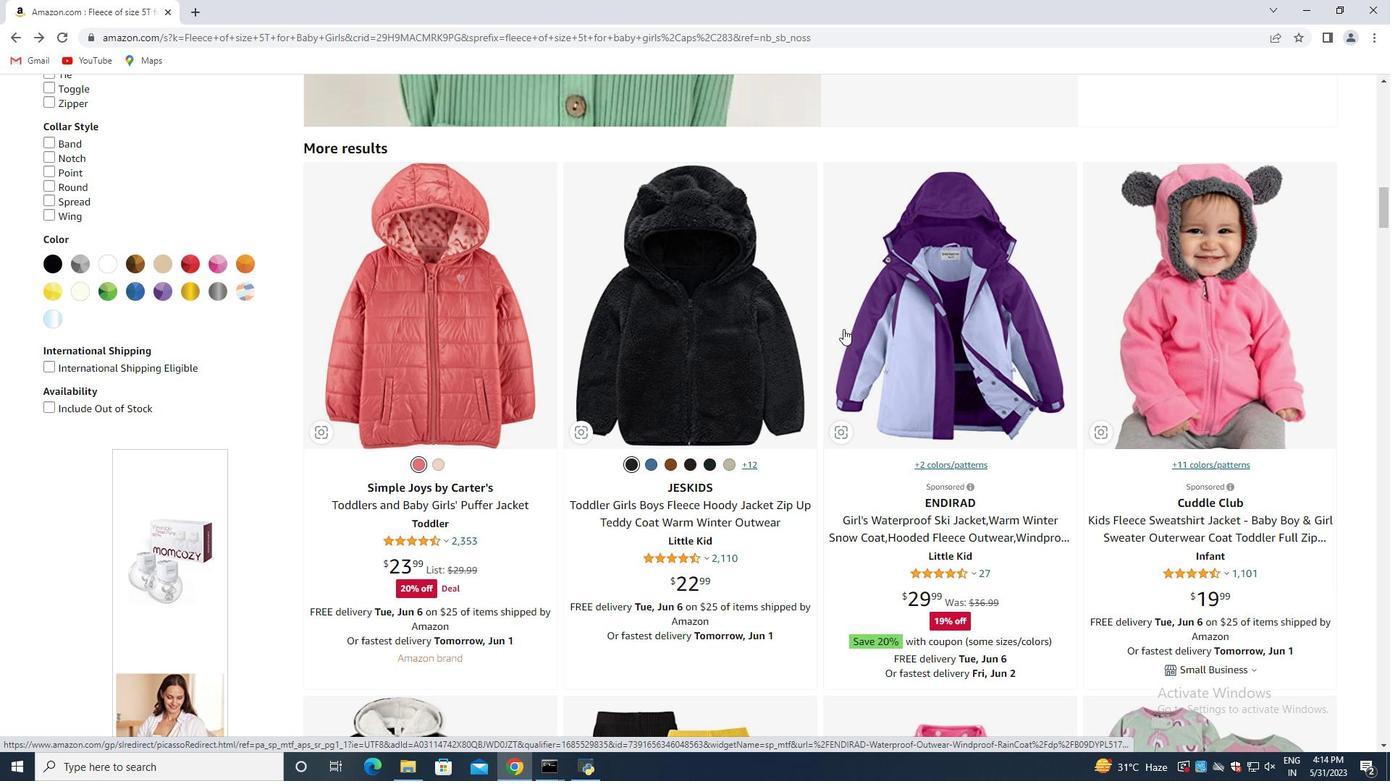 
Action: Mouse scrolled (845, 328) with delta (0, 0)
Screenshot: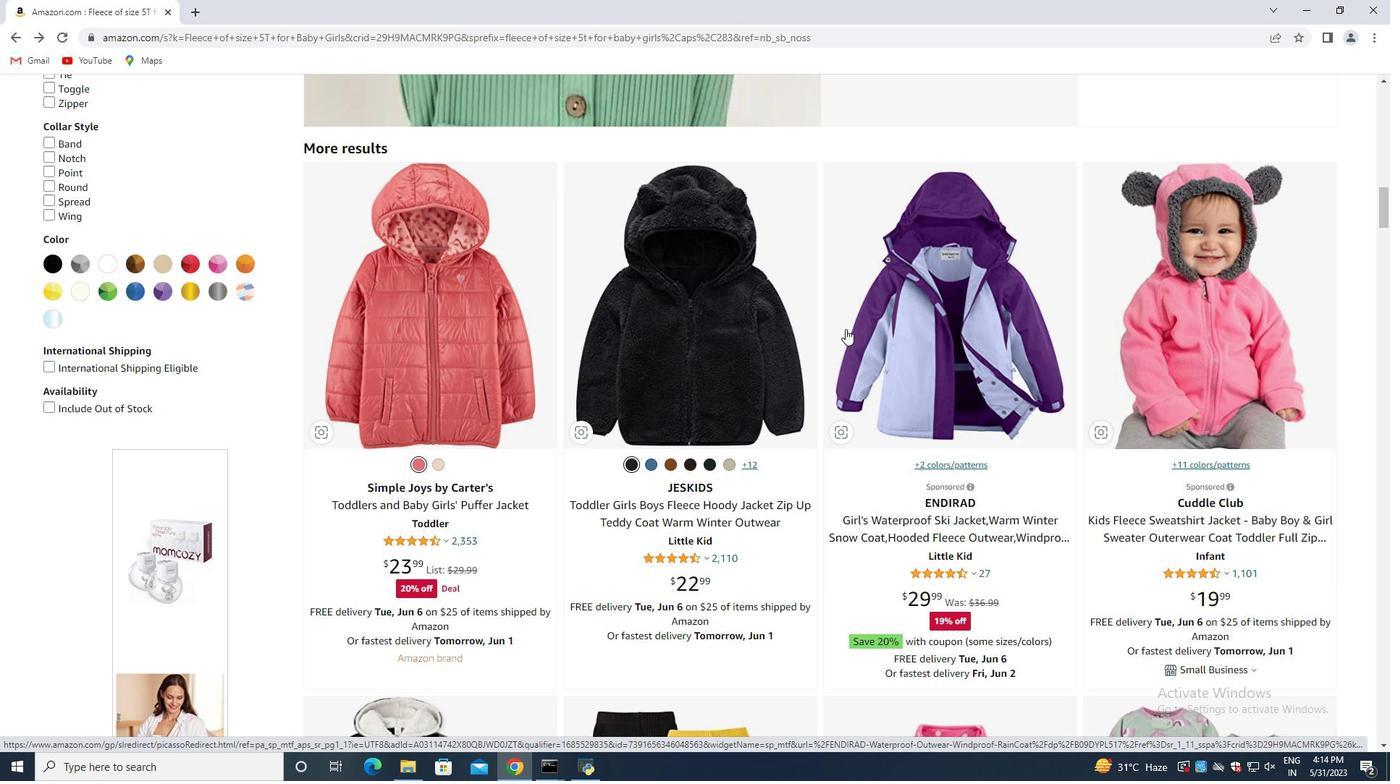 
Action: Mouse moved to (822, 331)
Screenshot: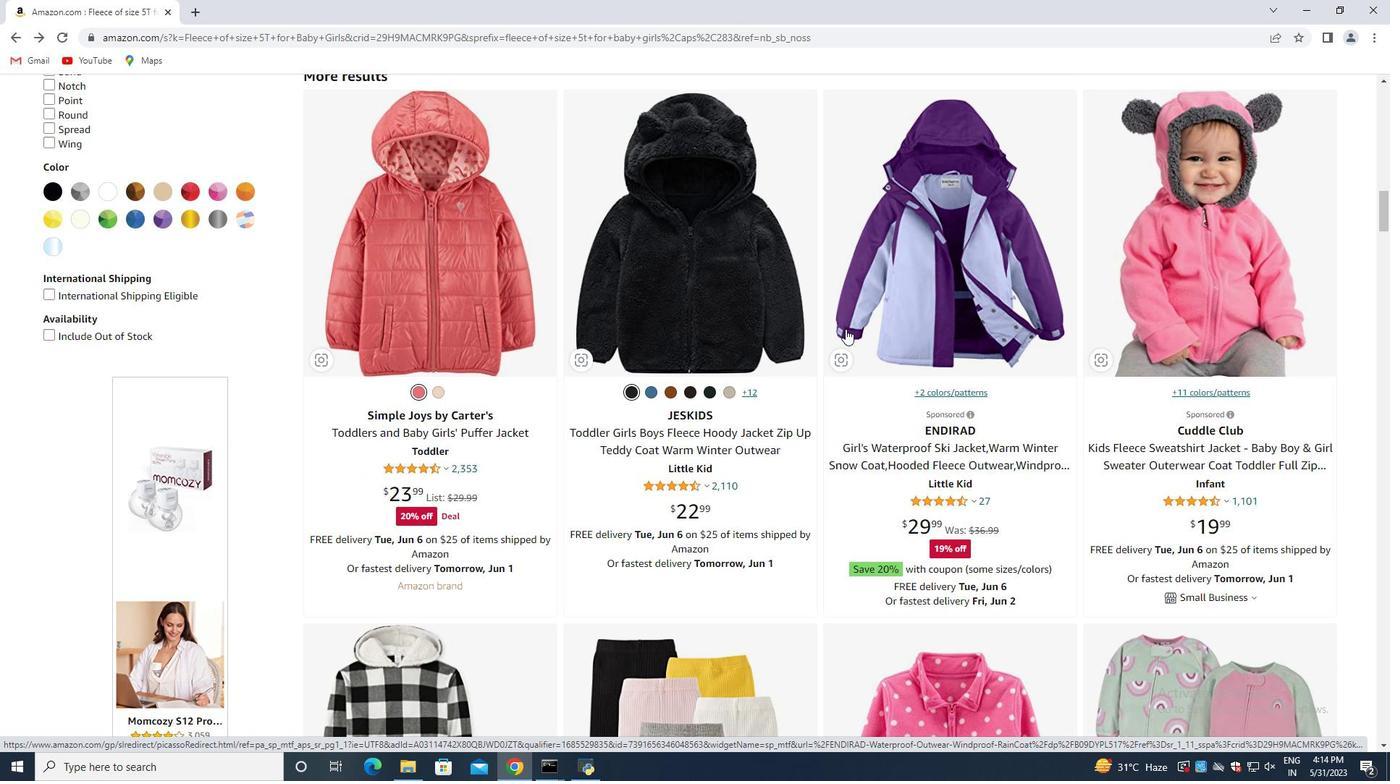 
Action: Mouse scrolled (822, 330) with delta (0, 0)
Screenshot: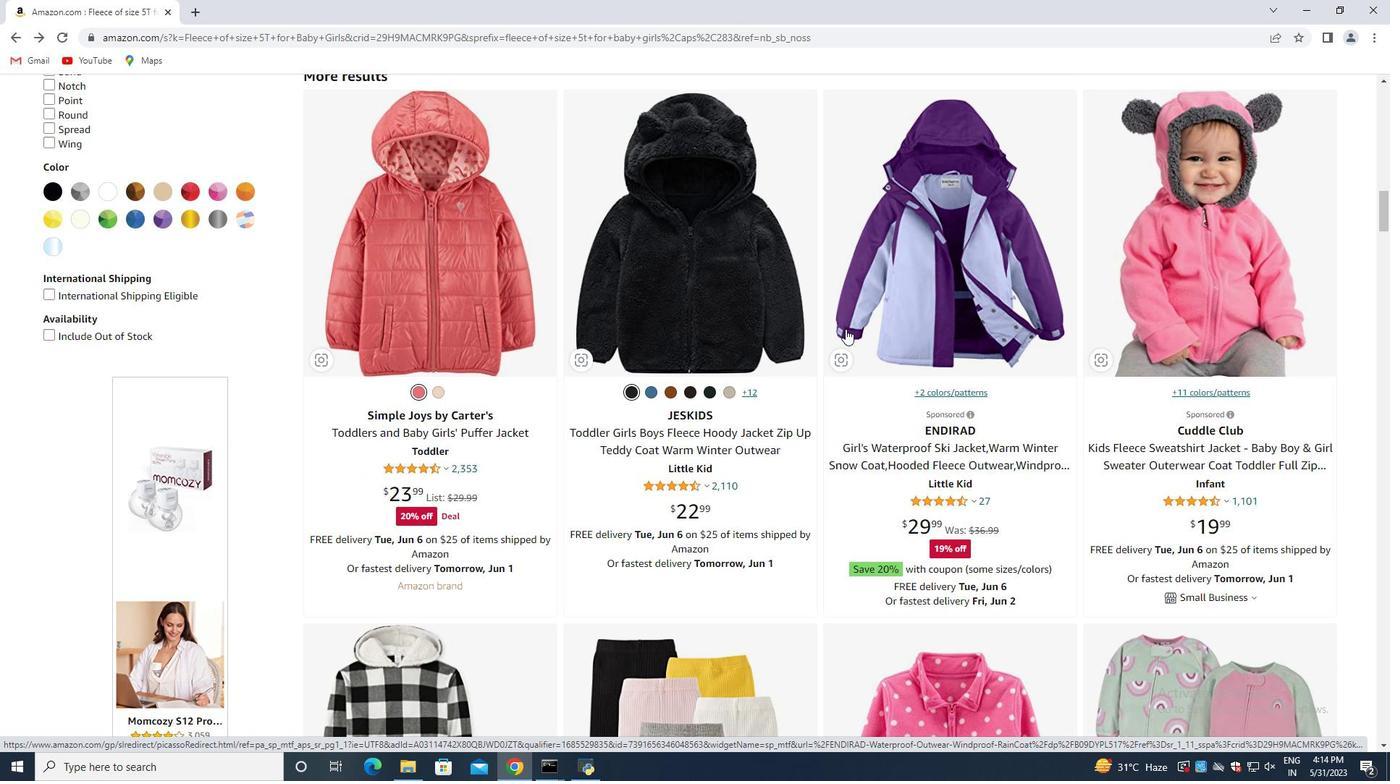 
Action: Mouse moved to (801, 332)
Screenshot: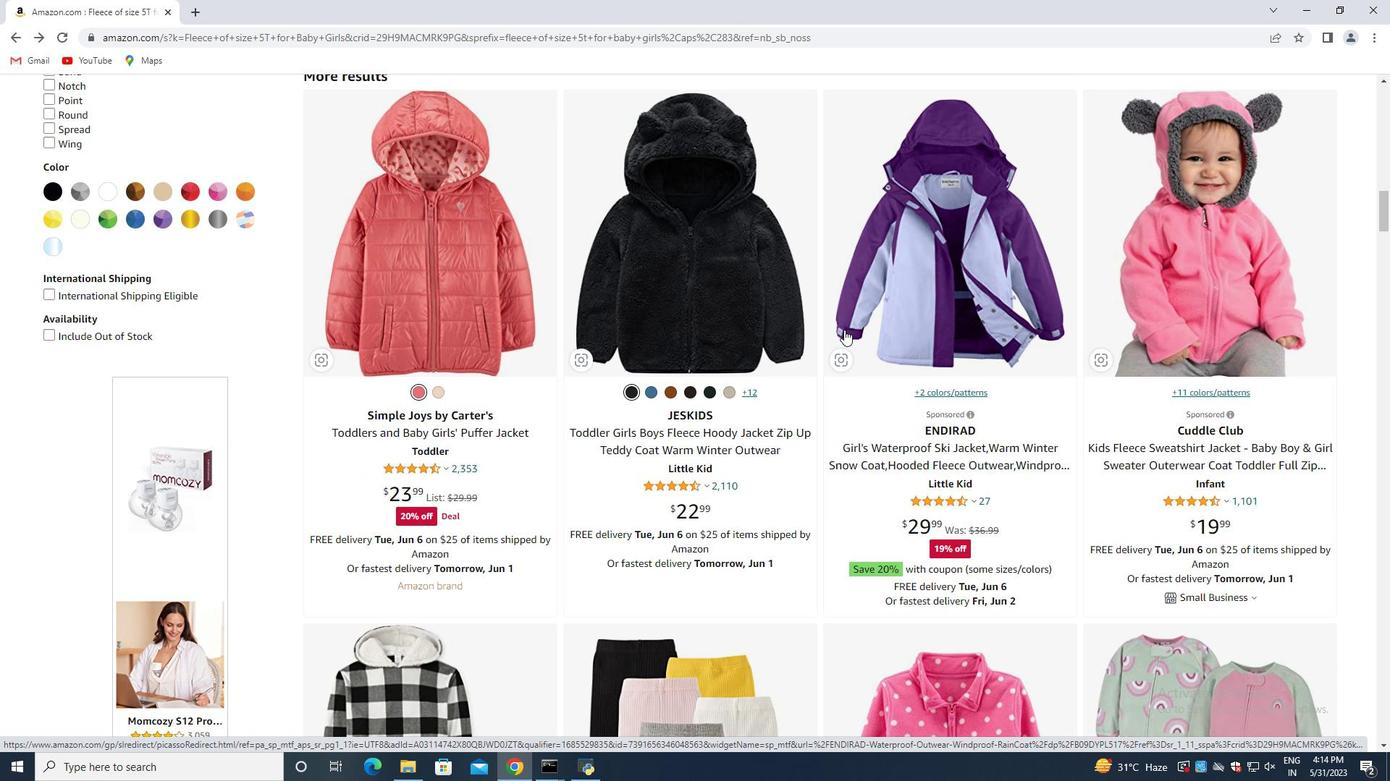 
Action: Mouse scrolled (801, 331) with delta (0, 0)
Screenshot: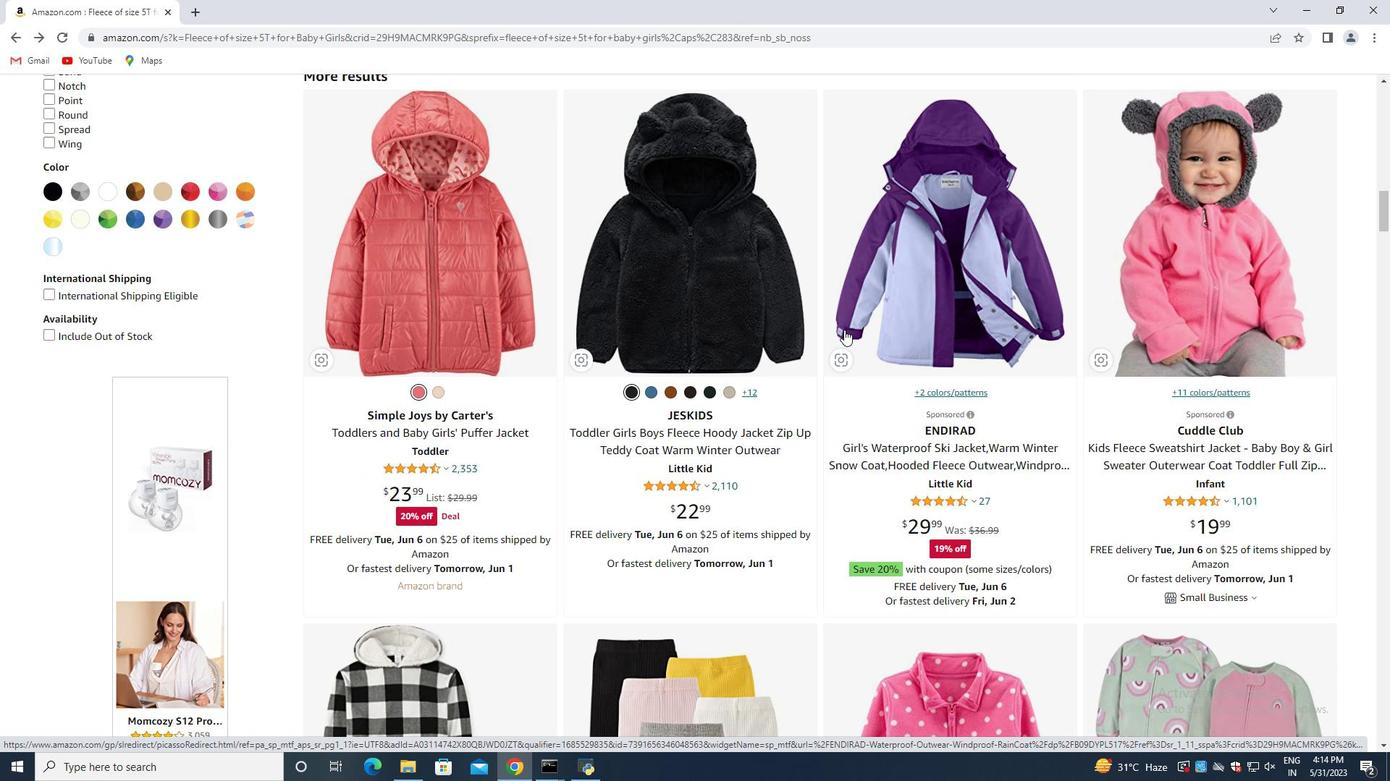 
Action: Mouse moved to (756, 341)
Screenshot: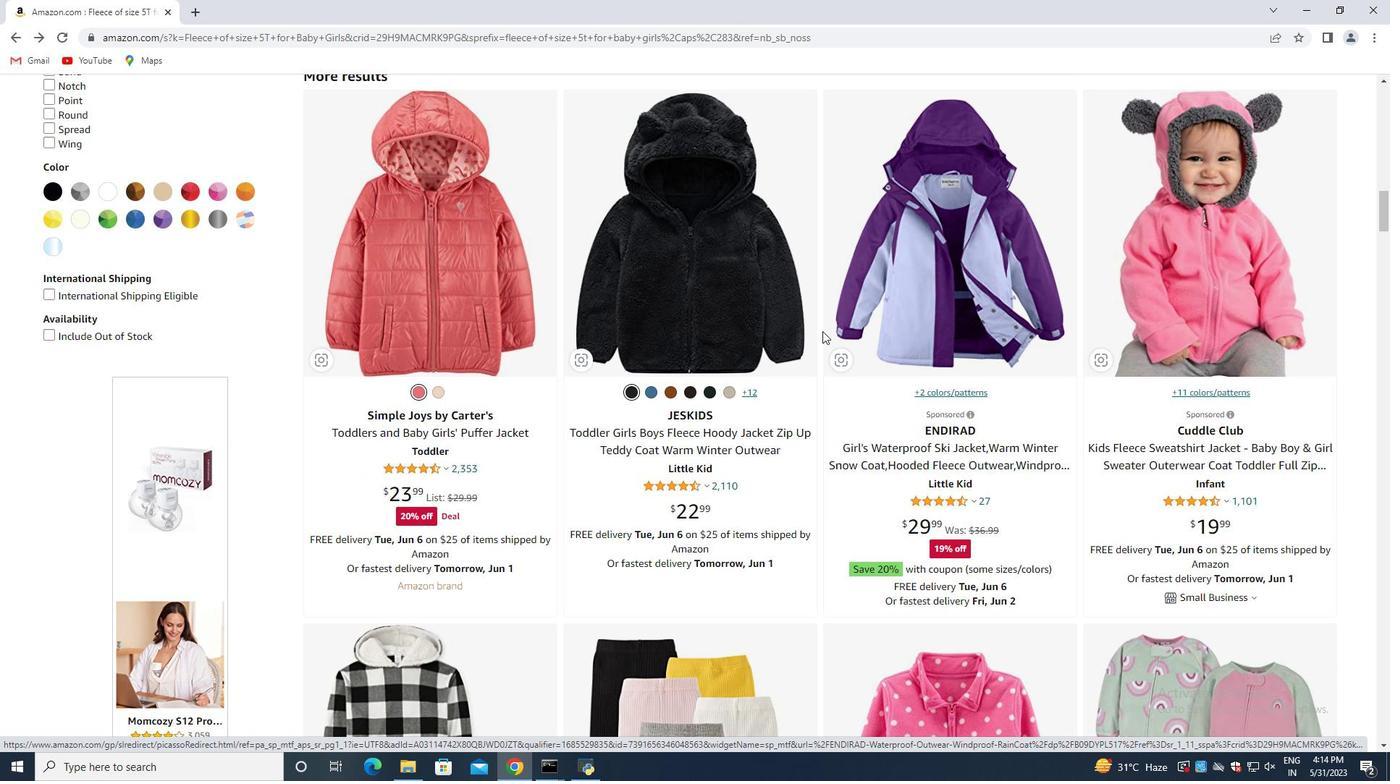 
Action: Mouse scrolled (756, 340) with delta (0, 0)
Screenshot: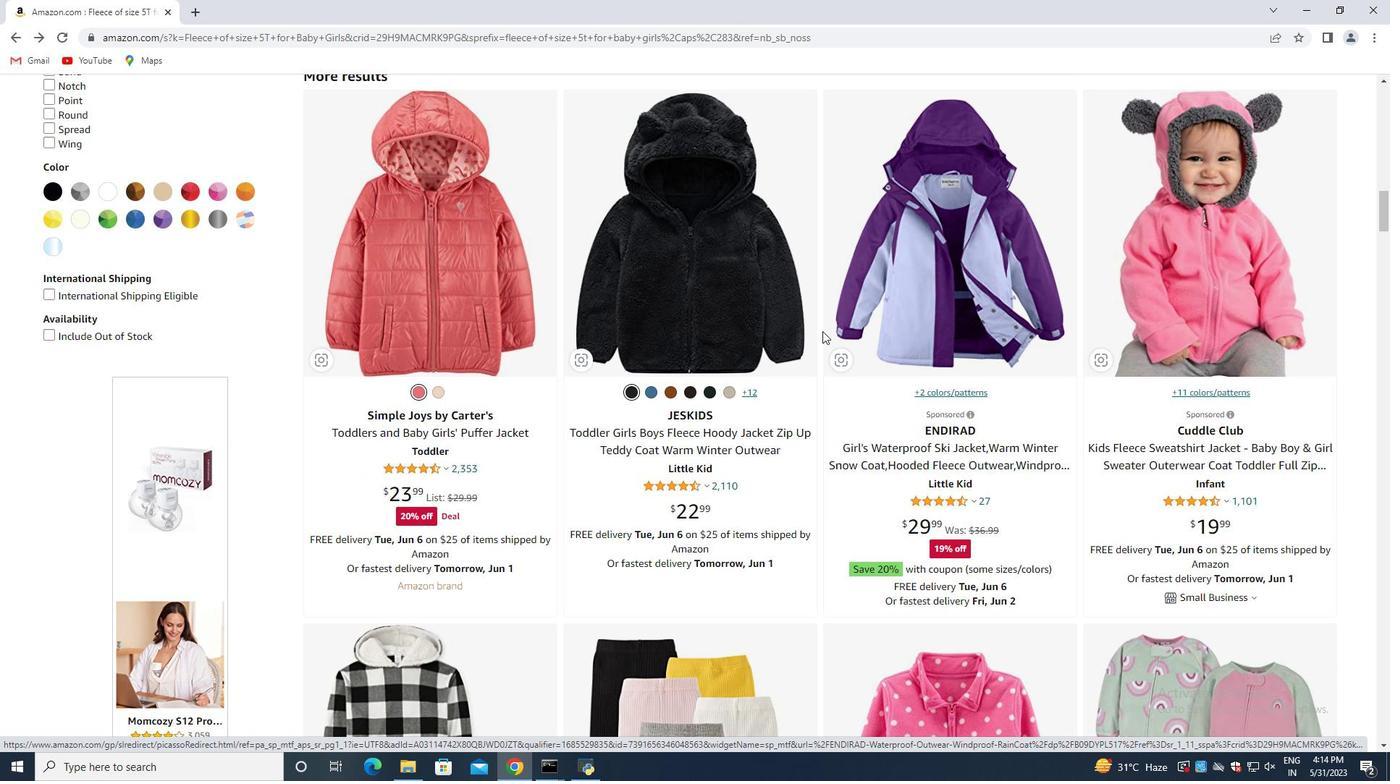 
Action: Mouse moved to (713, 343)
Screenshot: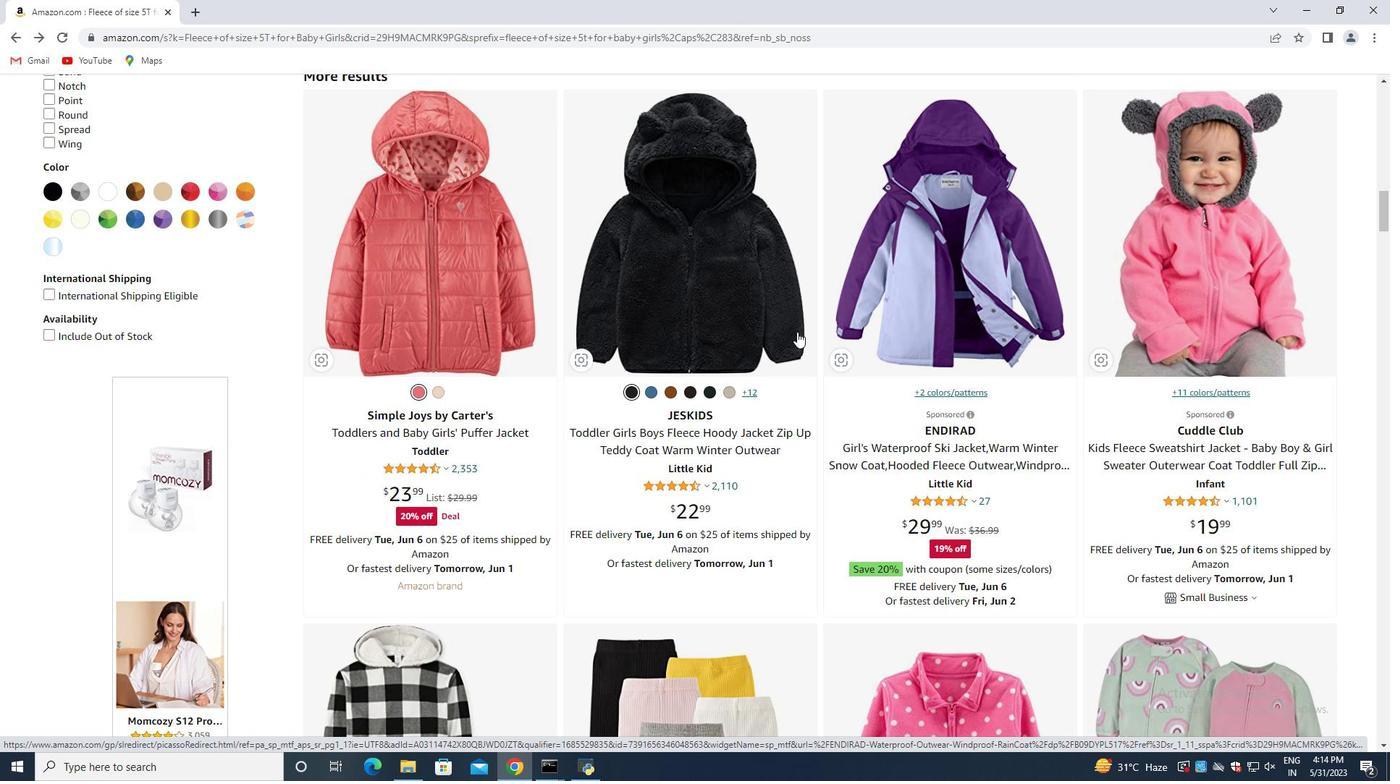 
Action: Mouse scrolled (713, 343) with delta (0, 0)
Screenshot: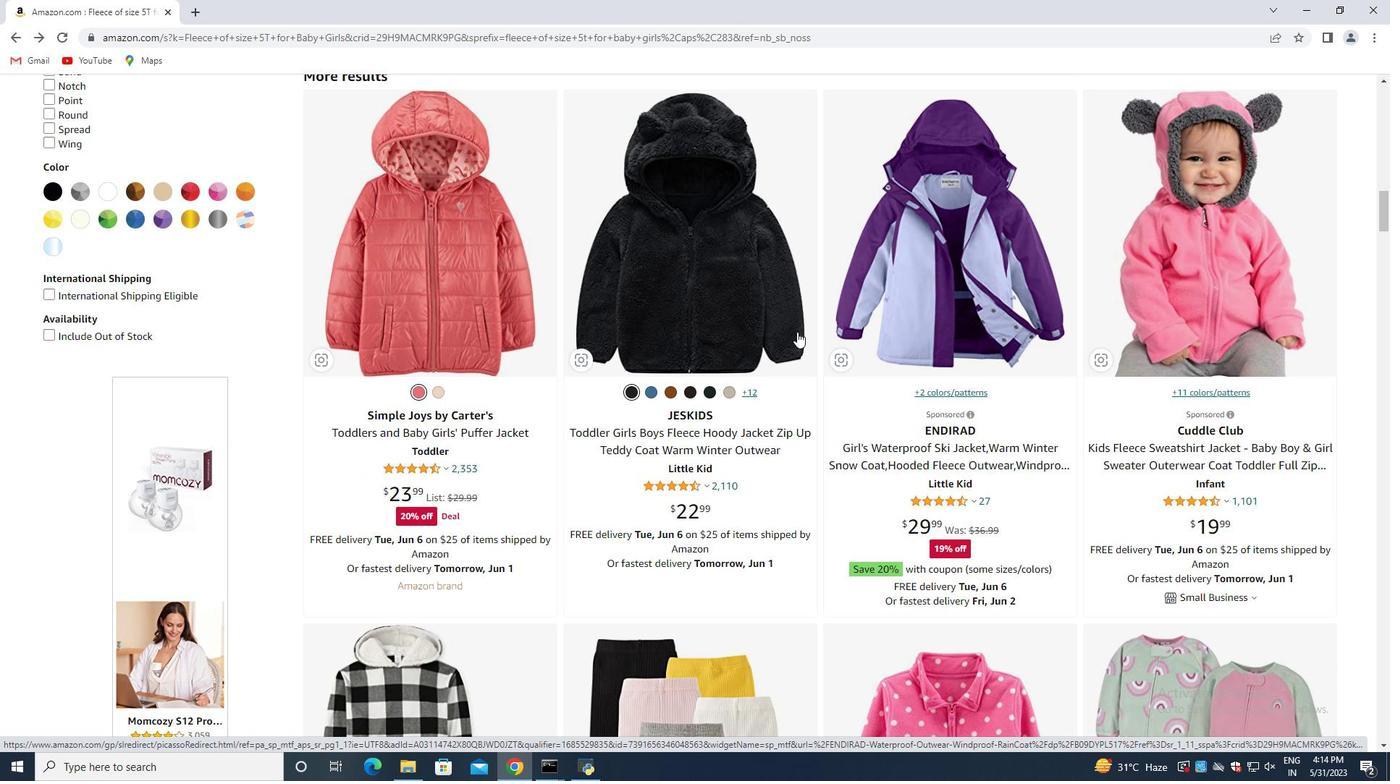 
Action: Mouse moved to (563, 338)
Screenshot: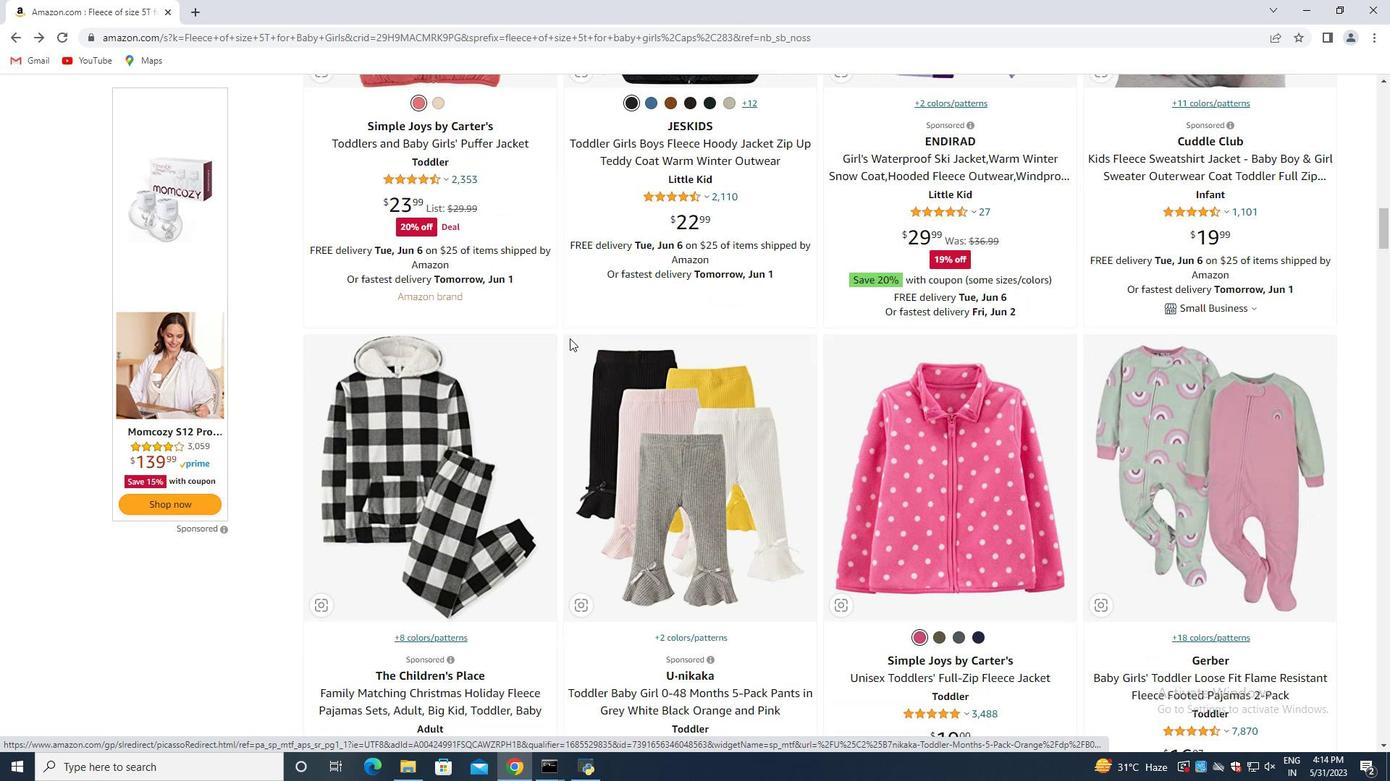 
Action: Mouse scrolled (563, 337) with delta (0, 0)
Screenshot: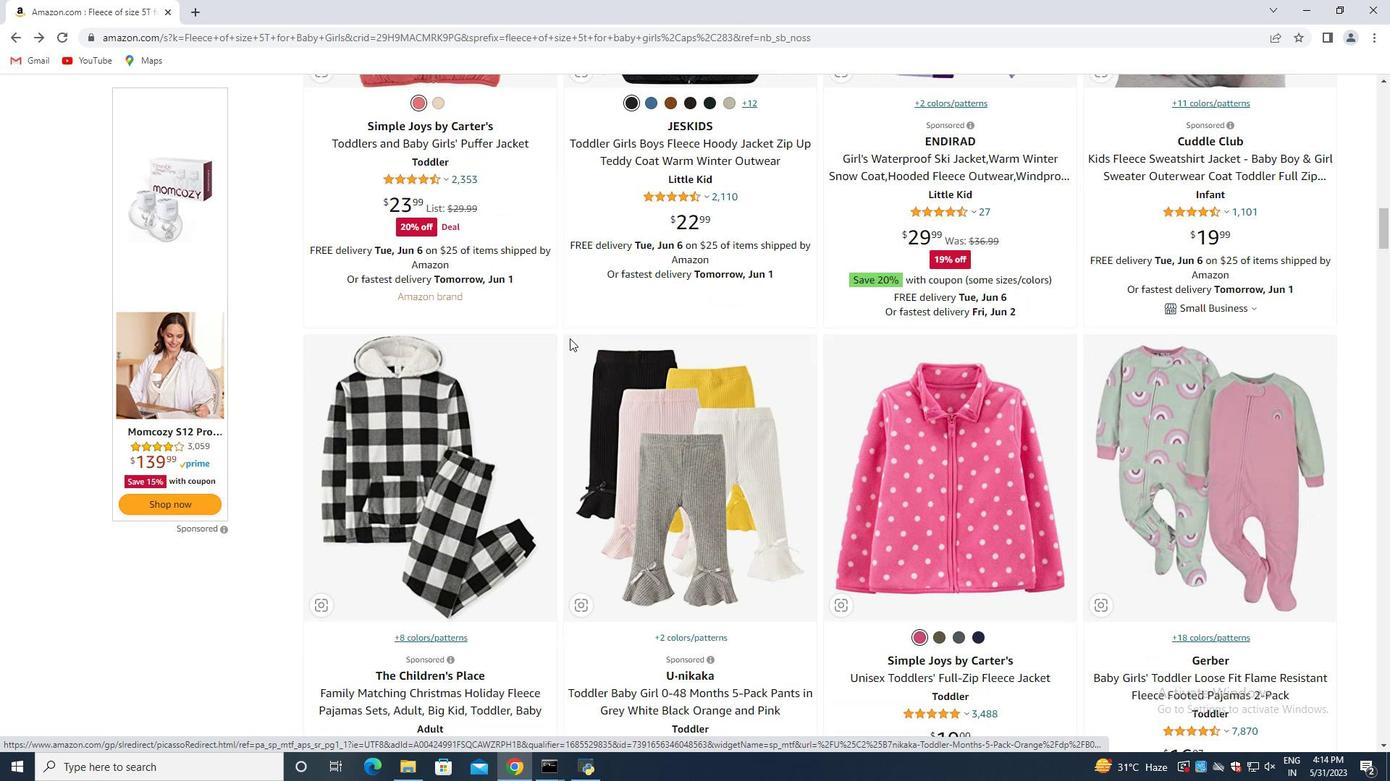 
Action: Mouse moved to (548, 339)
Screenshot: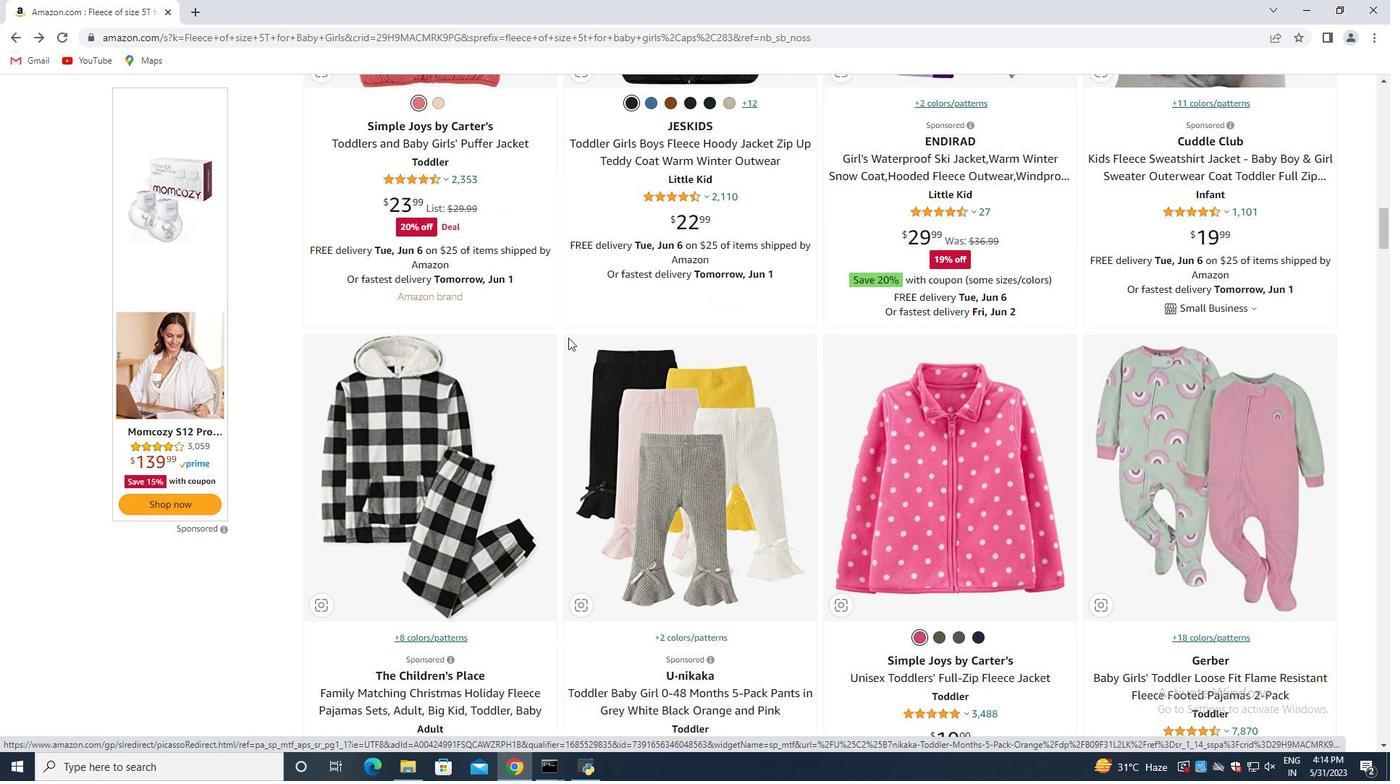 
Action: Mouse scrolled (548, 338) with delta (0, 0)
Screenshot: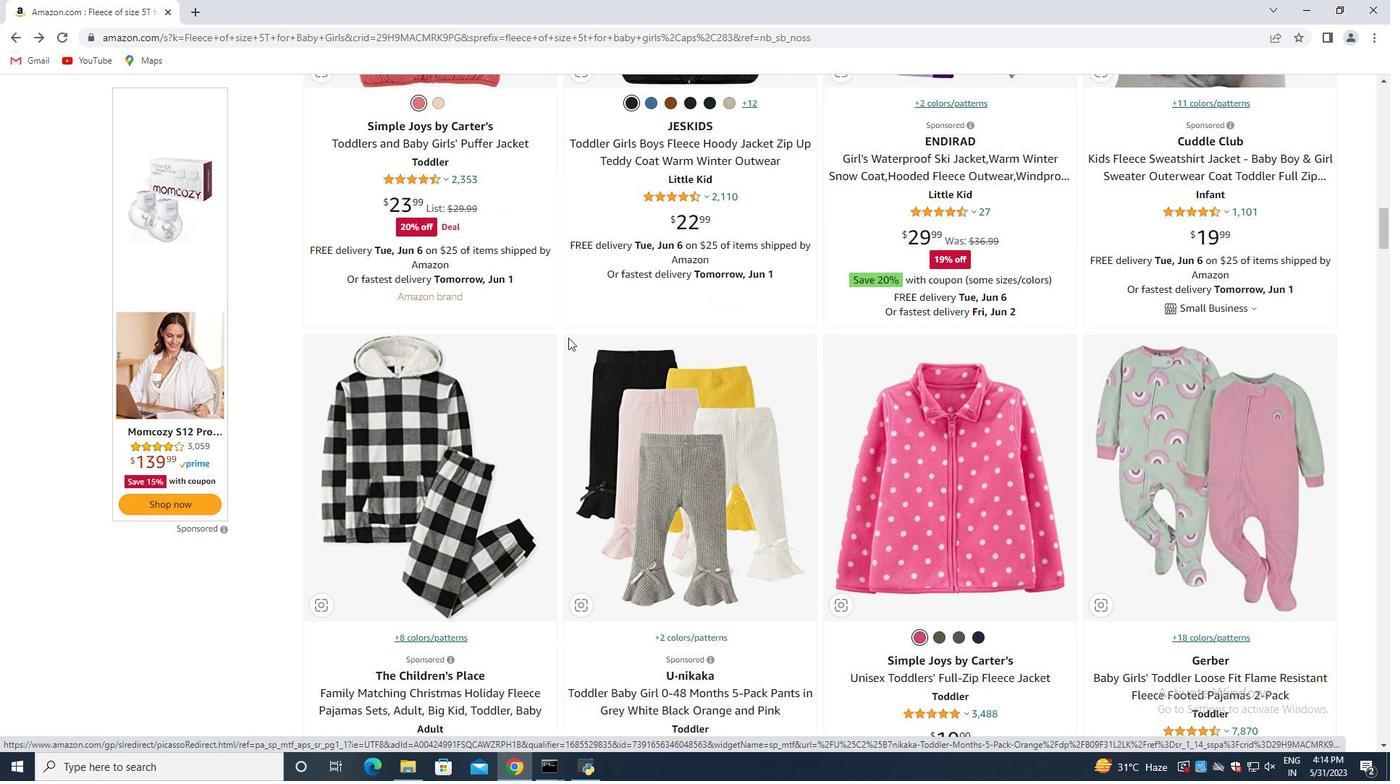 
Action: Mouse moved to (923, 356)
Screenshot: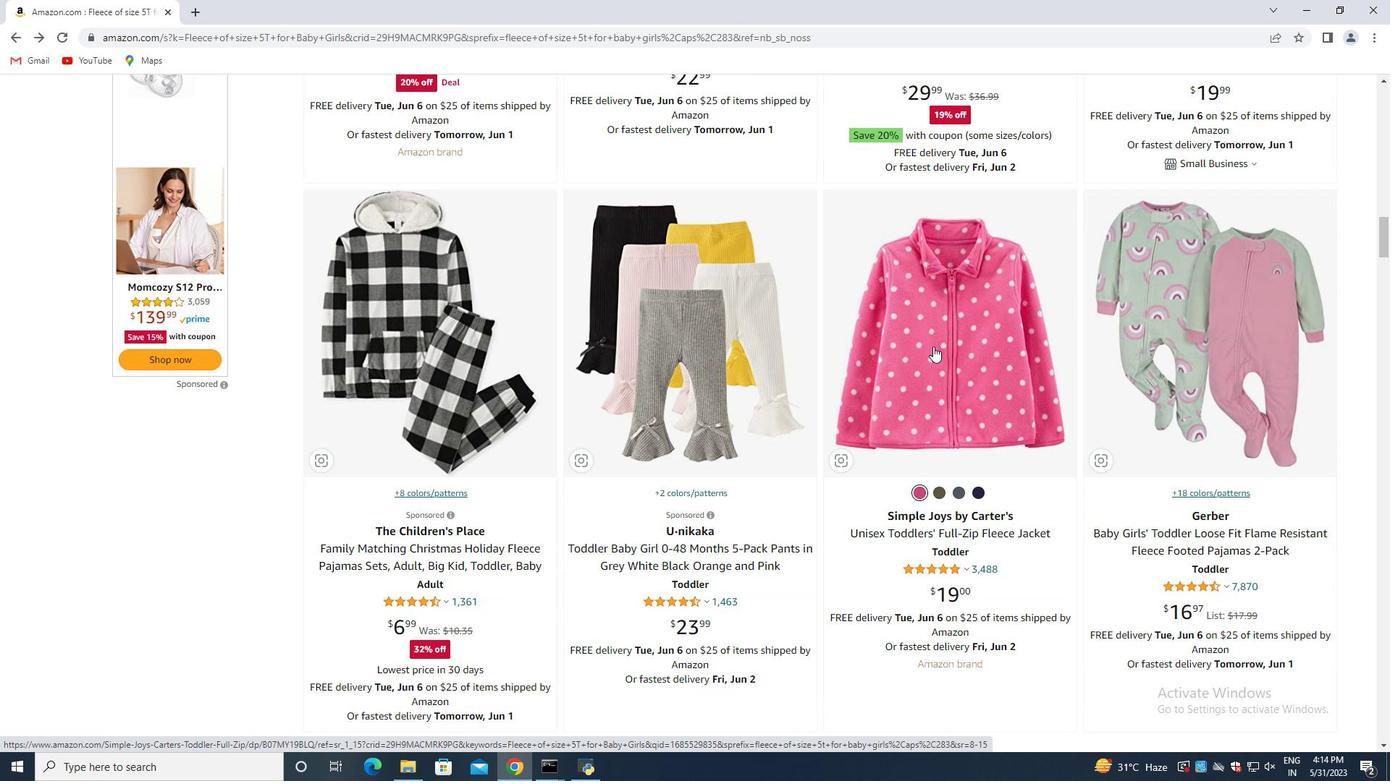 
Action: Mouse pressed left at (923, 356)
Screenshot: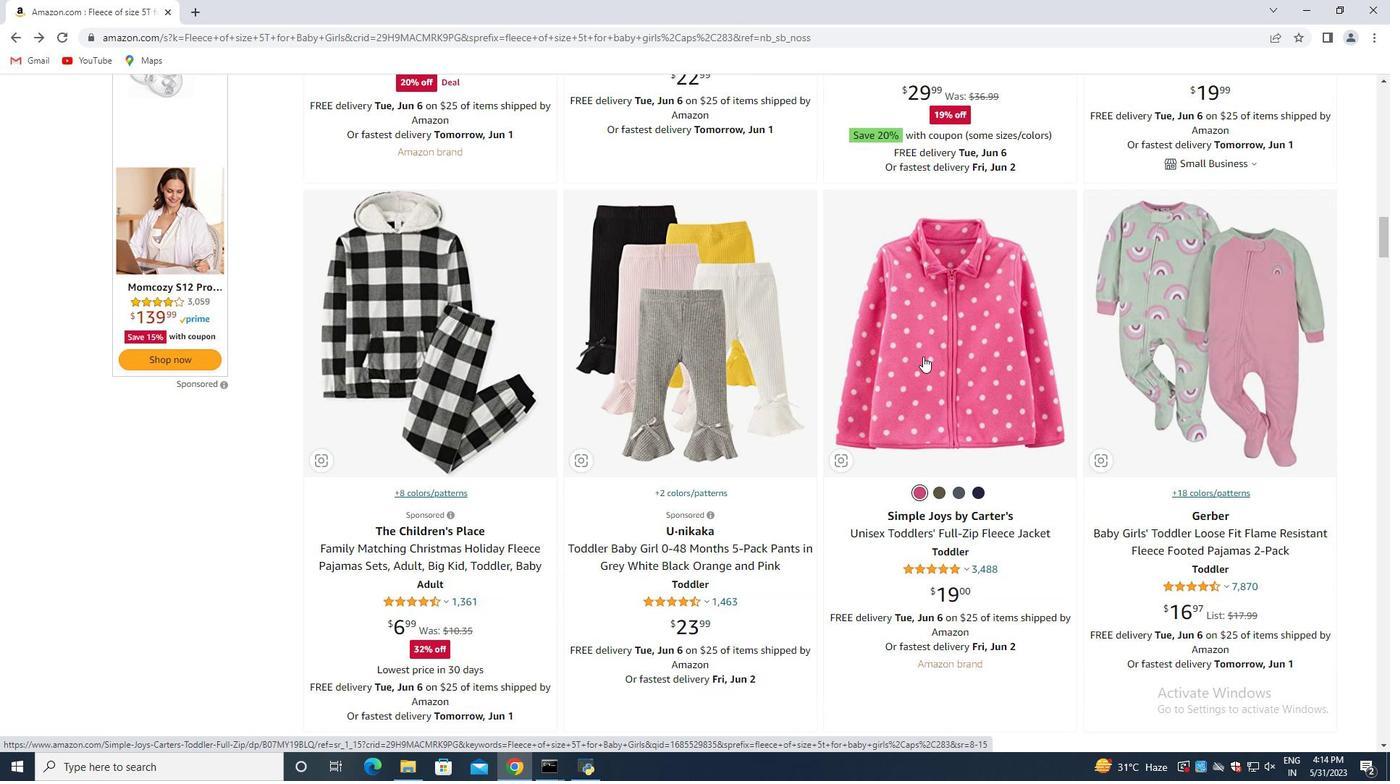 
Action: Mouse moved to (703, 405)
Screenshot: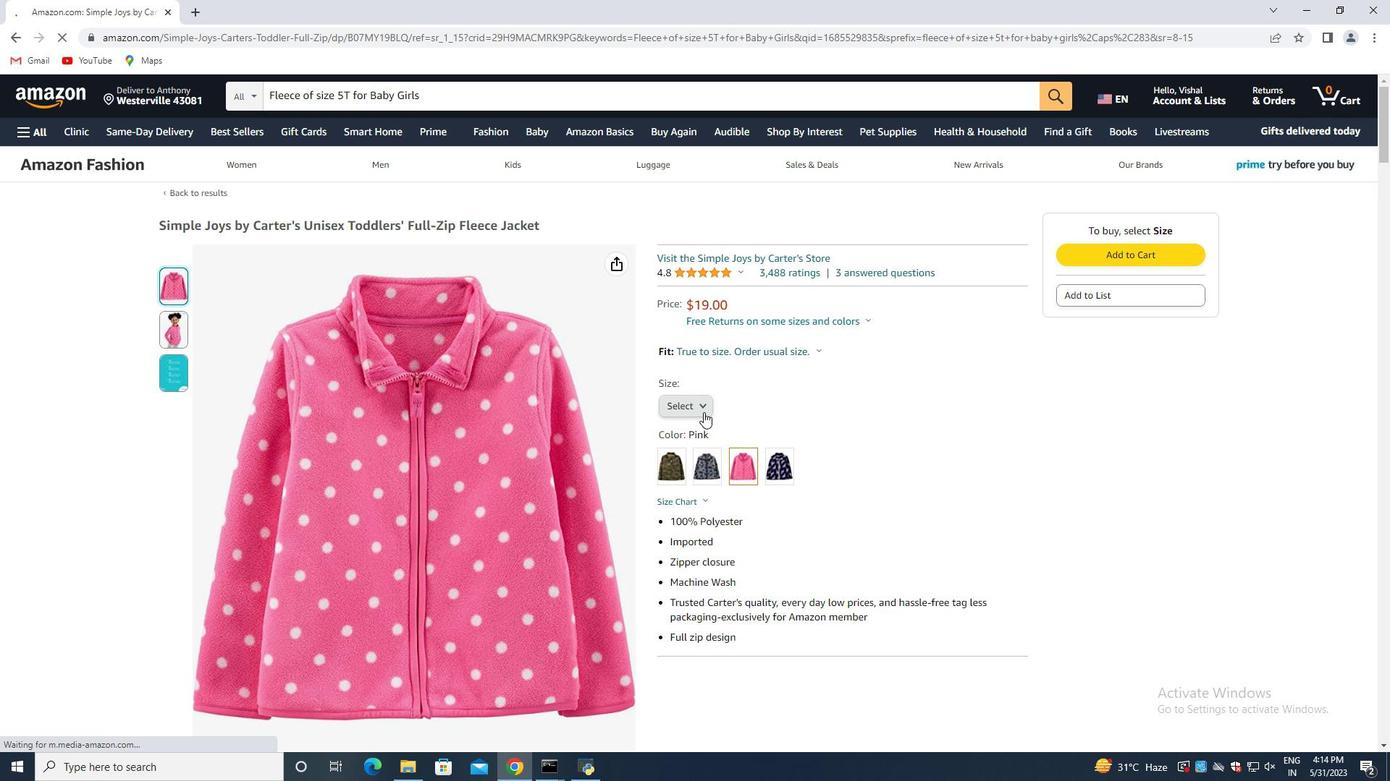 
Action: Mouse pressed left at (703, 405)
Screenshot: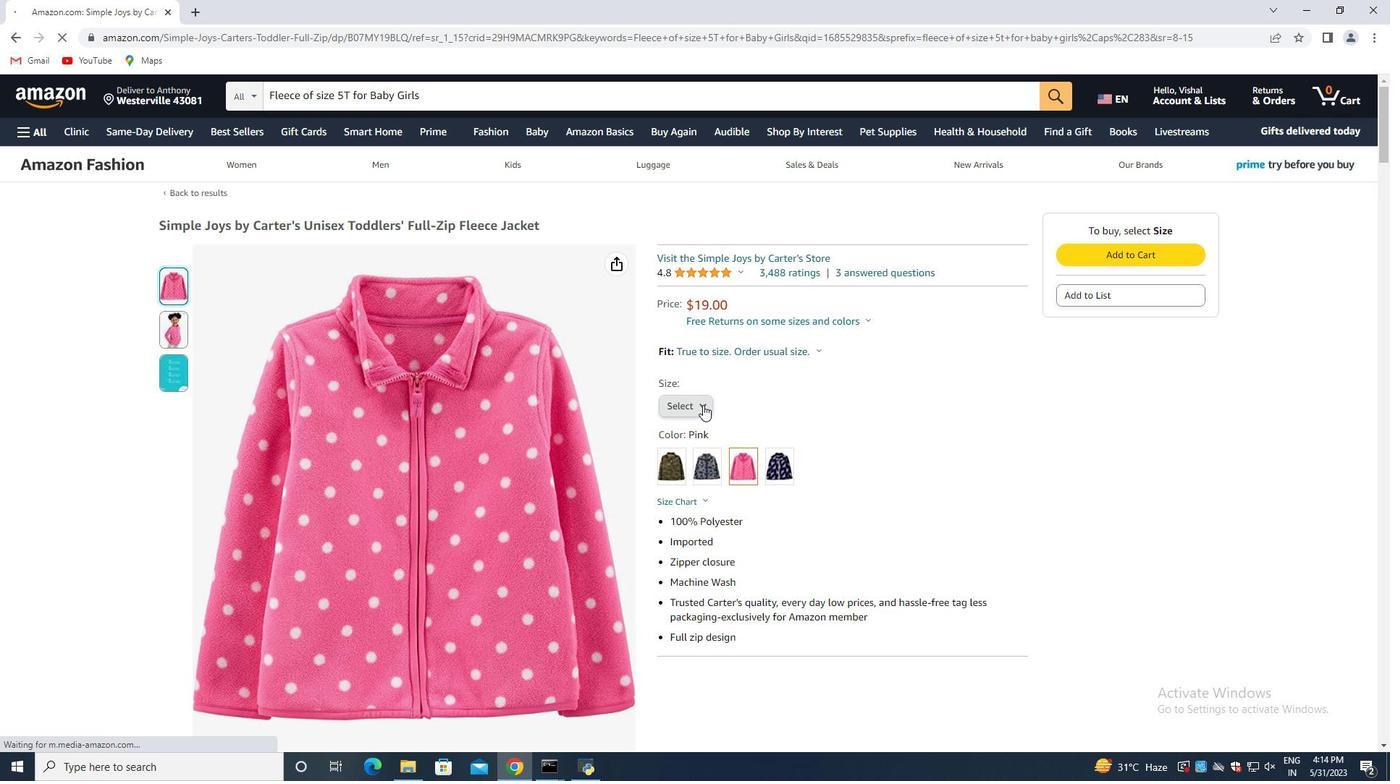 
Action: Mouse moved to (676, 480)
Screenshot: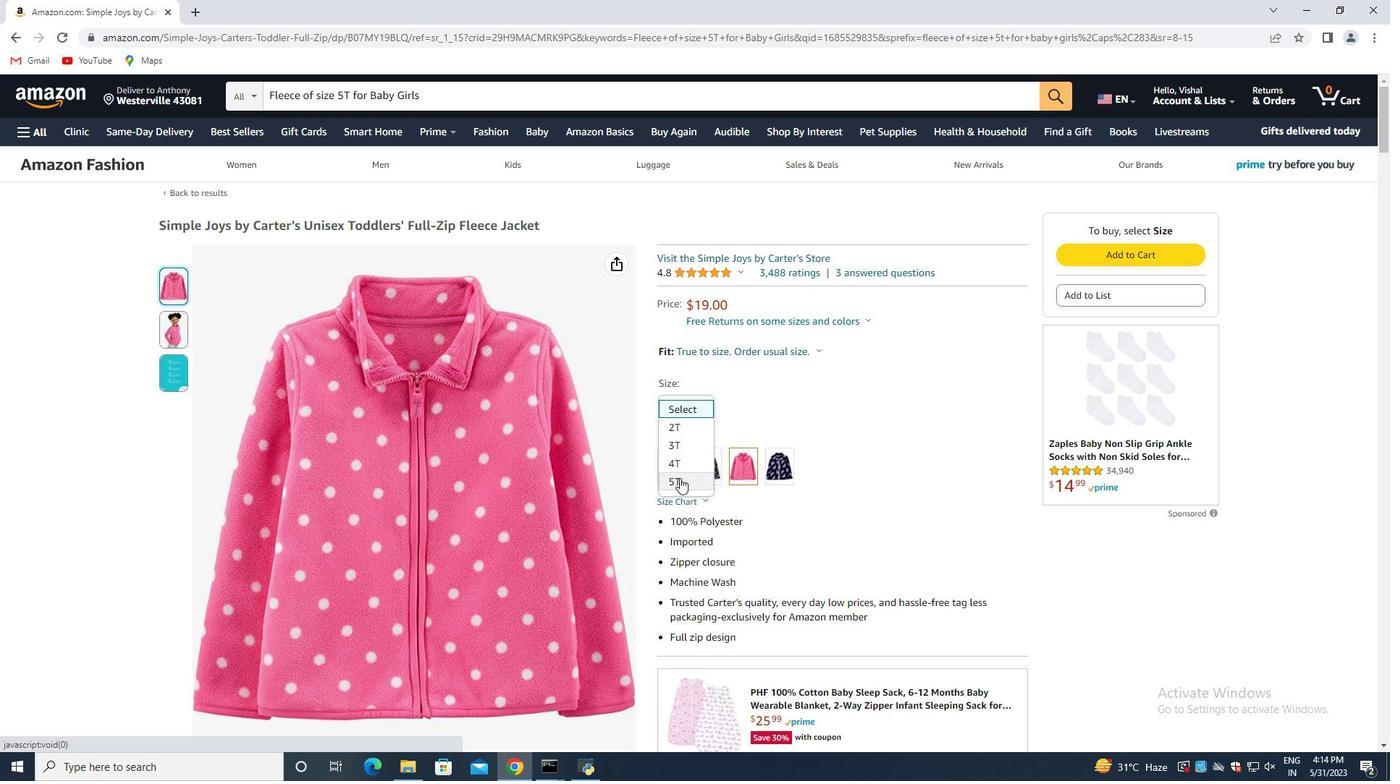 
Action: Mouse pressed left at (676, 480)
Screenshot: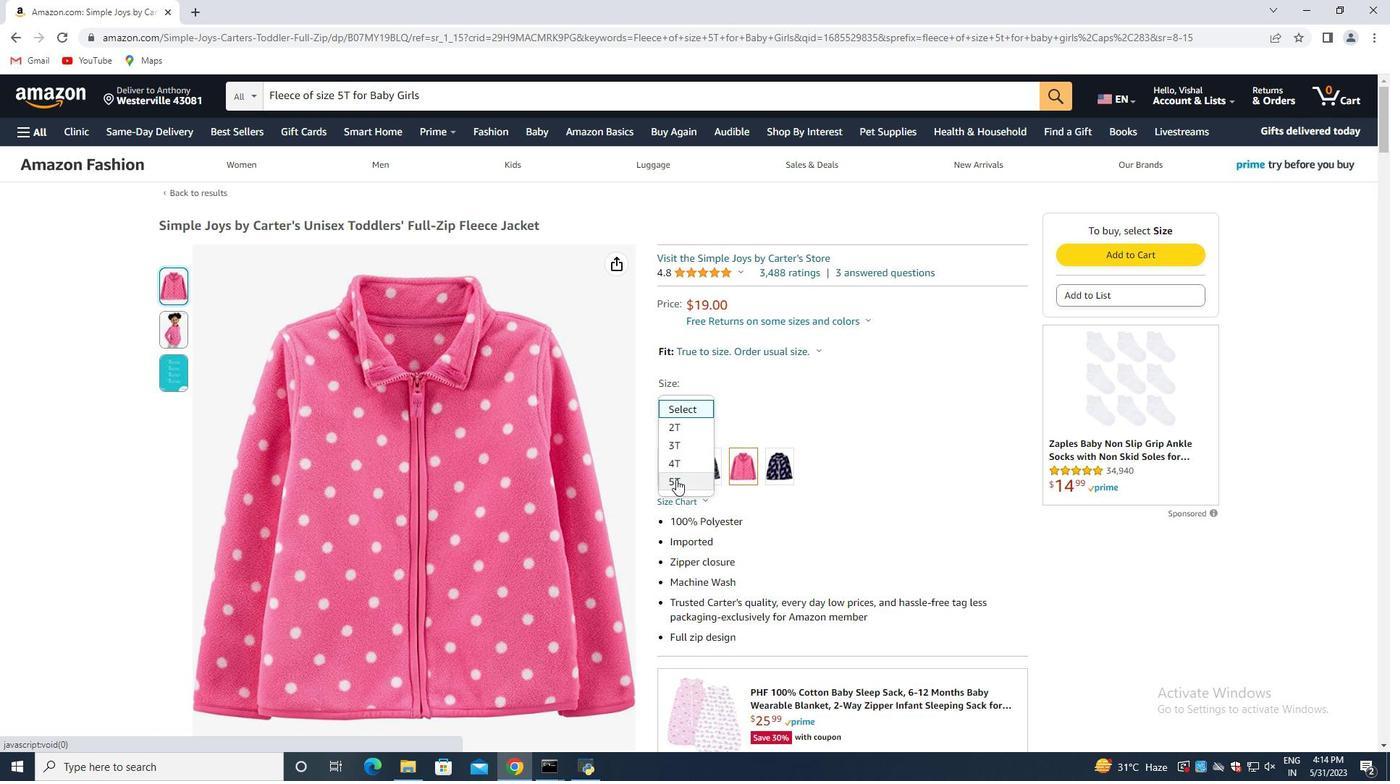 
Action: Mouse moved to (822, 404)
Screenshot: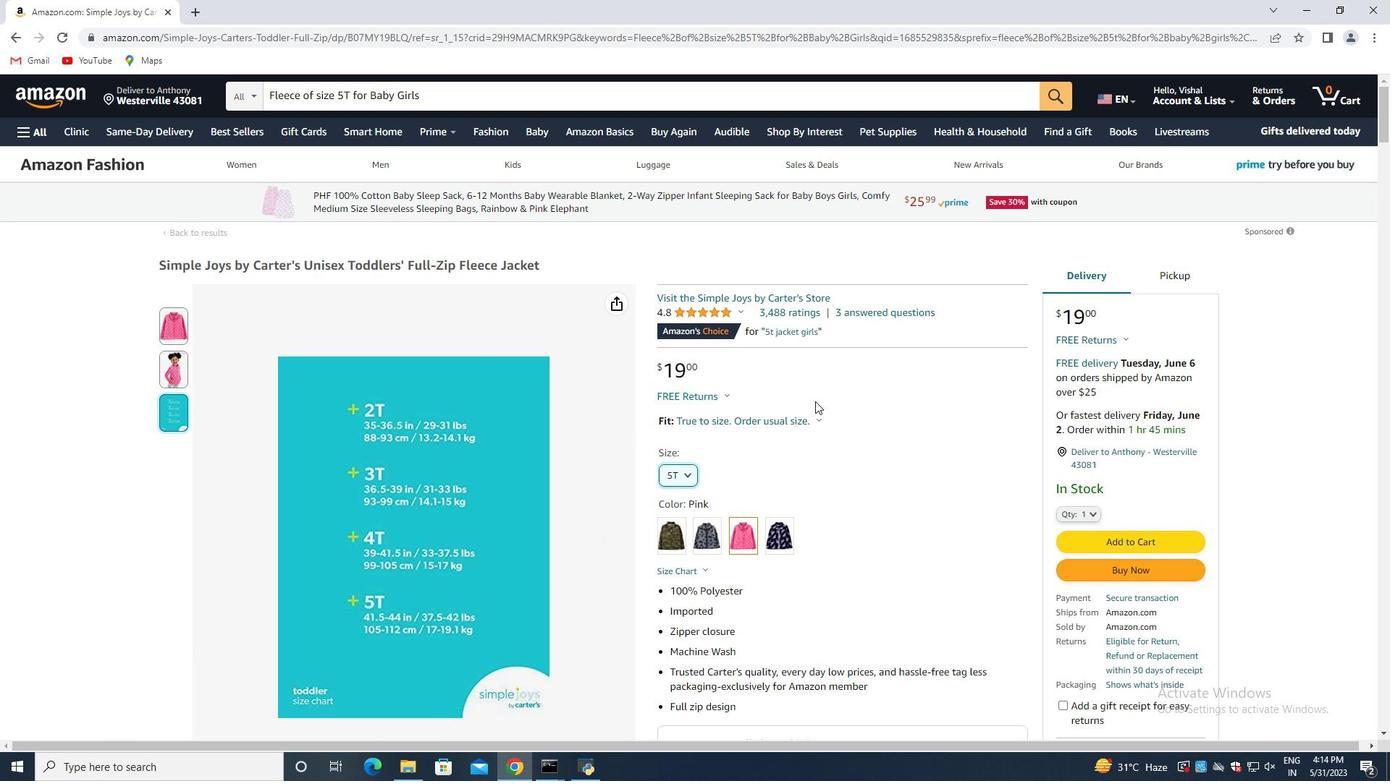 
Action: Mouse scrolled (822, 403) with delta (0, 0)
Screenshot: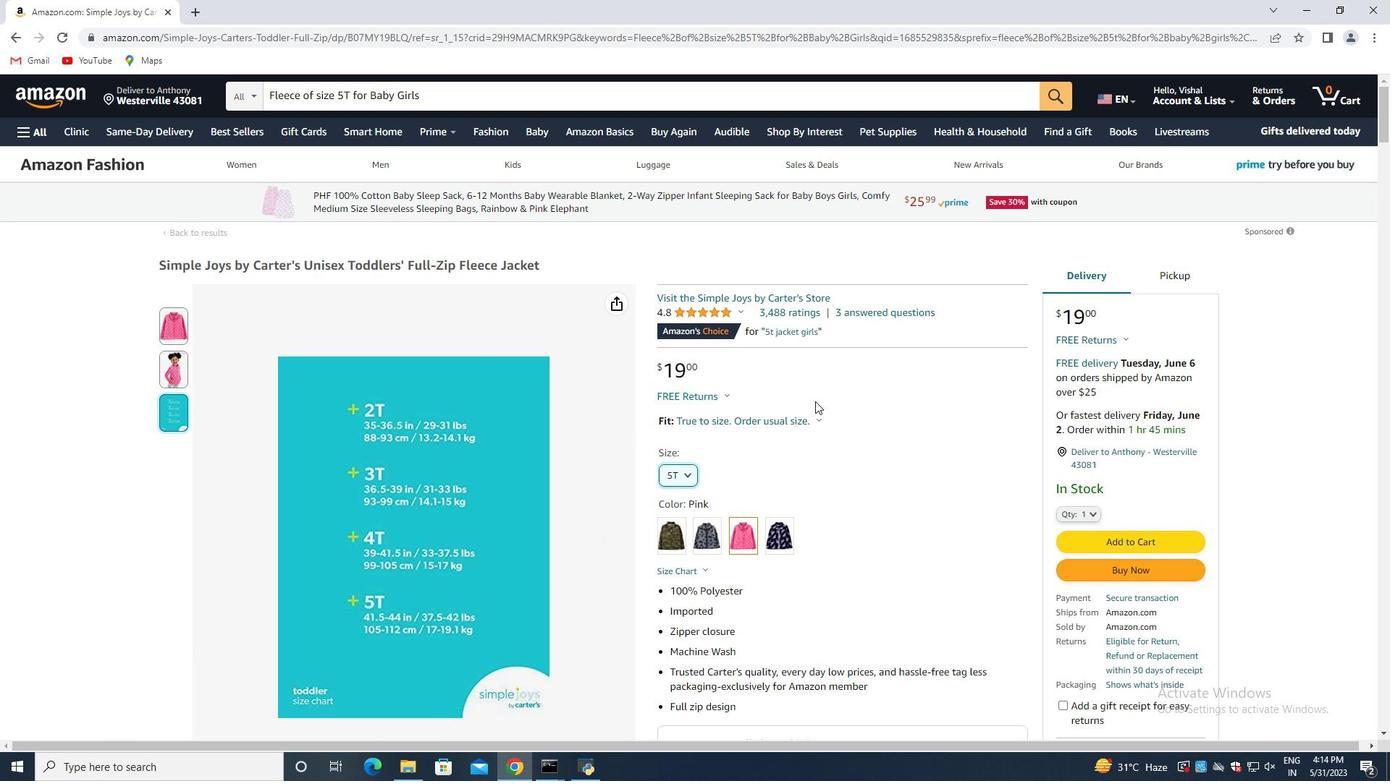 
Action: Mouse moved to (822, 406)
Screenshot: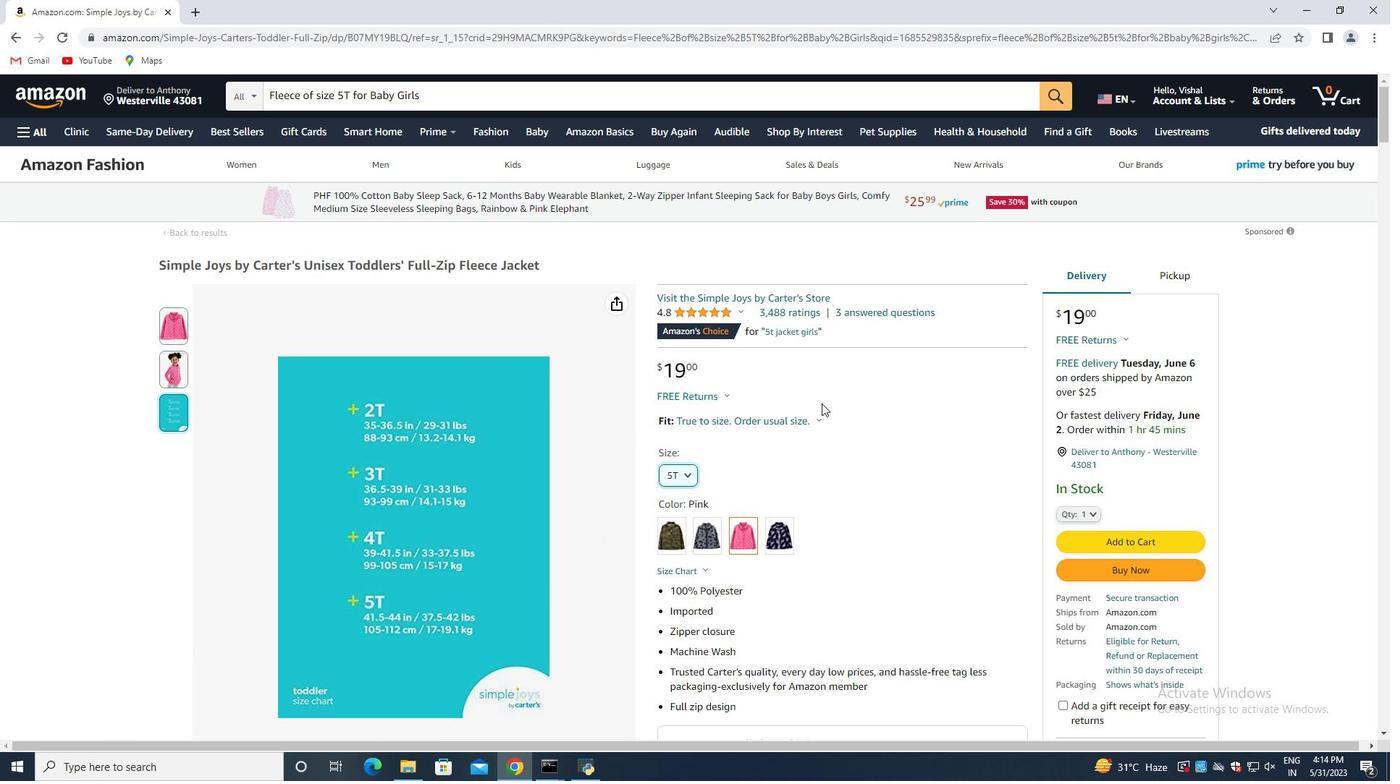 
Action: Mouse scrolled (822, 405) with delta (0, 0)
Screenshot: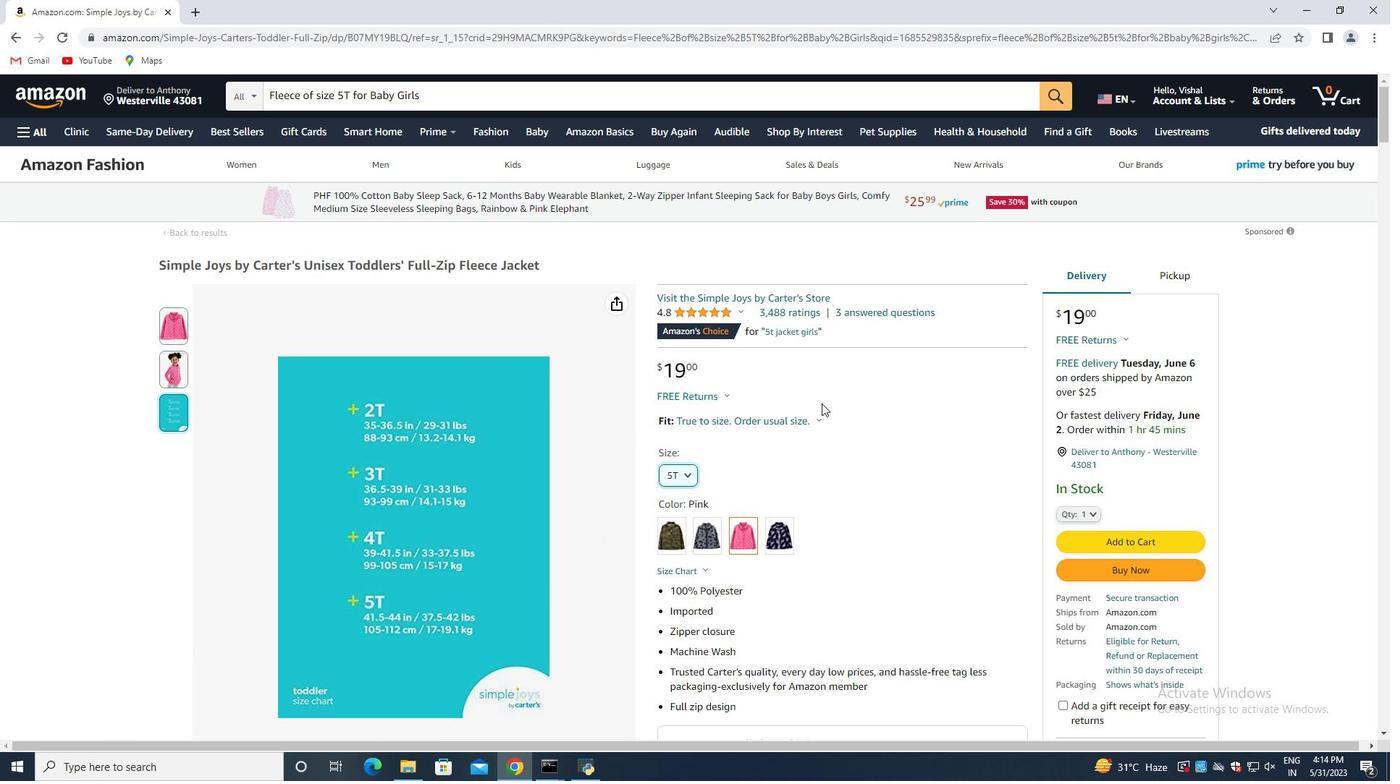 
Action: Mouse moved to (822, 407)
Screenshot: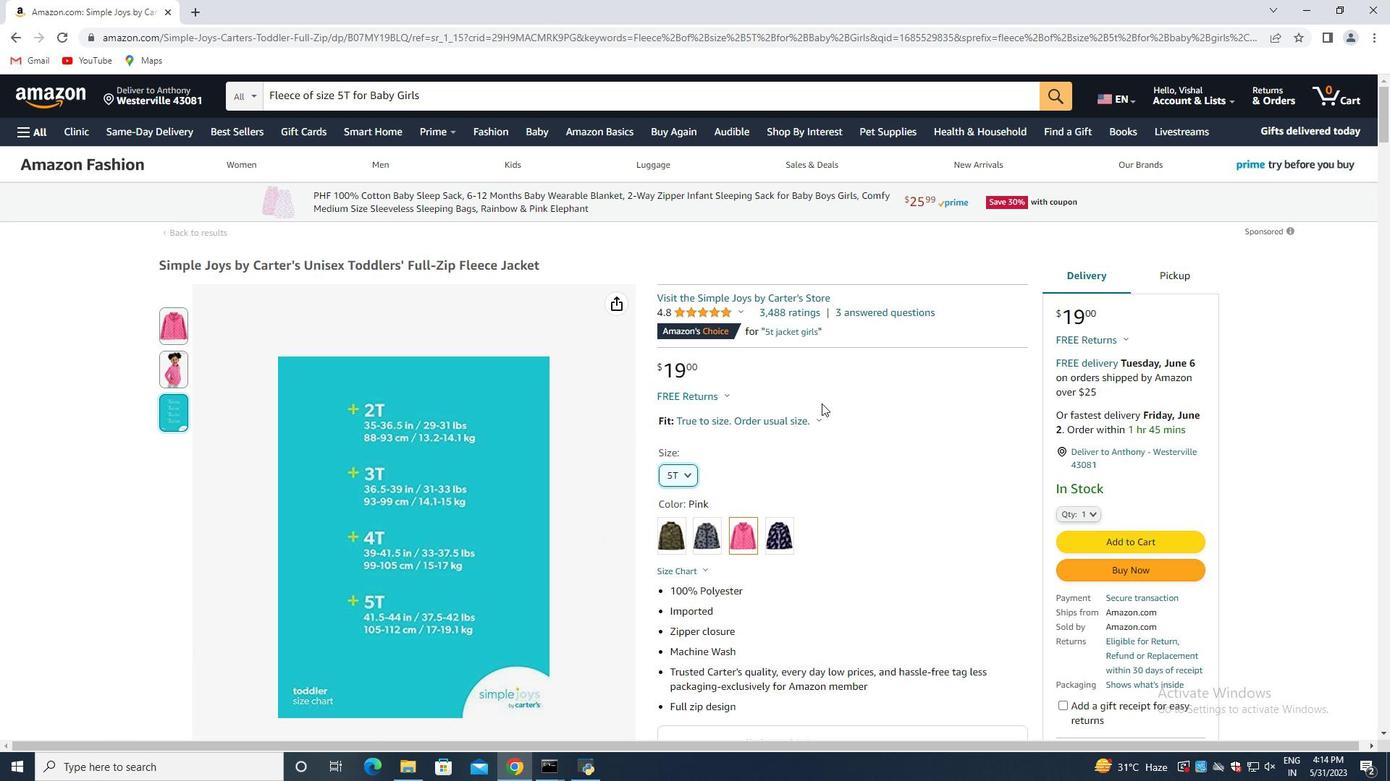 
Action: Mouse scrolled (822, 406) with delta (0, 0)
Screenshot: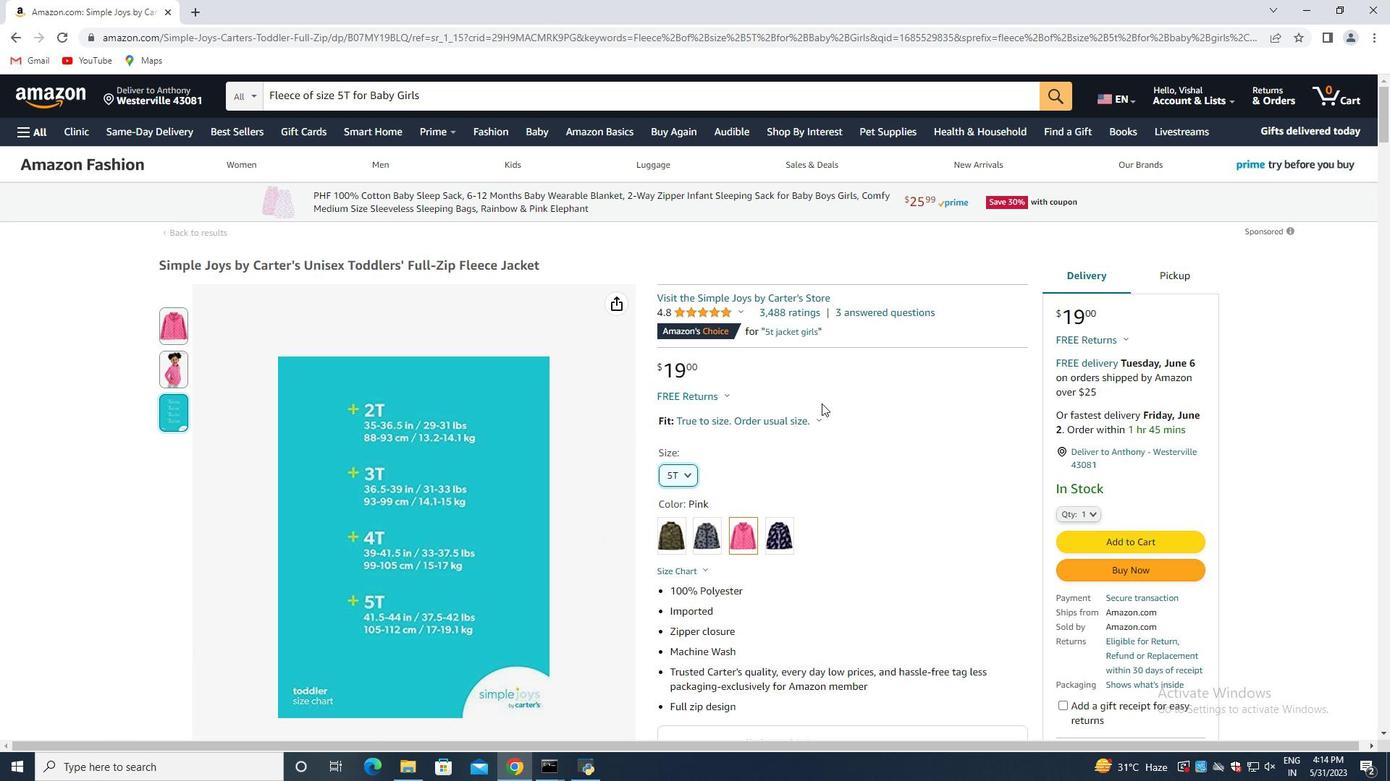 
Action: Mouse moved to (792, 409)
Screenshot: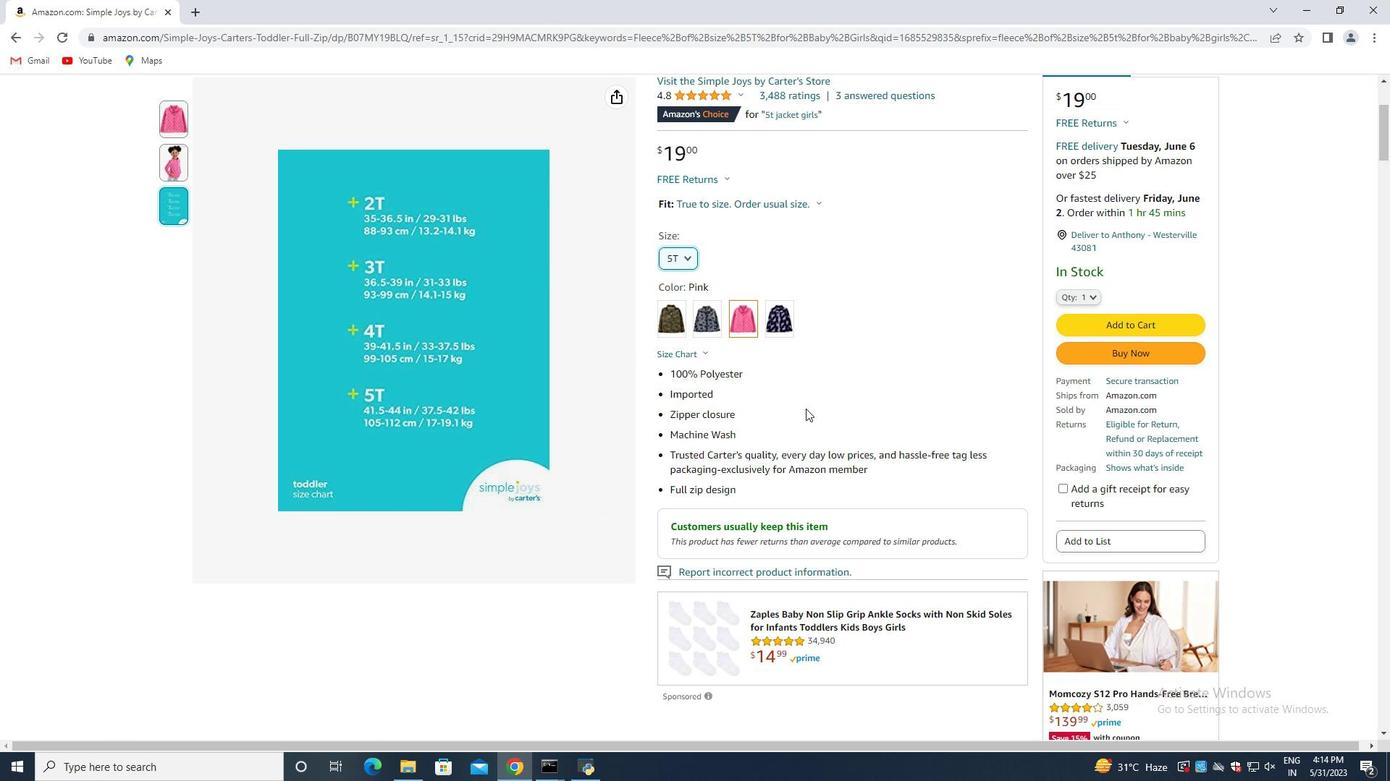 
Action: Mouse scrolled (792, 408) with delta (0, 0)
Screenshot: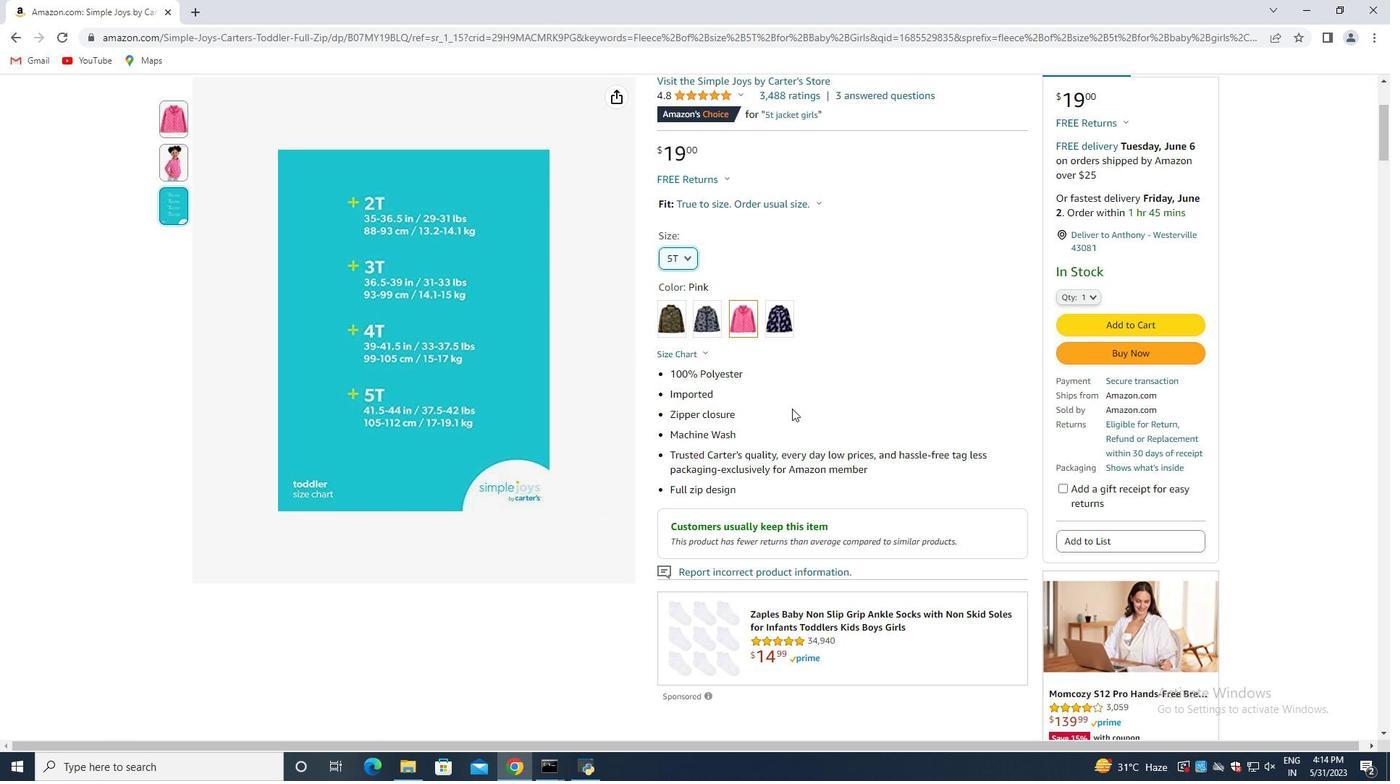 
Action: Mouse scrolled (792, 408) with delta (0, 0)
Screenshot: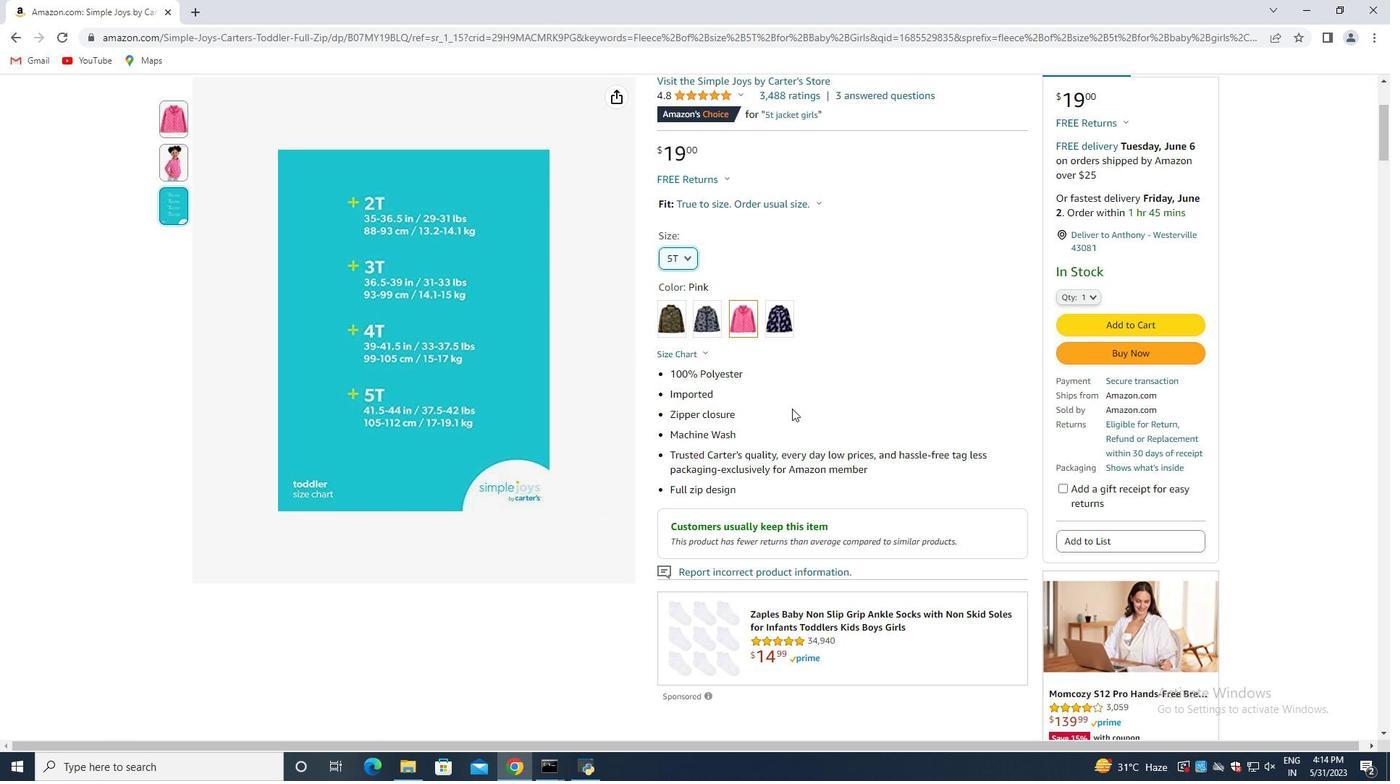 
Action: Mouse moved to (779, 412)
Screenshot: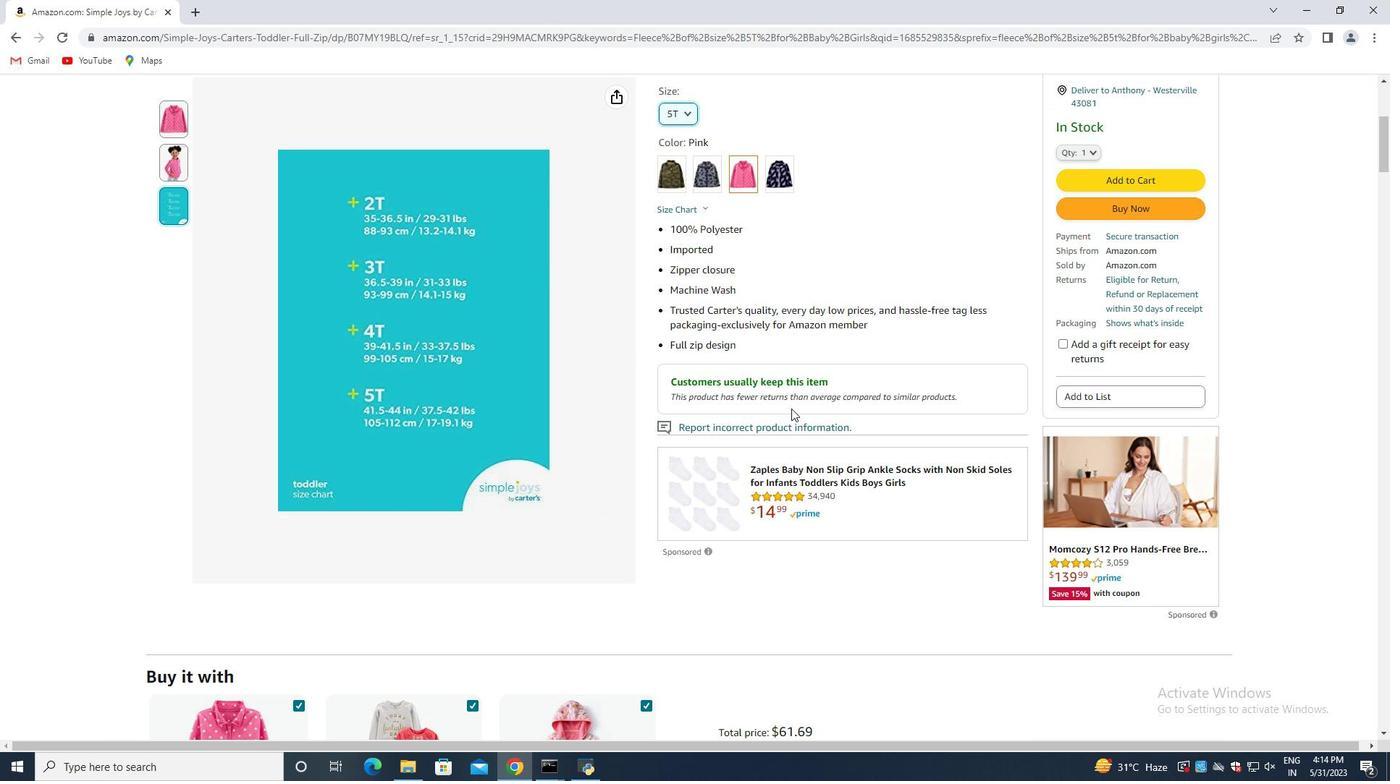 
Action: Mouse scrolled (779, 411) with delta (0, 0)
Screenshot: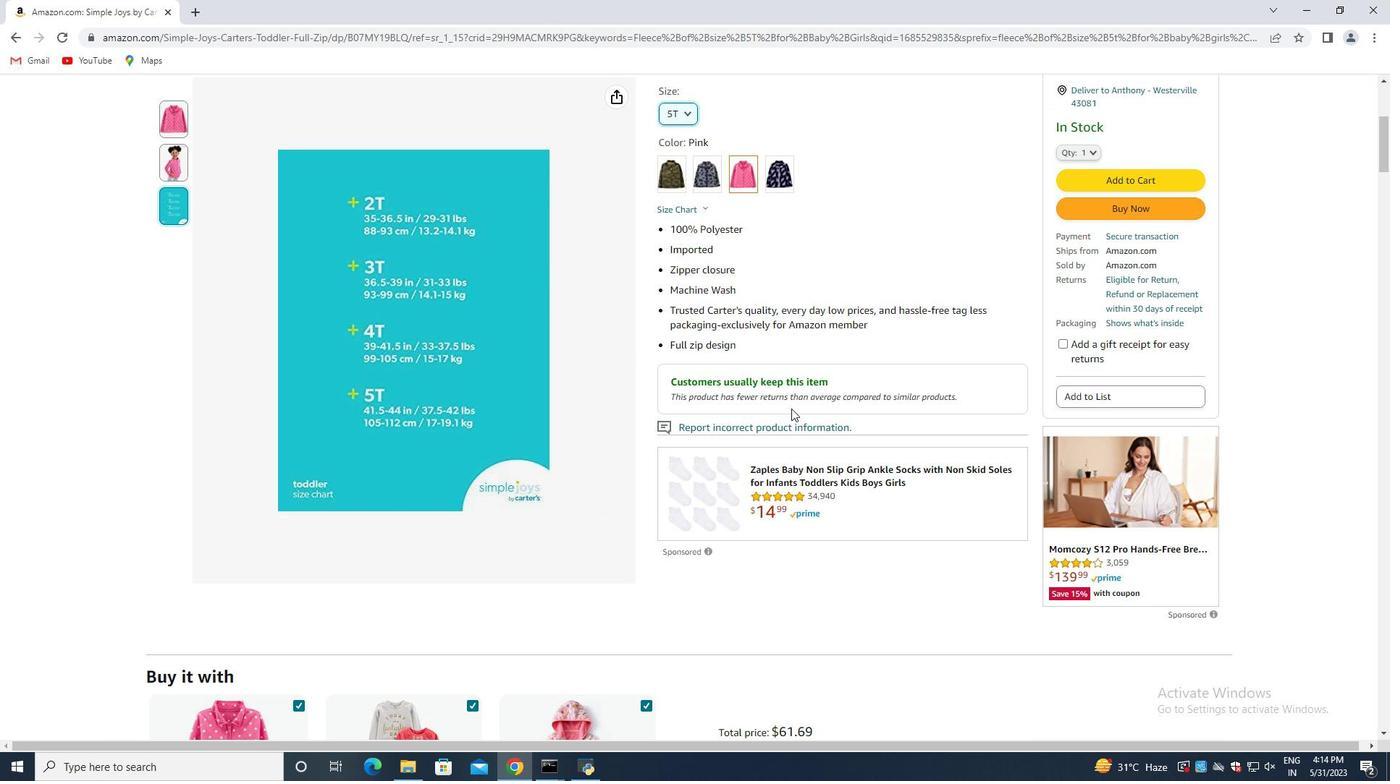 
Action: Mouse moved to (763, 415)
Screenshot: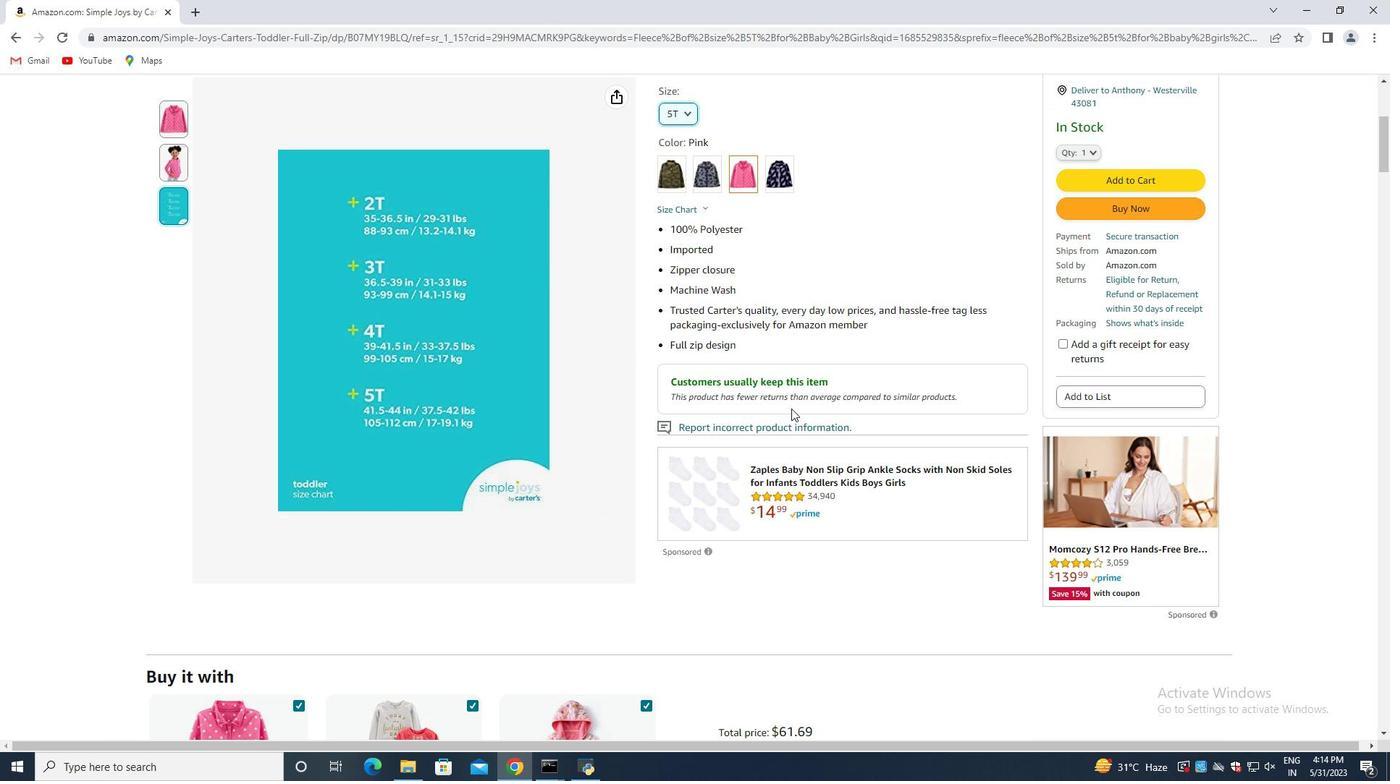 
Action: Mouse scrolled (763, 414) with delta (0, 0)
Screenshot: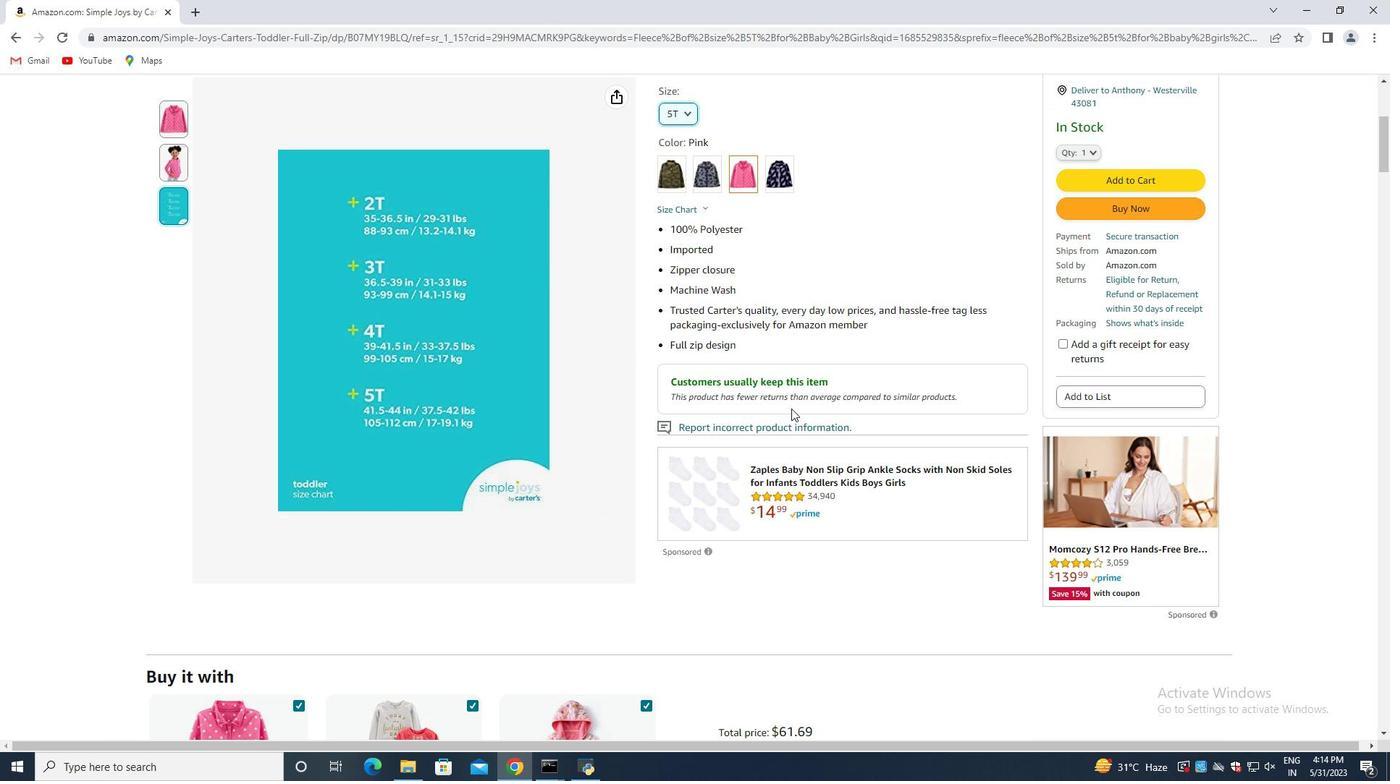 
Action: Mouse moved to (750, 418)
Screenshot: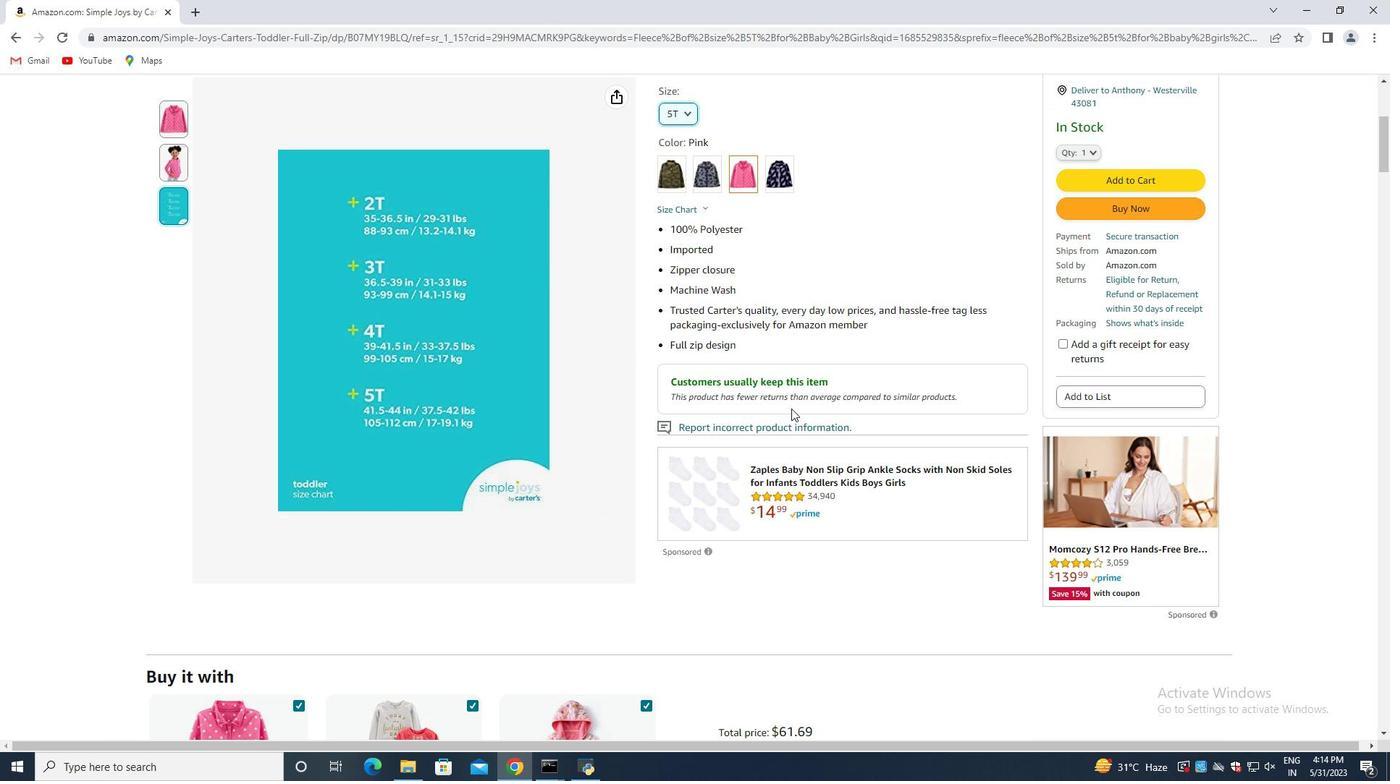 
Action: Mouse scrolled (750, 417) with delta (0, 0)
Screenshot: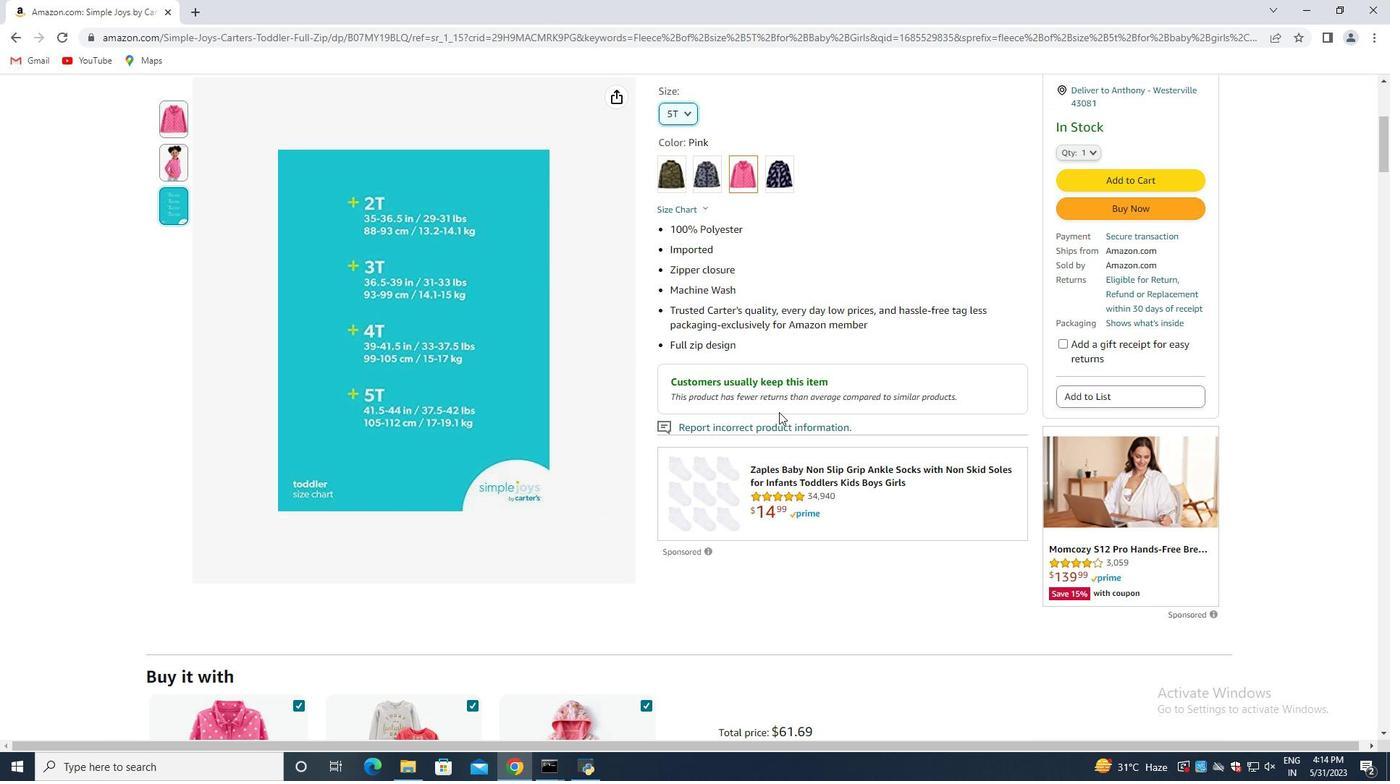 
Action: Mouse moved to (721, 420)
Screenshot: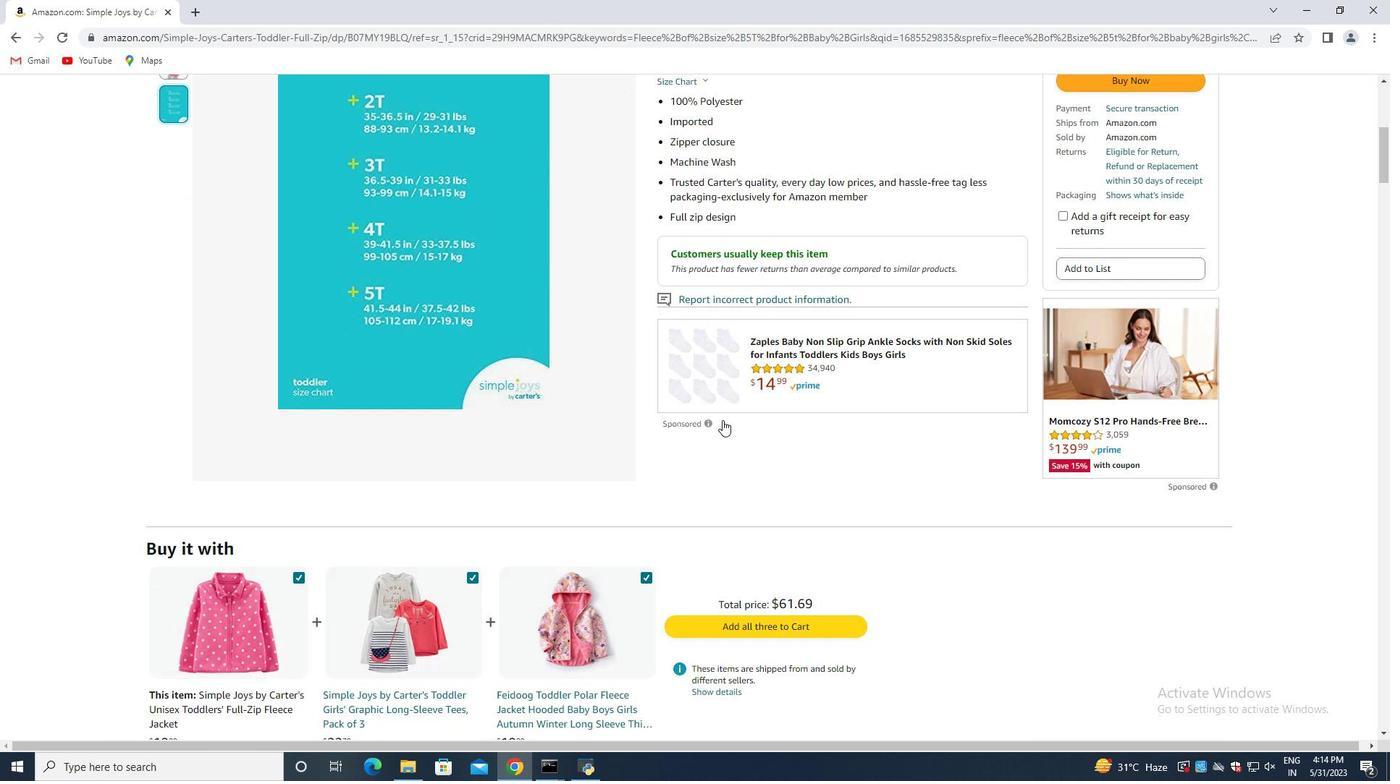 
Action: Mouse scrolled (721, 419) with delta (0, 0)
Screenshot: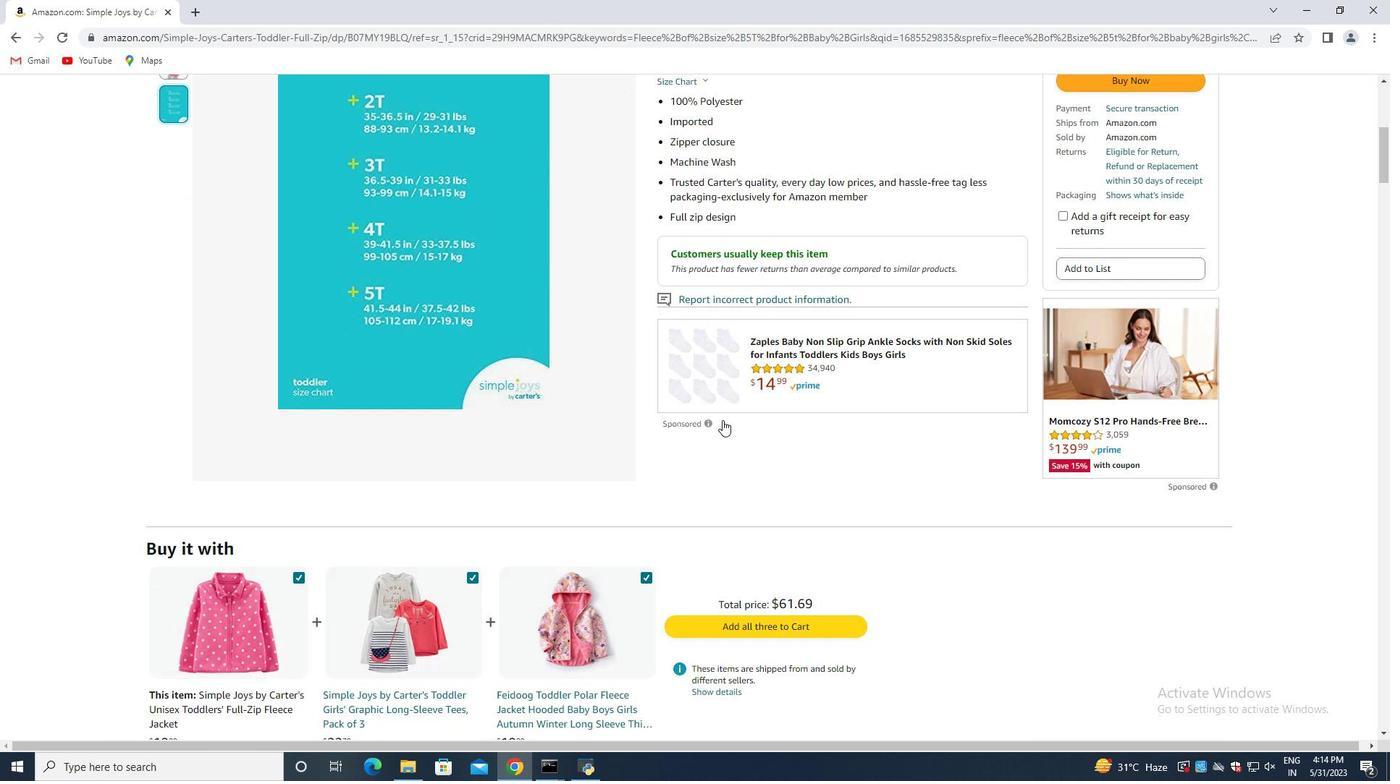 
Action: Mouse moved to (720, 421)
Screenshot: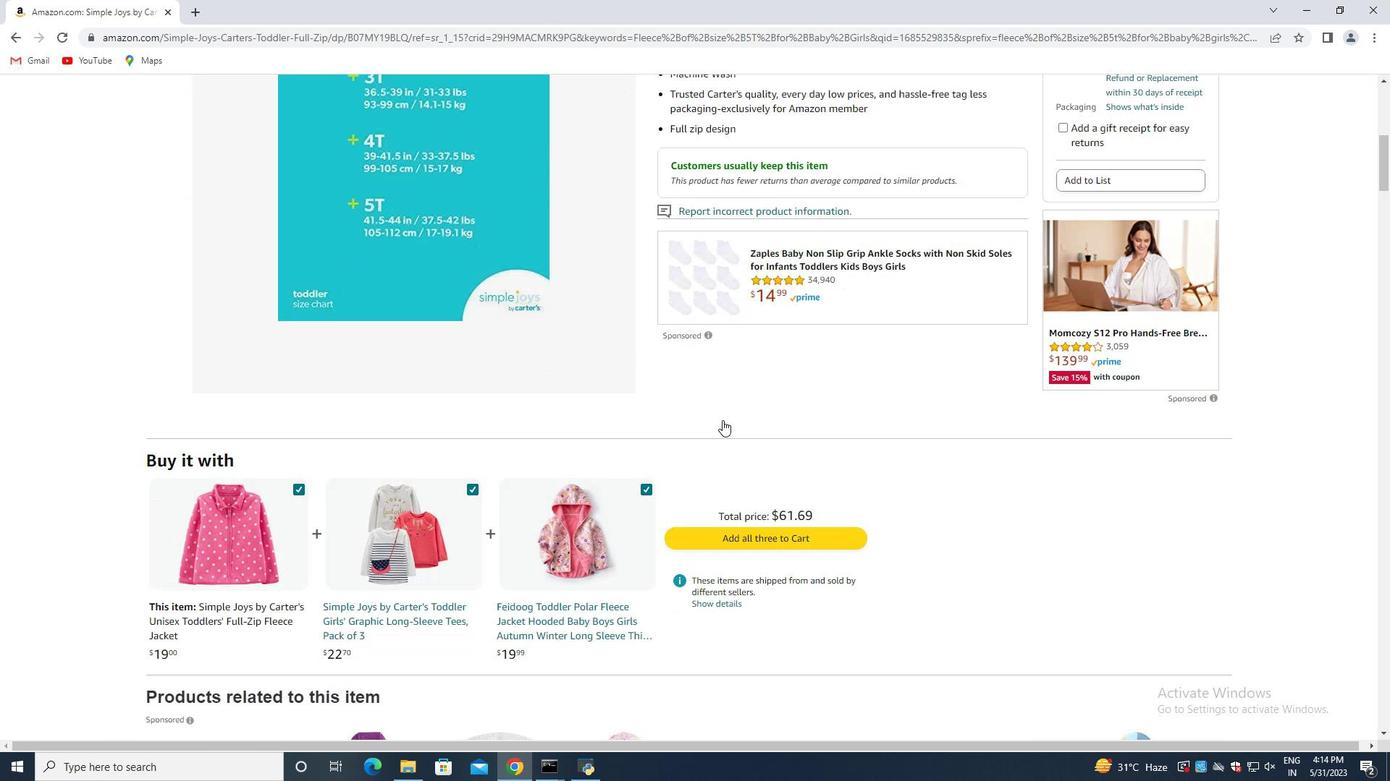 
Action: Mouse scrolled (720, 420) with delta (0, 0)
Screenshot: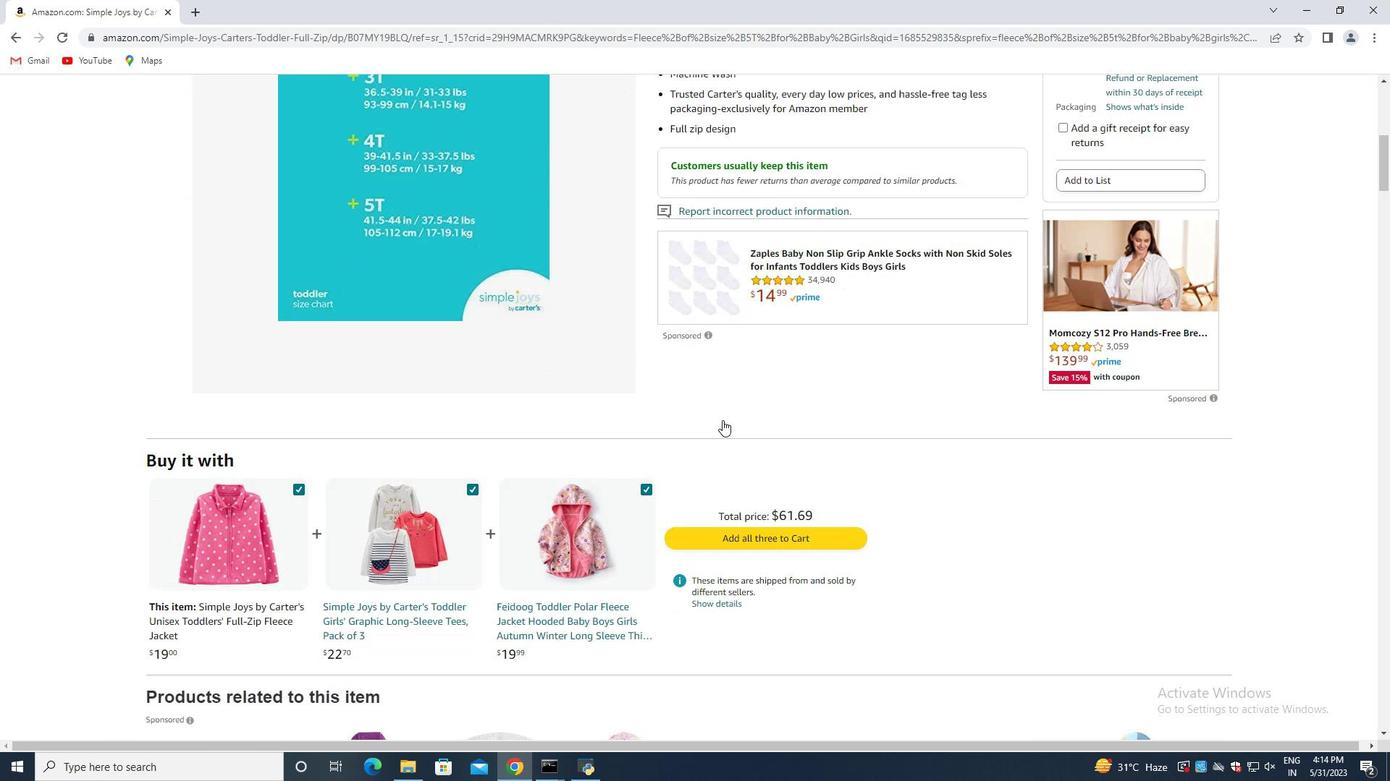 
Action: Mouse moved to (716, 423)
Screenshot: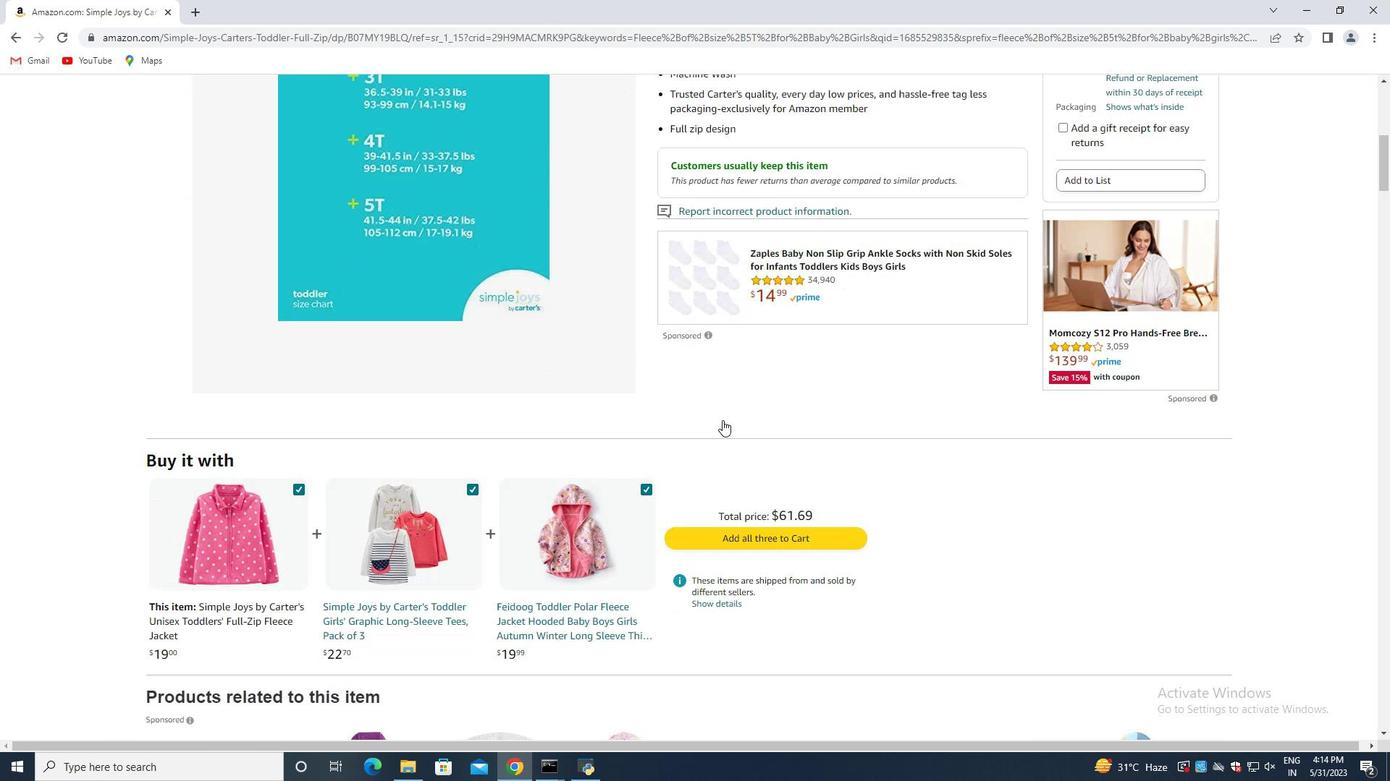 
Action: Mouse scrolled (716, 422) with delta (0, 0)
Screenshot: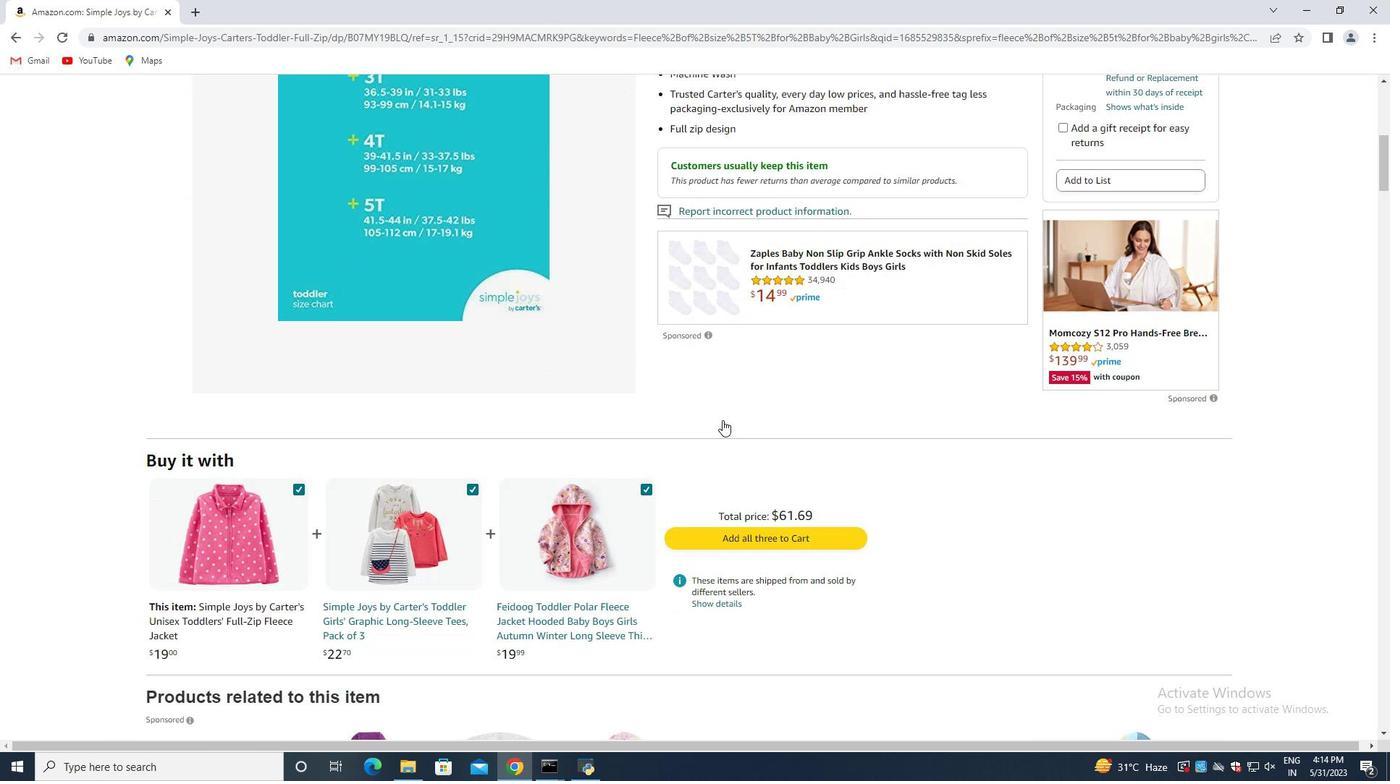 
Action: Mouse moved to (713, 424)
Screenshot: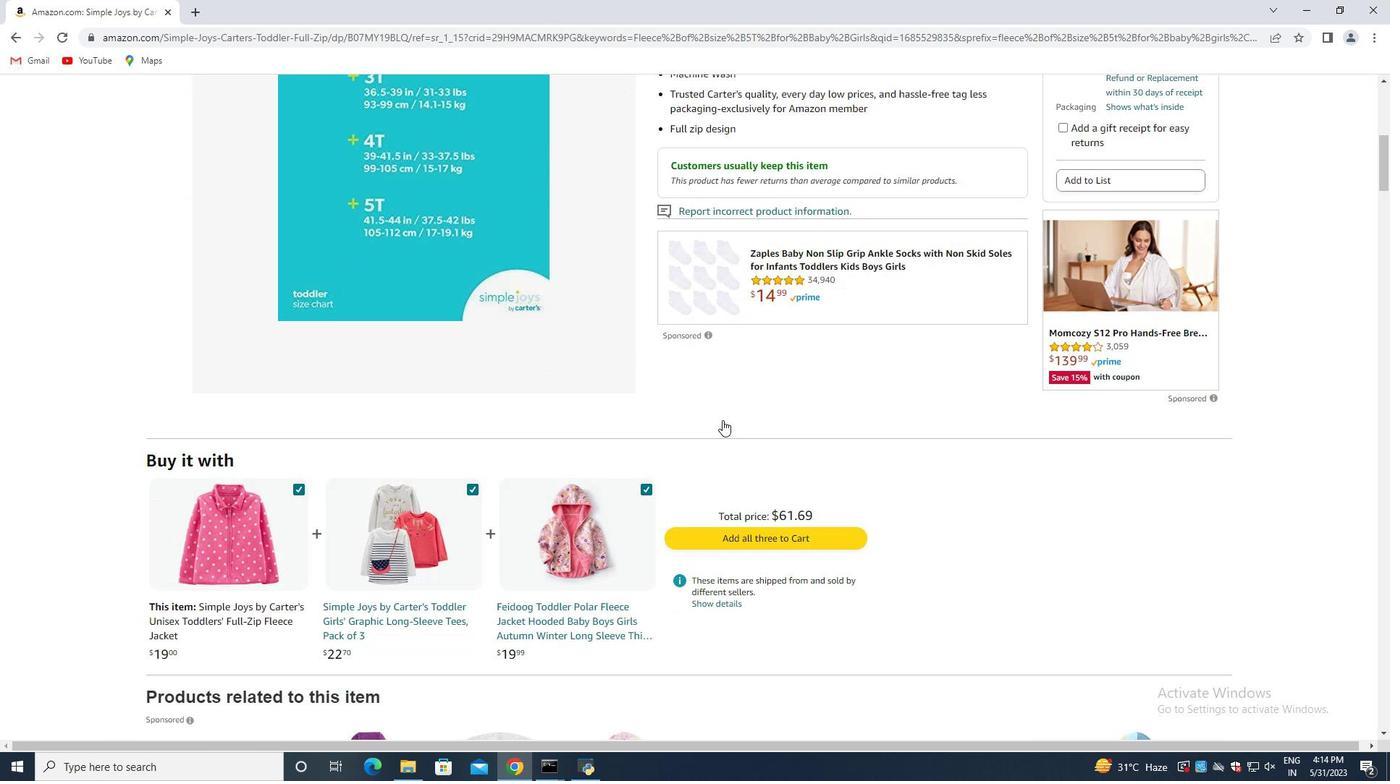 
Action: Mouse scrolled (713, 423) with delta (0, 0)
Screenshot: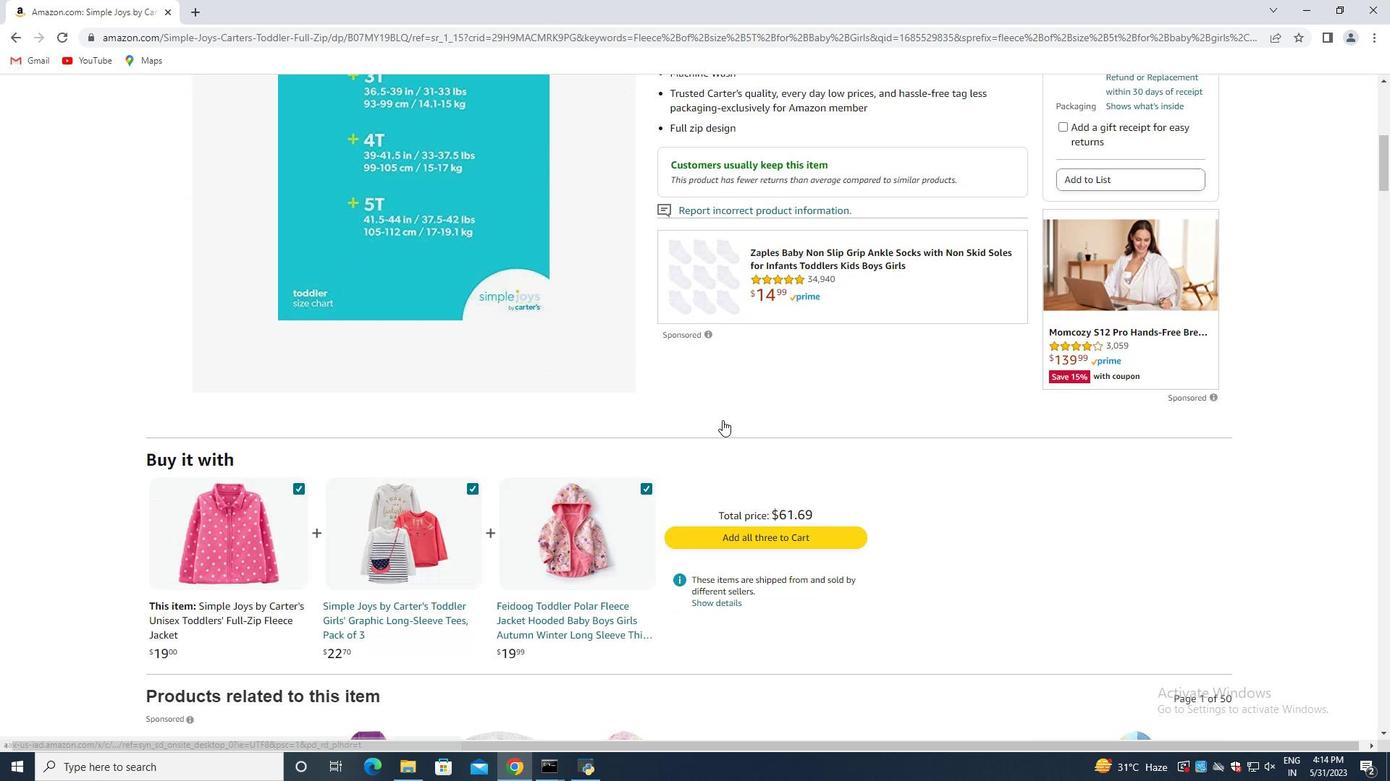 
Action: Mouse moved to (701, 426)
Screenshot: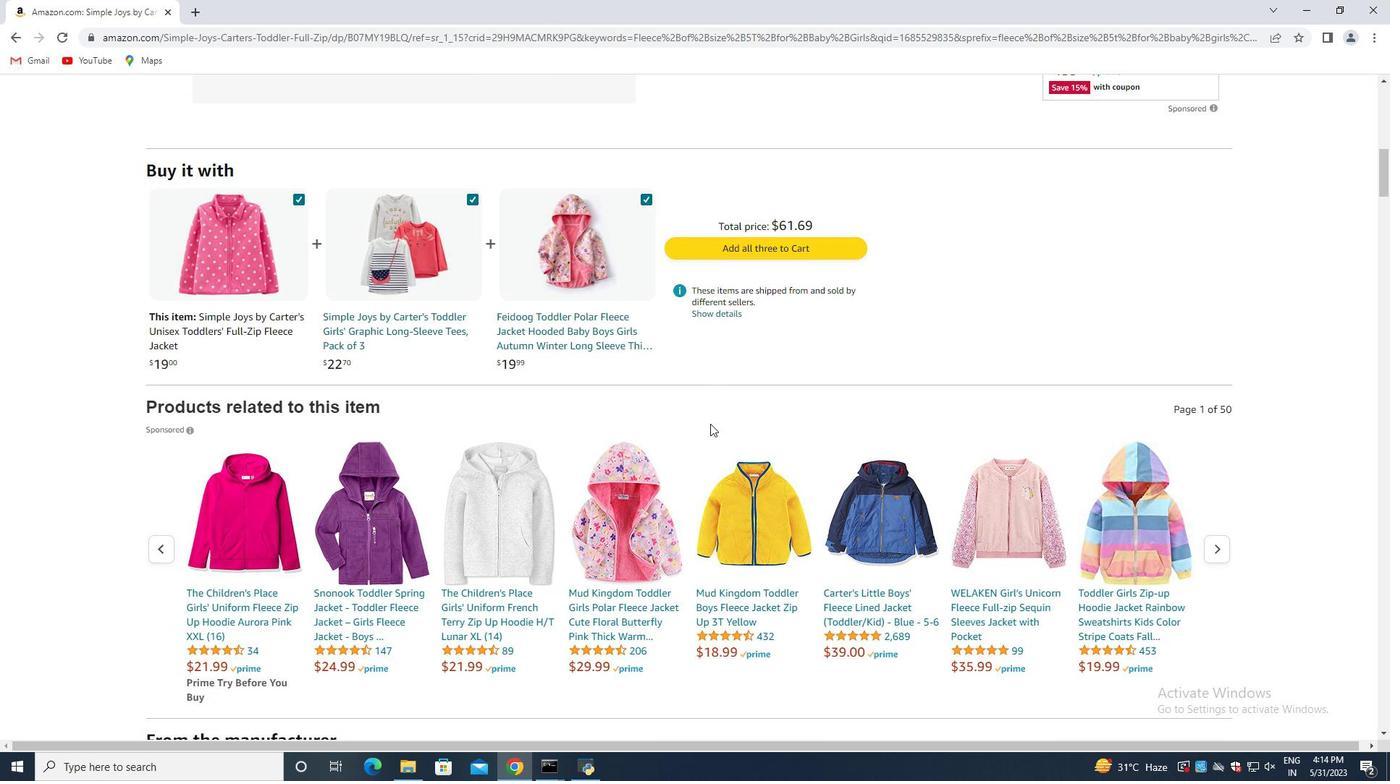
Action: Mouse scrolled (701, 425) with delta (0, 0)
Screenshot: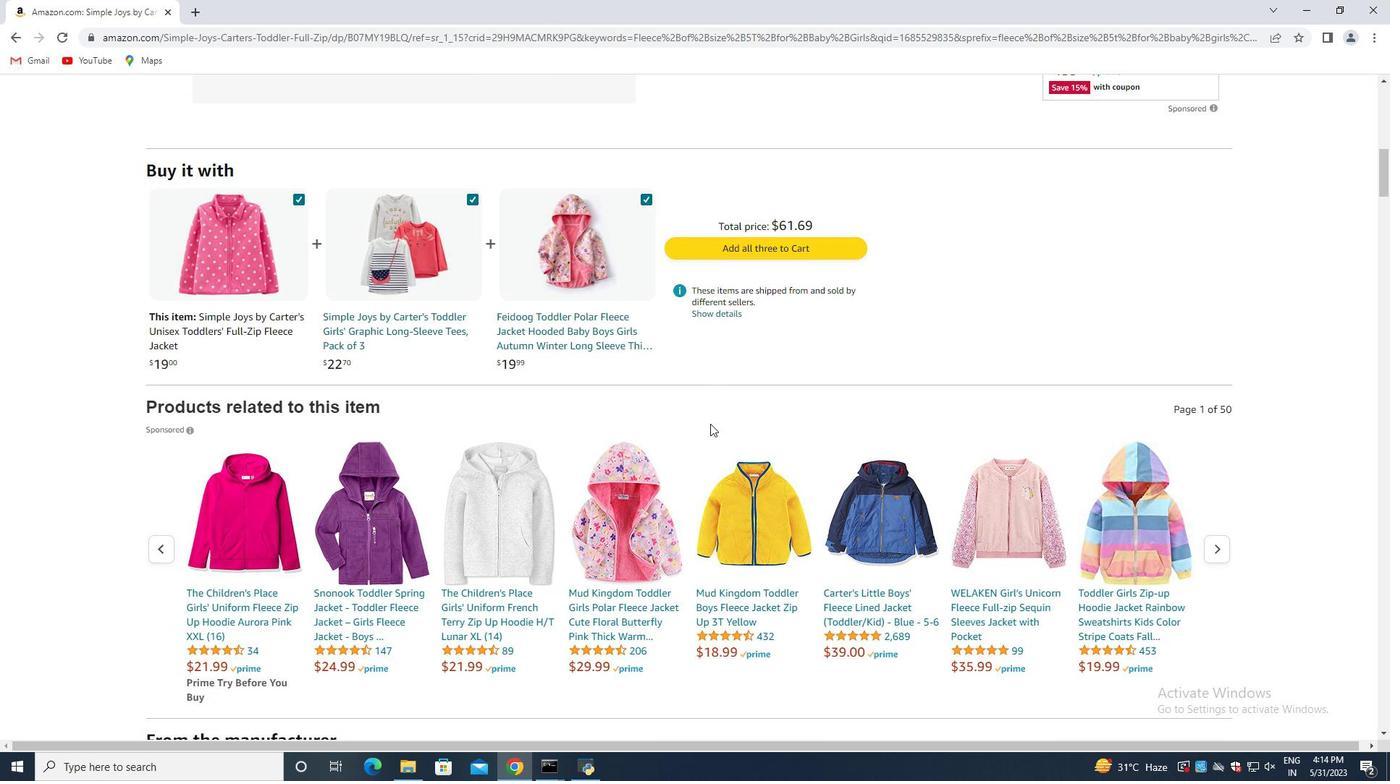 
Action: Mouse moved to (693, 426)
Screenshot: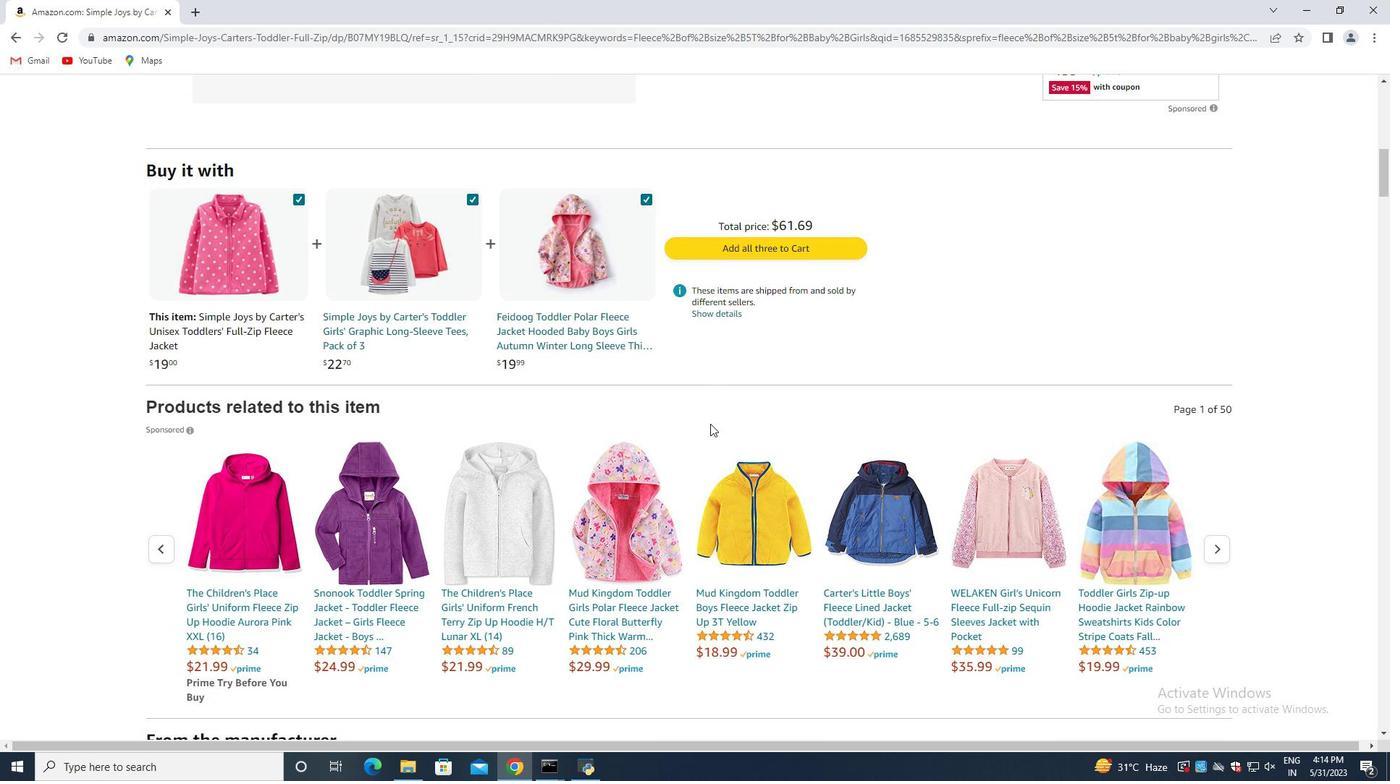 
Action: Mouse scrolled (693, 425) with delta (0, 0)
Screenshot: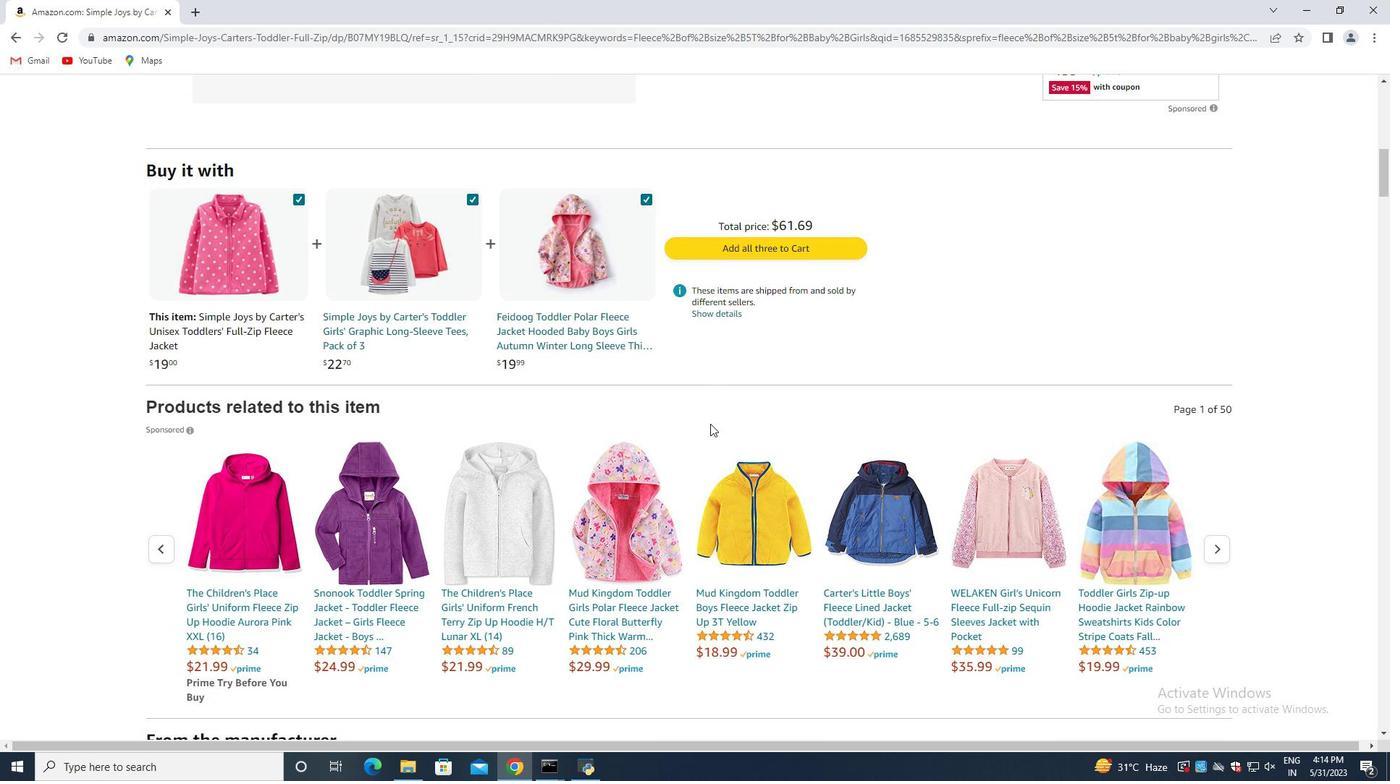 
Action: Mouse moved to (684, 428)
Screenshot: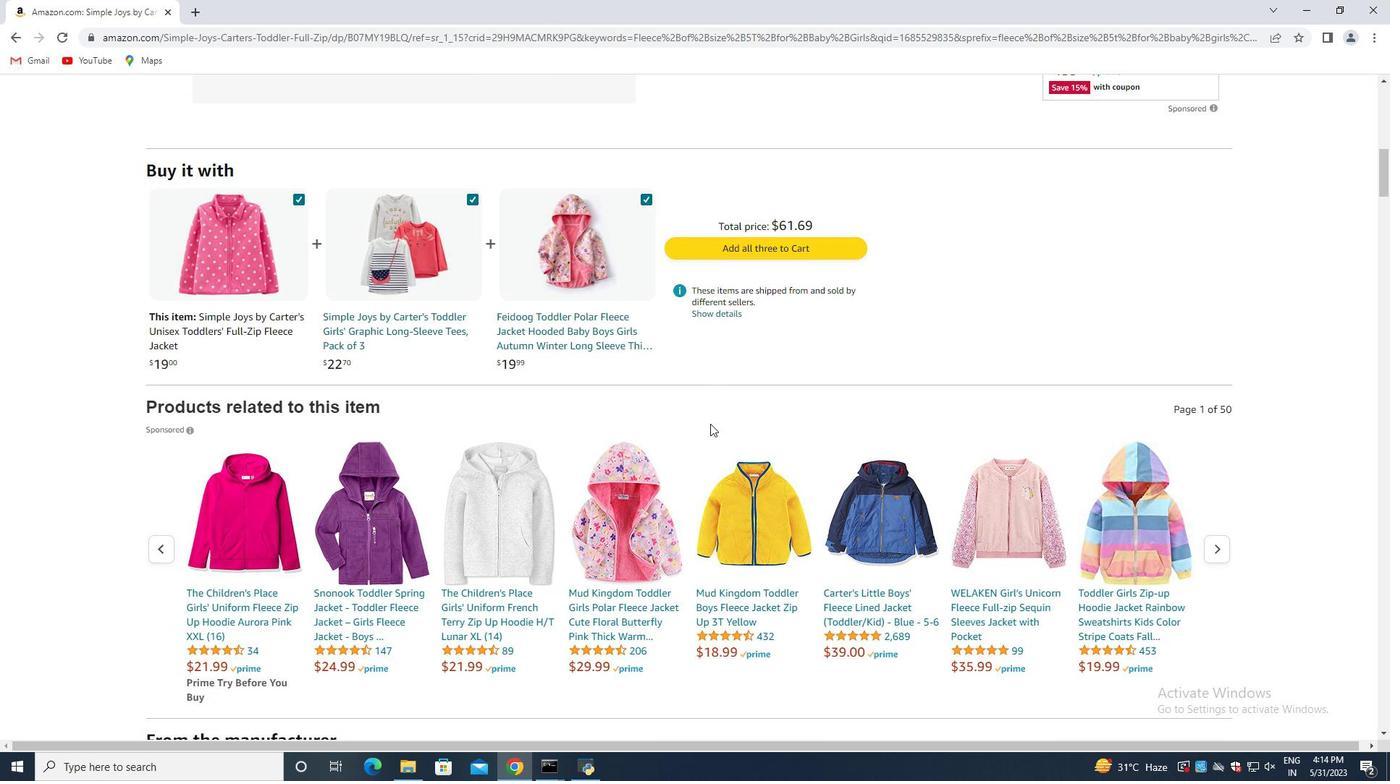 
Action: Mouse scrolled (684, 427) with delta (0, 0)
Screenshot: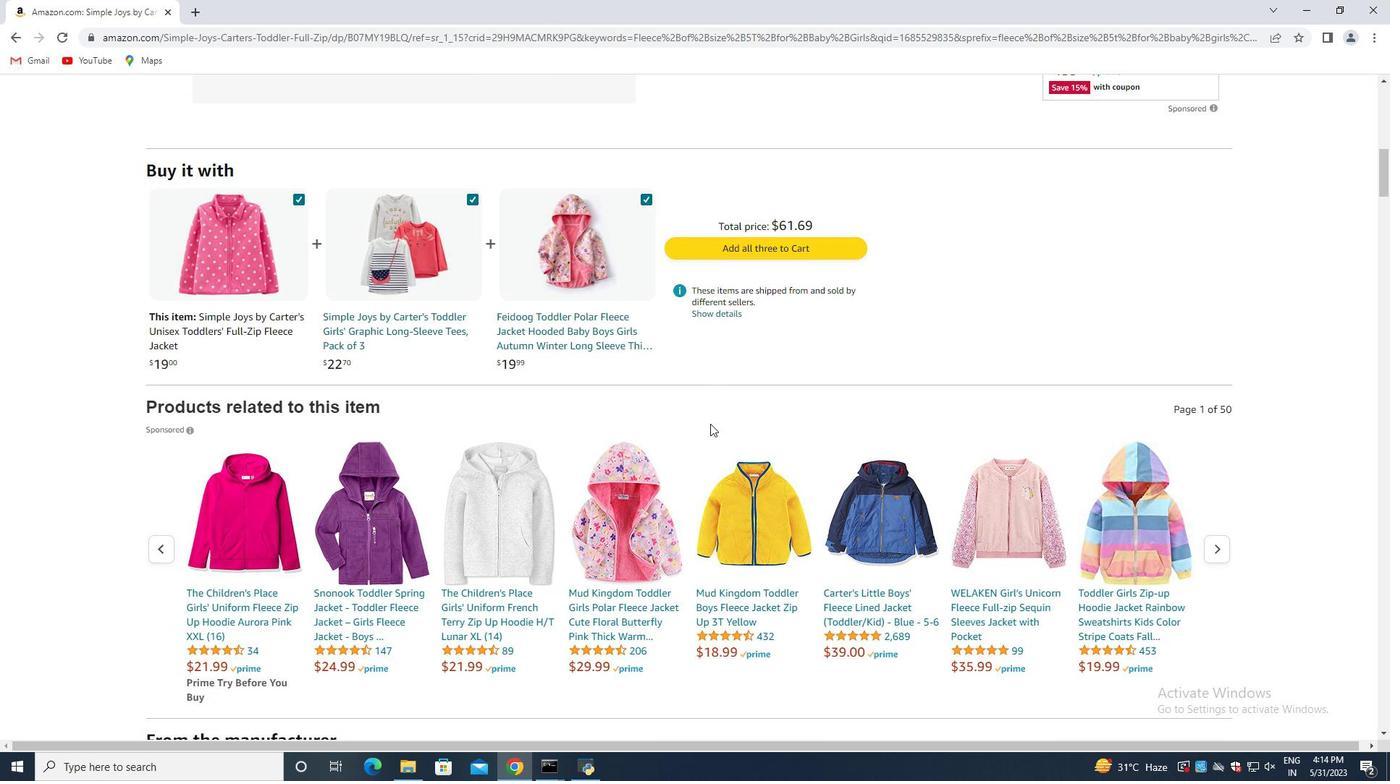 
Action: Mouse moved to (676, 429)
Screenshot: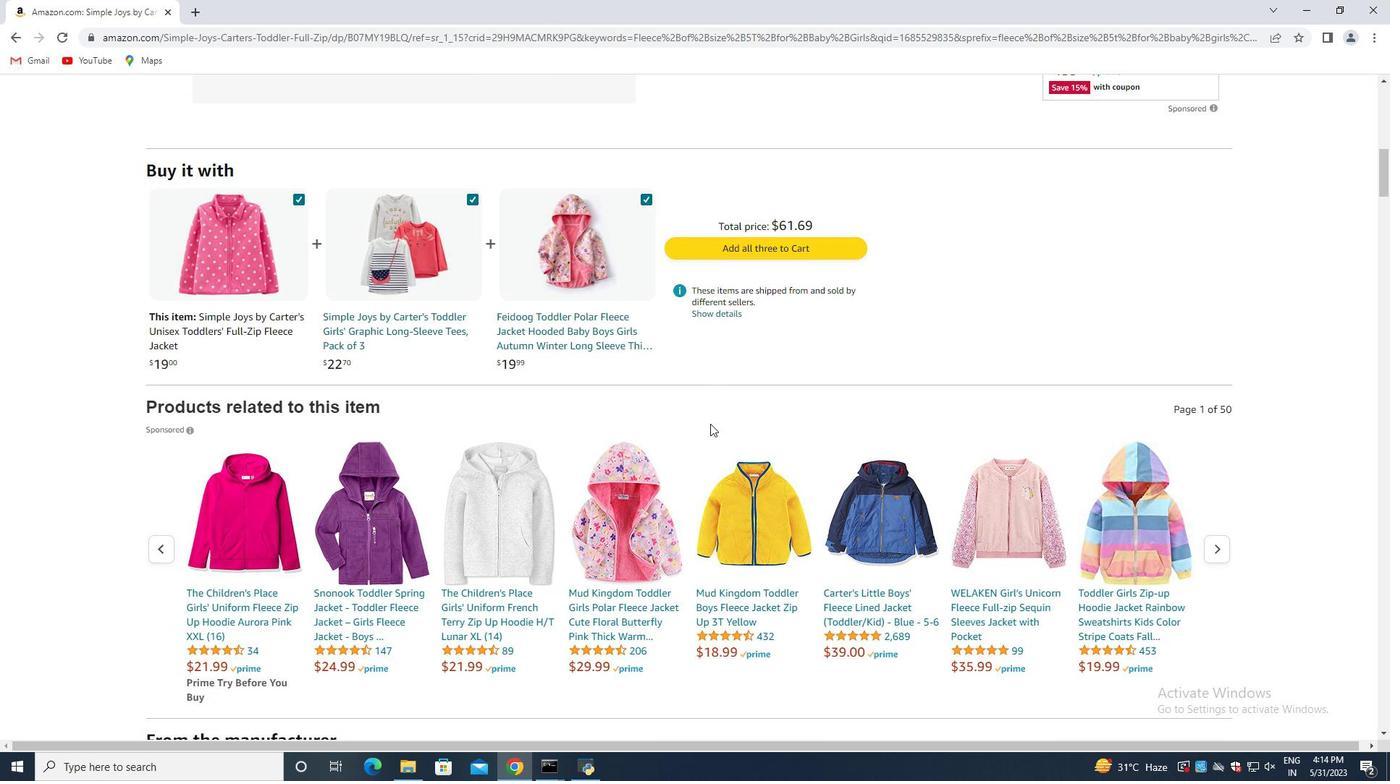
Action: Mouse scrolled (678, 428) with delta (0, 0)
Screenshot: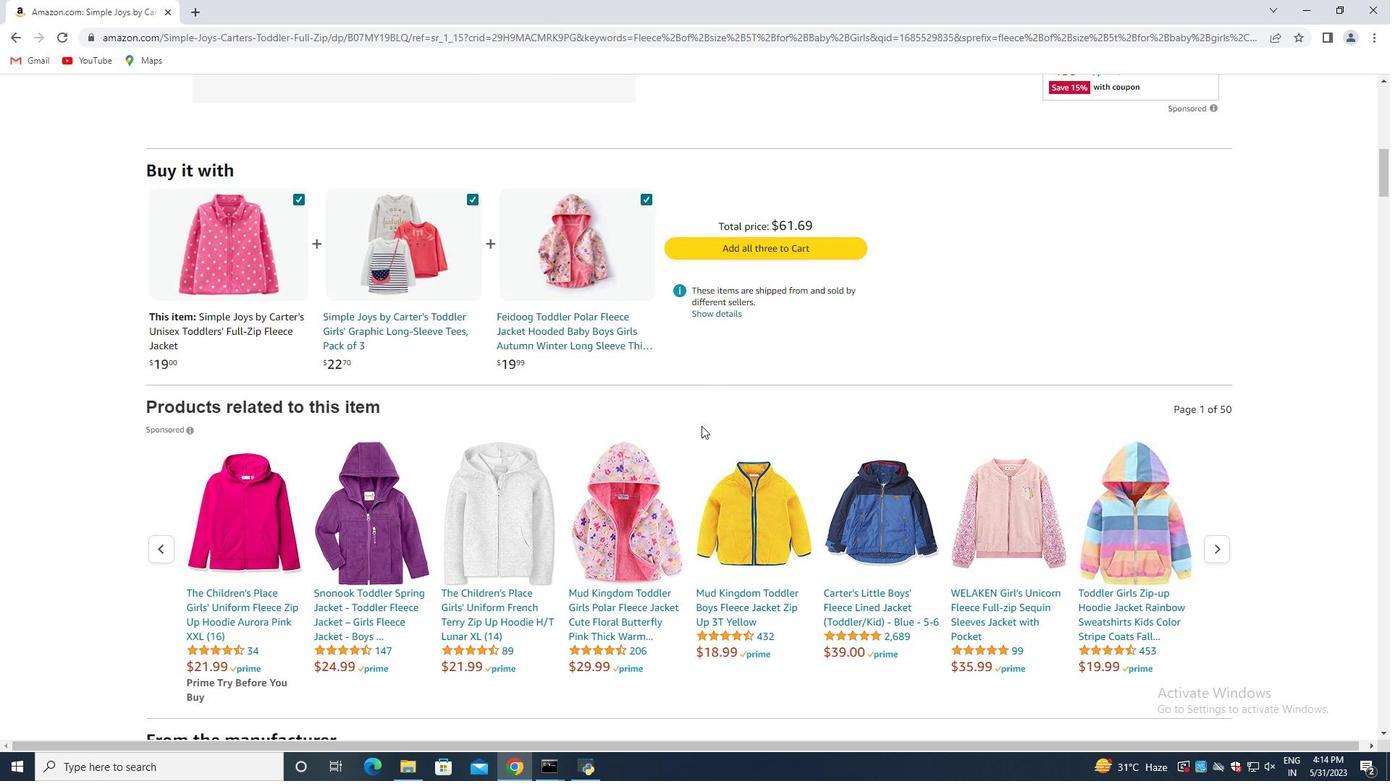 
Action: Mouse moved to (651, 430)
Screenshot: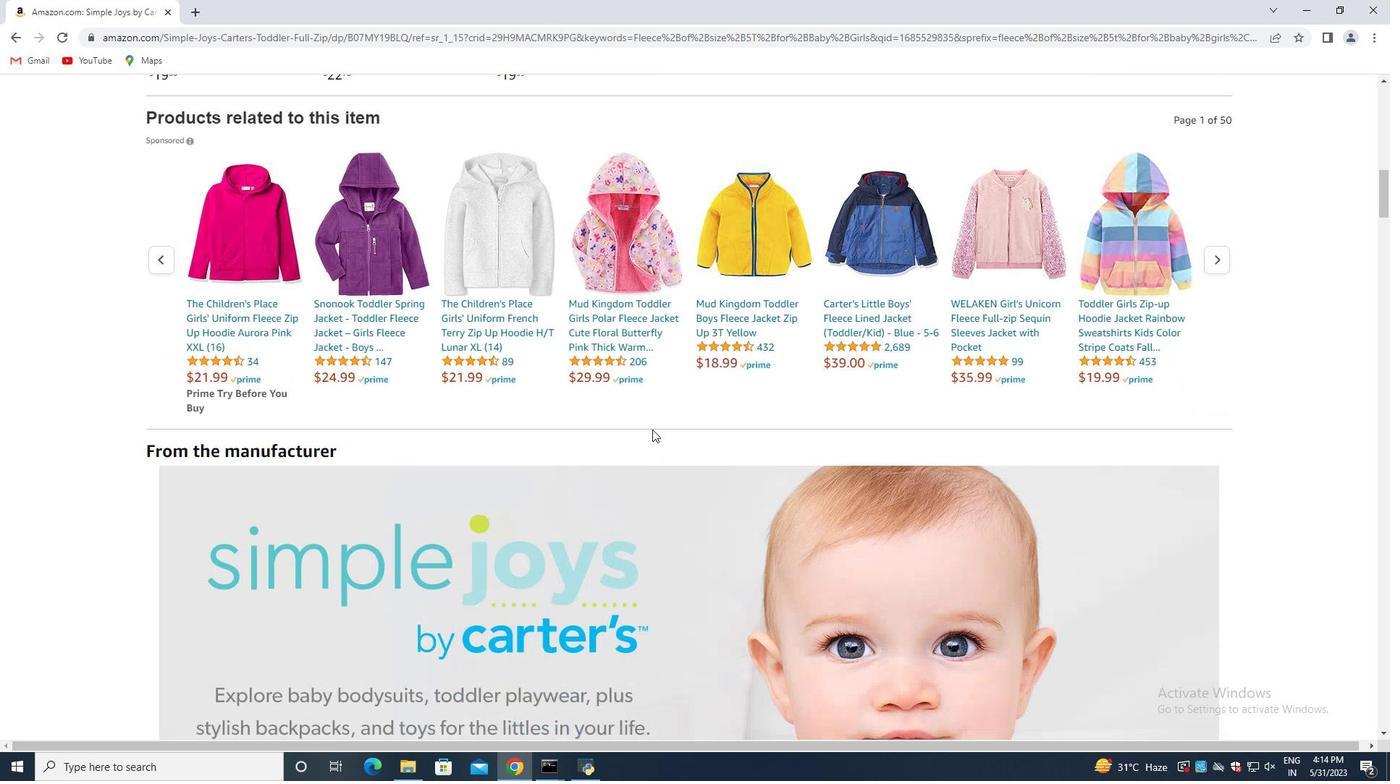 
Action: Mouse scrolled (651, 430) with delta (0, 0)
Screenshot: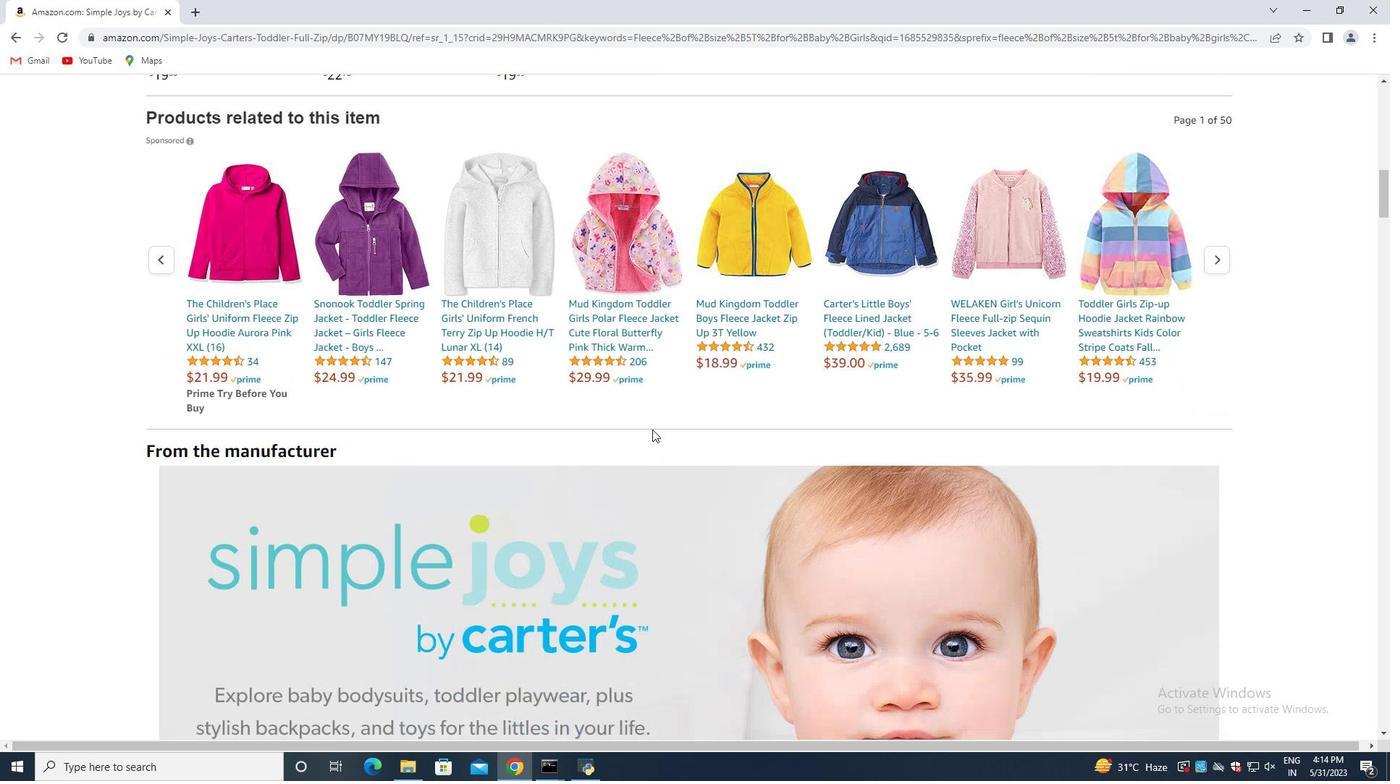 
Action: Mouse moved to (650, 432)
Screenshot: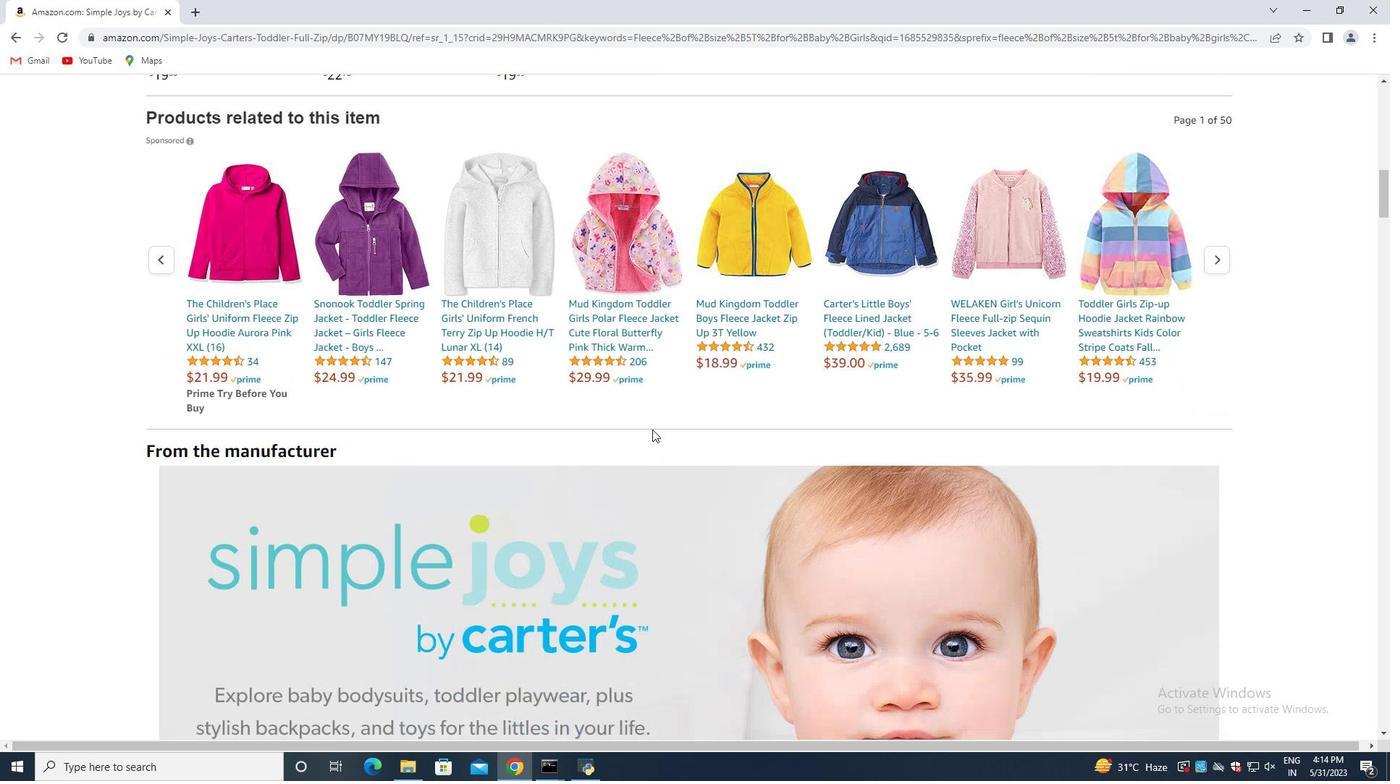 
Action: Mouse scrolled (650, 431) with delta (0, 0)
Screenshot: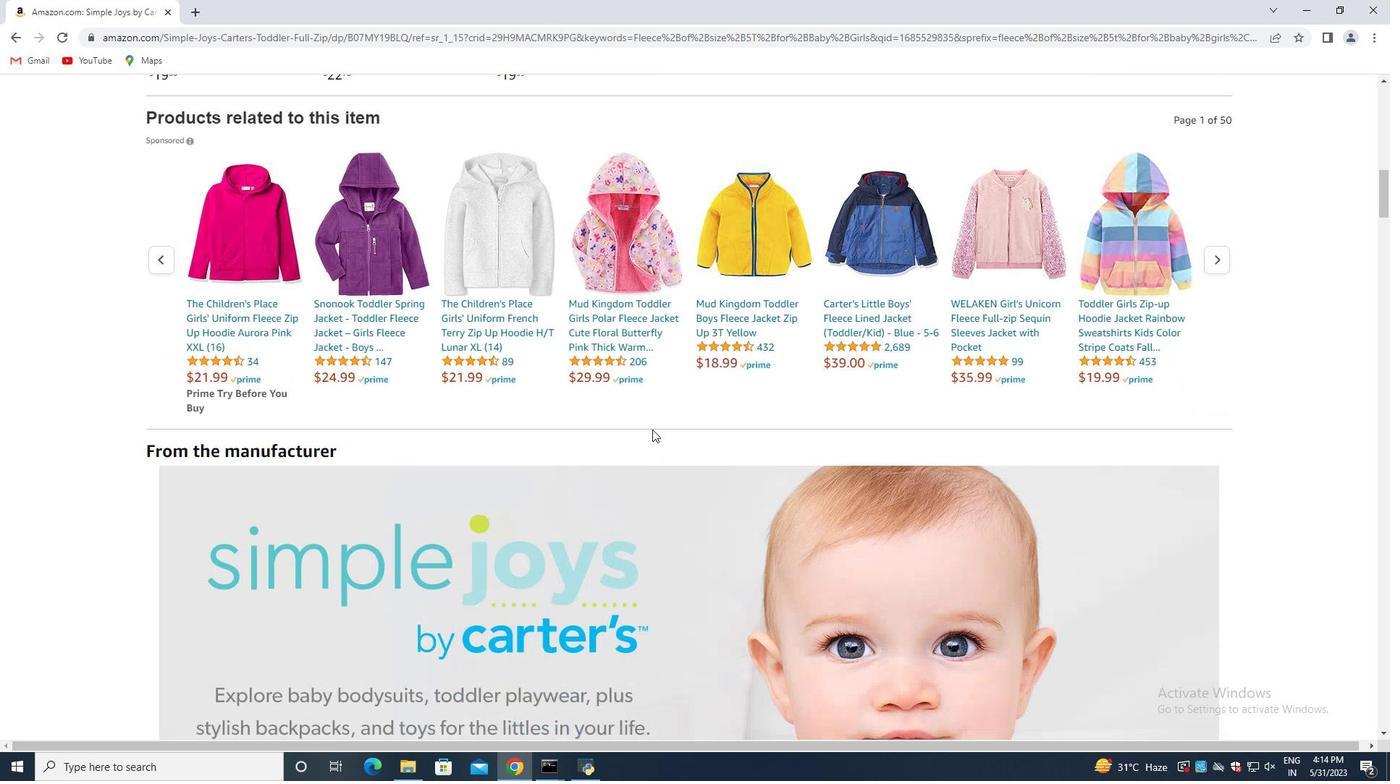 
Action: Mouse moved to (648, 434)
Screenshot: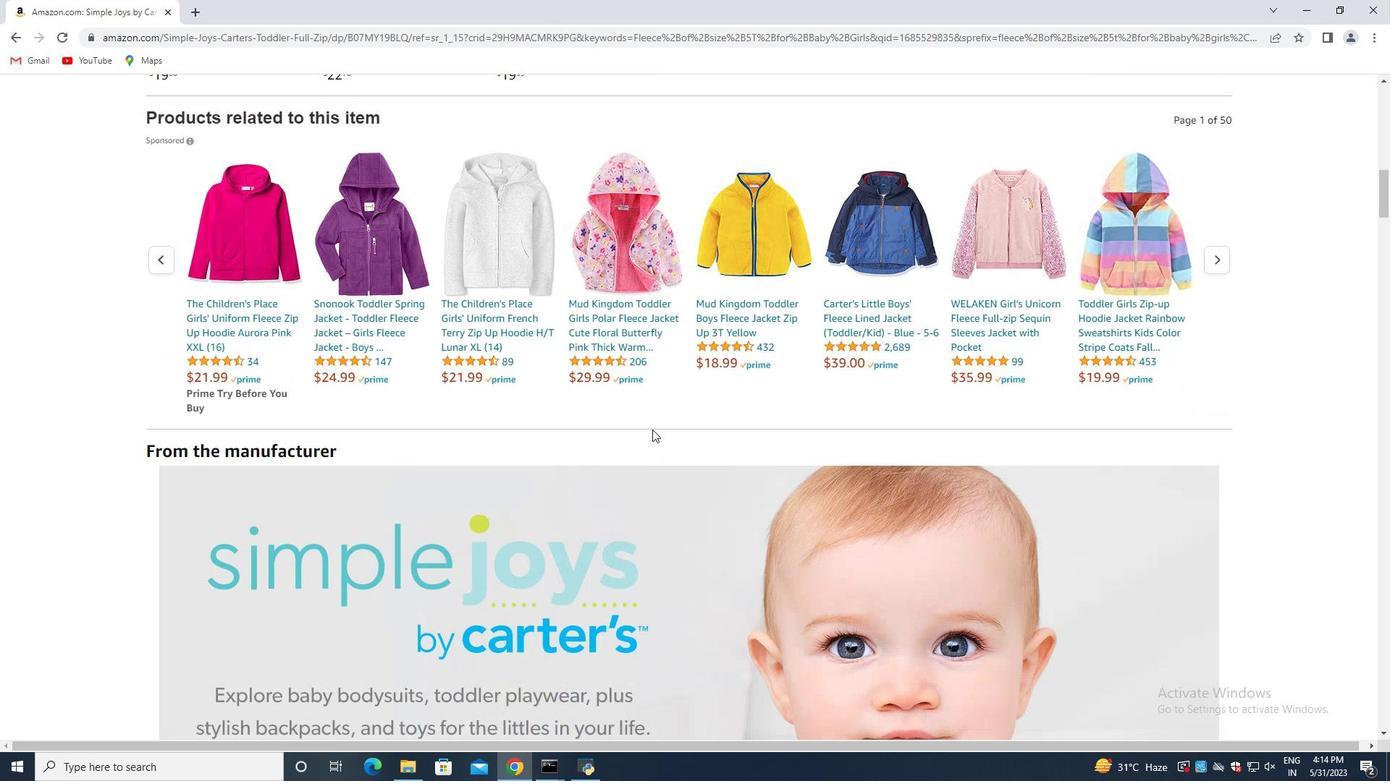 
Action: Mouse scrolled (648, 433) with delta (0, 0)
Screenshot: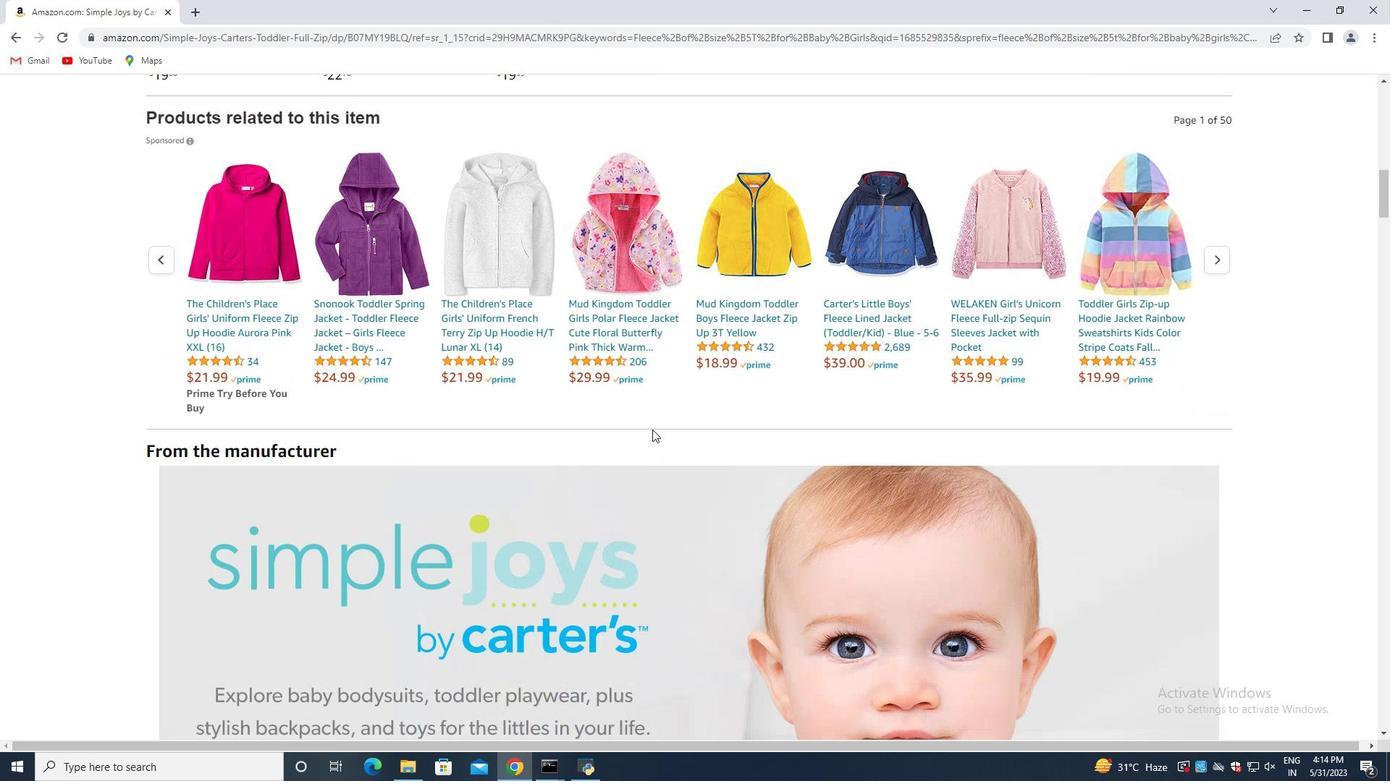 
Action: Mouse moved to (647, 435)
Screenshot: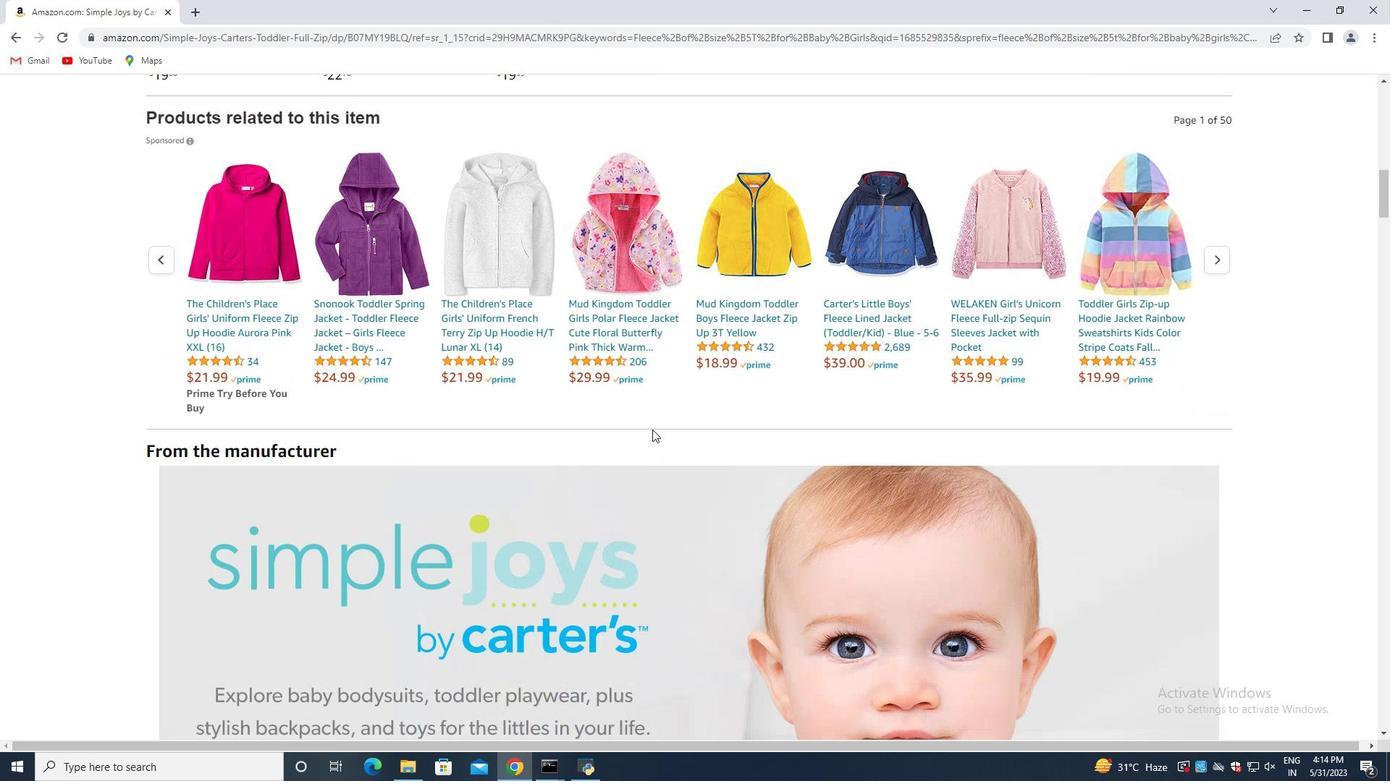
Action: Mouse scrolled (647, 434) with delta (0, 0)
Screenshot: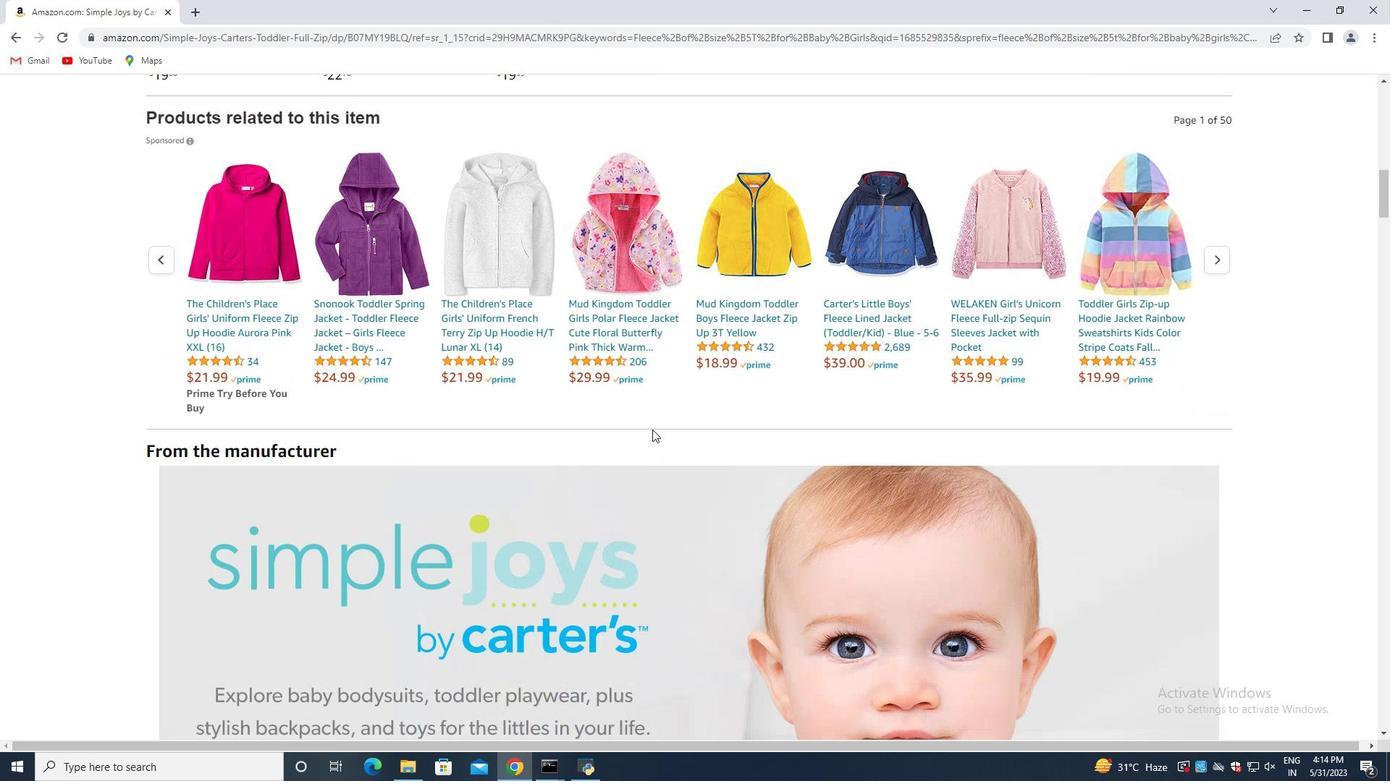 
Action: Mouse moved to (647, 435)
Screenshot: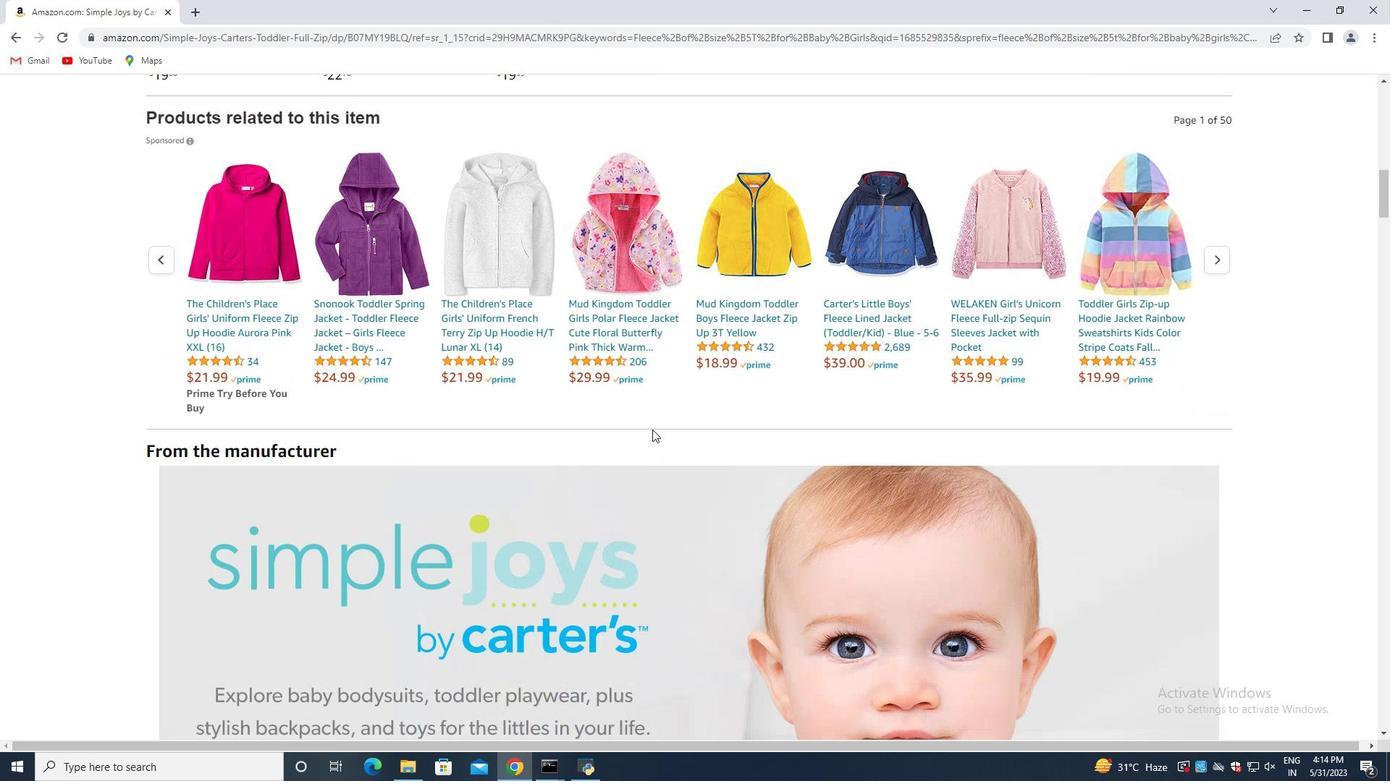 
Action: Mouse scrolled (647, 434) with delta (0, 0)
Screenshot: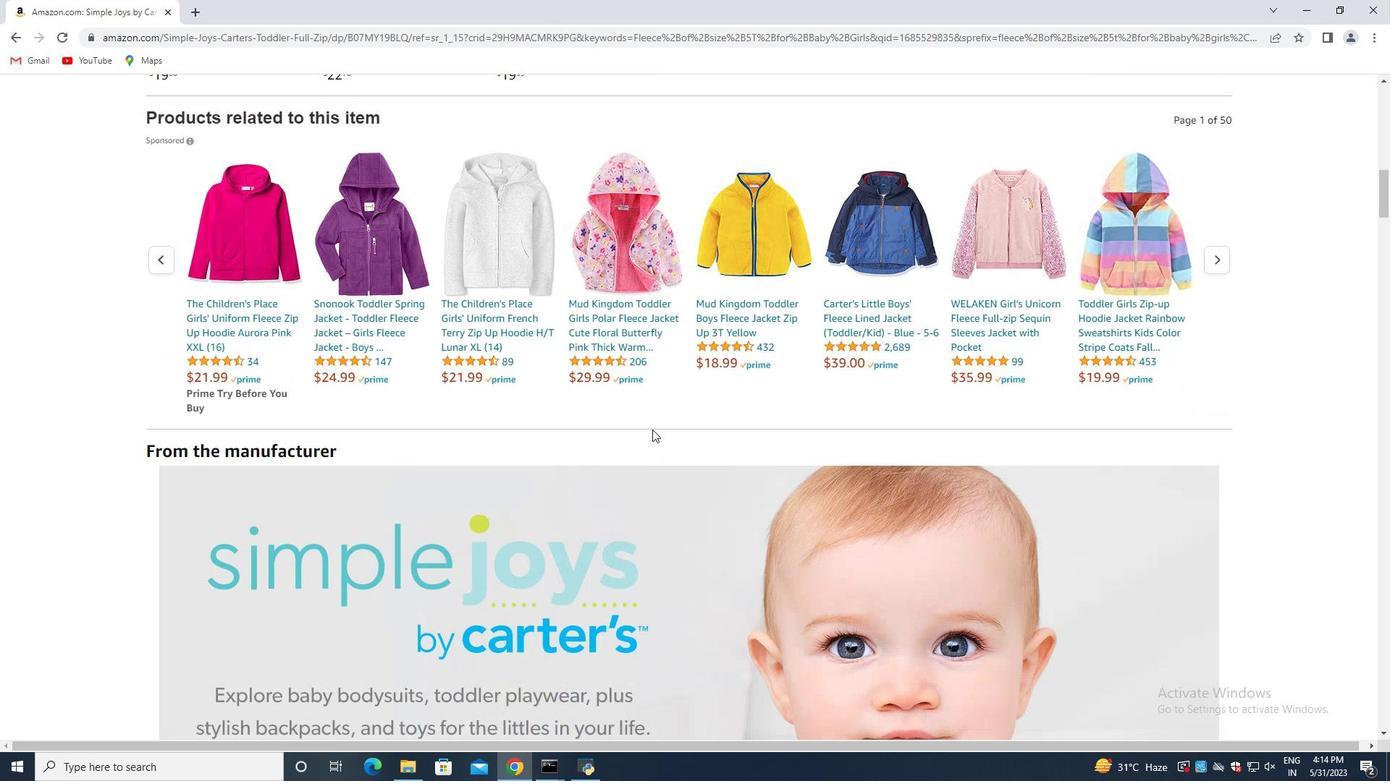 
Action: Mouse moved to (646, 435)
Screenshot: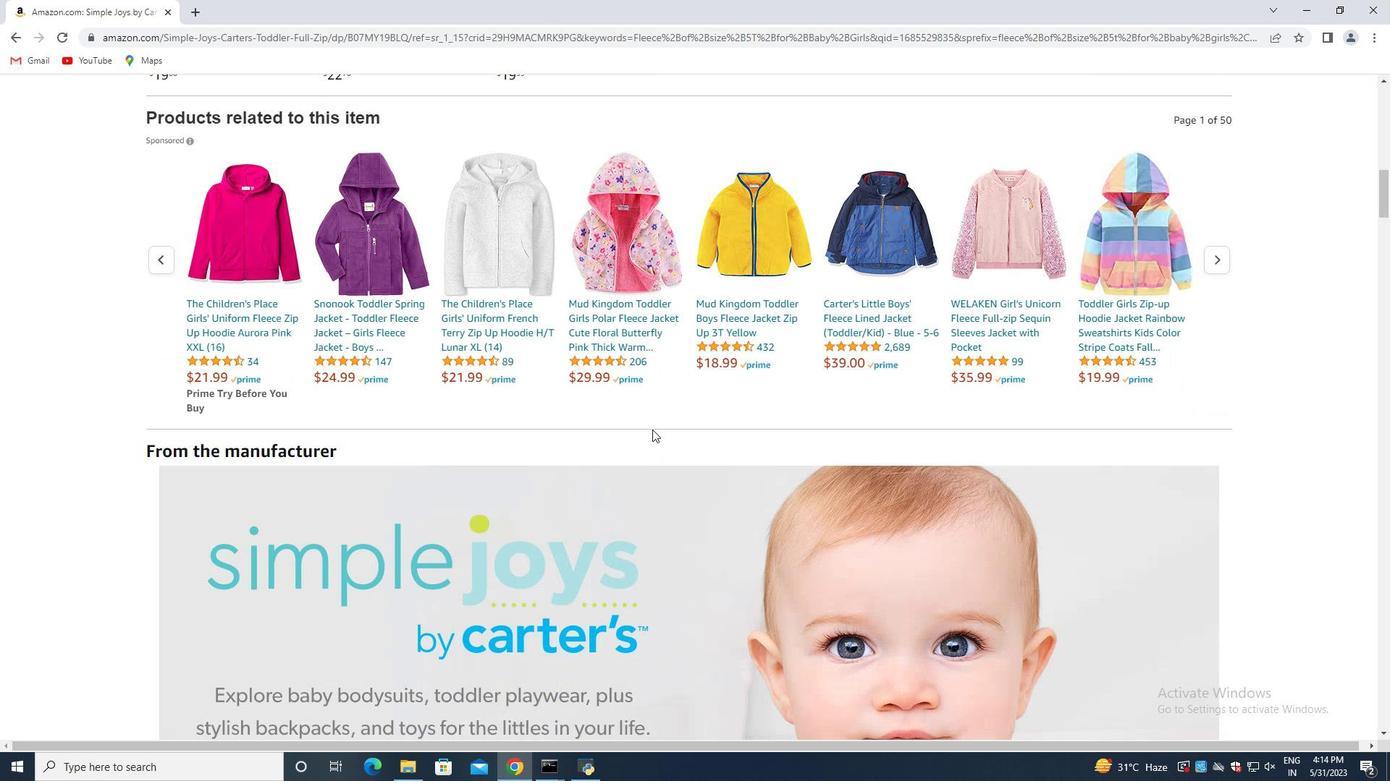 
Action: Mouse scrolled (646, 435) with delta (0, 0)
Screenshot: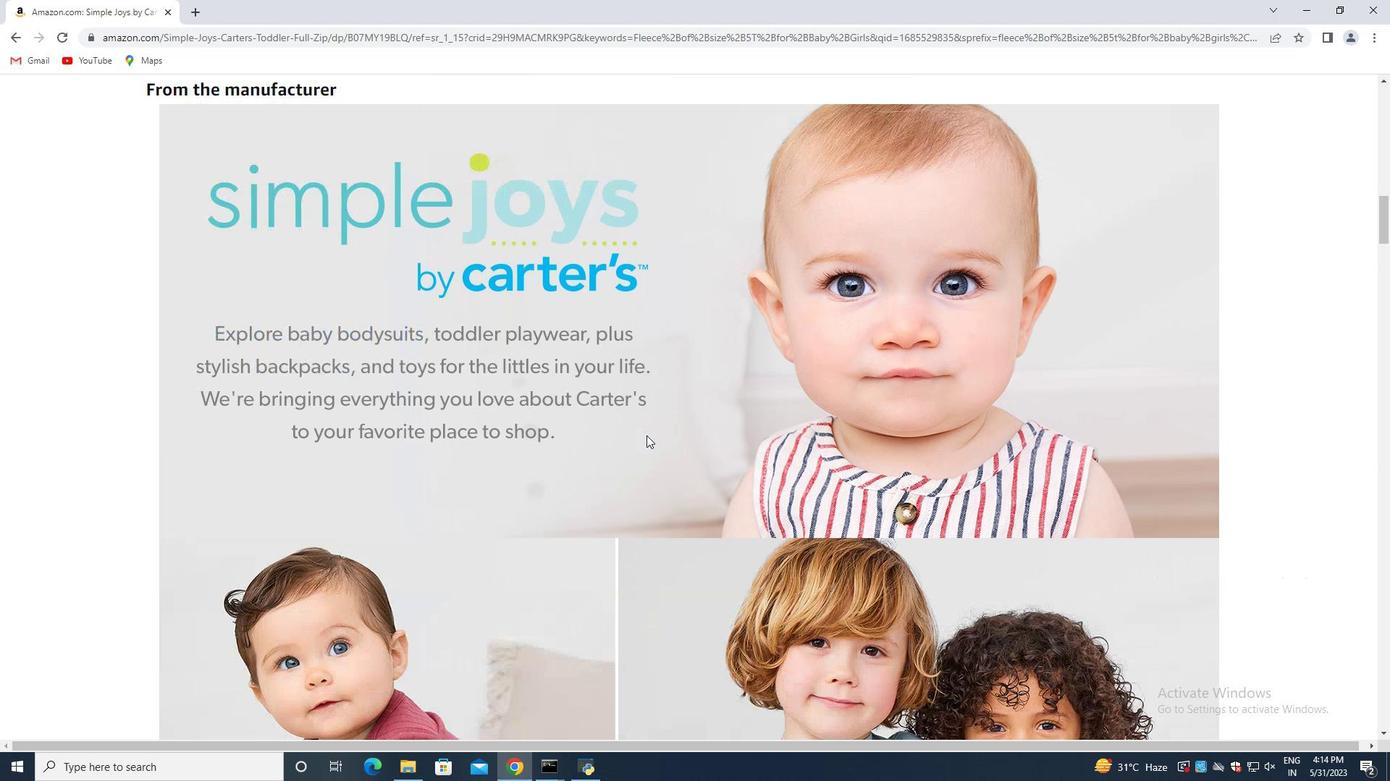 
Action: Mouse scrolled (646, 435) with delta (0, 0)
Screenshot: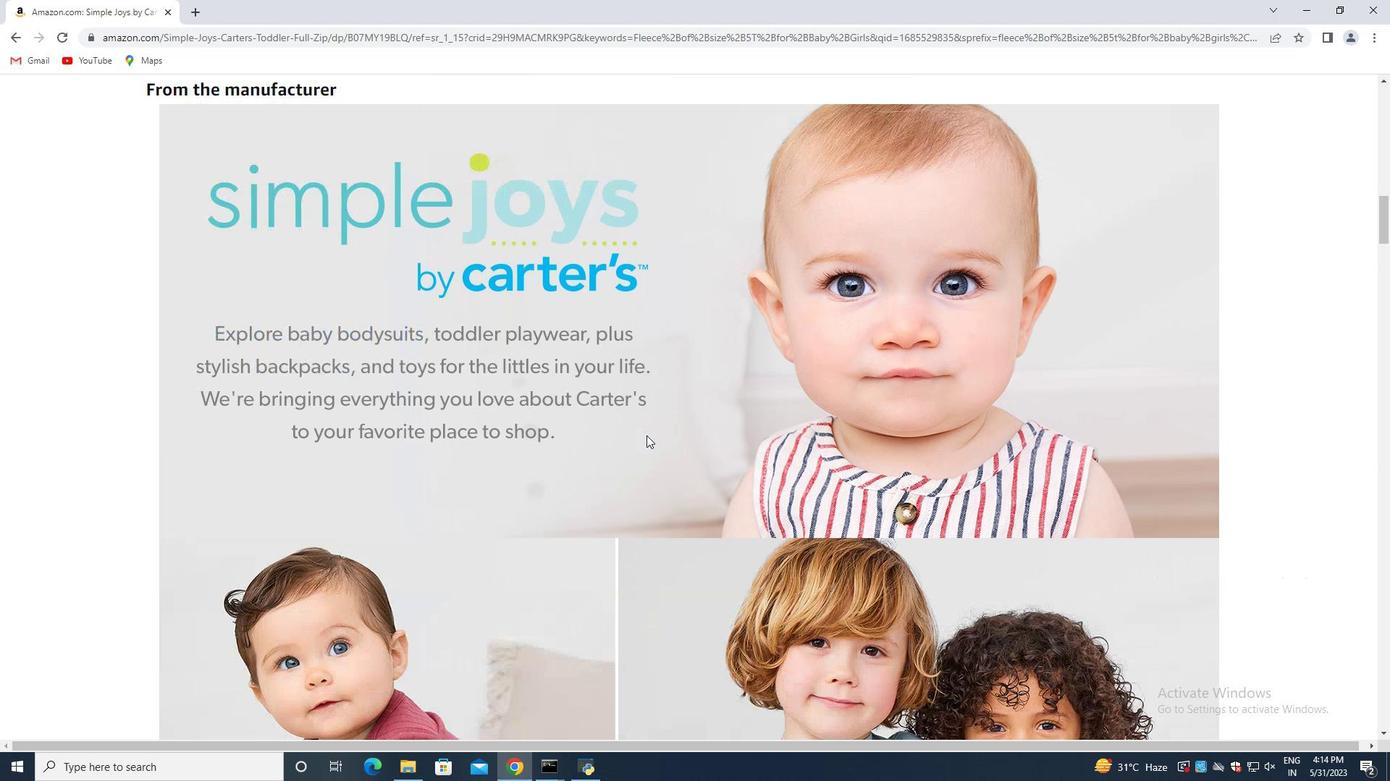 
Action: Mouse scrolled (646, 435) with delta (0, 0)
Screenshot: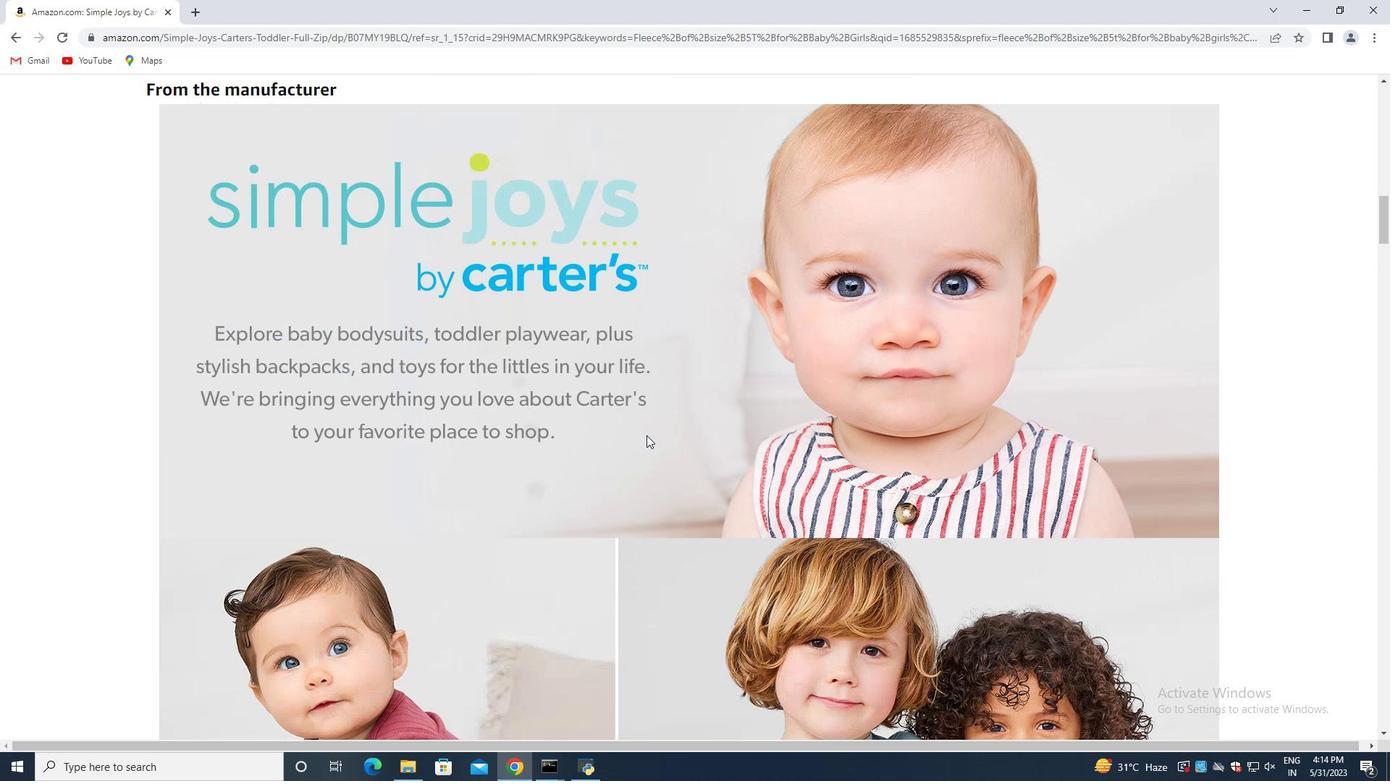 
Action: Mouse moved to (645, 435)
Screenshot: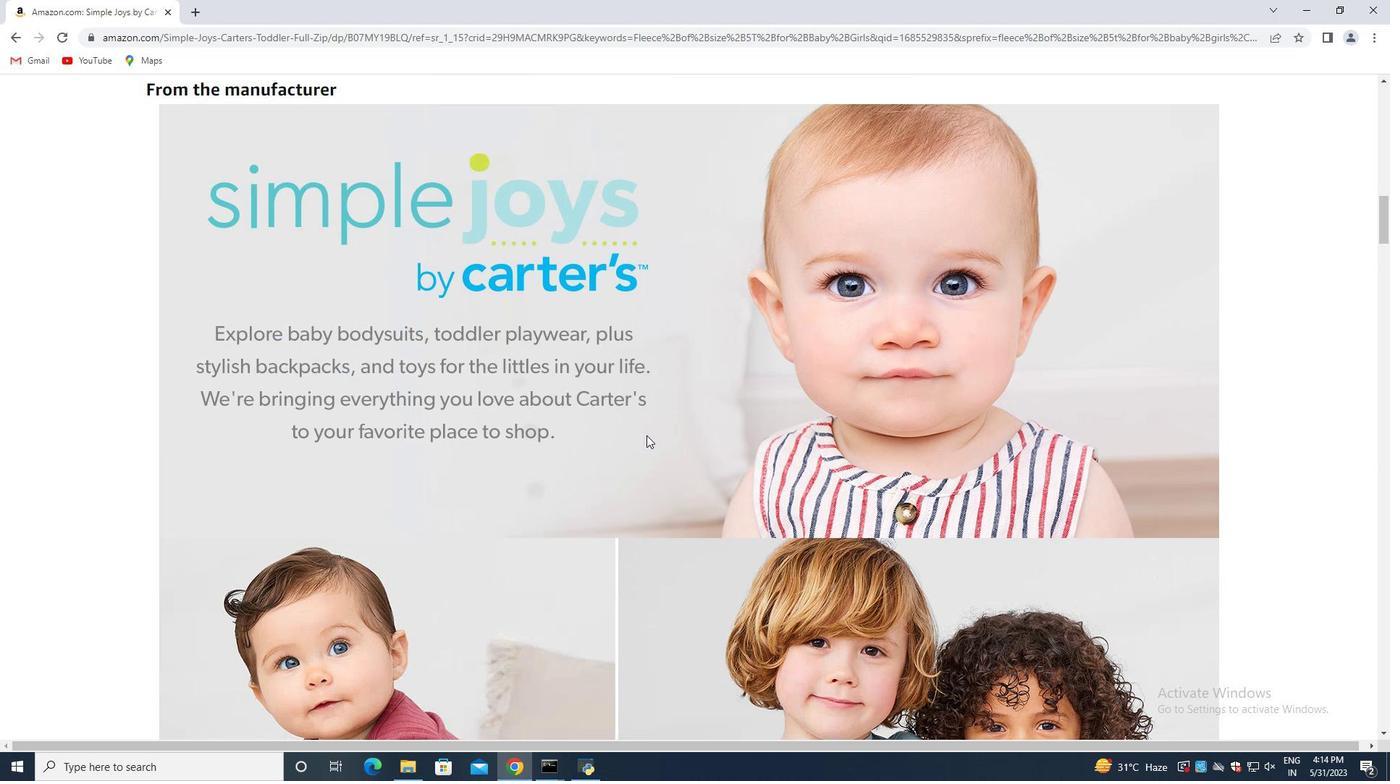 
Action: Mouse scrolled (645, 435) with delta (0, 0)
Screenshot: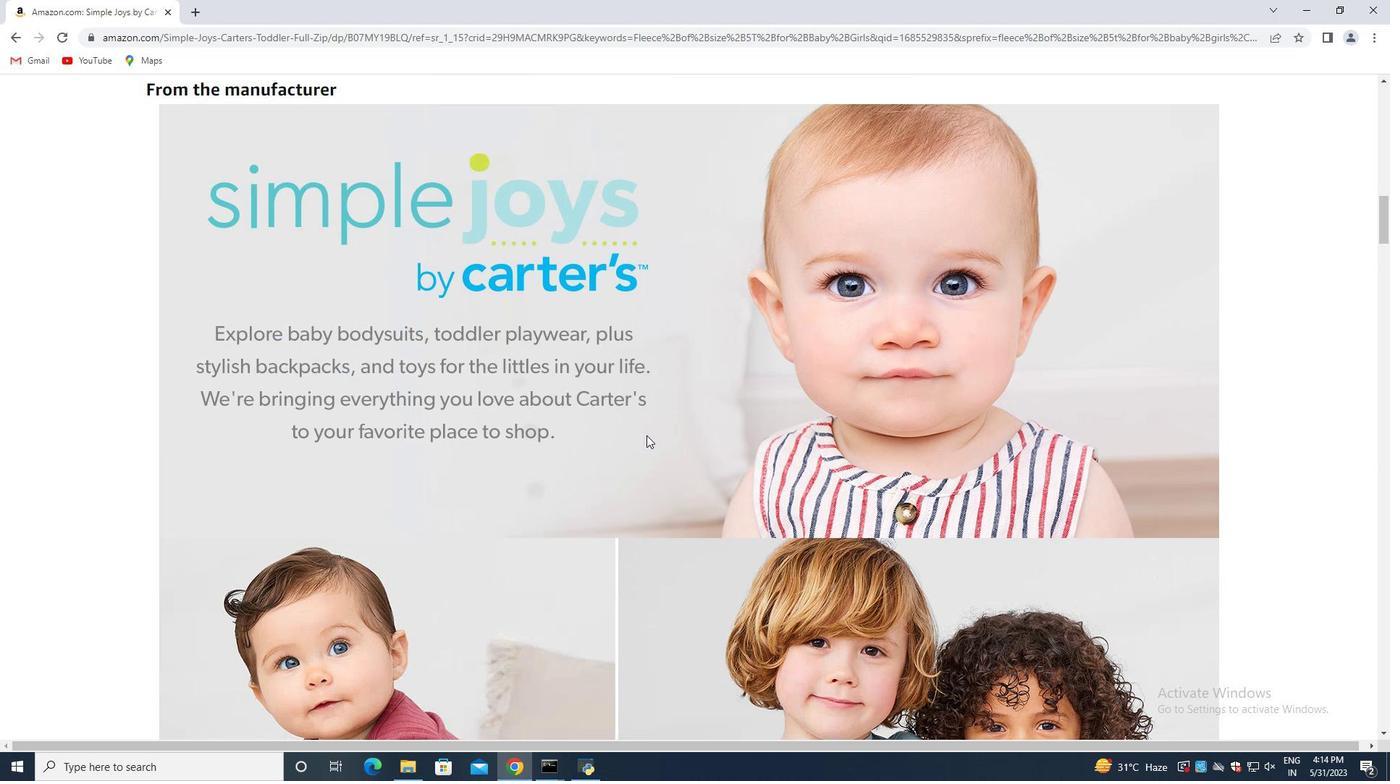 
Action: Mouse moved to (645, 435)
Screenshot: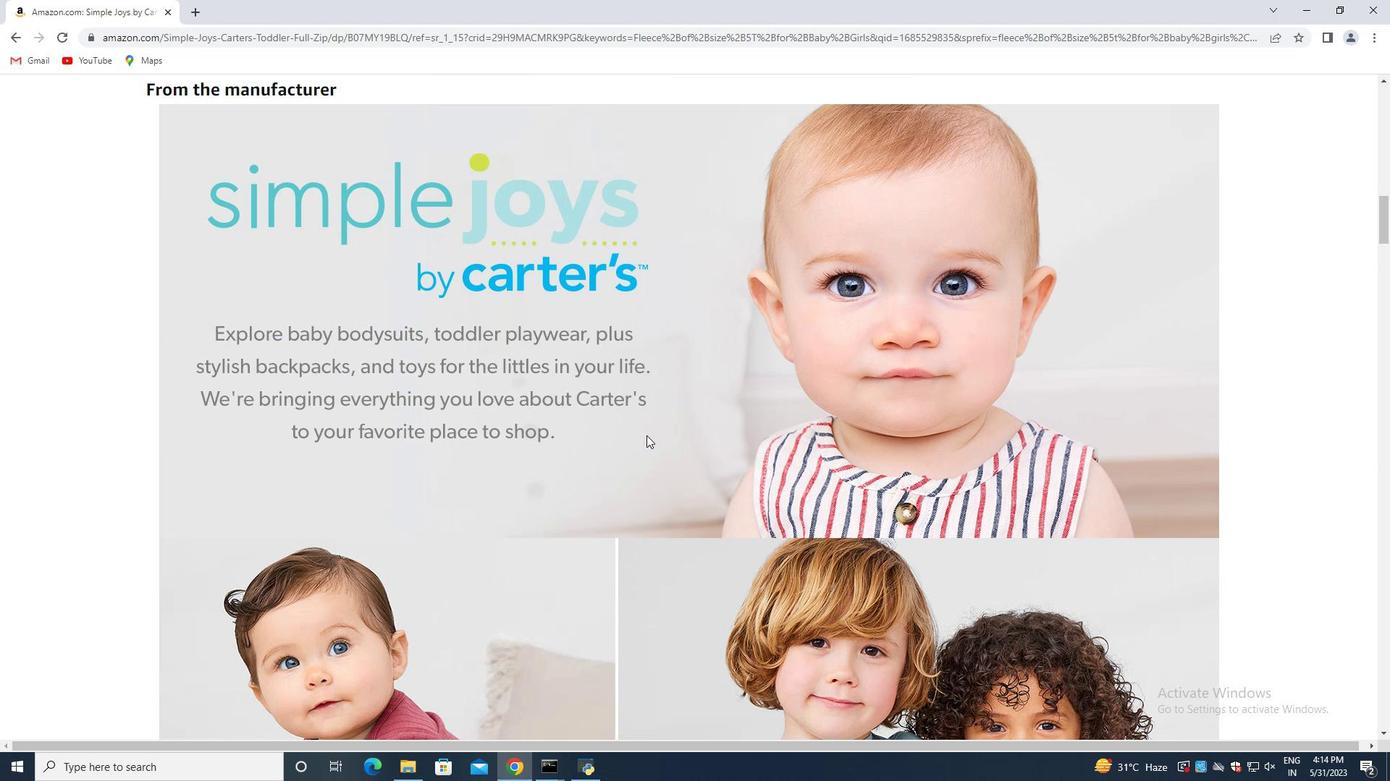 
Action: Mouse scrolled (645, 435) with delta (0, 0)
Screenshot: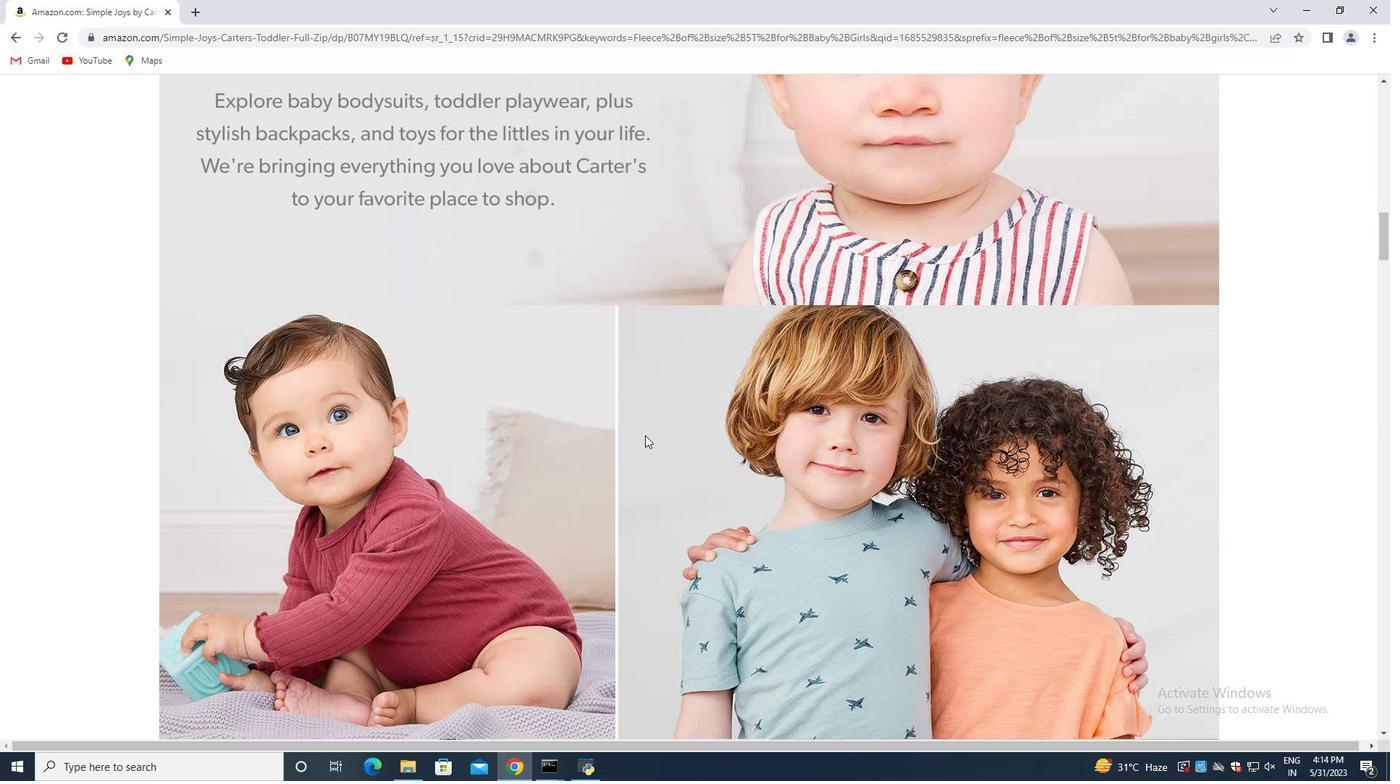 
Action: Mouse scrolled (645, 435) with delta (0, 0)
Screenshot: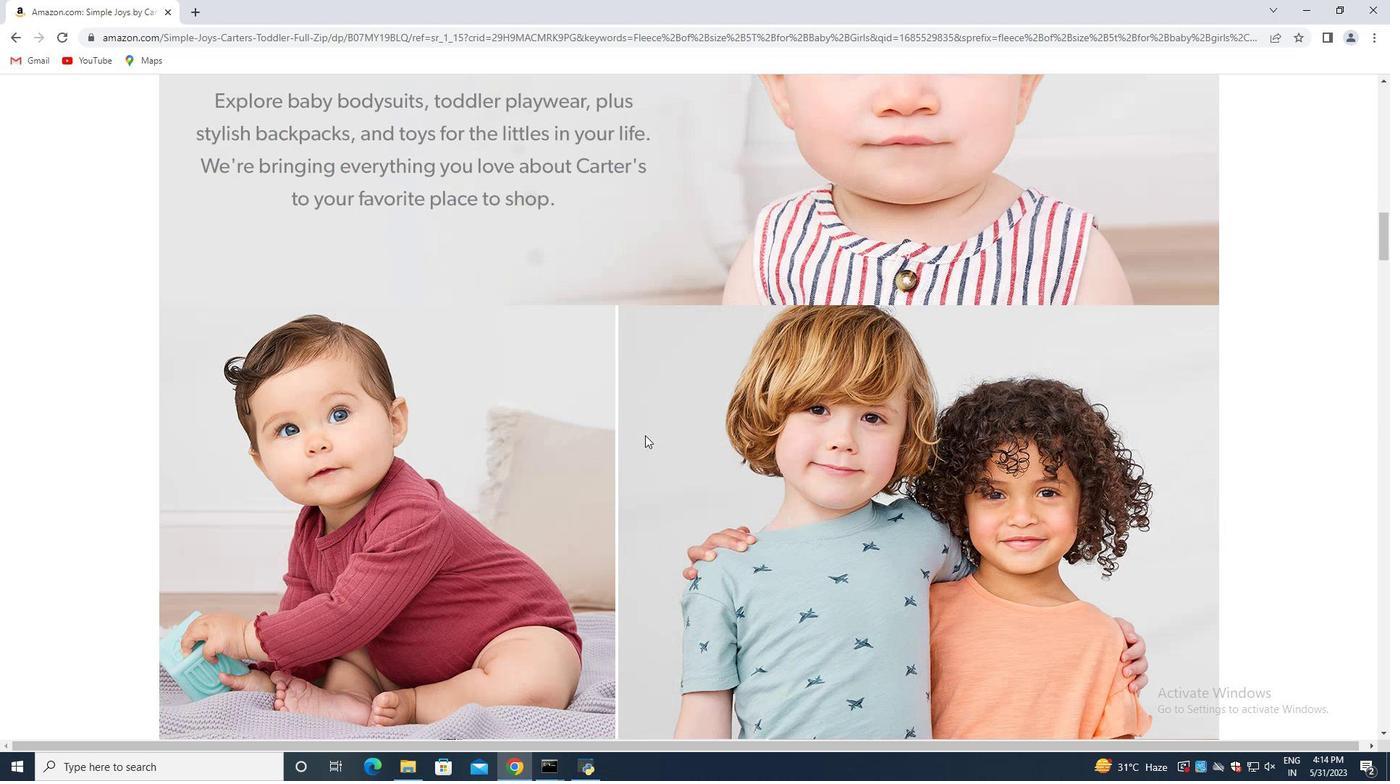 
Action: Mouse scrolled (645, 435) with delta (0, 0)
Screenshot: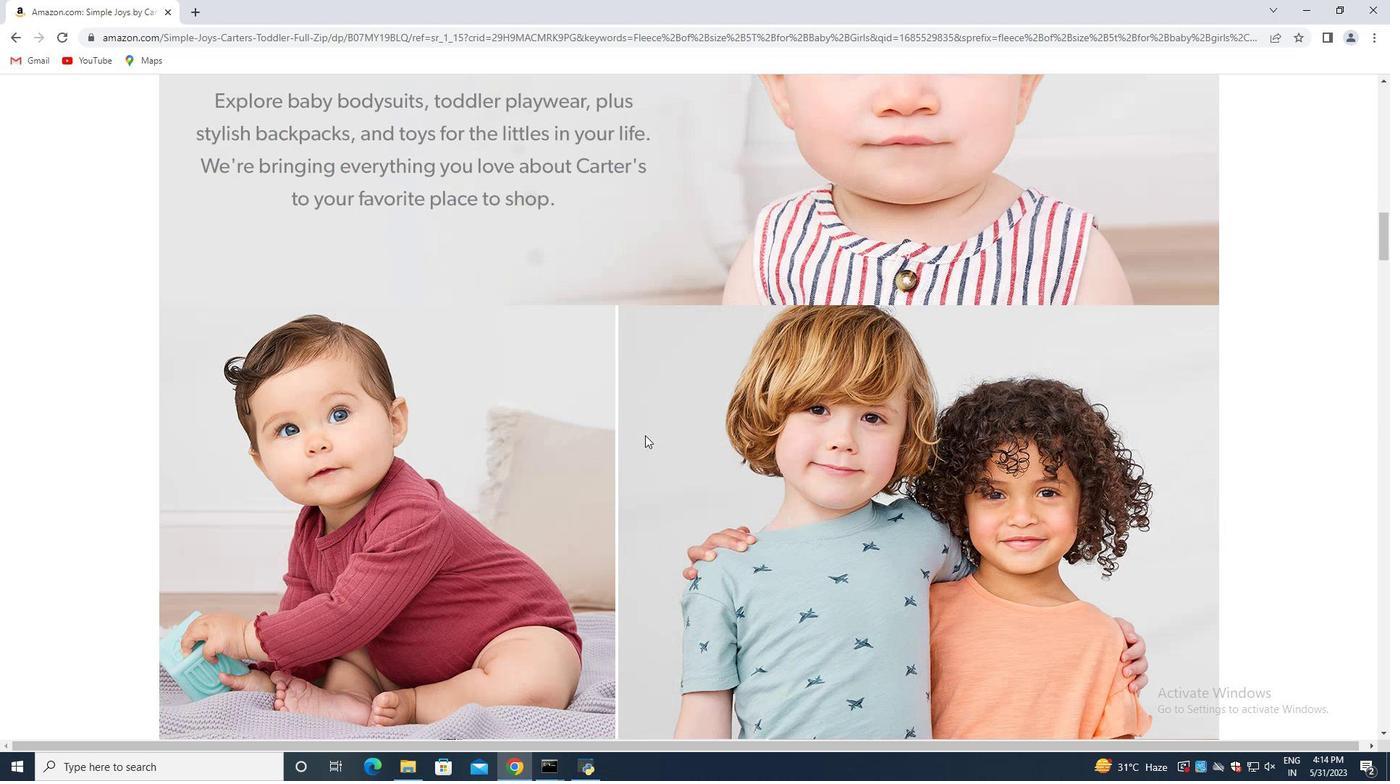 
Action: Mouse moved to (645, 435)
Screenshot: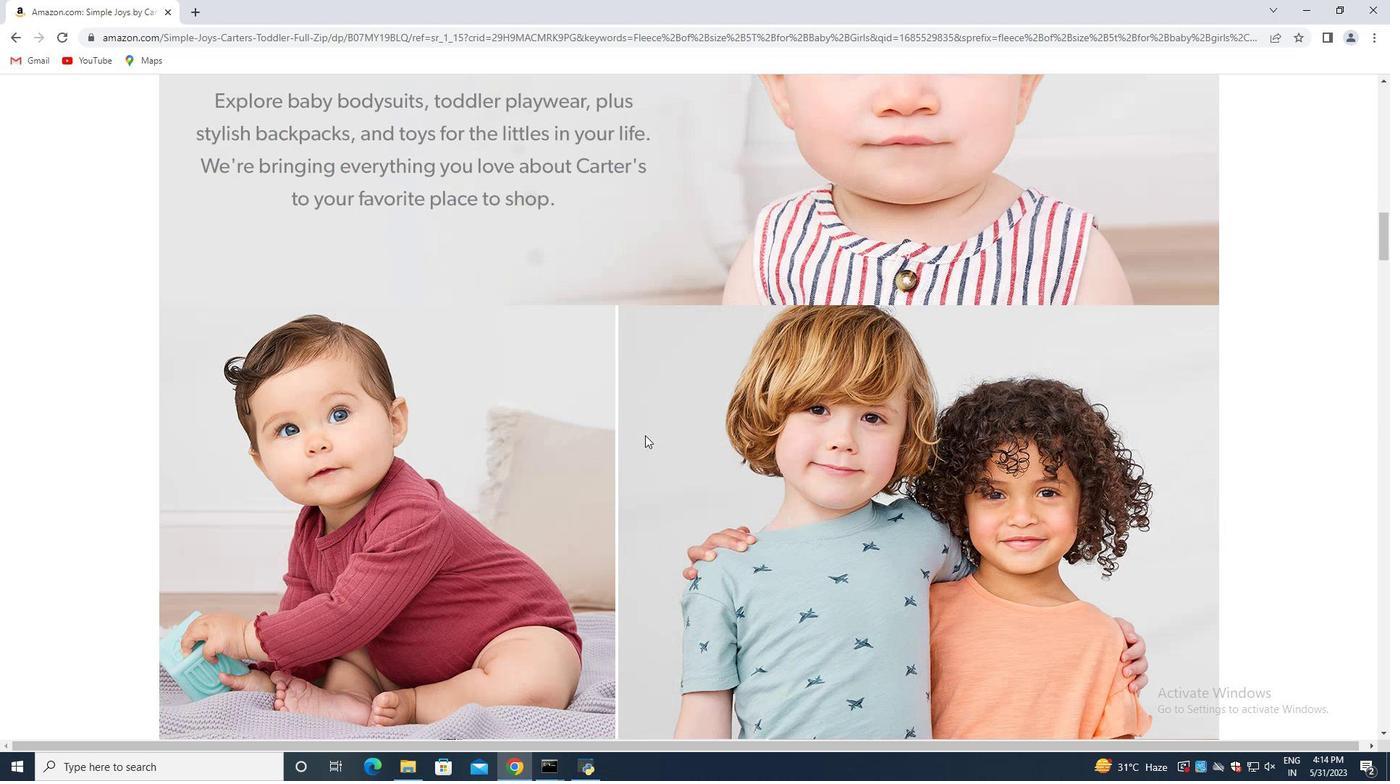 
Action: Mouse scrolled (645, 435) with delta (0, 0)
Screenshot: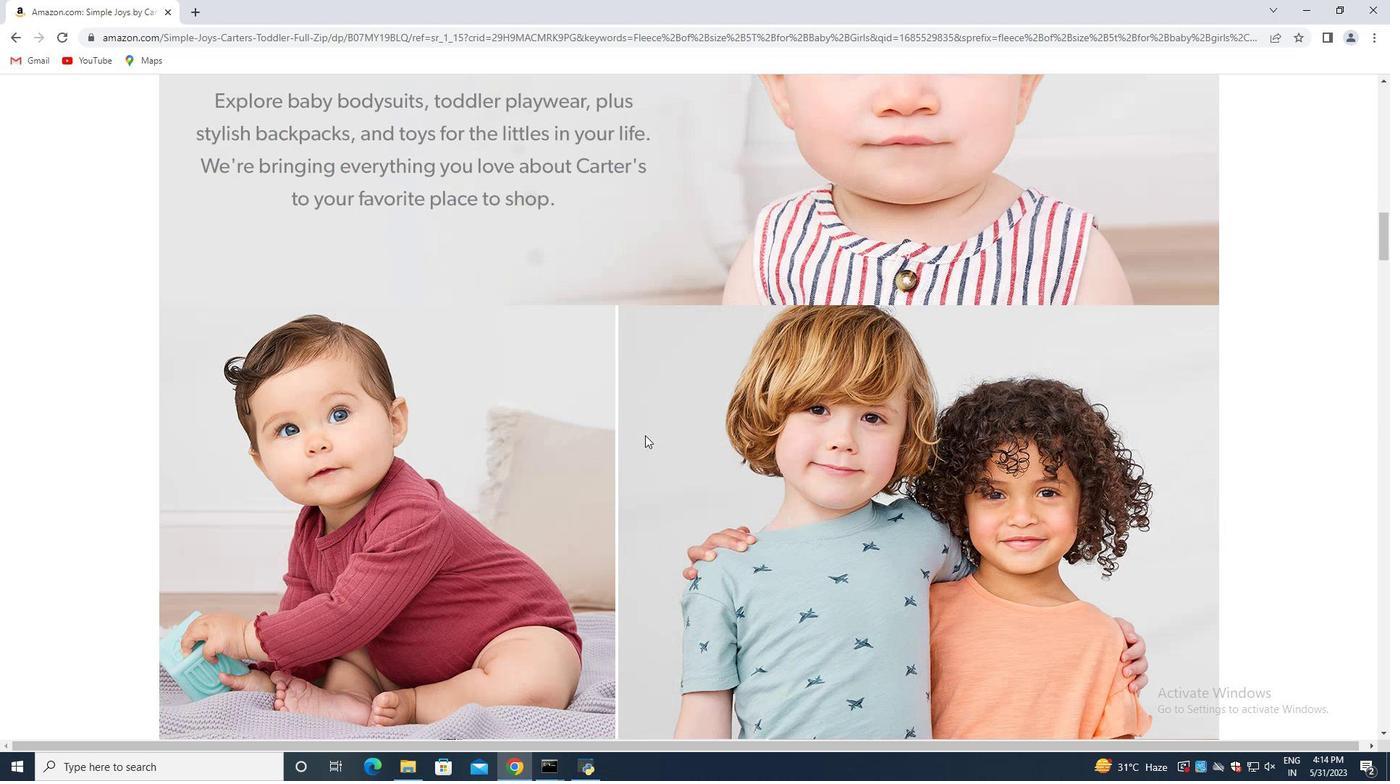
Action: Mouse moved to (644, 435)
Screenshot: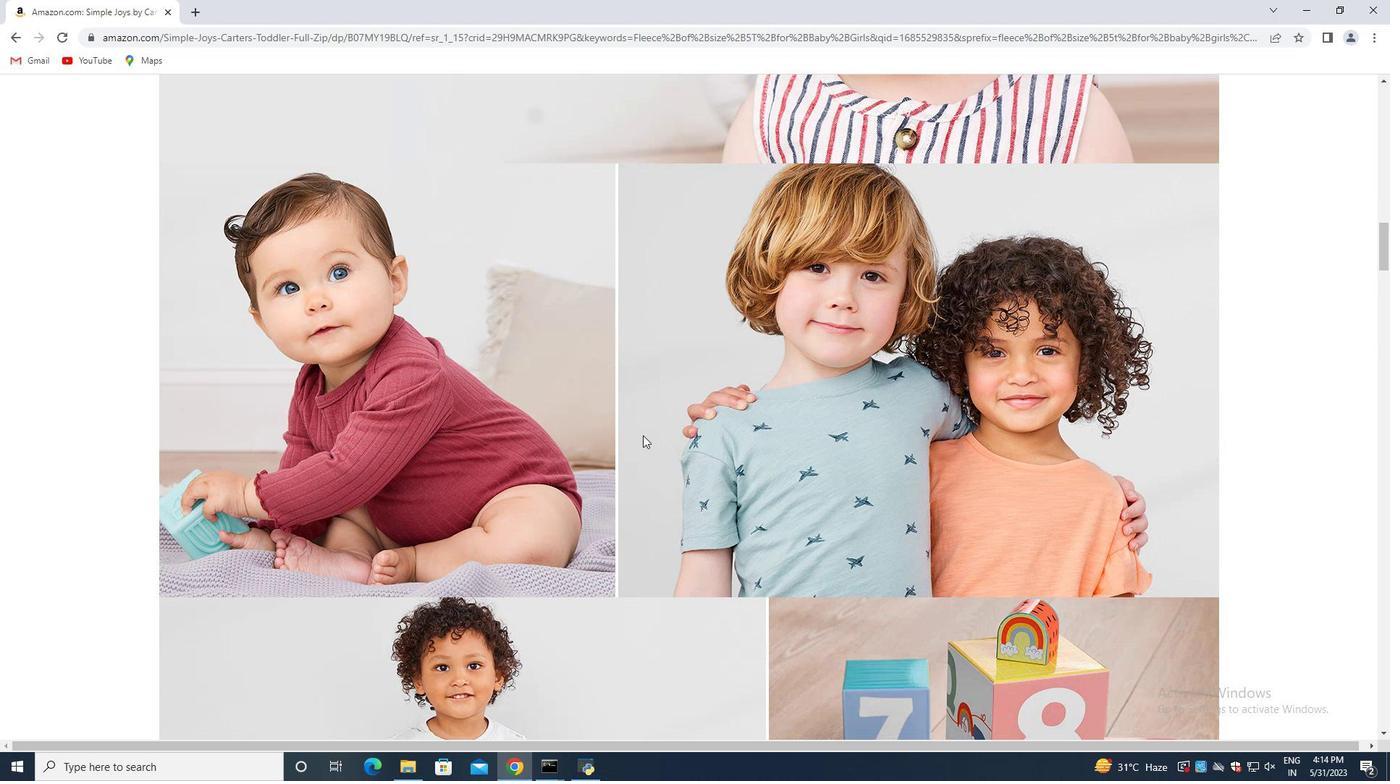 
Action: Key pressed <Key.down><Key.down><Key.down><Key.space><Key.space><Key.space>
Screenshot: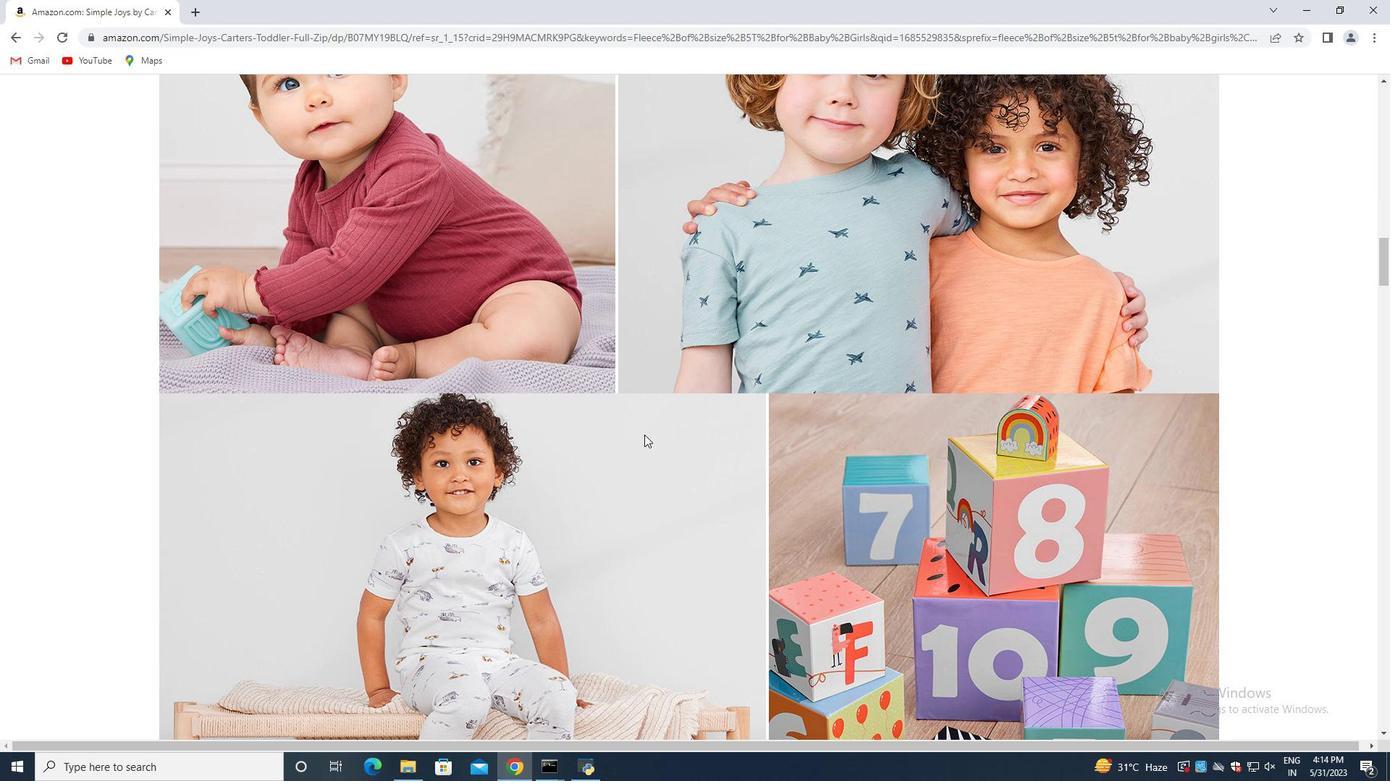 
Action: Mouse moved to (640, 430)
Screenshot: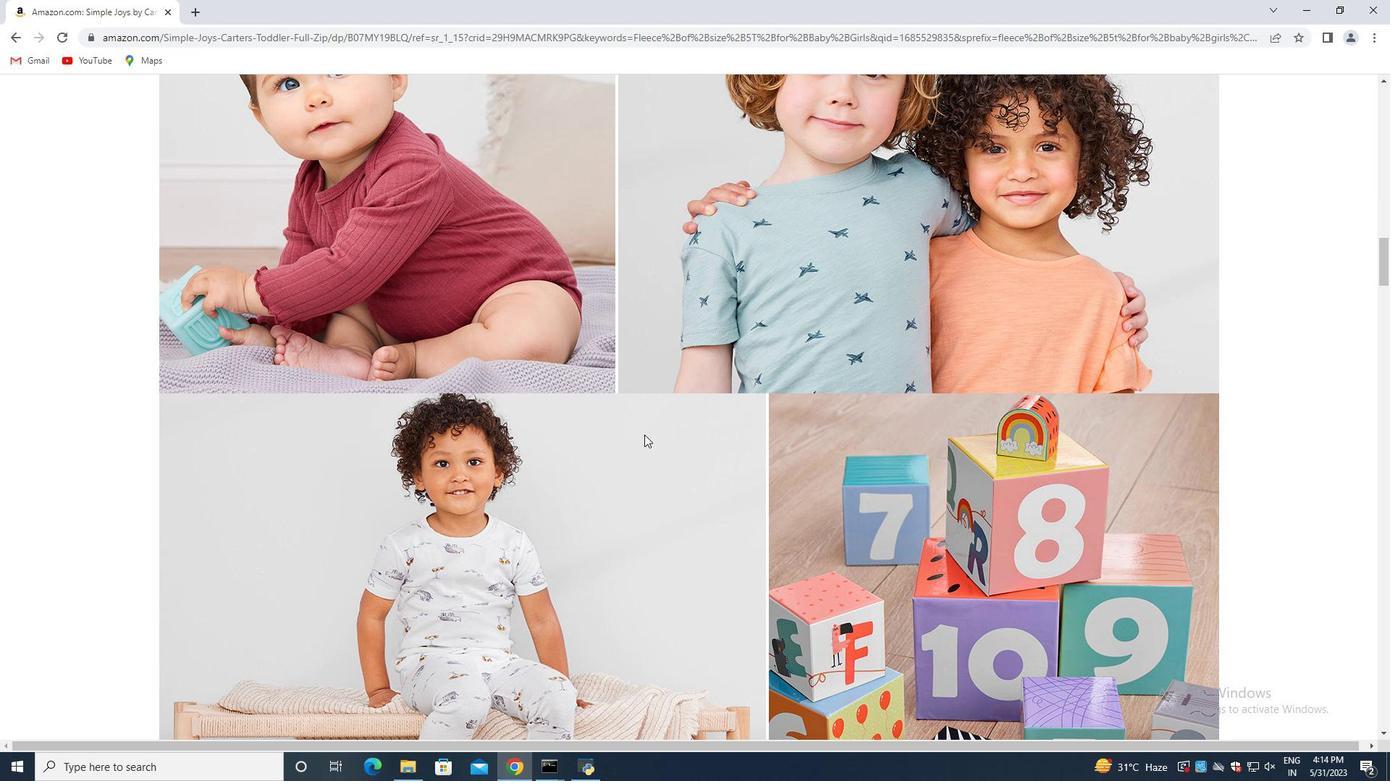 
Action: Mouse scrolled (640, 429) with delta (0, 0)
Screenshot: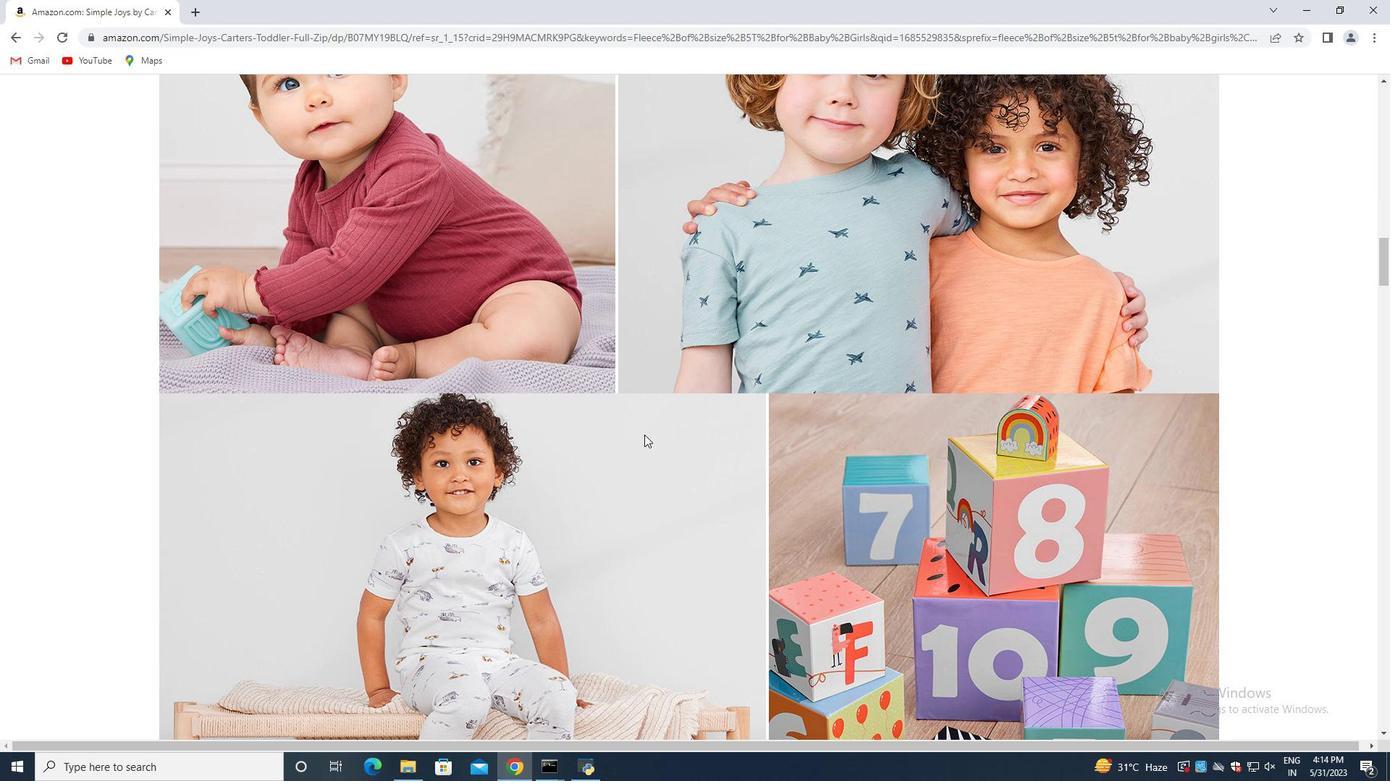 
Action: Mouse scrolled (640, 429) with delta (0, 0)
Screenshot: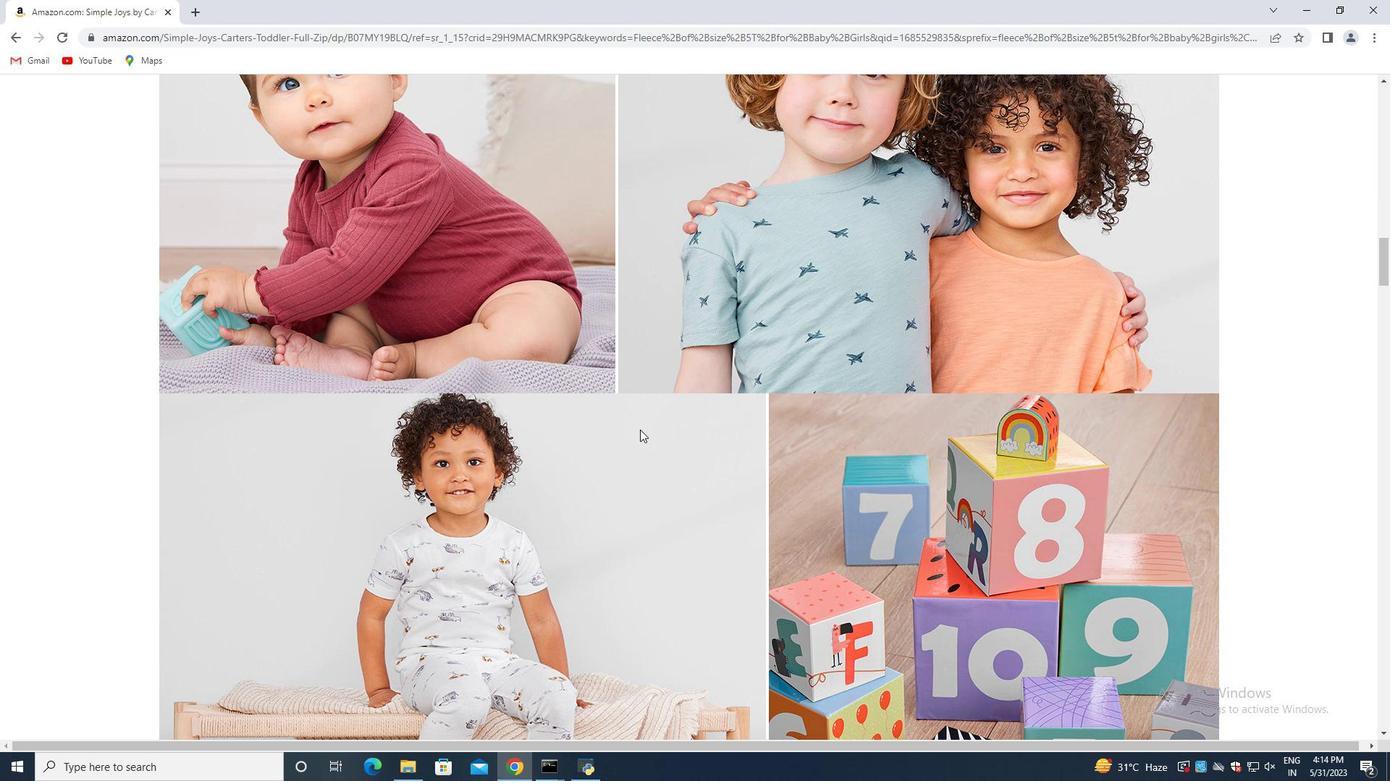 
Action: Mouse scrolled (640, 429) with delta (0, 0)
Screenshot: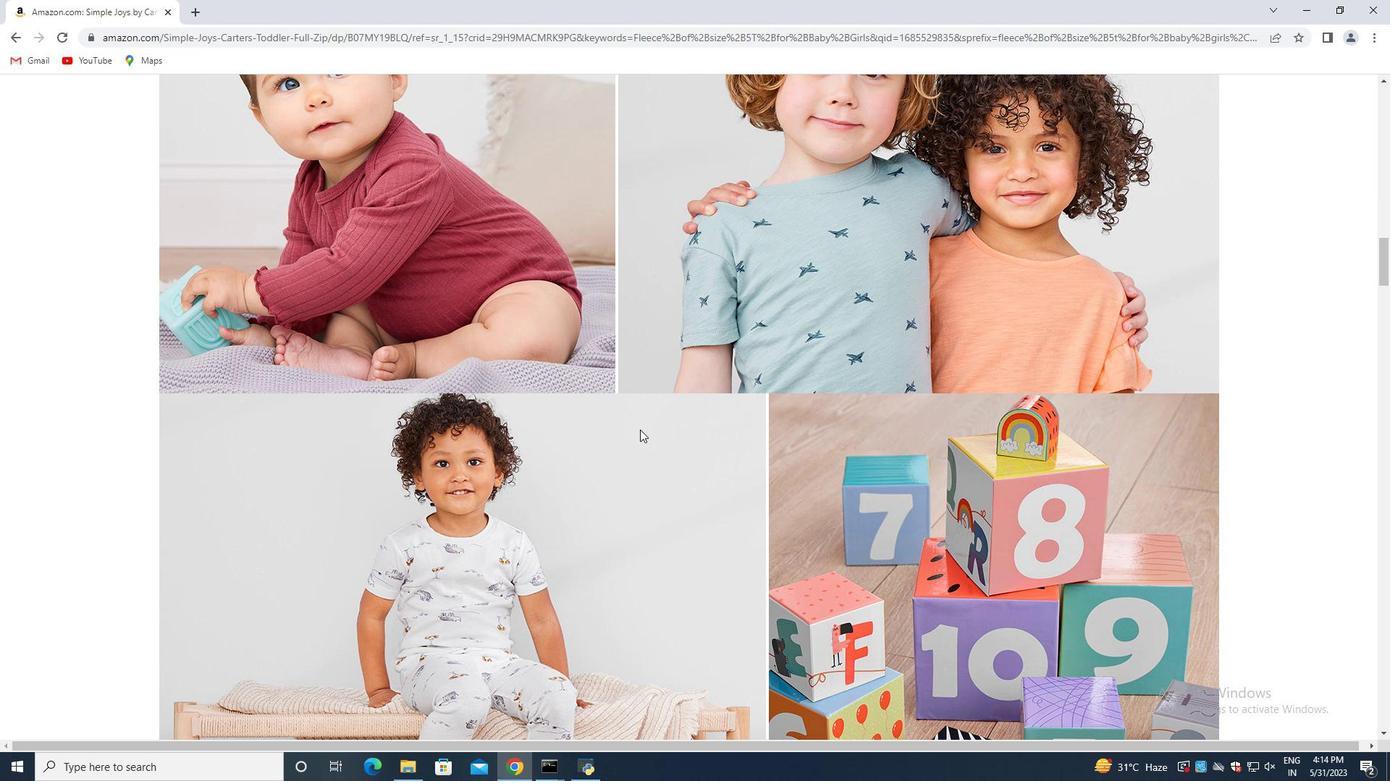
Action: Mouse scrolled (640, 429) with delta (0, 0)
Screenshot: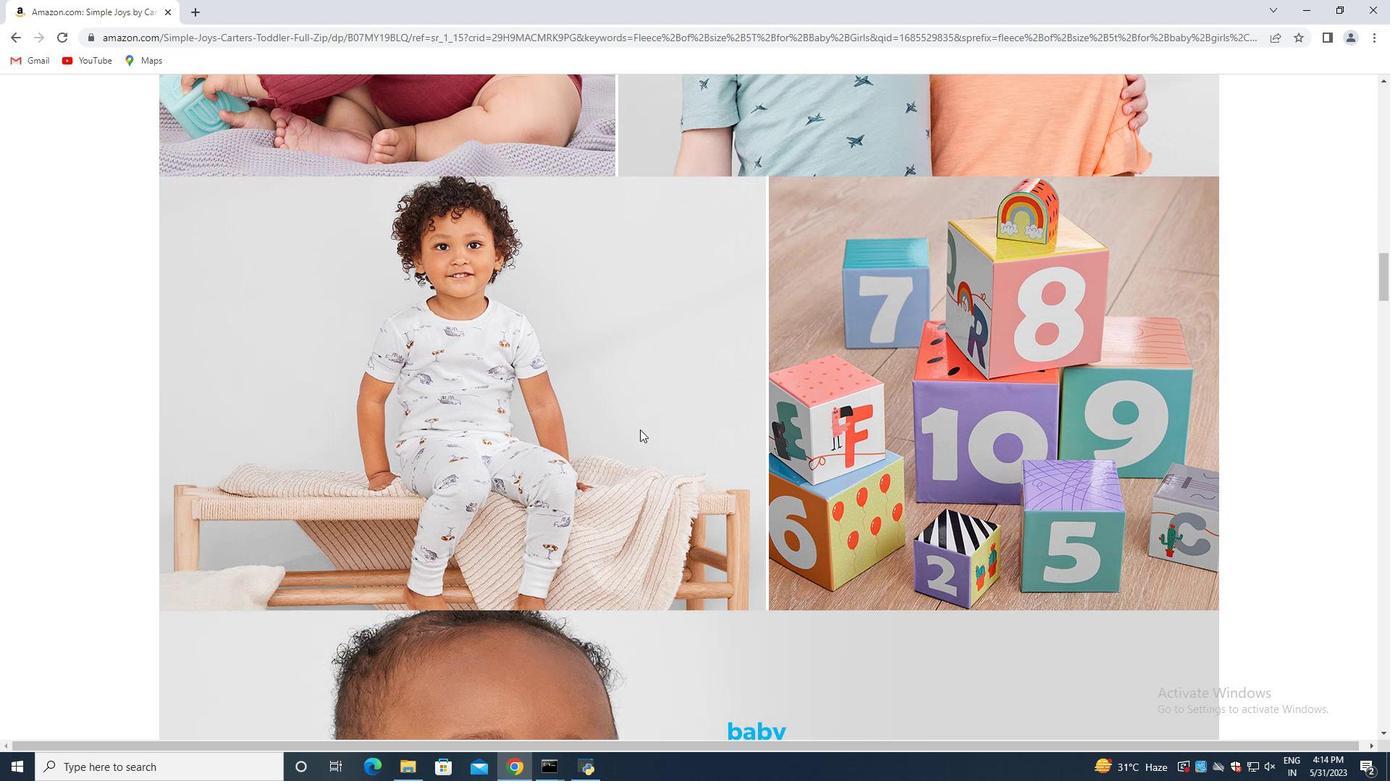 
Action: Mouse scrolled (640, 429) with delta (0, 0)
Screenshot: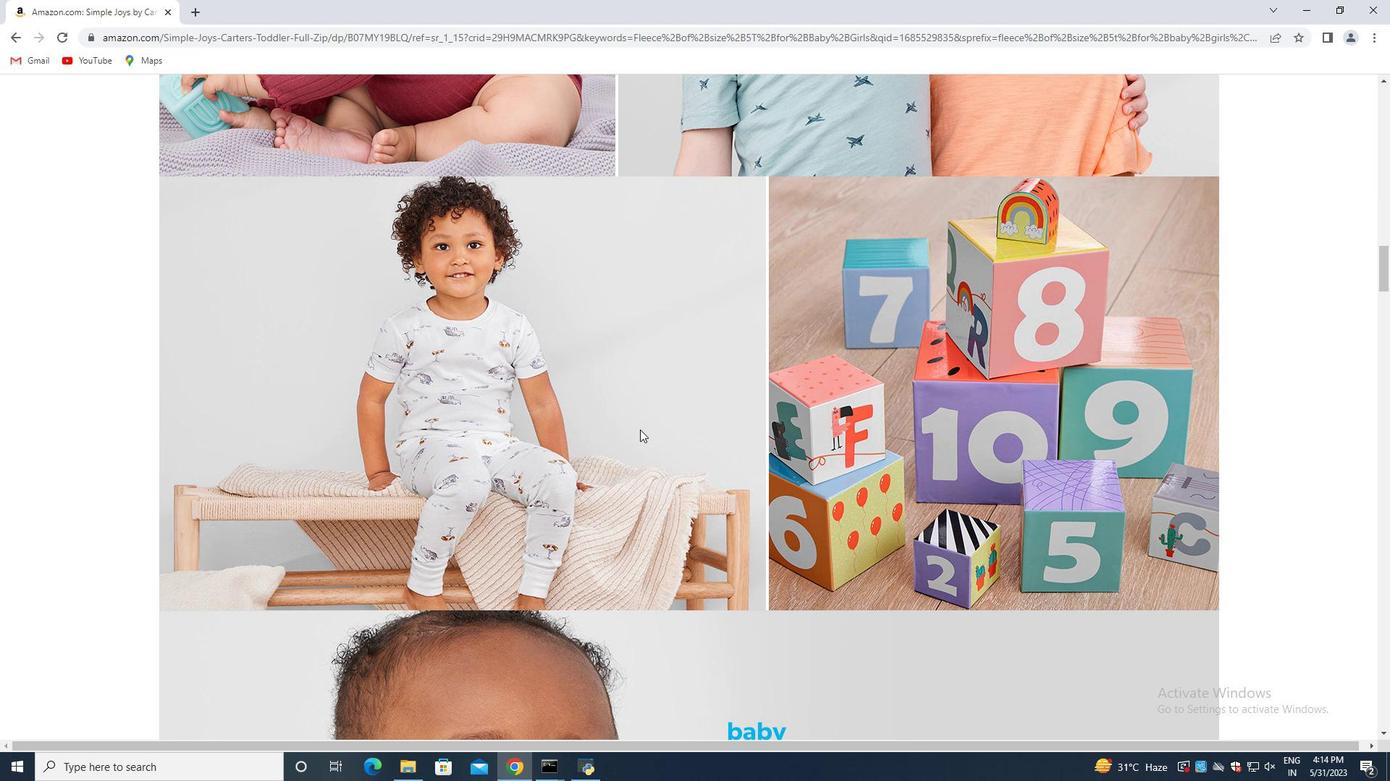 
Action: Mouse scrolled (640, 429) with delta (0, 0)
Screenshot: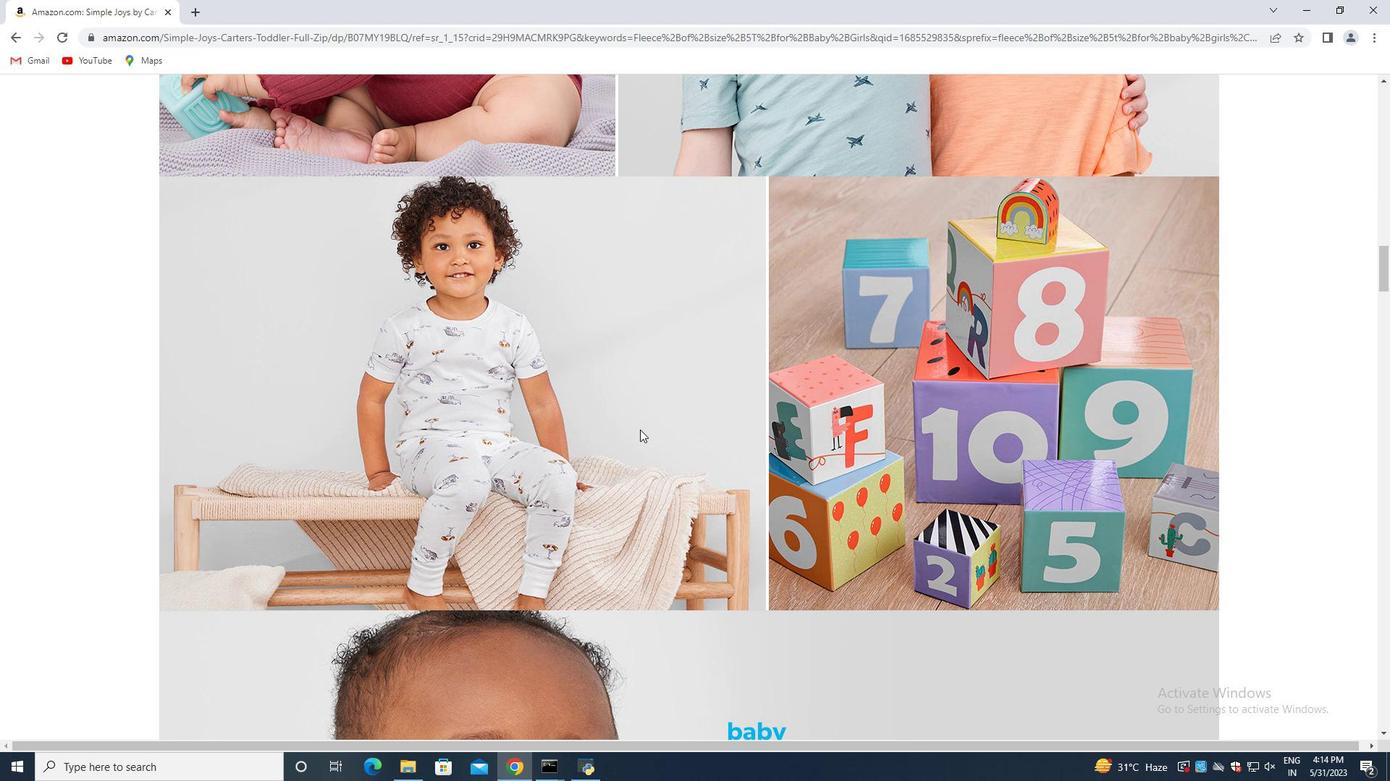 
Action: Mouse moved to (639, 430)
Screenshot: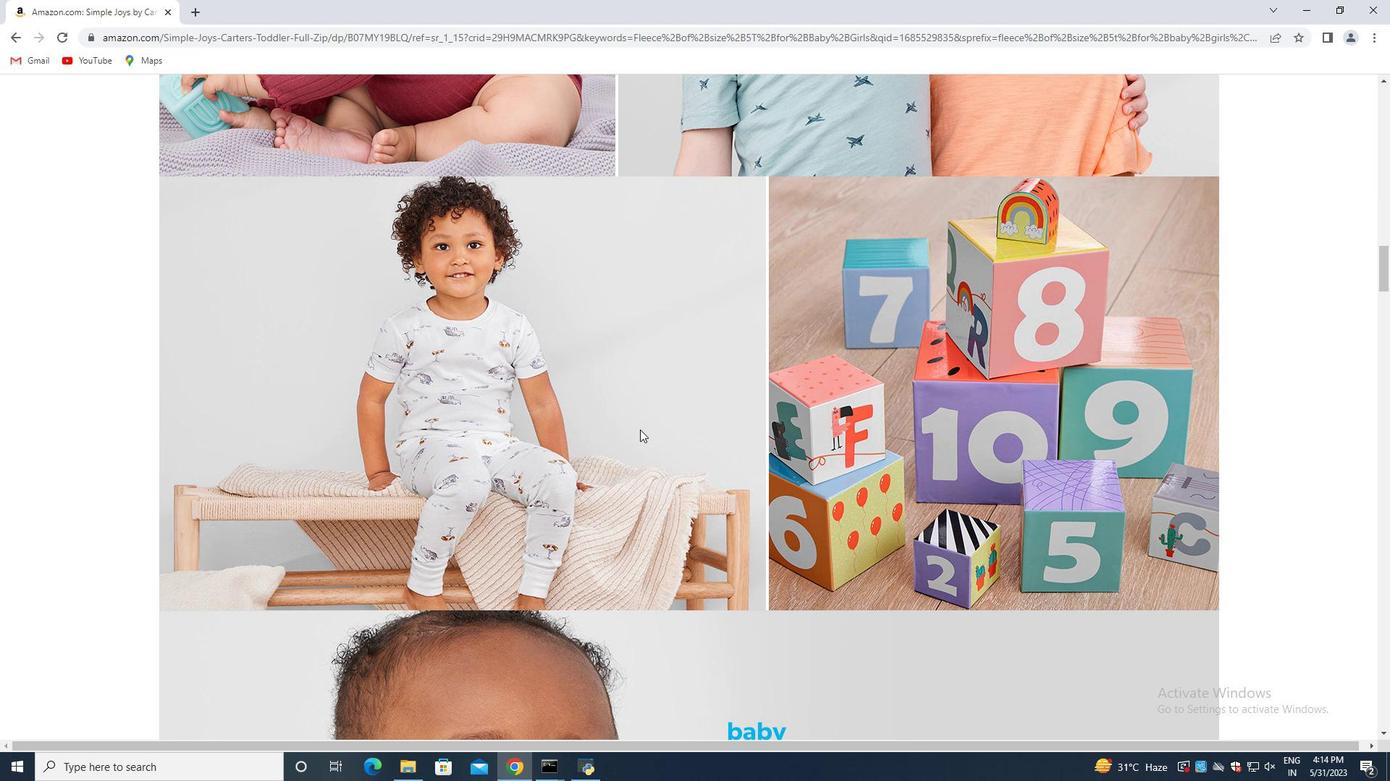 
Action: Mouse scrolled (639, 429) with delta (0, 0)
Screenshot: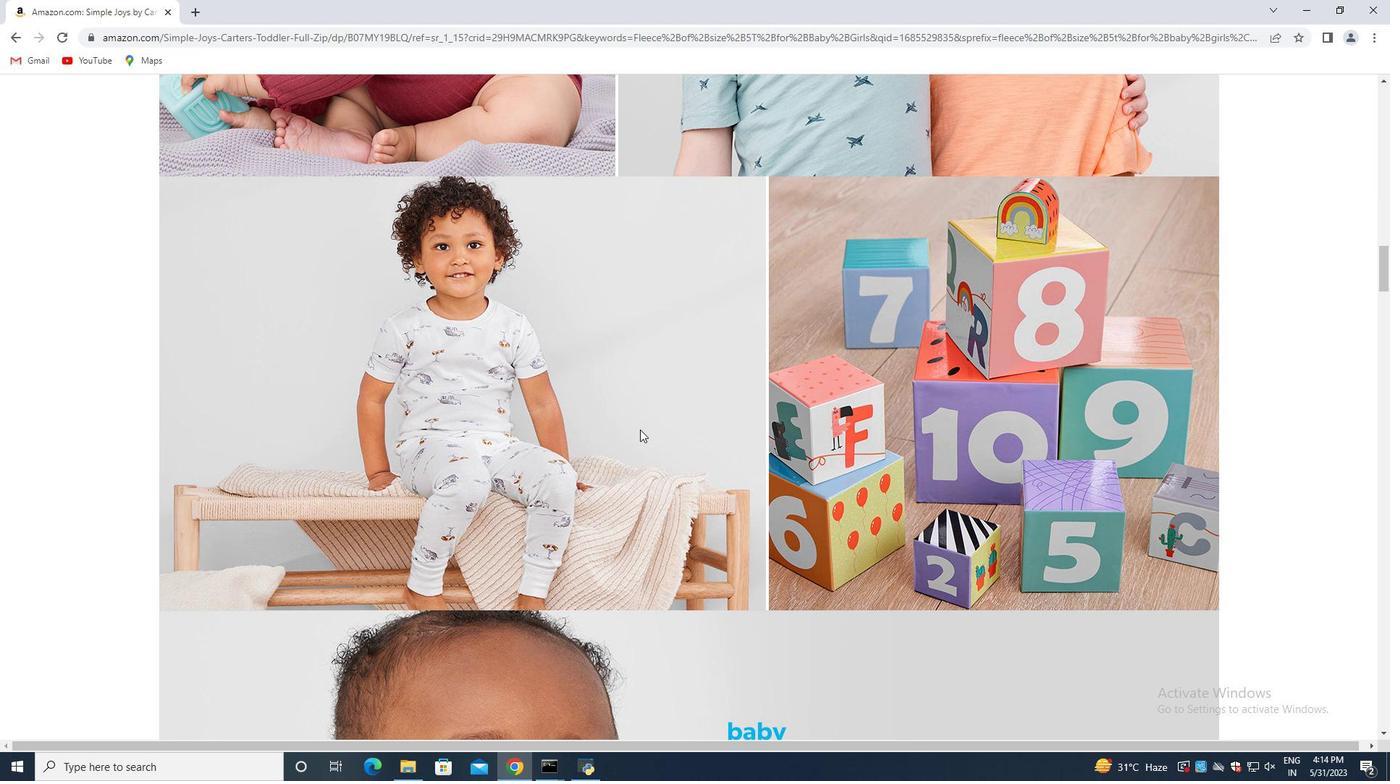 
Action: Mouse scrolled (639, 429) with delta (0, 0)
Screenshot: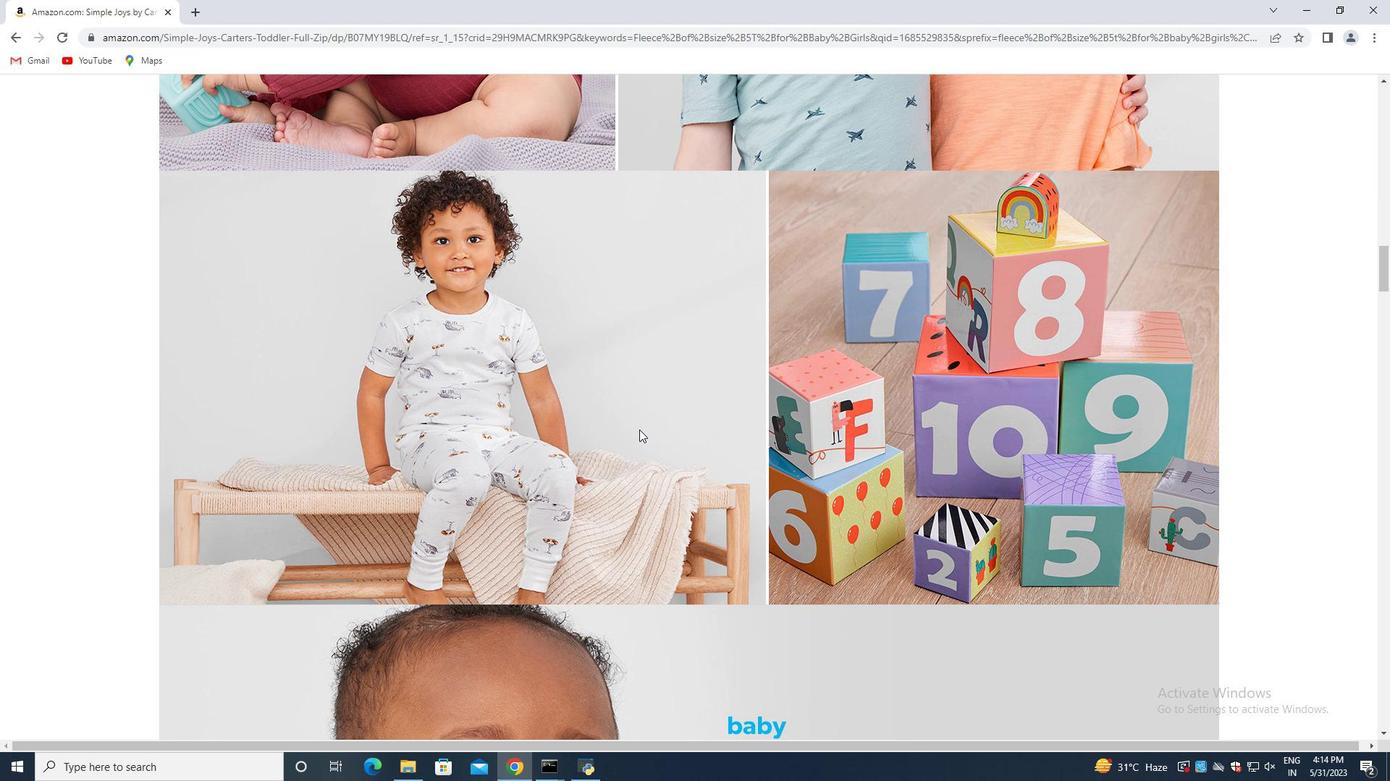 
Action: Mouse scrolled (639, 429) with delta (0, 0)
Screenshot: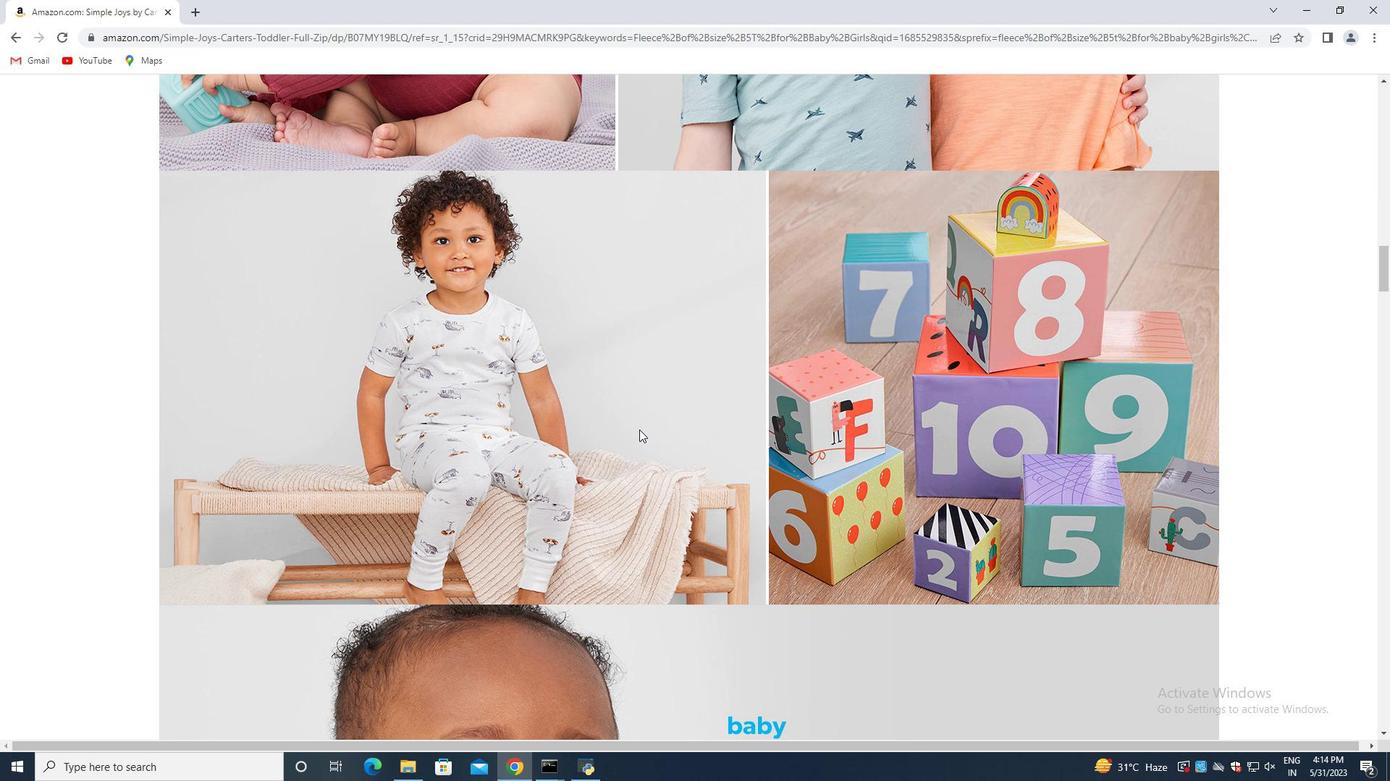 
Action: Mouse moved to (639, 436)
Screenshot: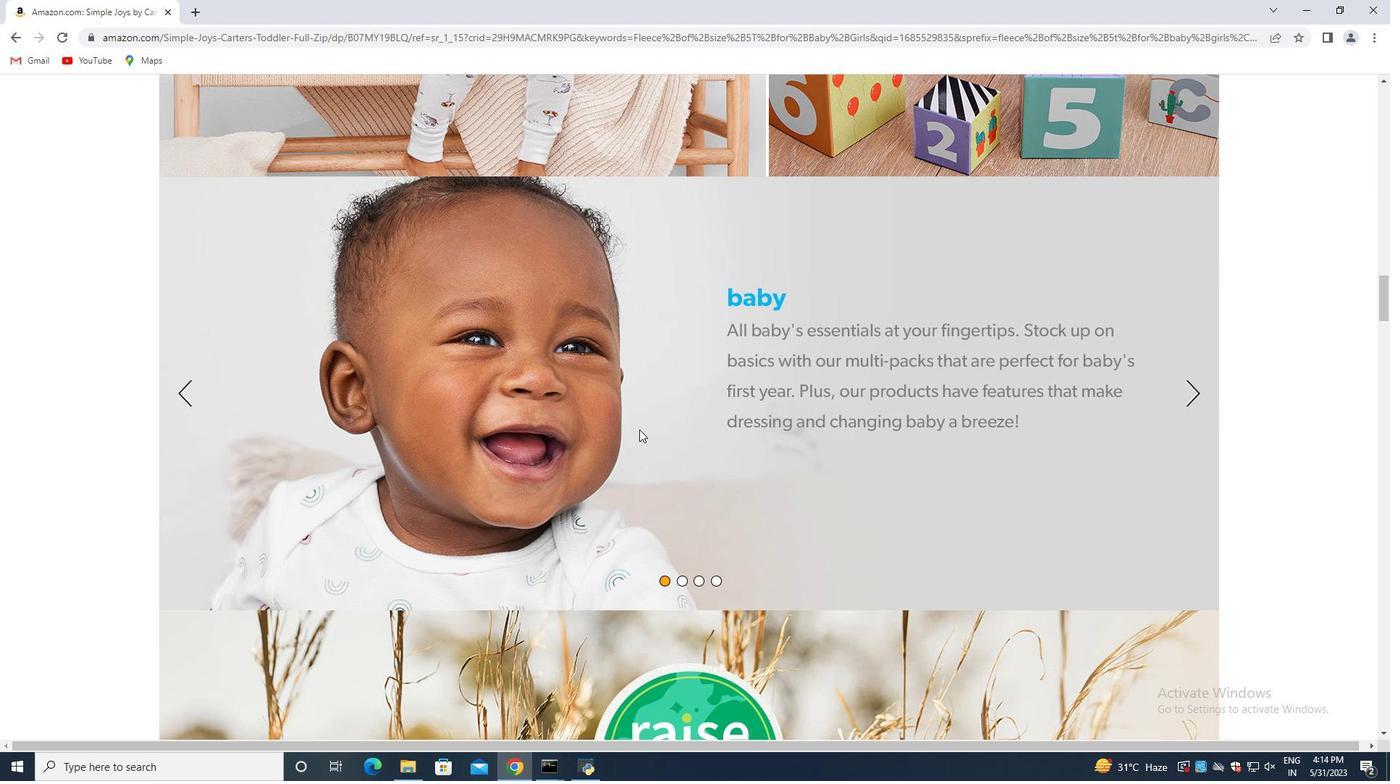 
Action: Mouse scrolled (639, 435) with delta (0, 0)
Screenshot: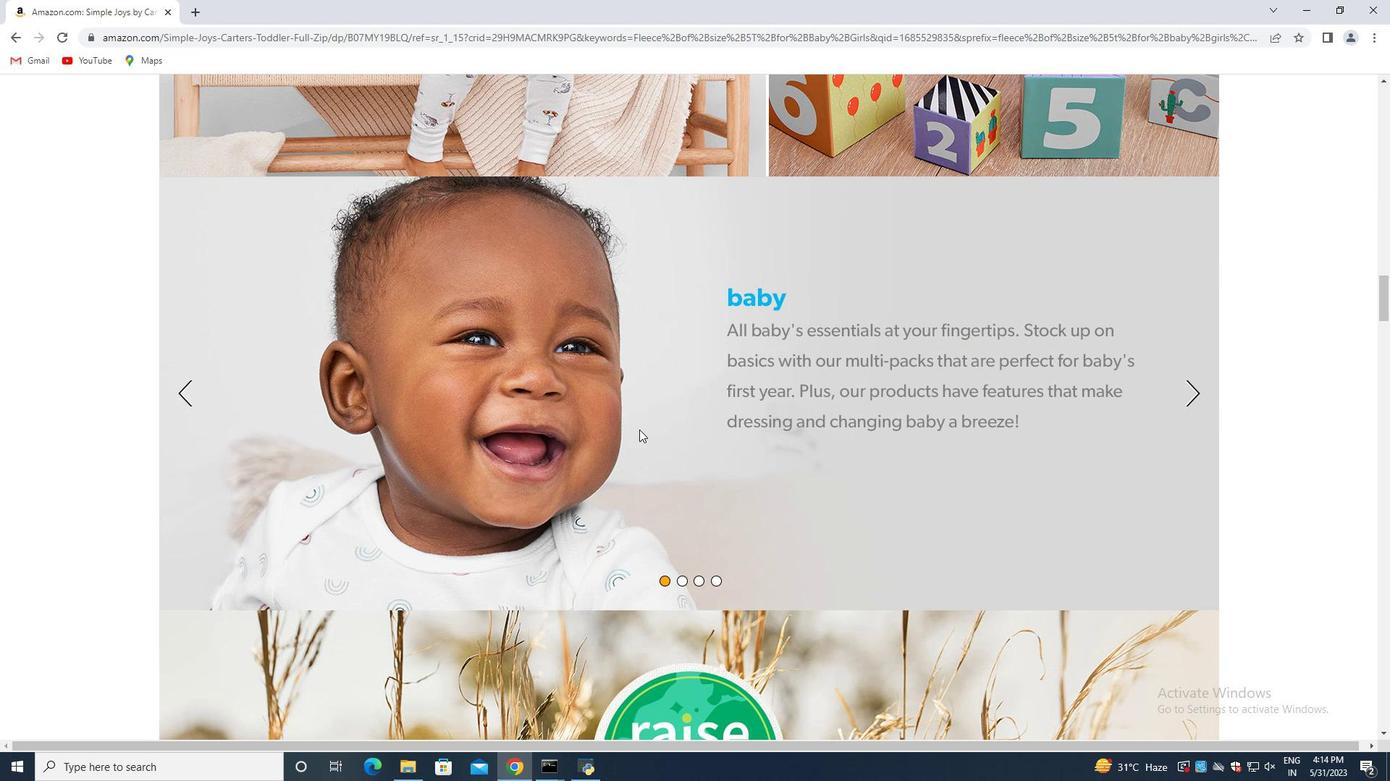 
Action: Mouse moved to (639, 465)
Screenshot: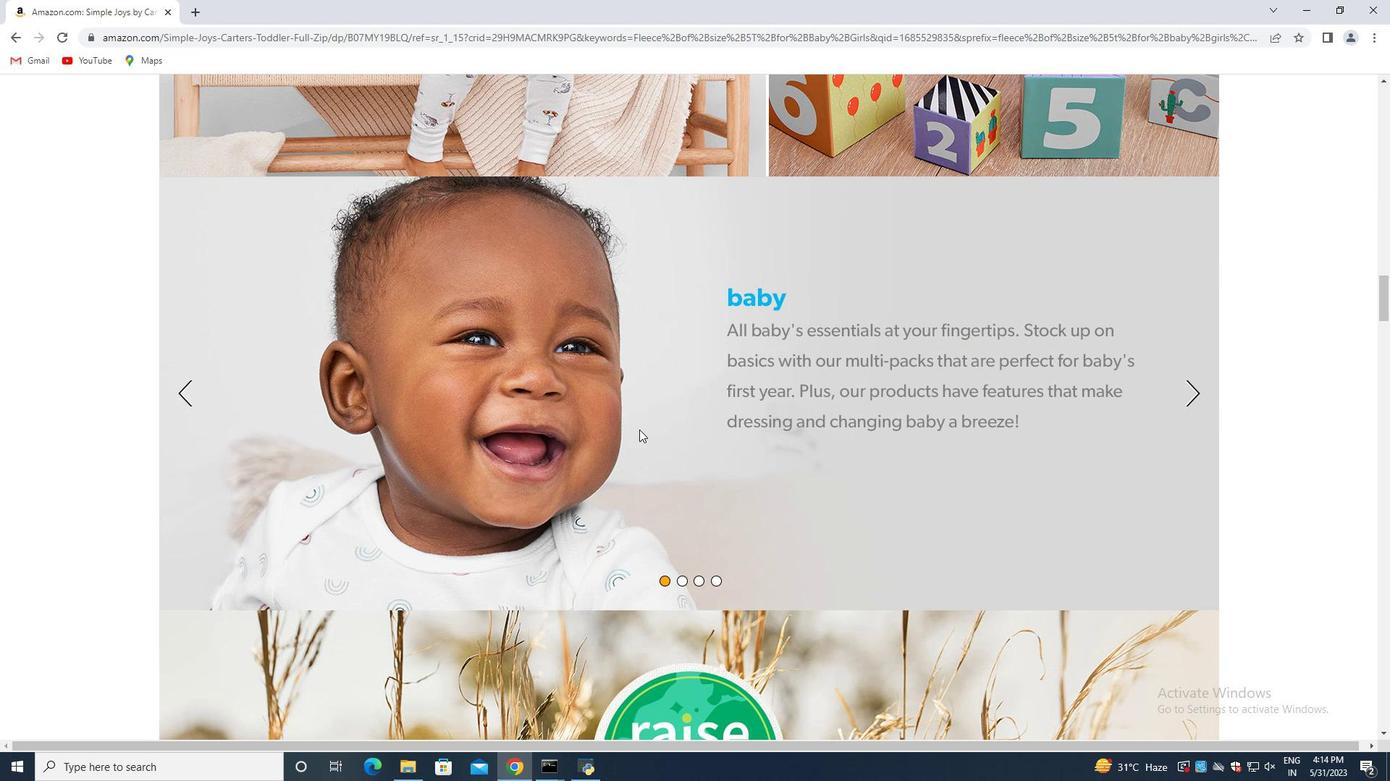 
Action: Mouse scrolled (639, 464) with delta (0, 0)
Screenshot: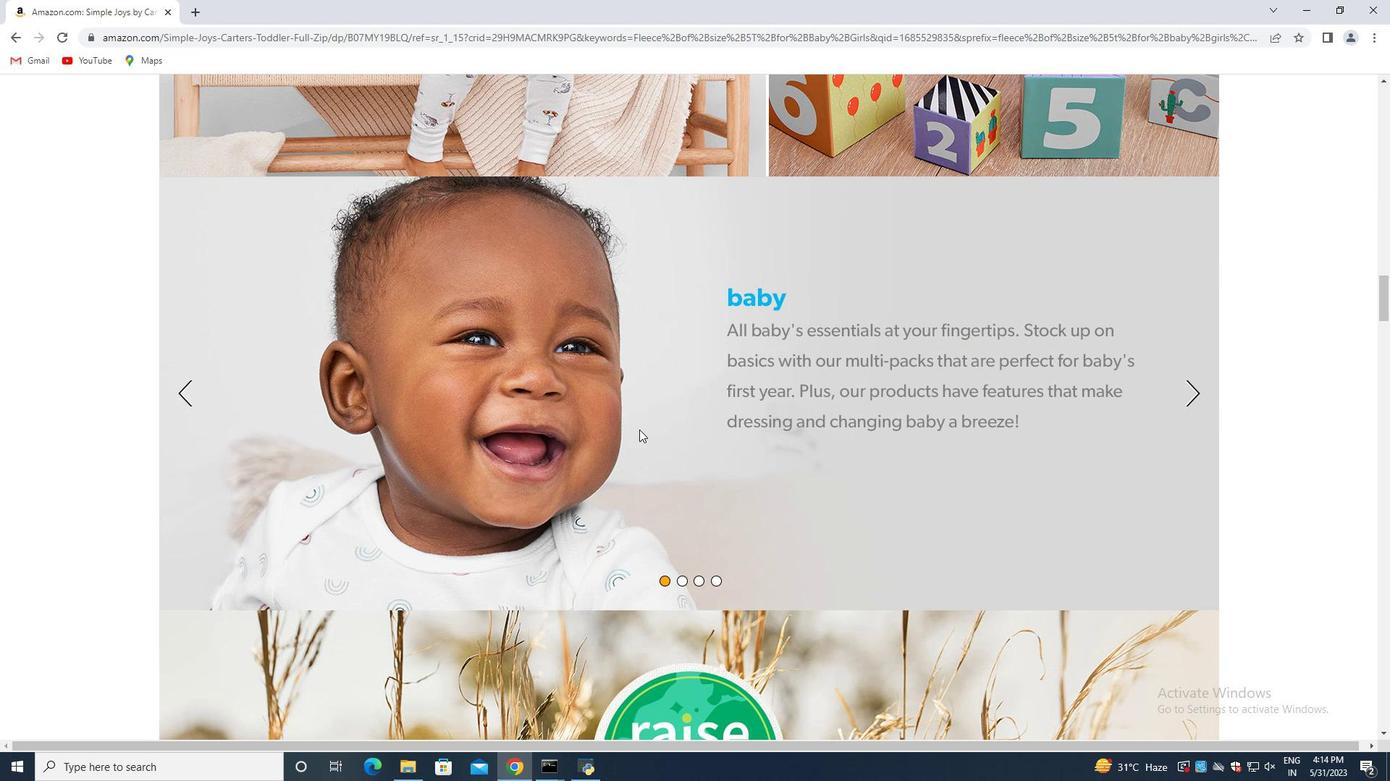 
Action: Mouse moved to (639, 477)
Screenshot: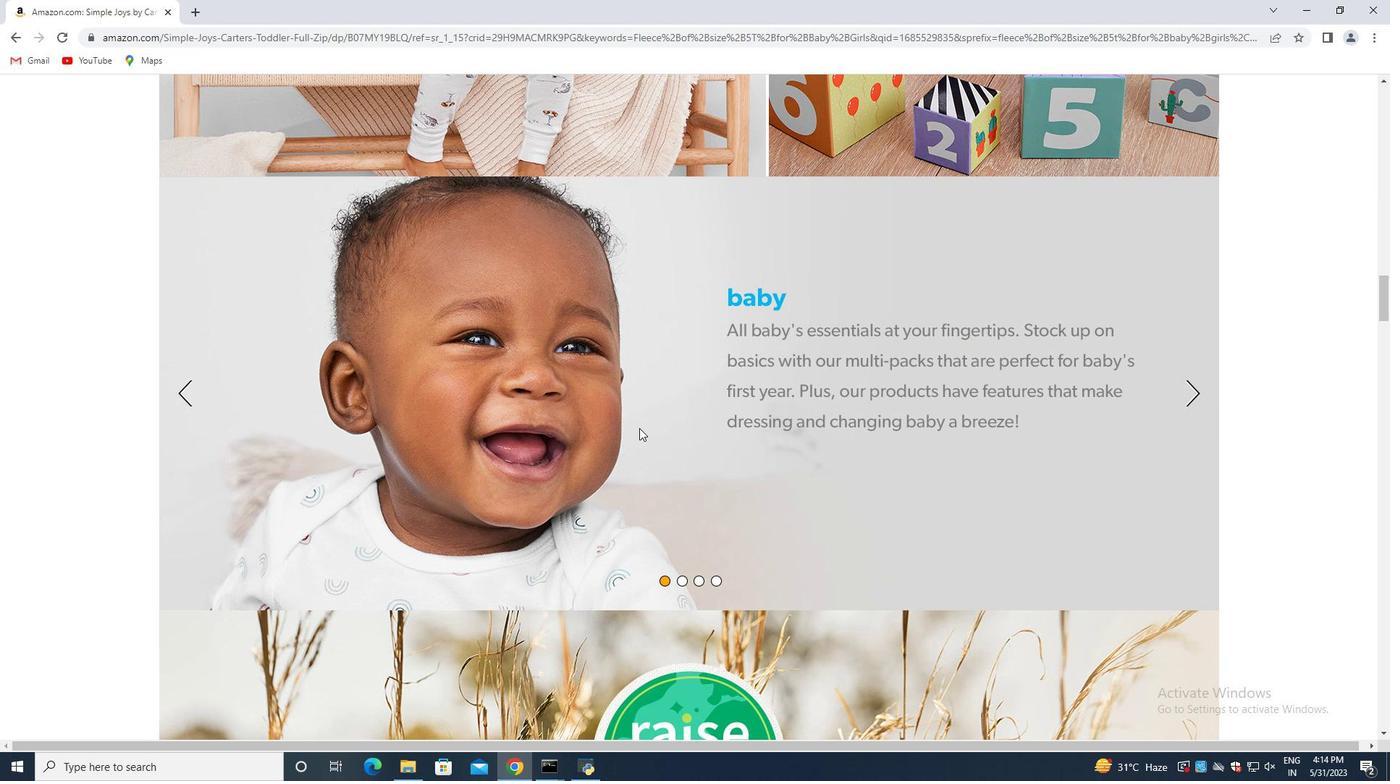 
Action: Mouse scrolled (639, 477) with delta (0, 0)
Screenshot: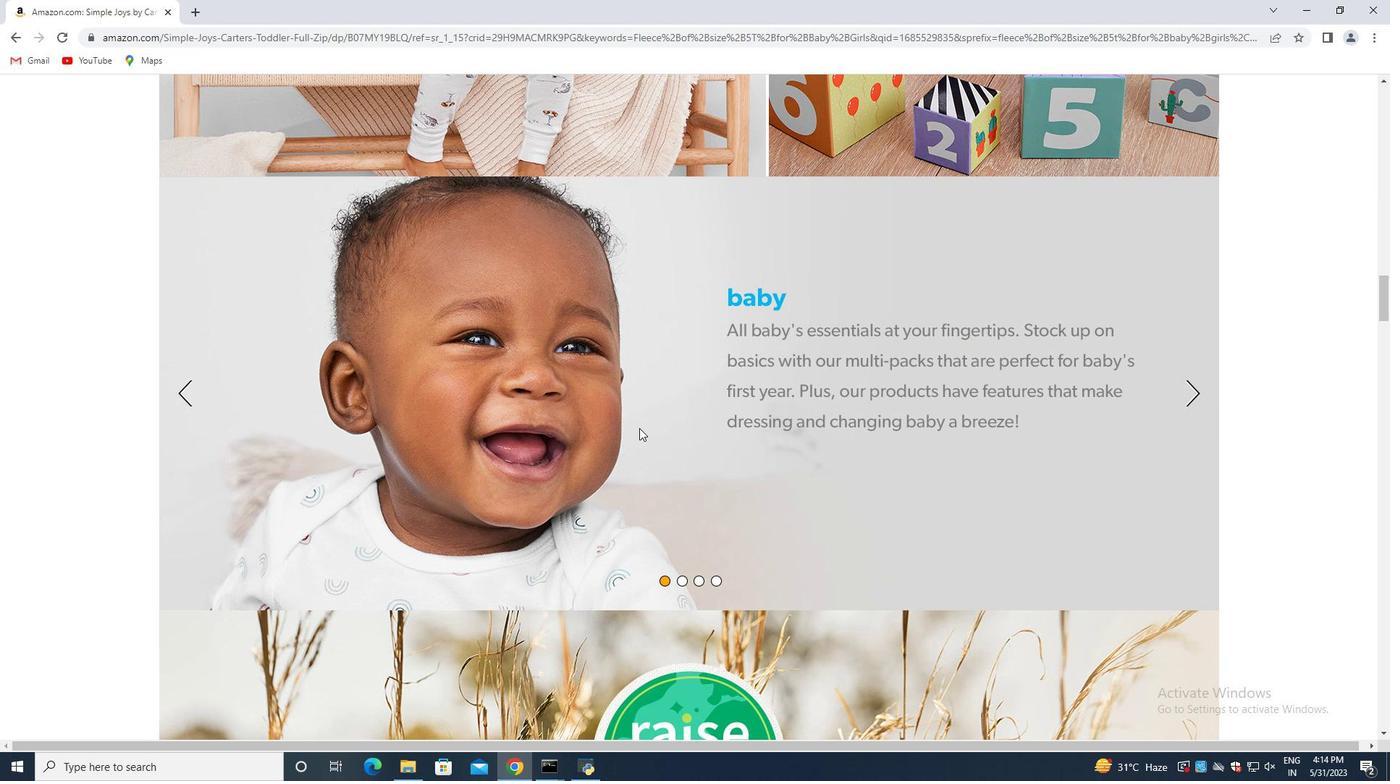 
Action: Mouse scrolled (639, 477) with delta (0, 0)
Screenshot: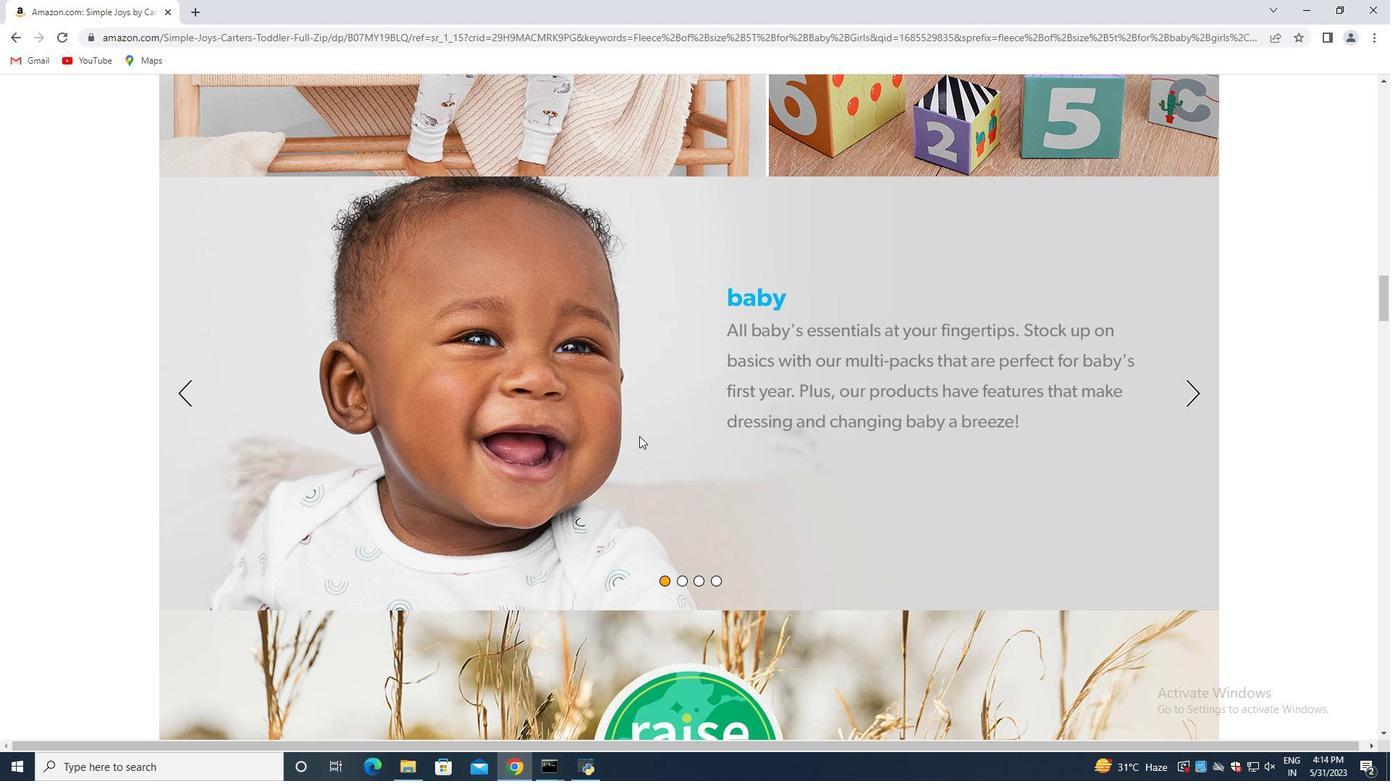 
Action: Mouse scrolled (639, 477) with delta (0, 0)
Screenshot: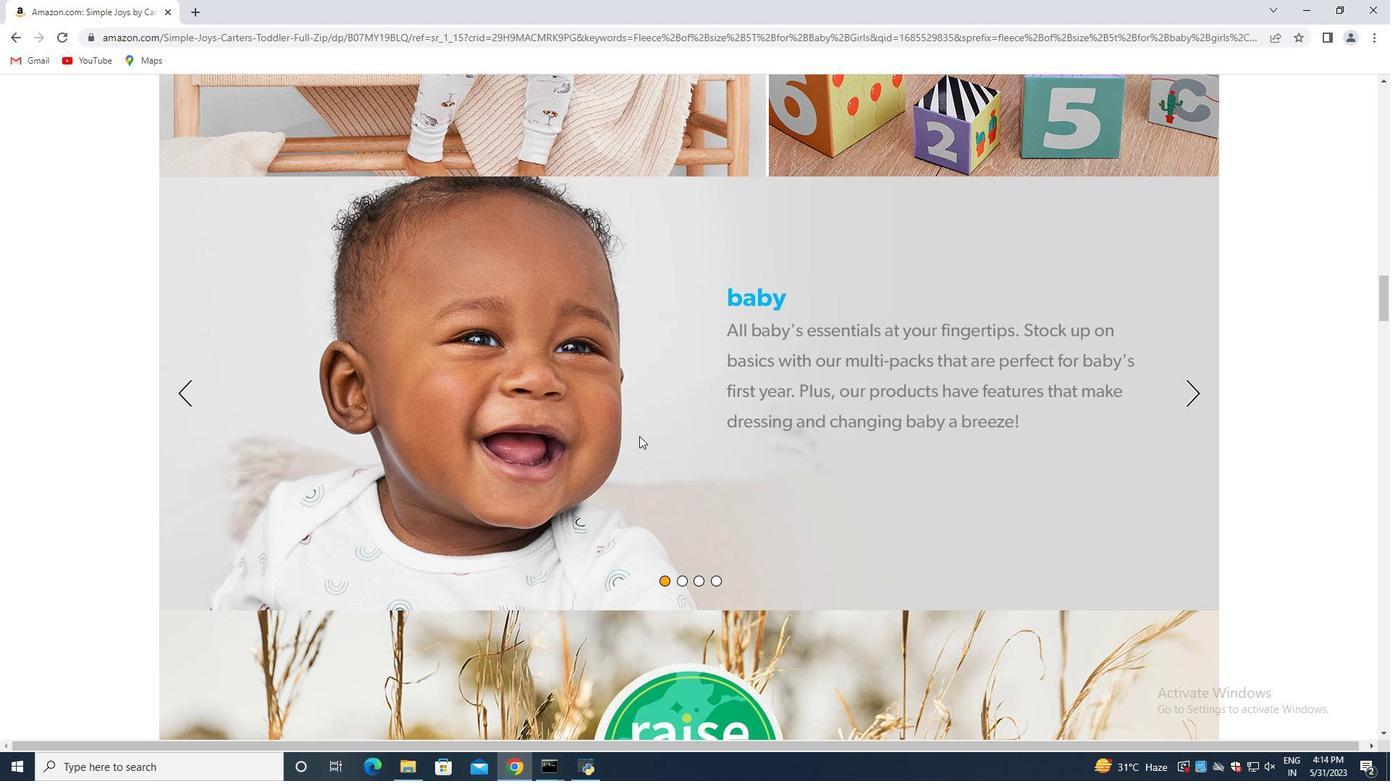 
Action: Mouse moved to (639, 478)
Screenshot: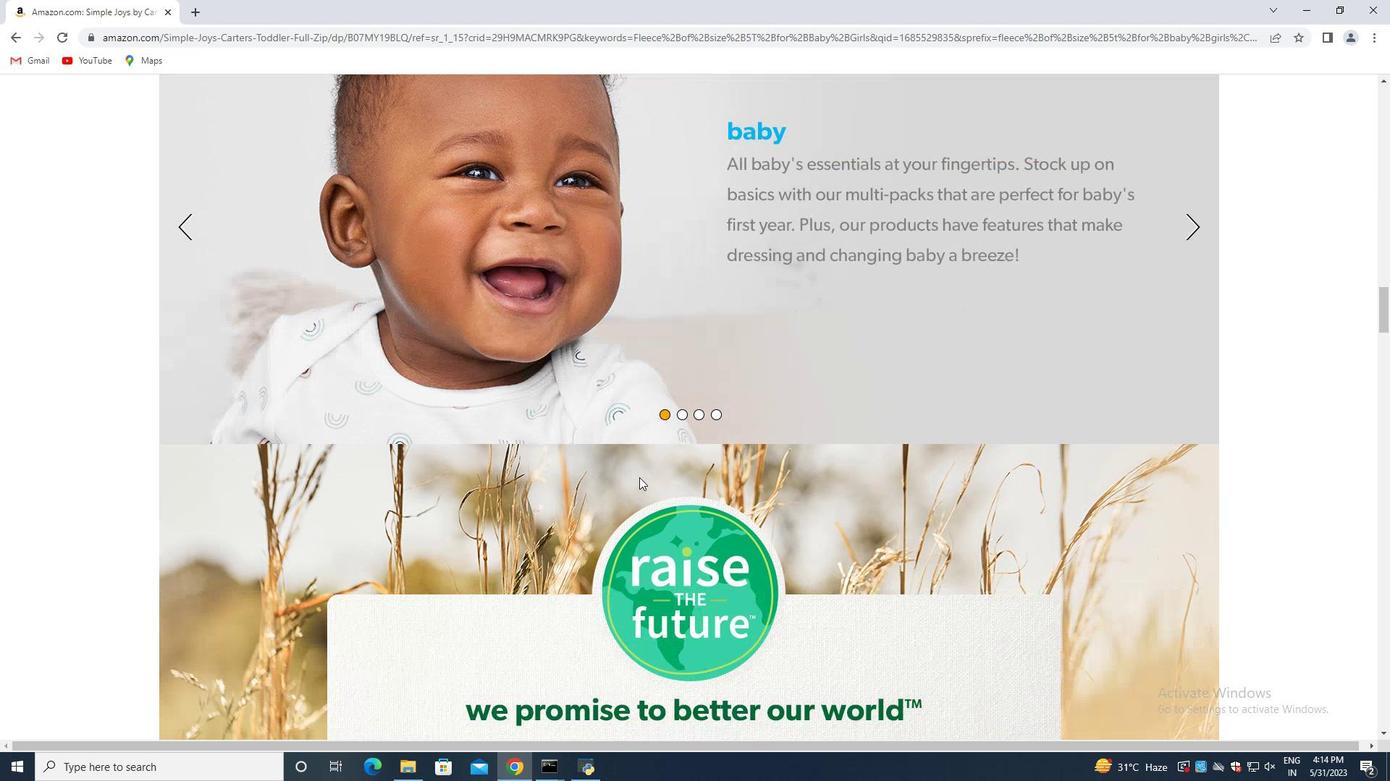 
Action: Mouse scrolled (639, 477) with delta (0, 0)
Screenshot: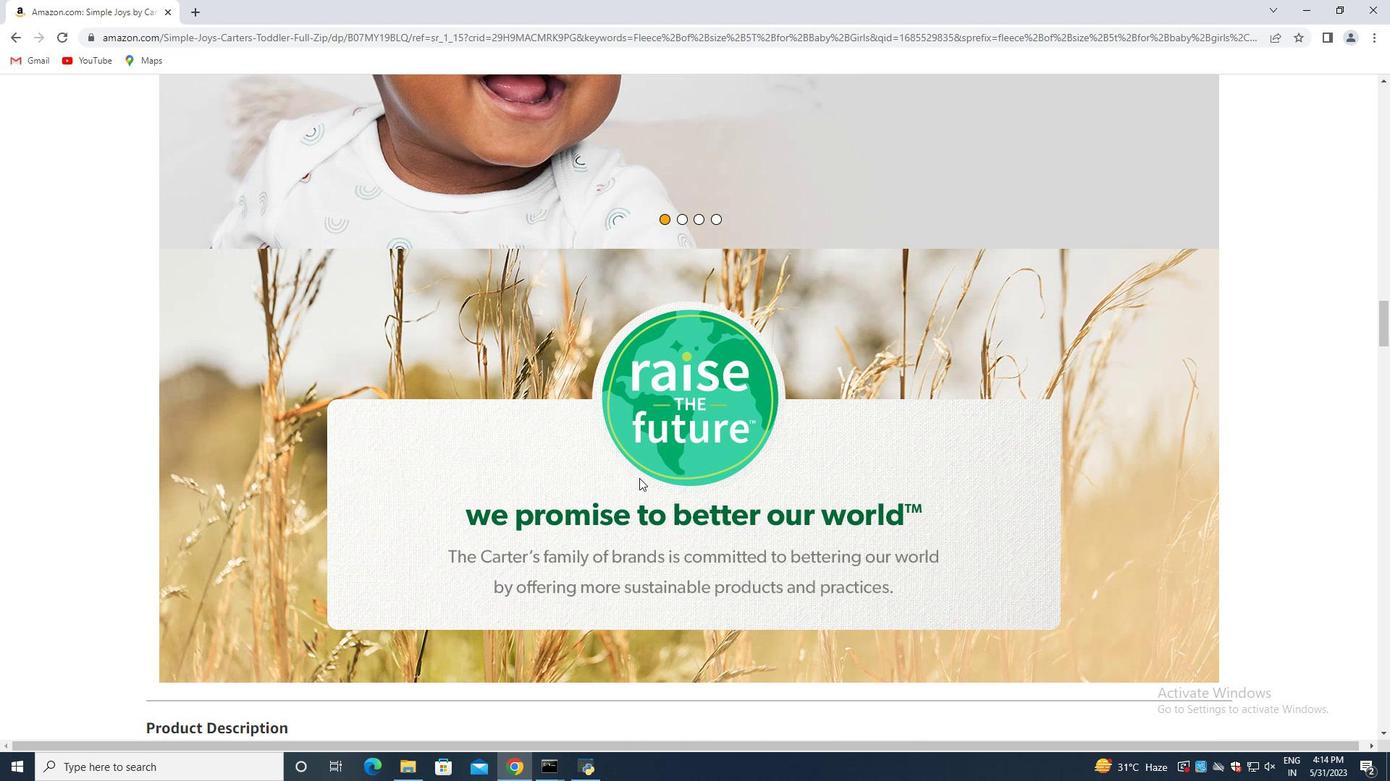 
Action: Mouse moved to (639, 479)
Screenshot: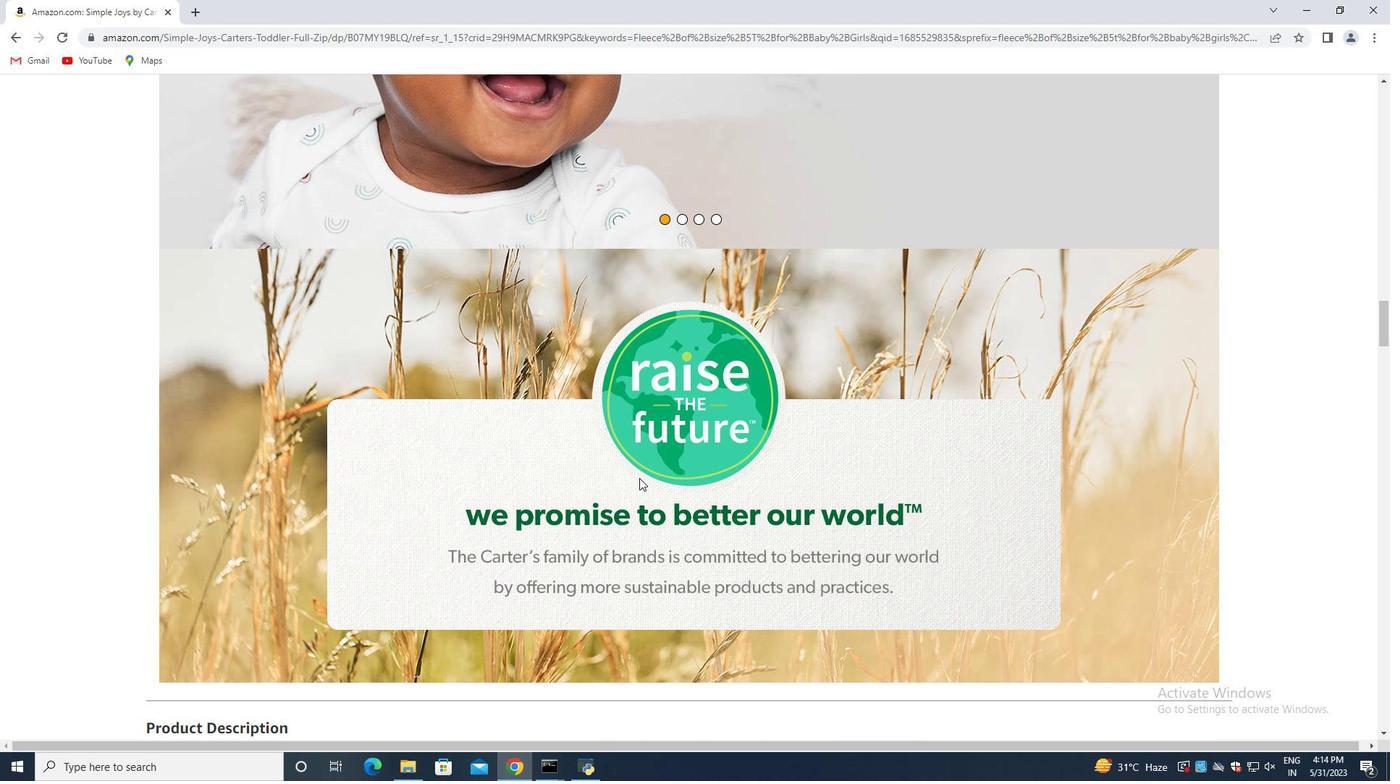 
Action: Mouse scrolled (639, 478) with delta (0, 0)
Screenshot: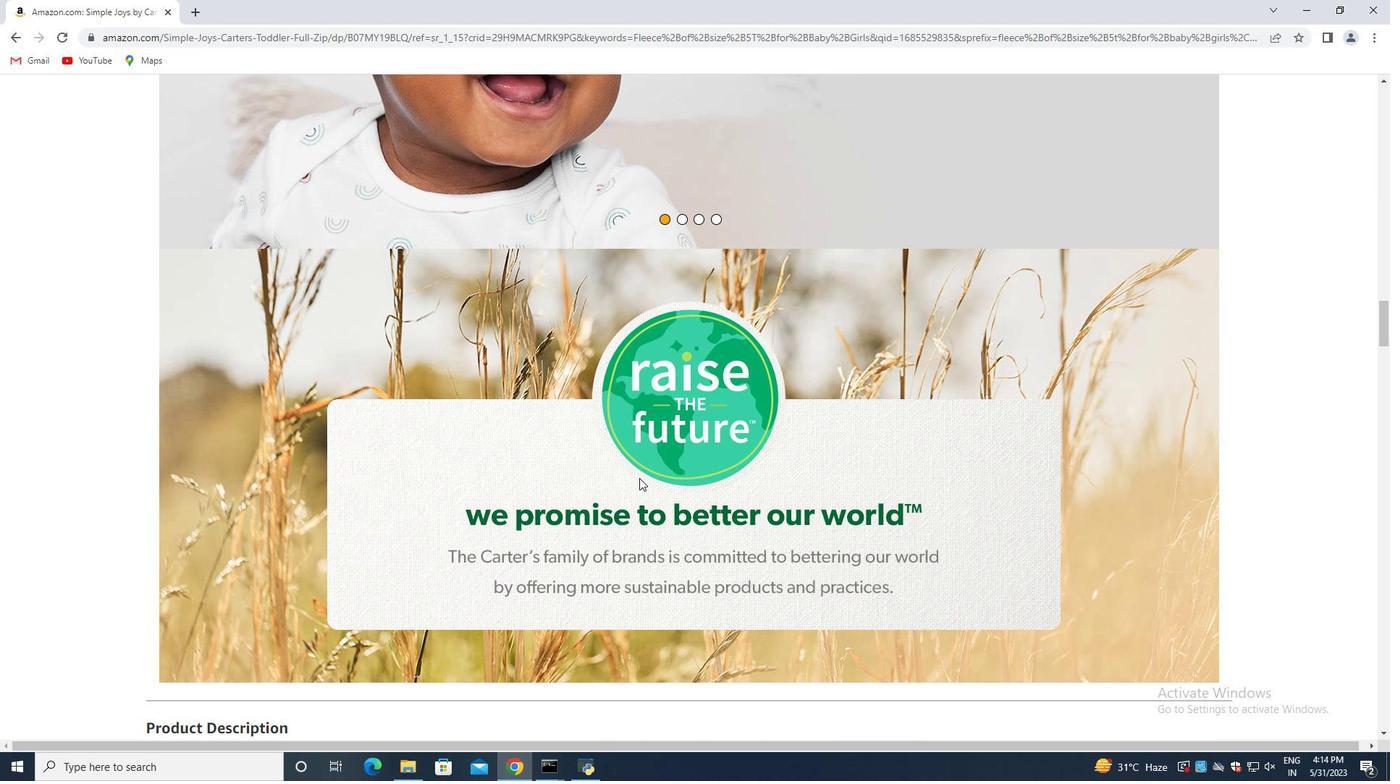 
Action: Mouse scrolled (639, 478) with delta (0, 0)
Screenshot: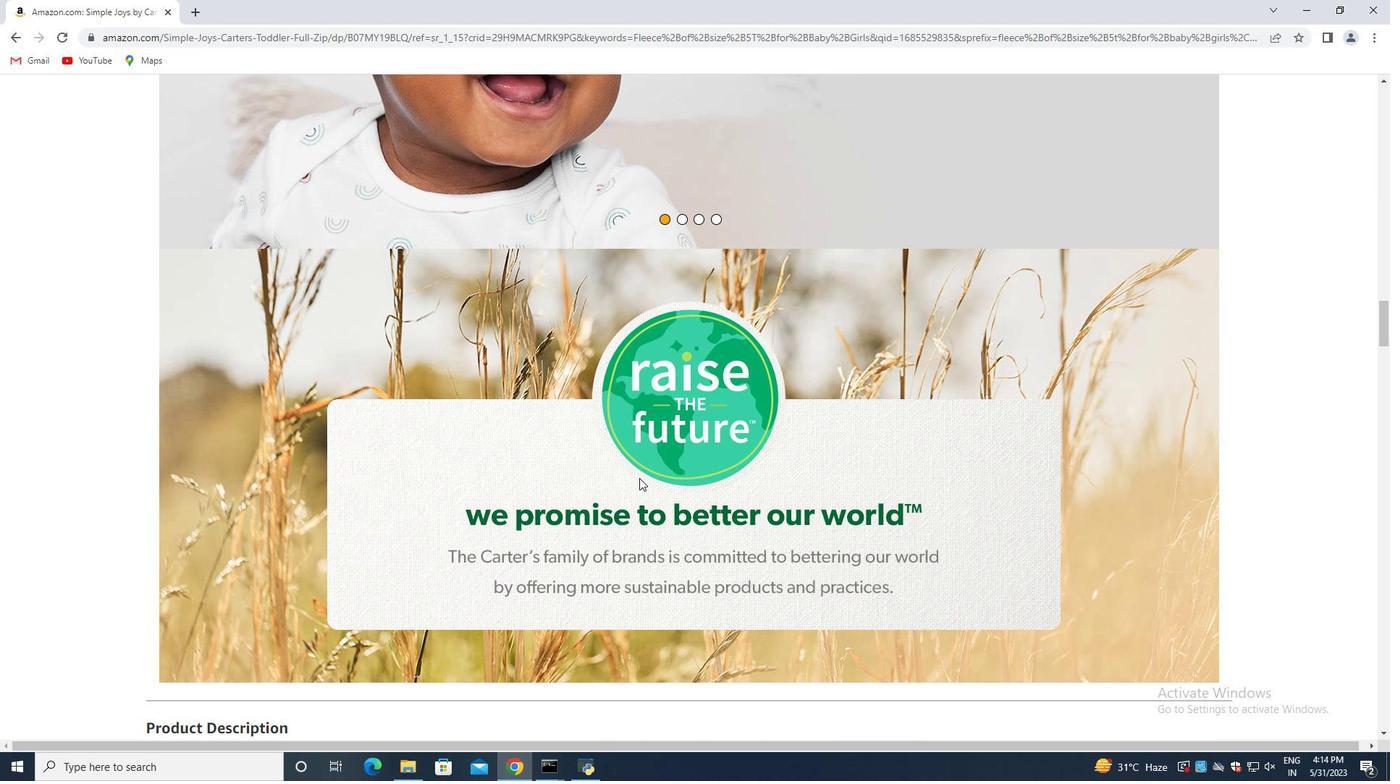 
Action: Mouse scrolled (639, 478) with delta (0, 0)
Screenshot: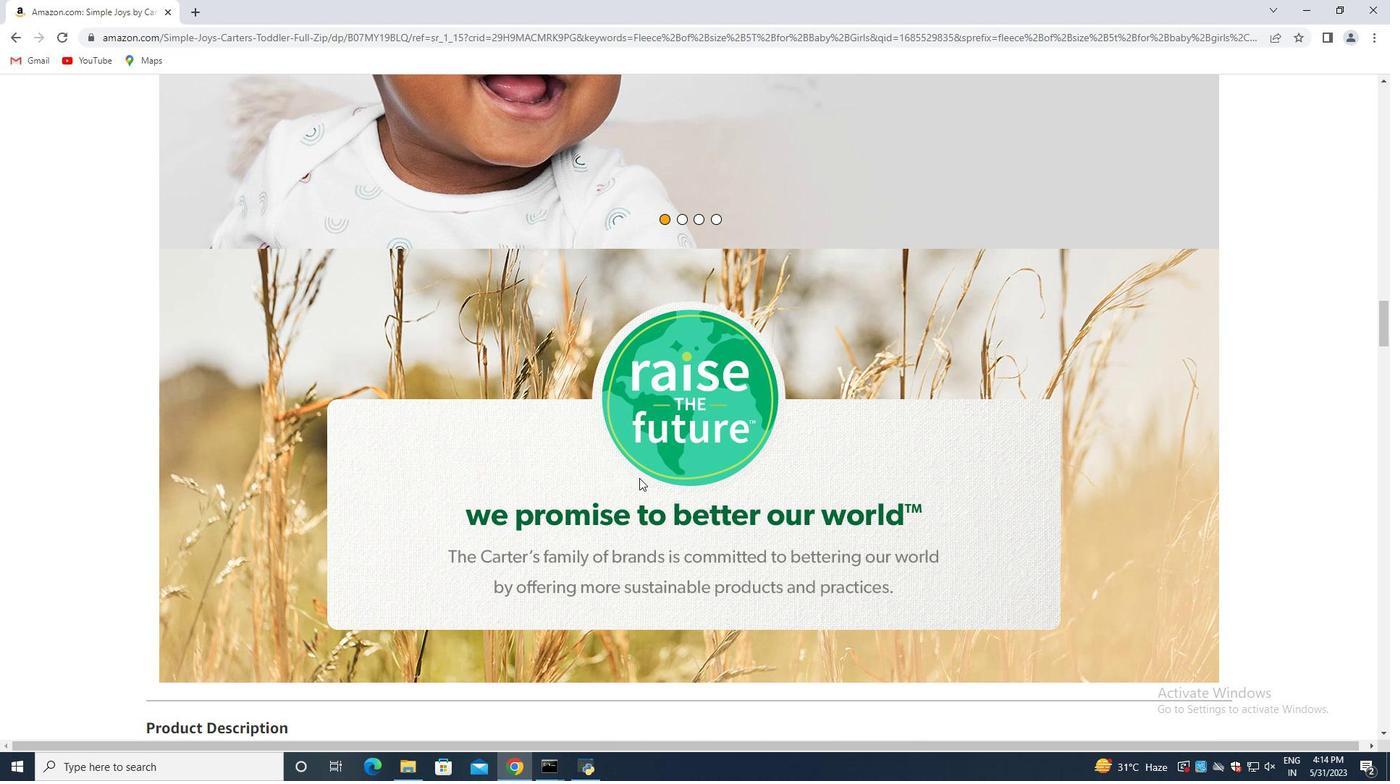 
Action: Mouse scrolled (639, 478) with delta (0, 0)
Screenshot: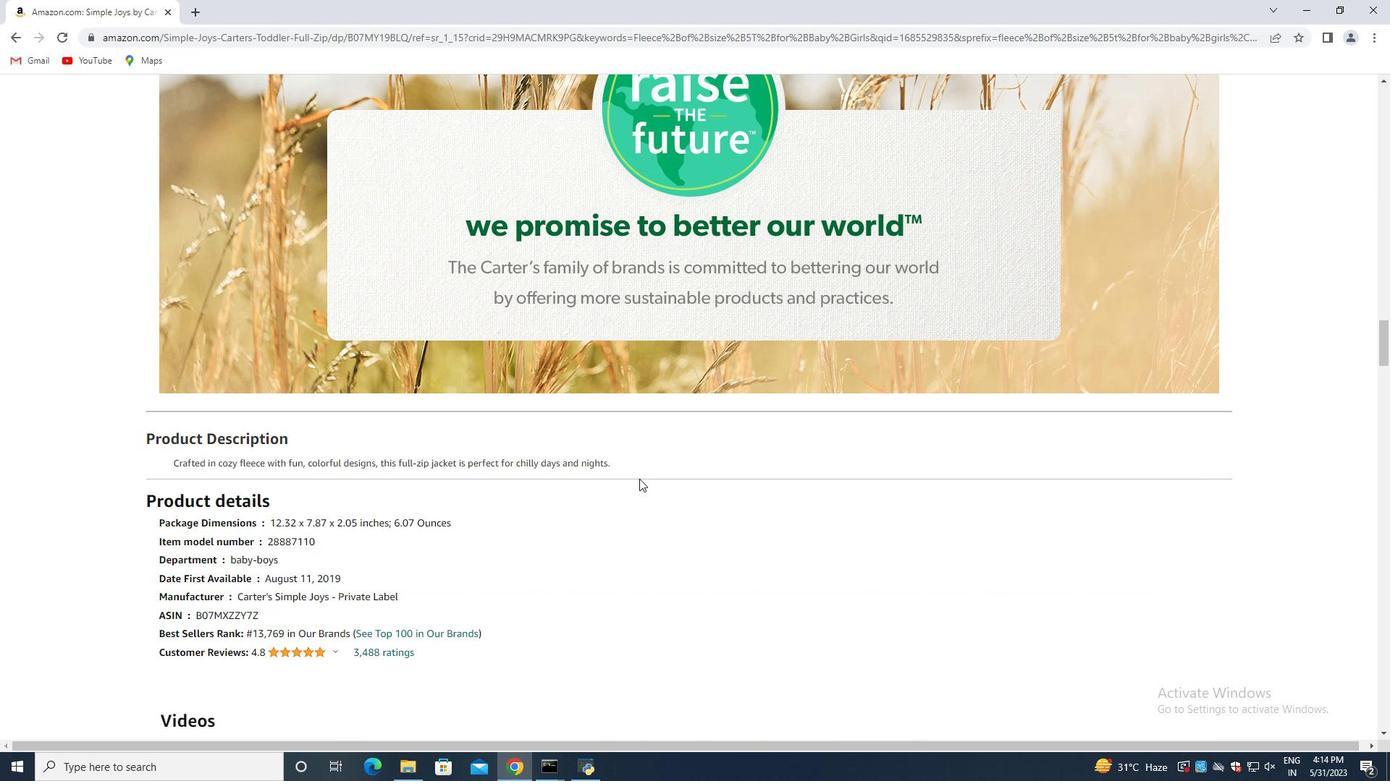 
Action: Mouse moved to (639, 479)
Screenshot: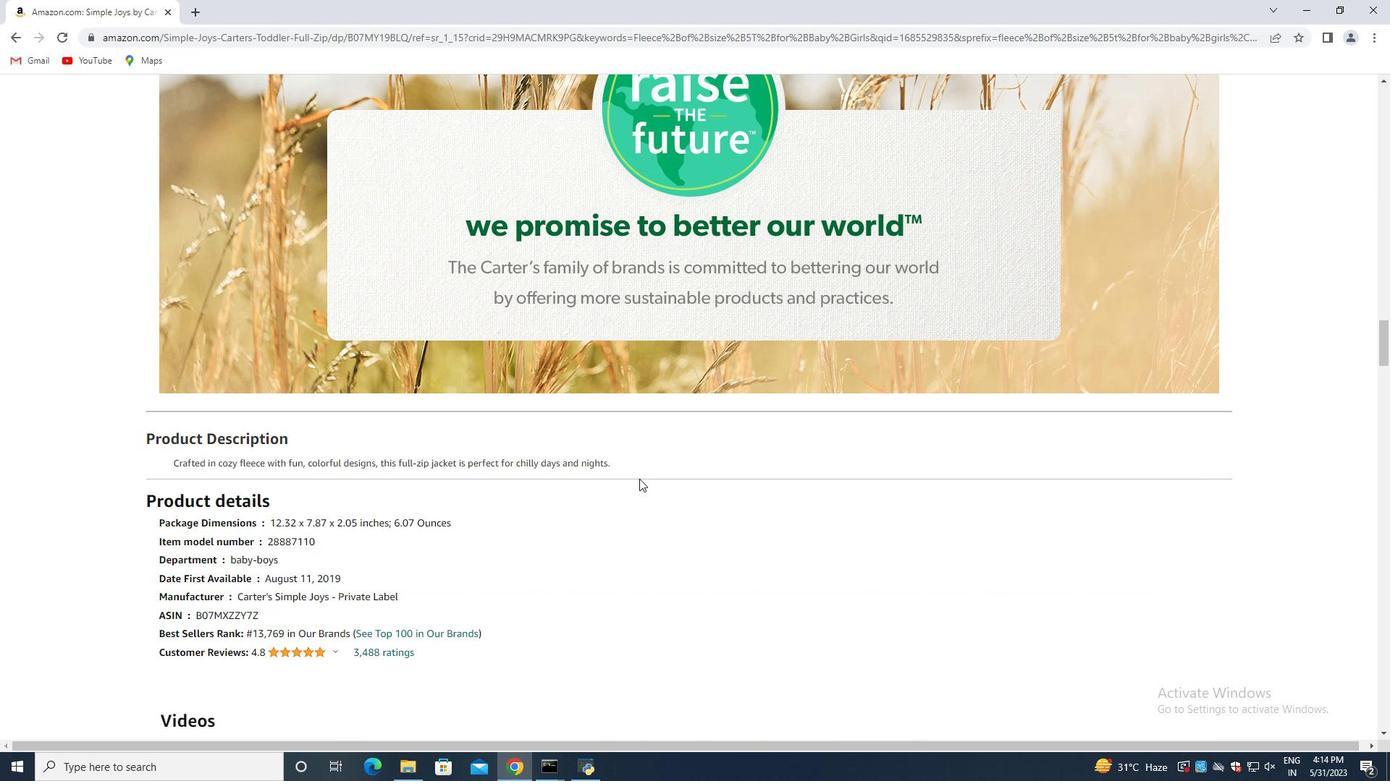 
Action: Mouse scrolled (639, 478) with delta (0, 0)
Screenshot: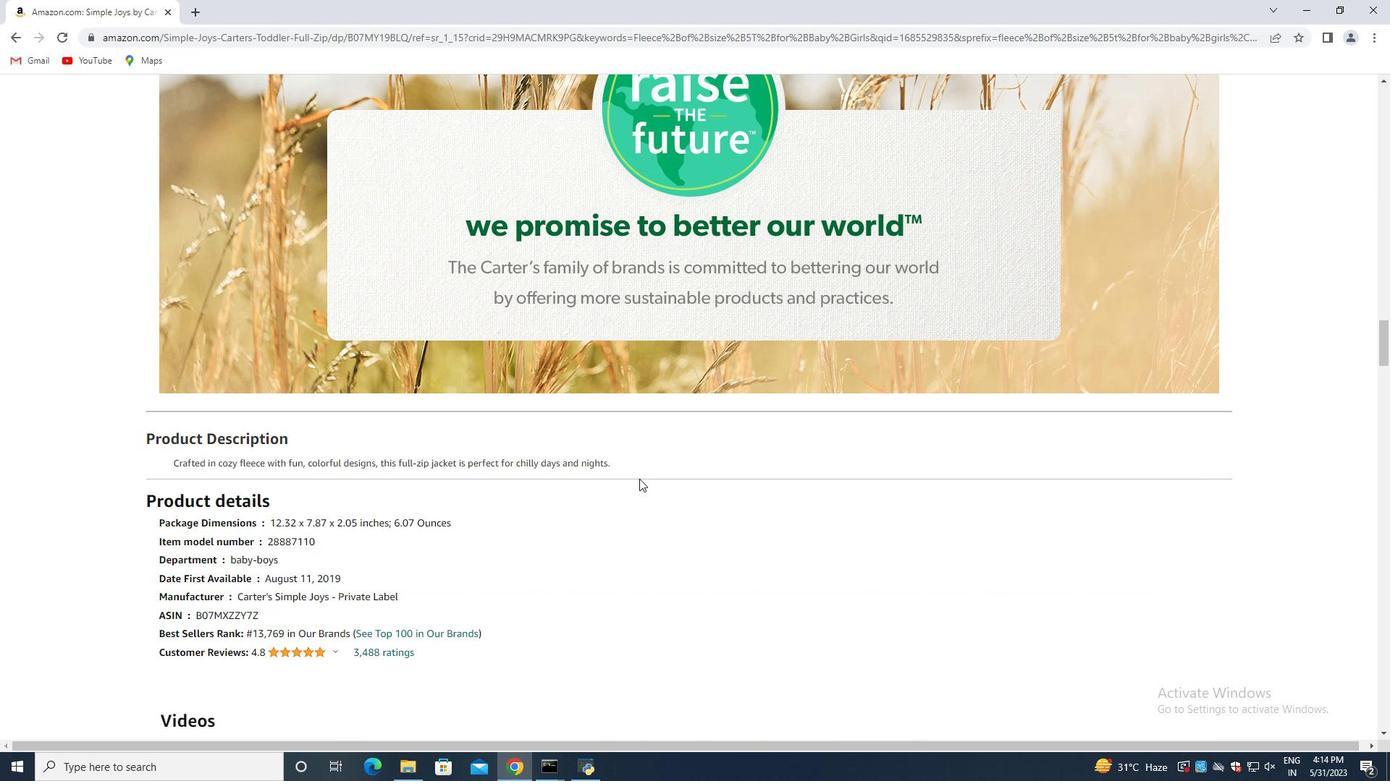 
Action: Mouse moved to (637, 483)
Screenshot: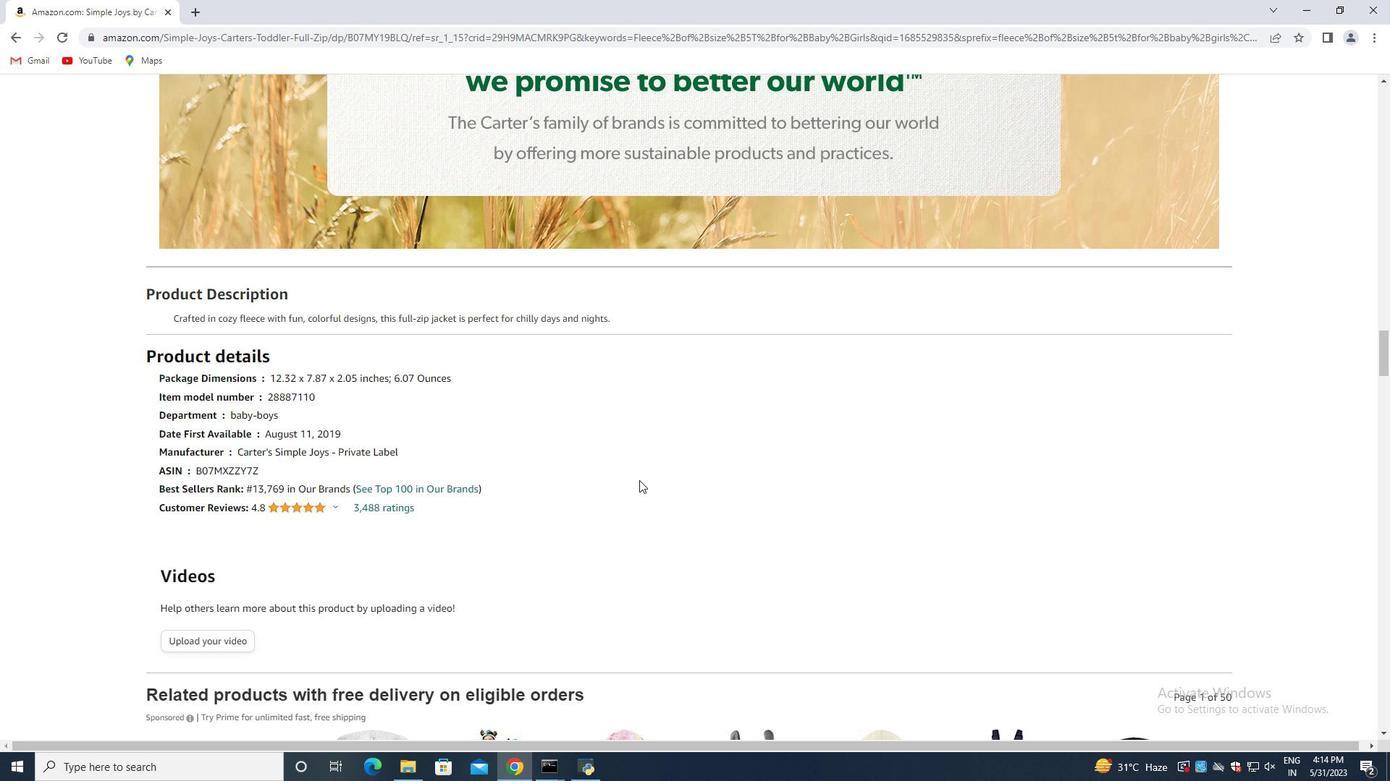 
Action: Mouse scrolled (637, 482) with delta (0, 0)
Screenshot: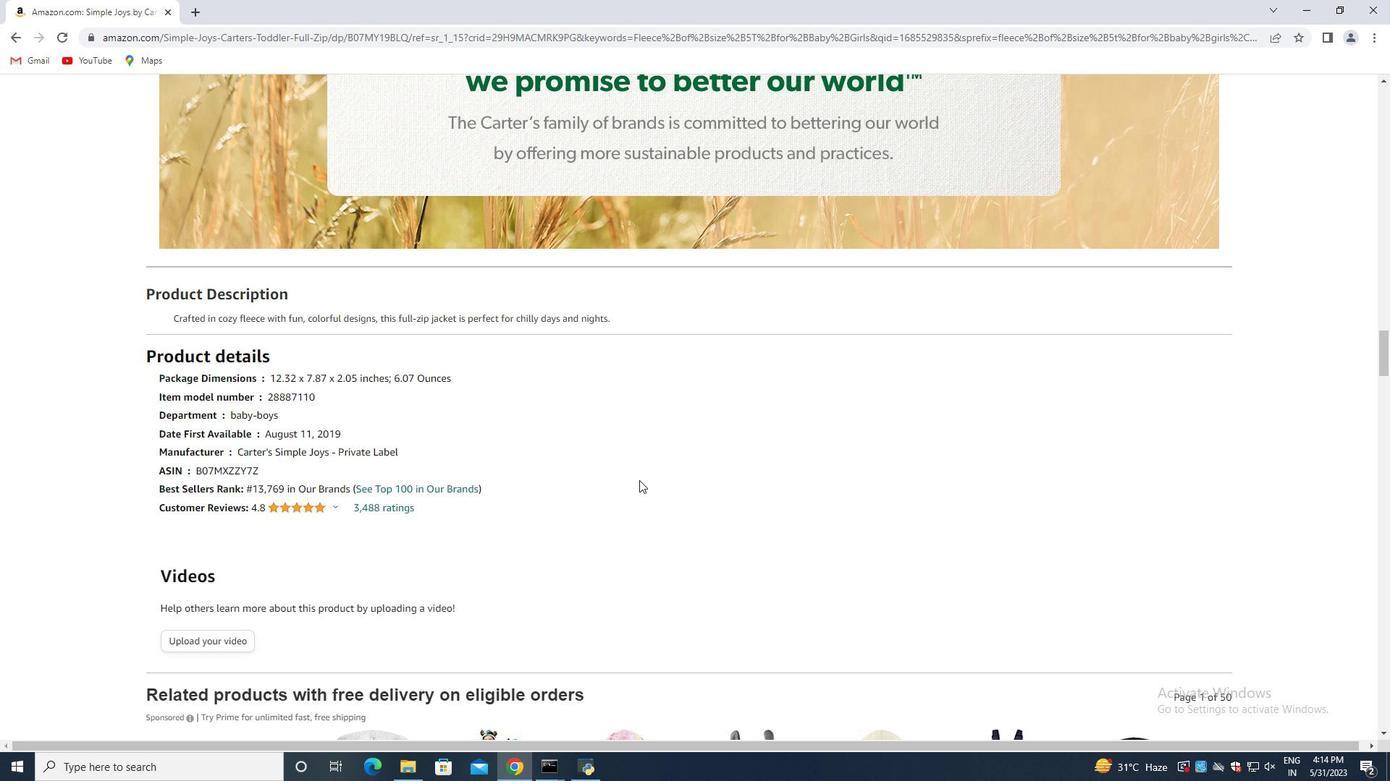 
Action: Mouse scrolled (637, 482) with delta (0, 0)
Screenshot: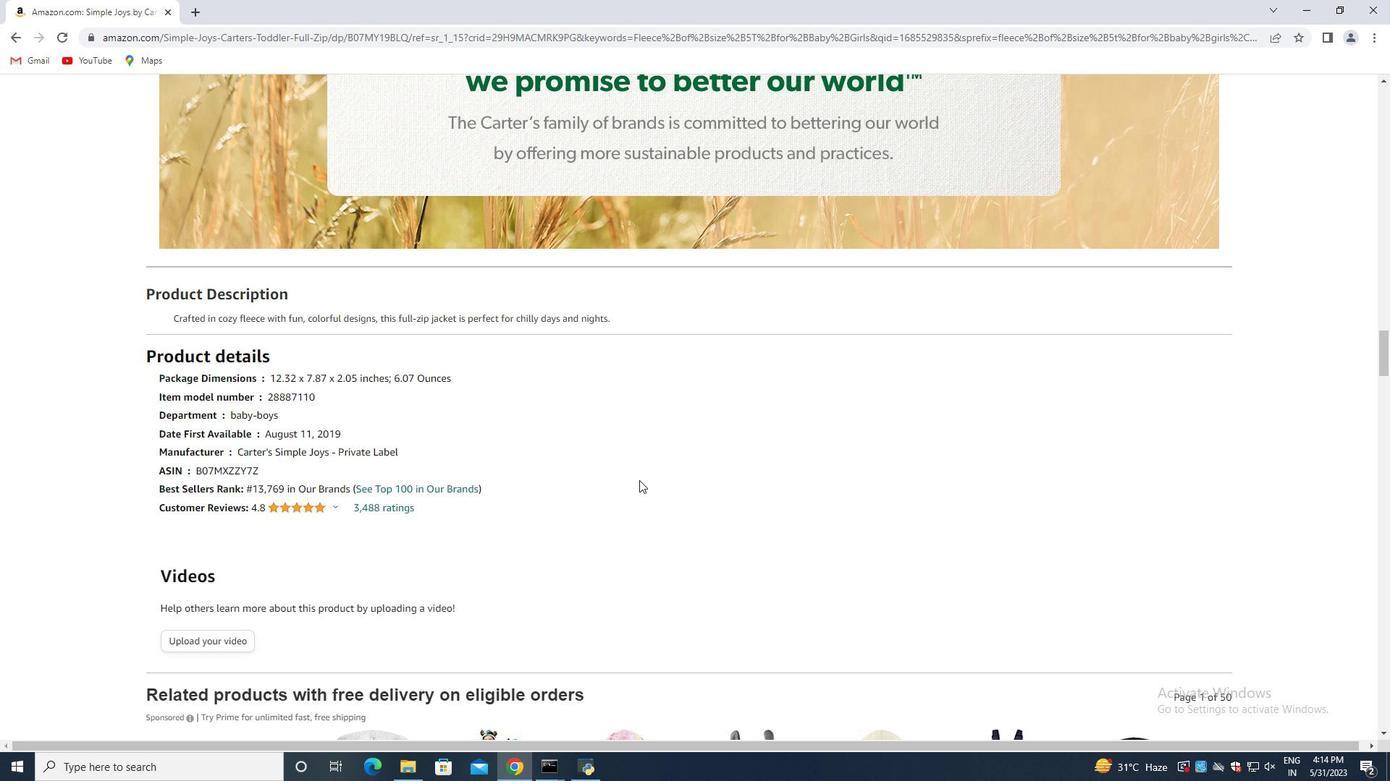 
Action: Mouse moved to (637, 484)
Screenshot: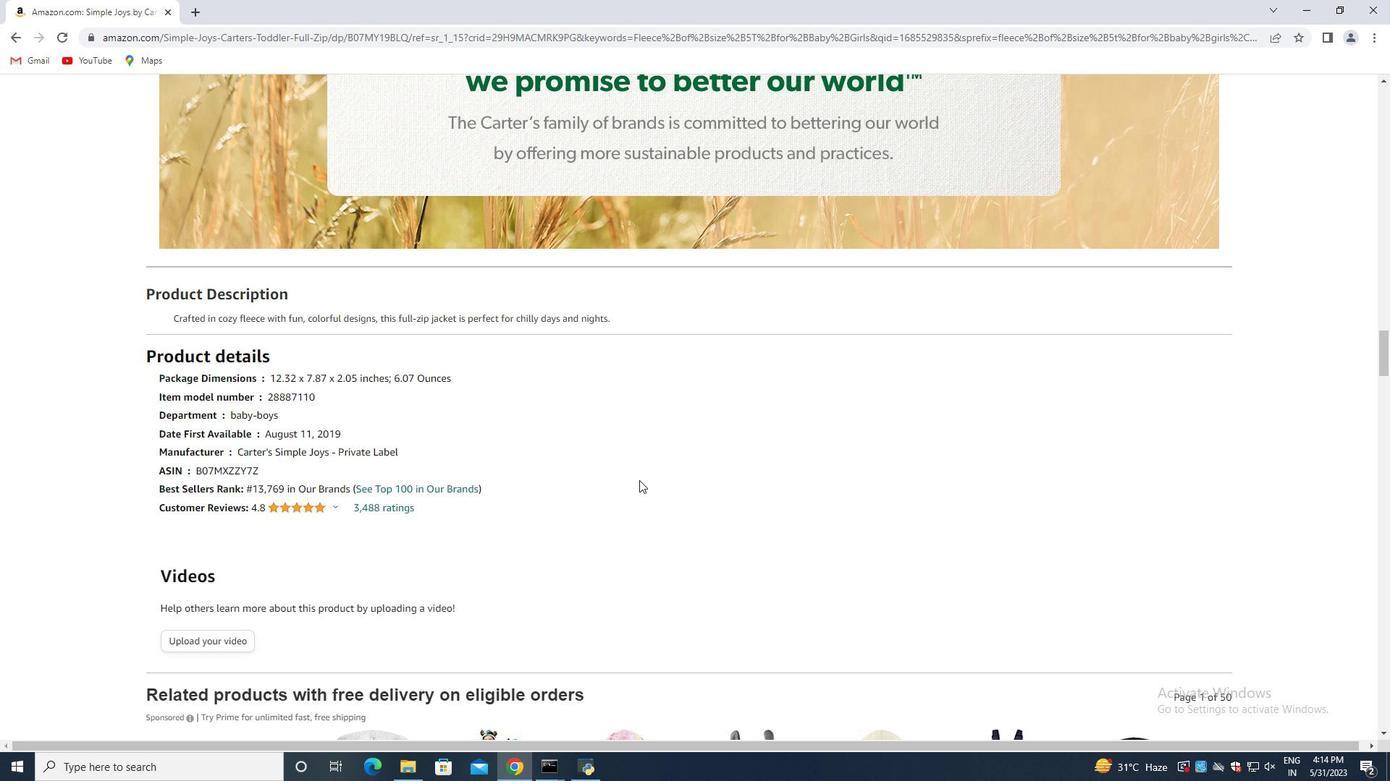 
Action: Mouse scrolled (637, 483) with delta (0, 0)
Screenshot: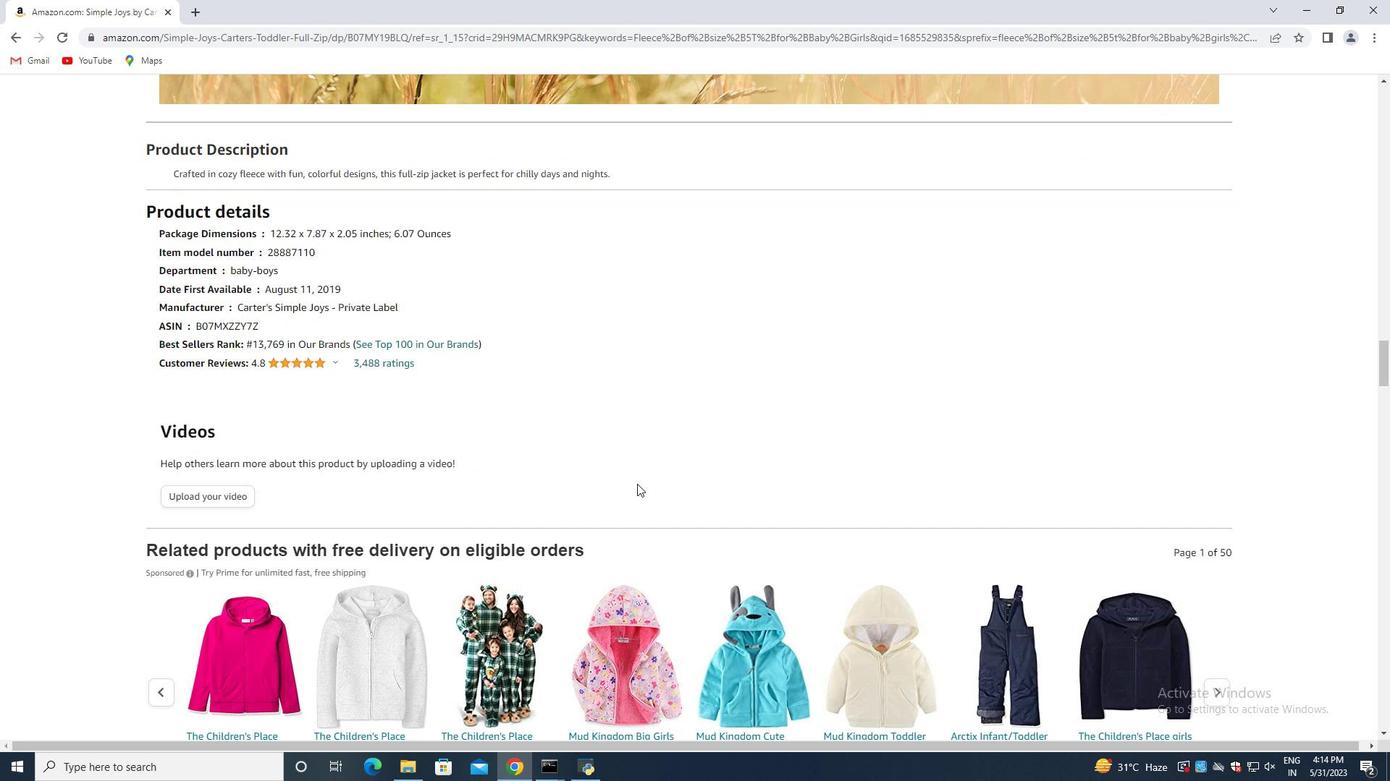 
Action: Mouse moved to (636, 484)
Screenshot: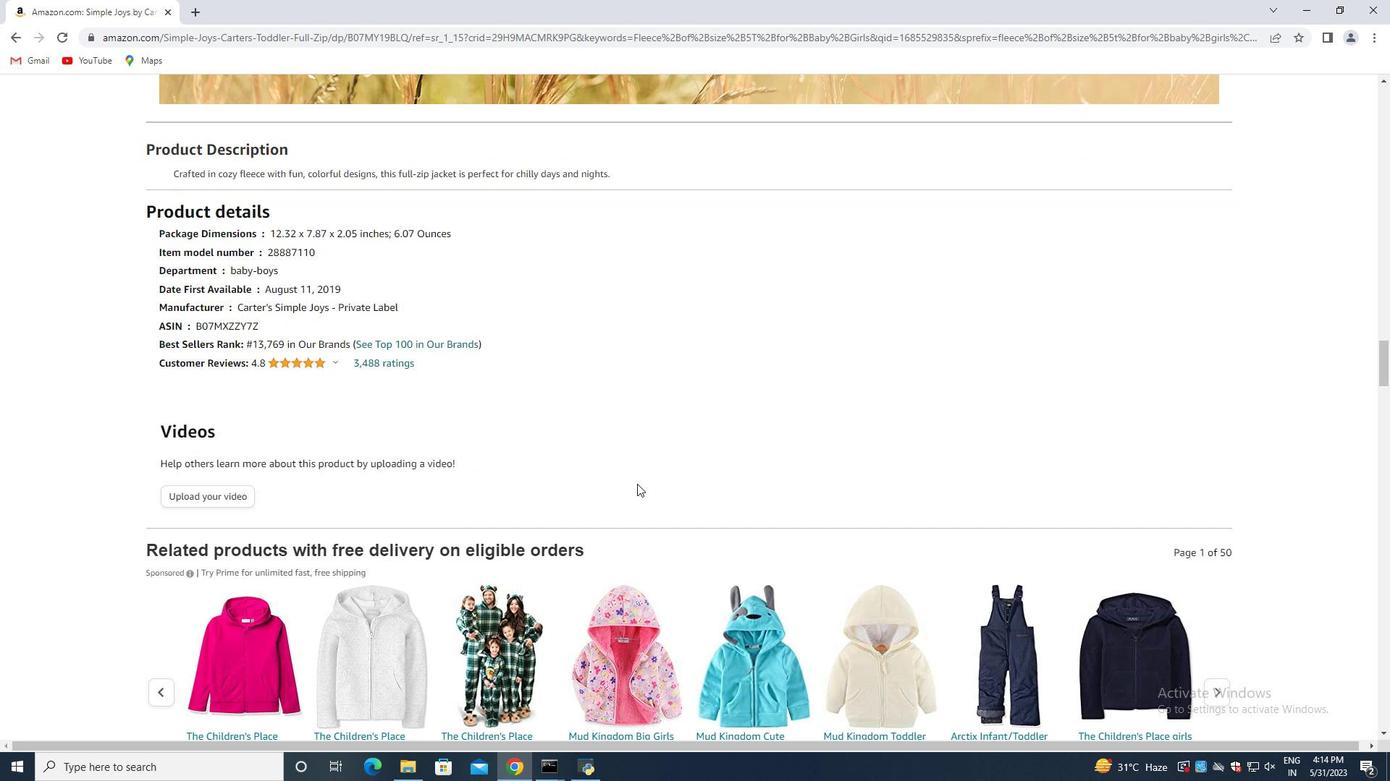 
Action: Mouse scrolled (636, 483) with delta (0, 0)
Screenshot: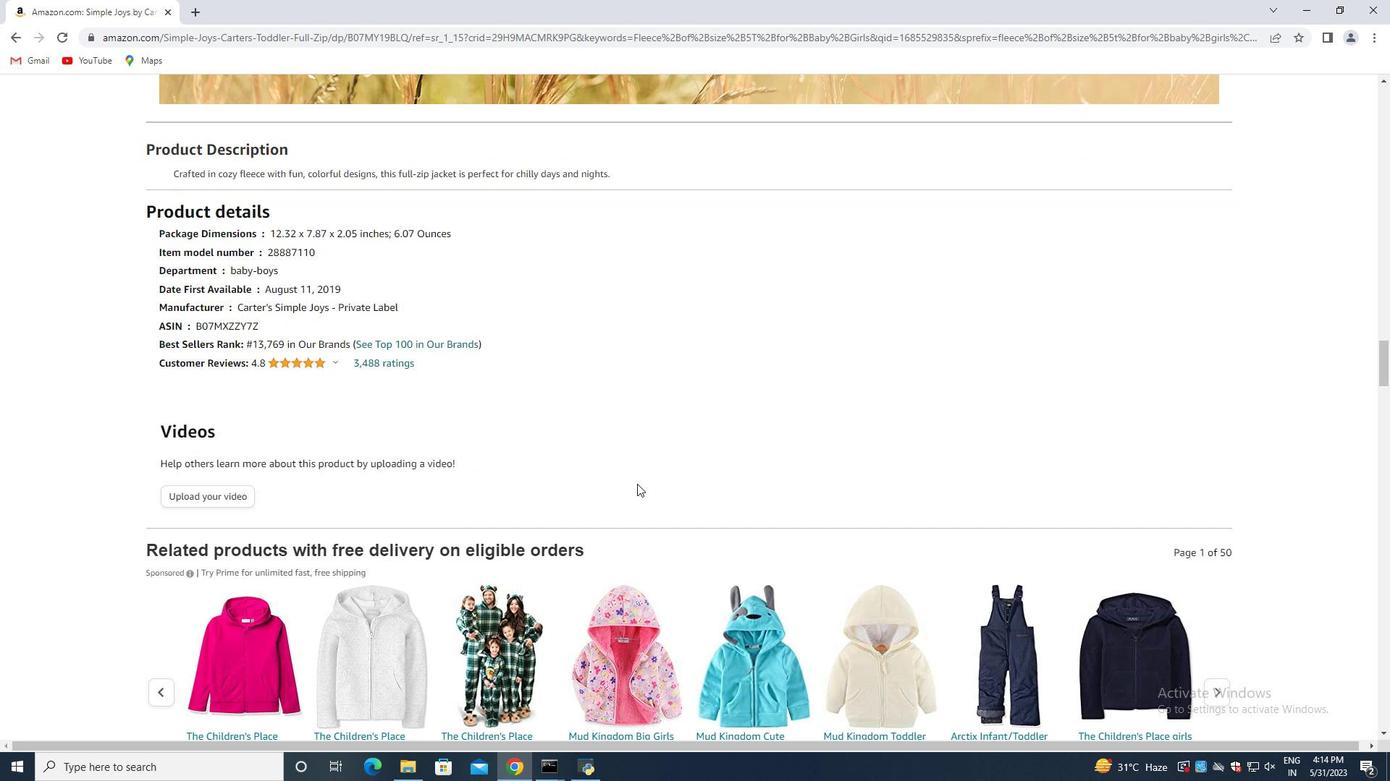 
Action: Mouse scrolled (636, 483) with delta (0, 0)
Screenshot: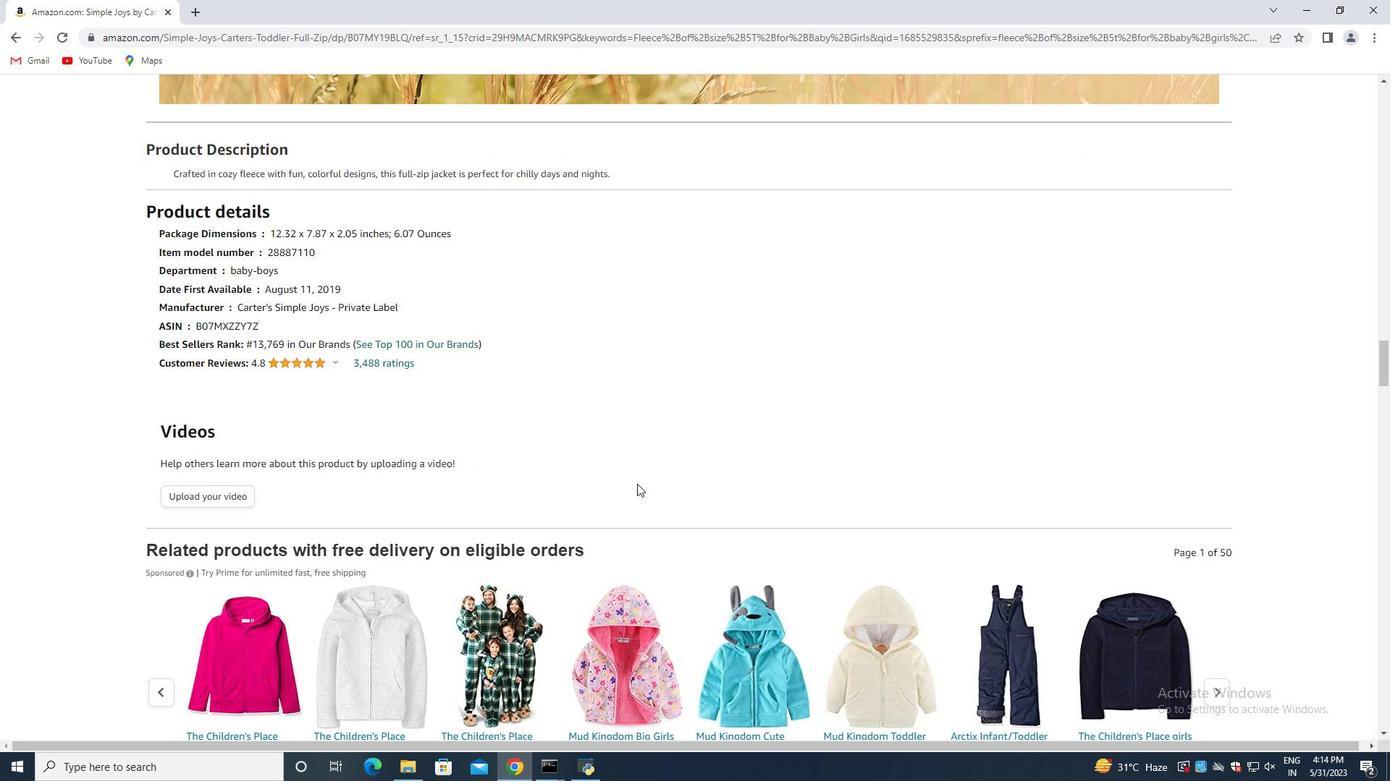 
Action: Mouse moved to (634, 485)
Screenshot: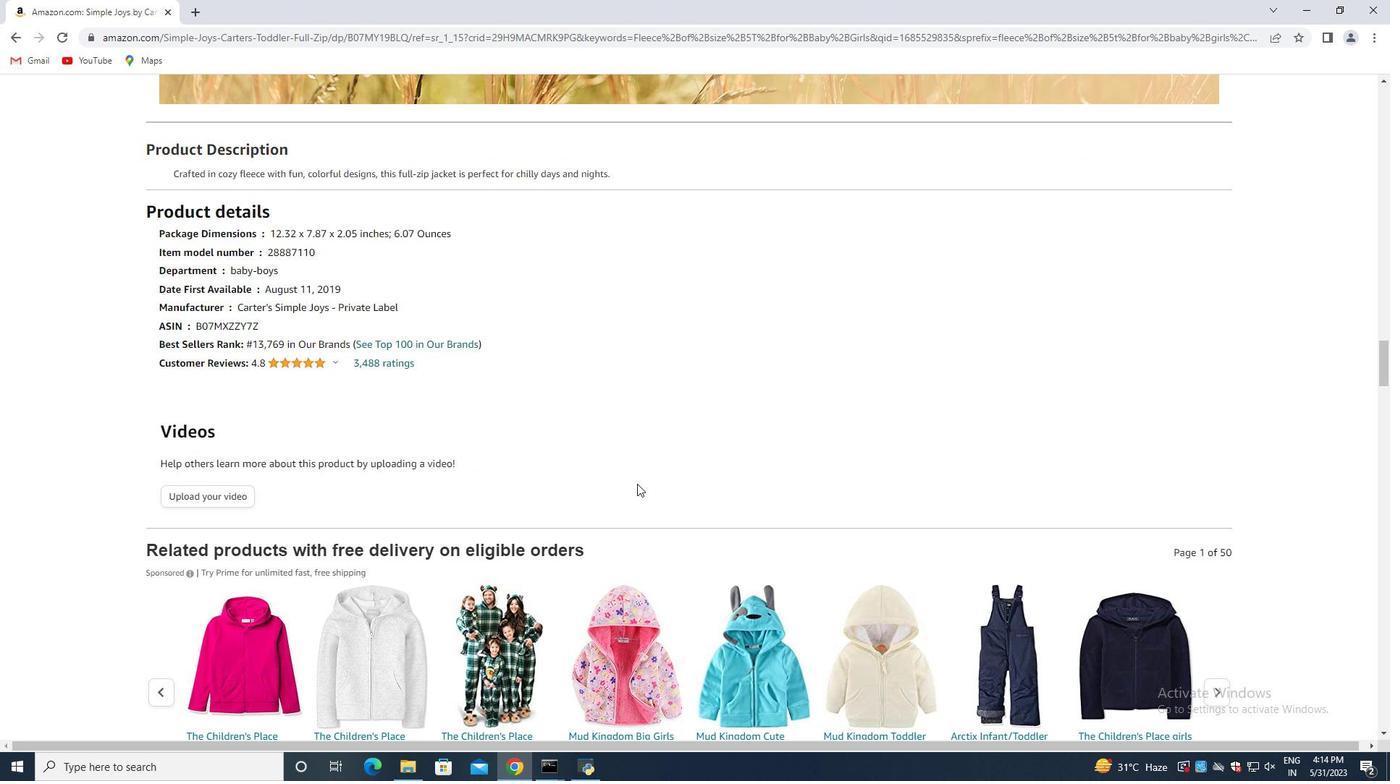 
Action: Mouse scrolled (634, 485) with delta (0, 0)
Screenshot: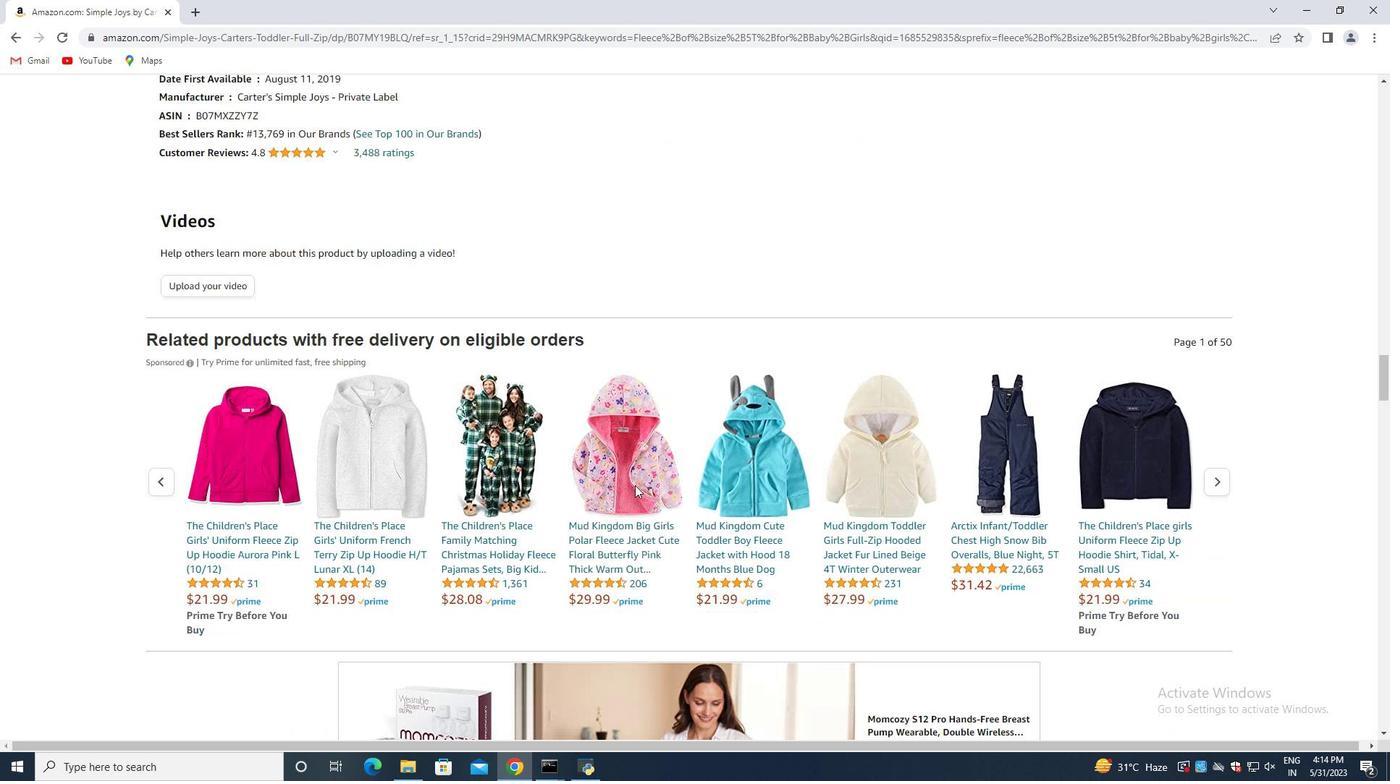
Action: Mouse scrolled (634, 485) with delta (0, 0)
Screenshot: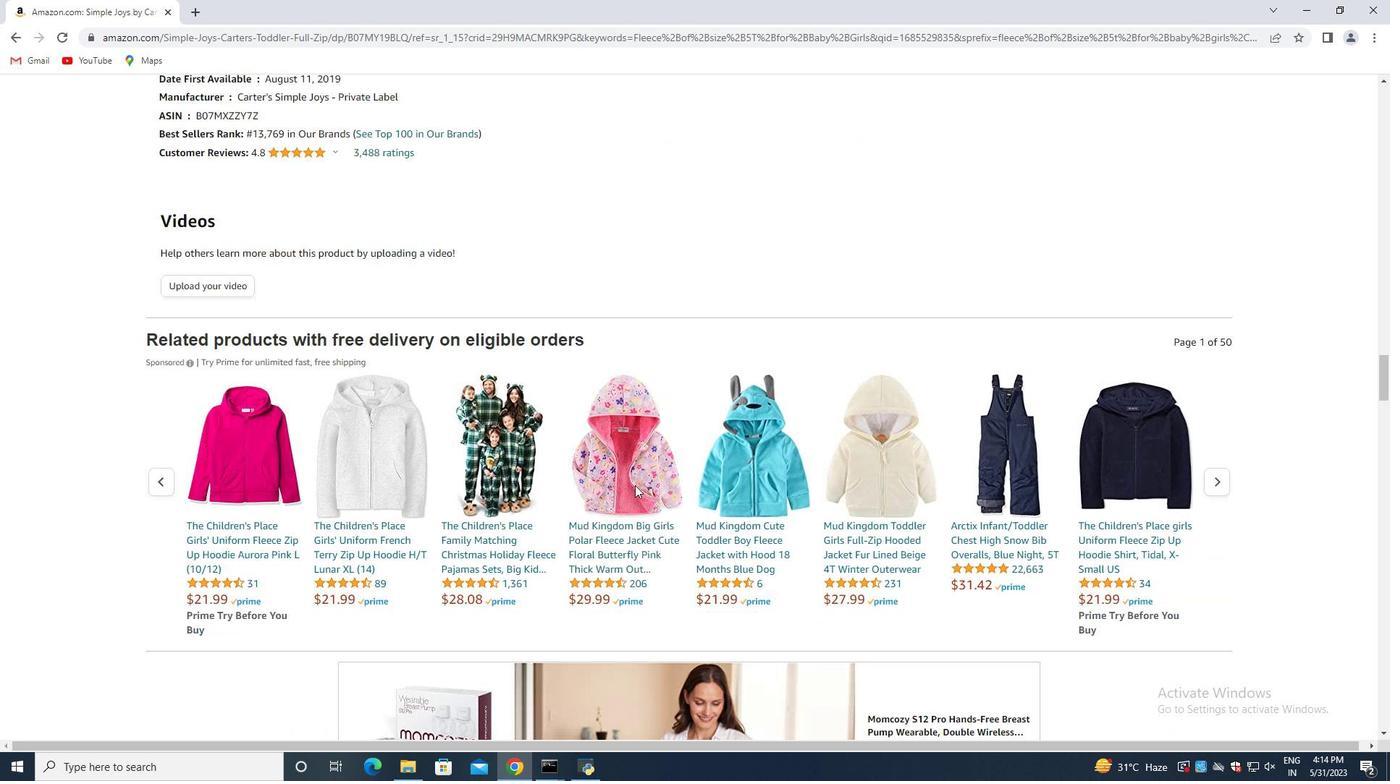 
Action: Mouse moved to (634, 486)
Screenshot: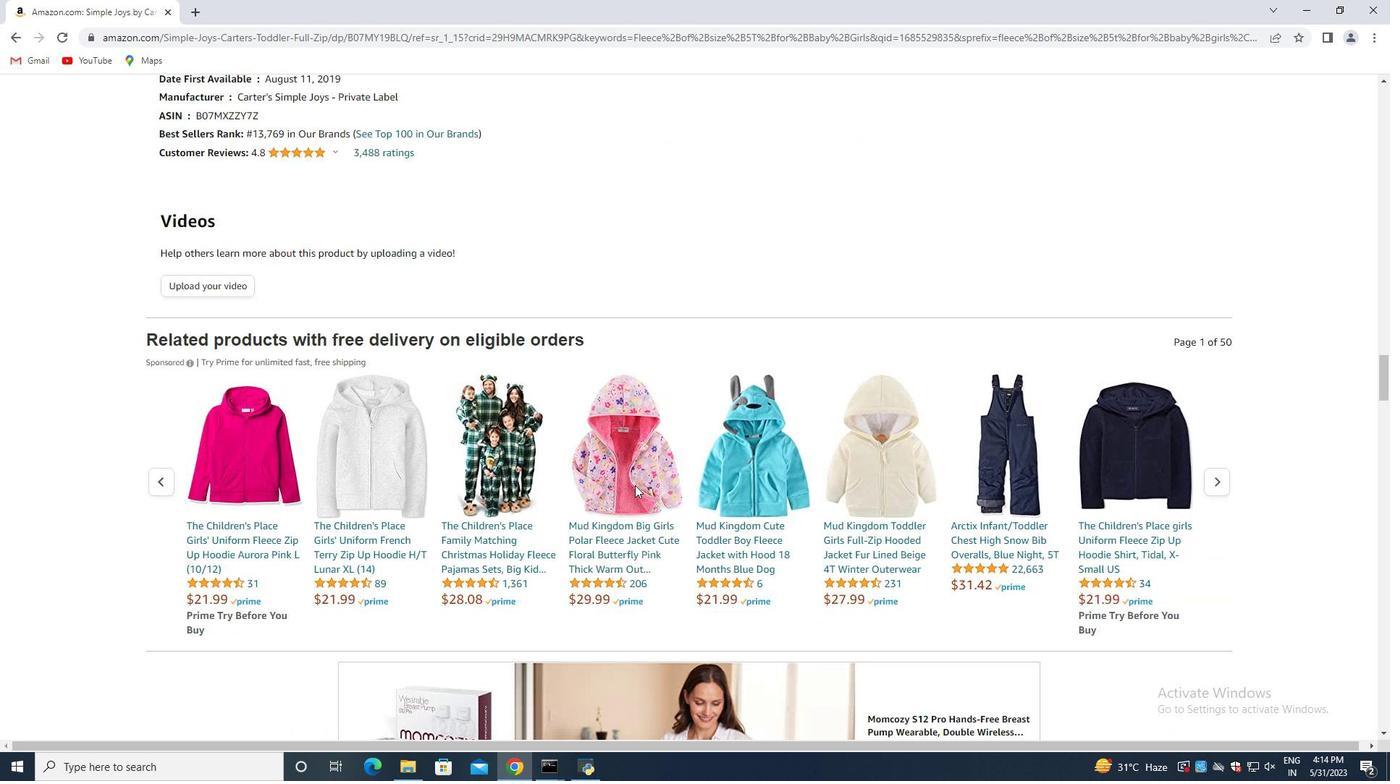 
Action: Mouse scrolled (634, 485) with delta (0, 0)
Screenshot: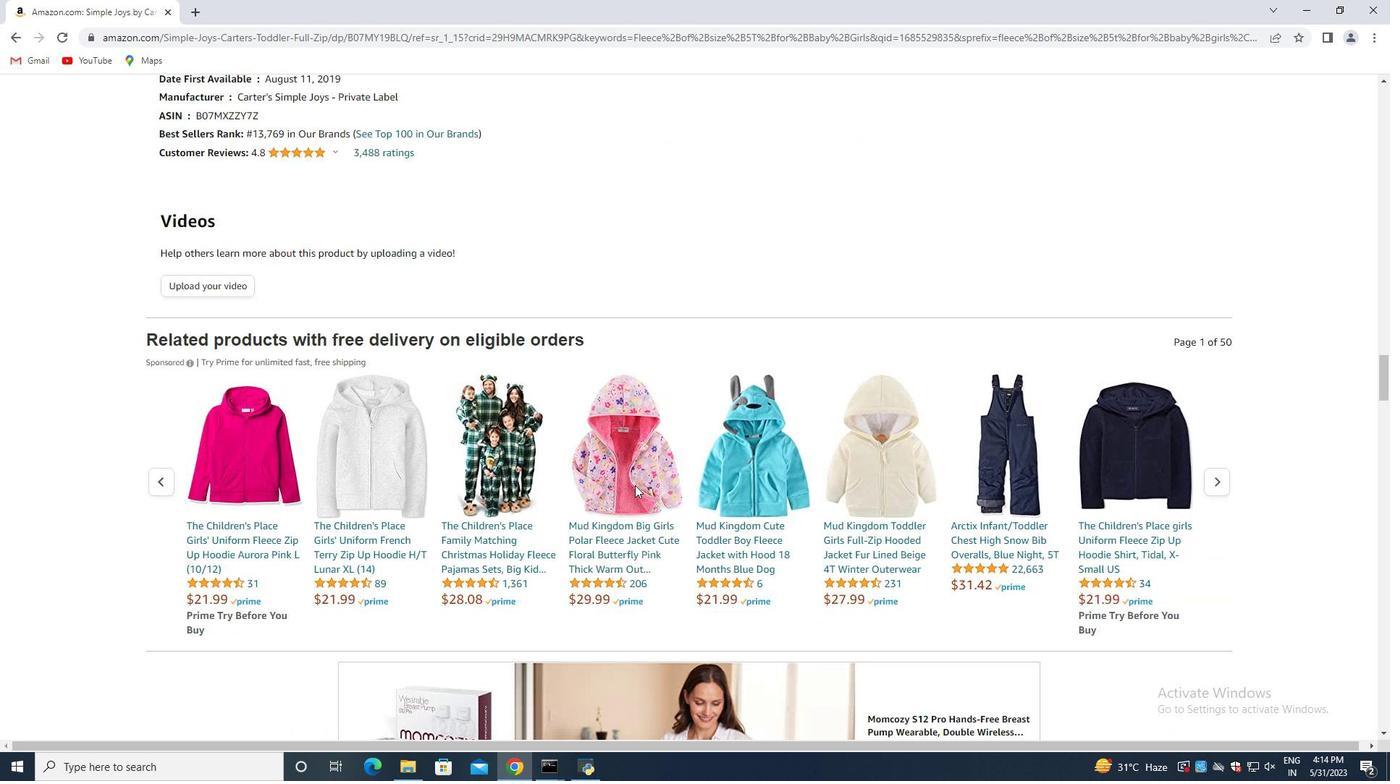 
Action: Mouse scrolled (634, 485) with delta (0, 0)
Screenshot: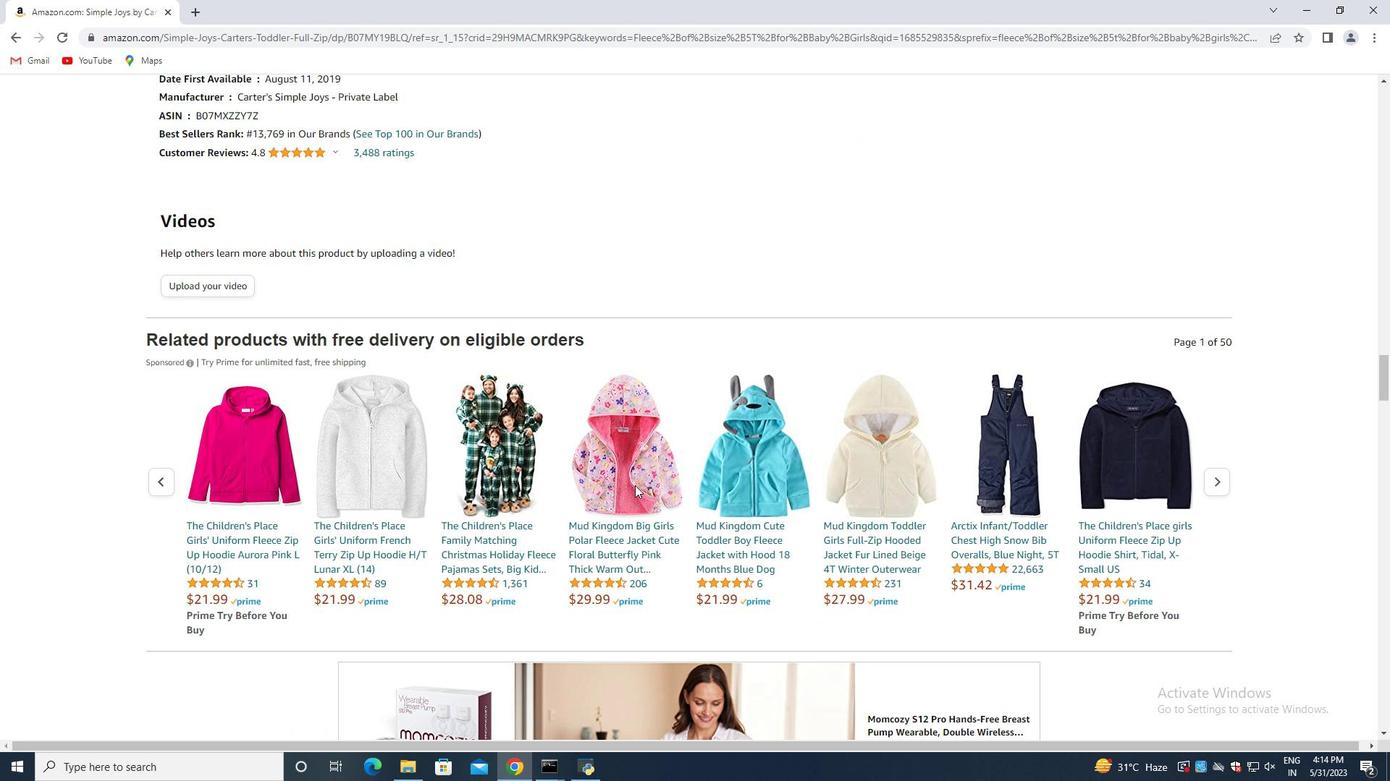 
Action: Mouse scrolled (634, 485) with delta (0, 0)
Screenshot: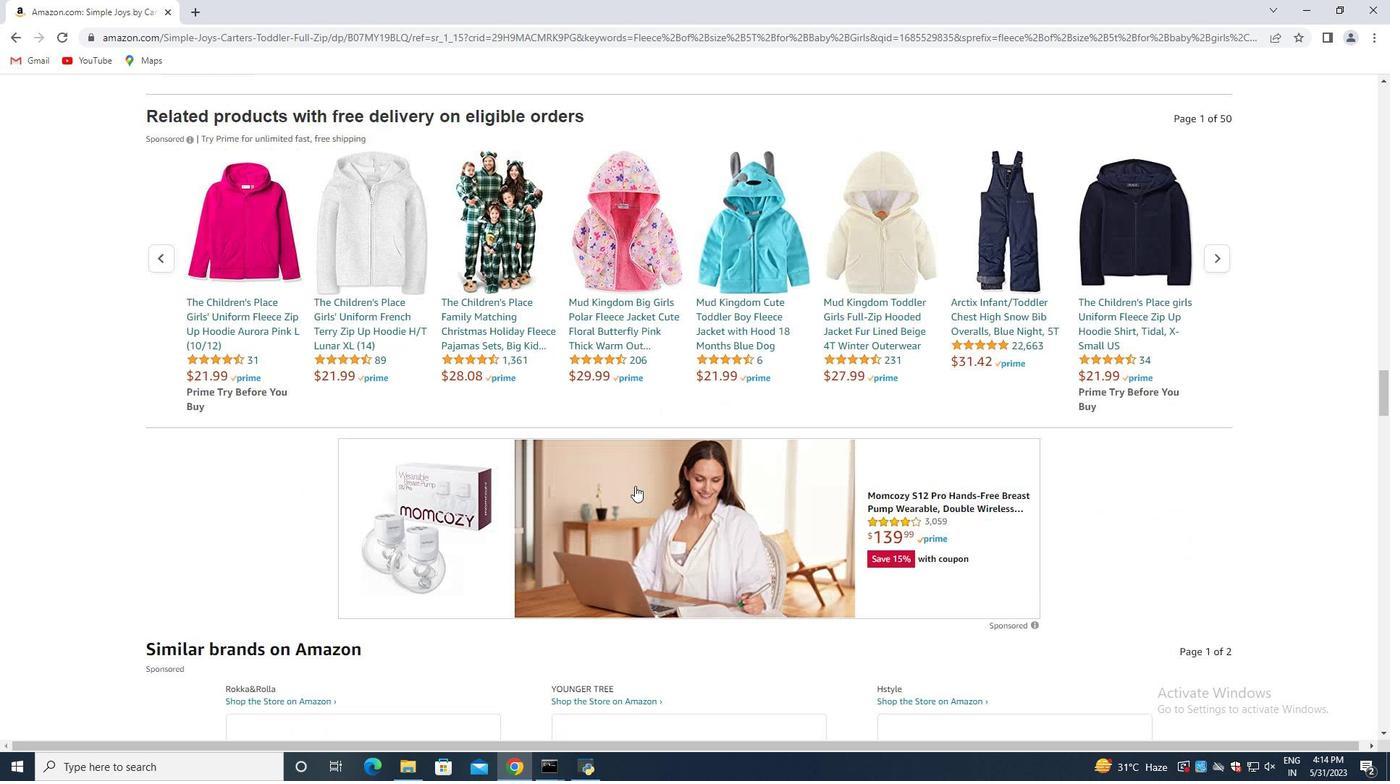 
Action: Mouse moved to (634, 487)
